 Task: Compose an email with the signature Dillon Turner with the subject Yearly report and the message Could you please provide a status update on the delivery? from softage.1@softage.net to softage.8@softage.net with an attached document Sponsorship_proposal.docx Undo the message and rewrite the message as I am writing to inform you that there will be a delay in the shipment. Send the email. Finally, move the email from Sent Items to the label Real estate
Action: Mouse moved to (483, 784)
Screenshot: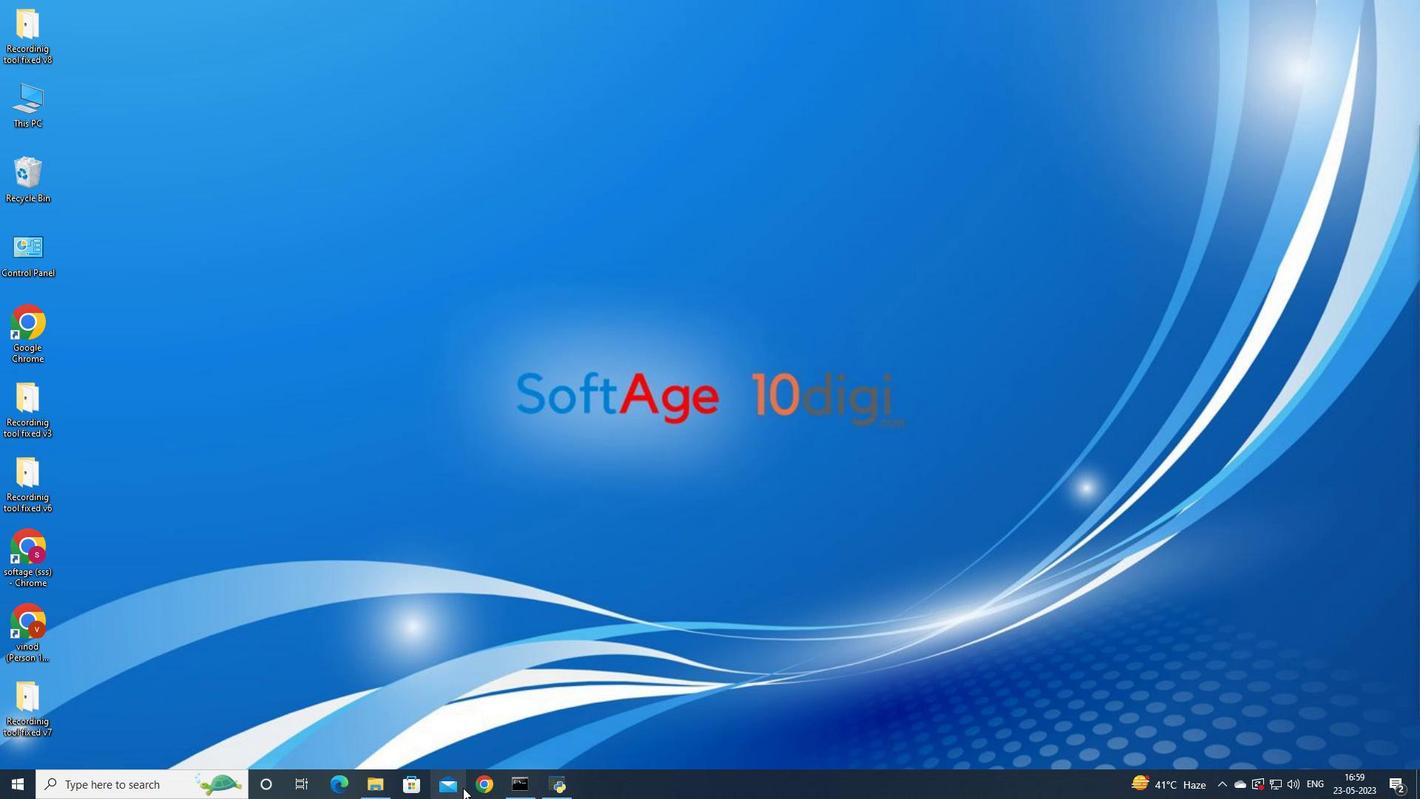 
Action: Mouse pressed left at (483, 784)
Screenshot: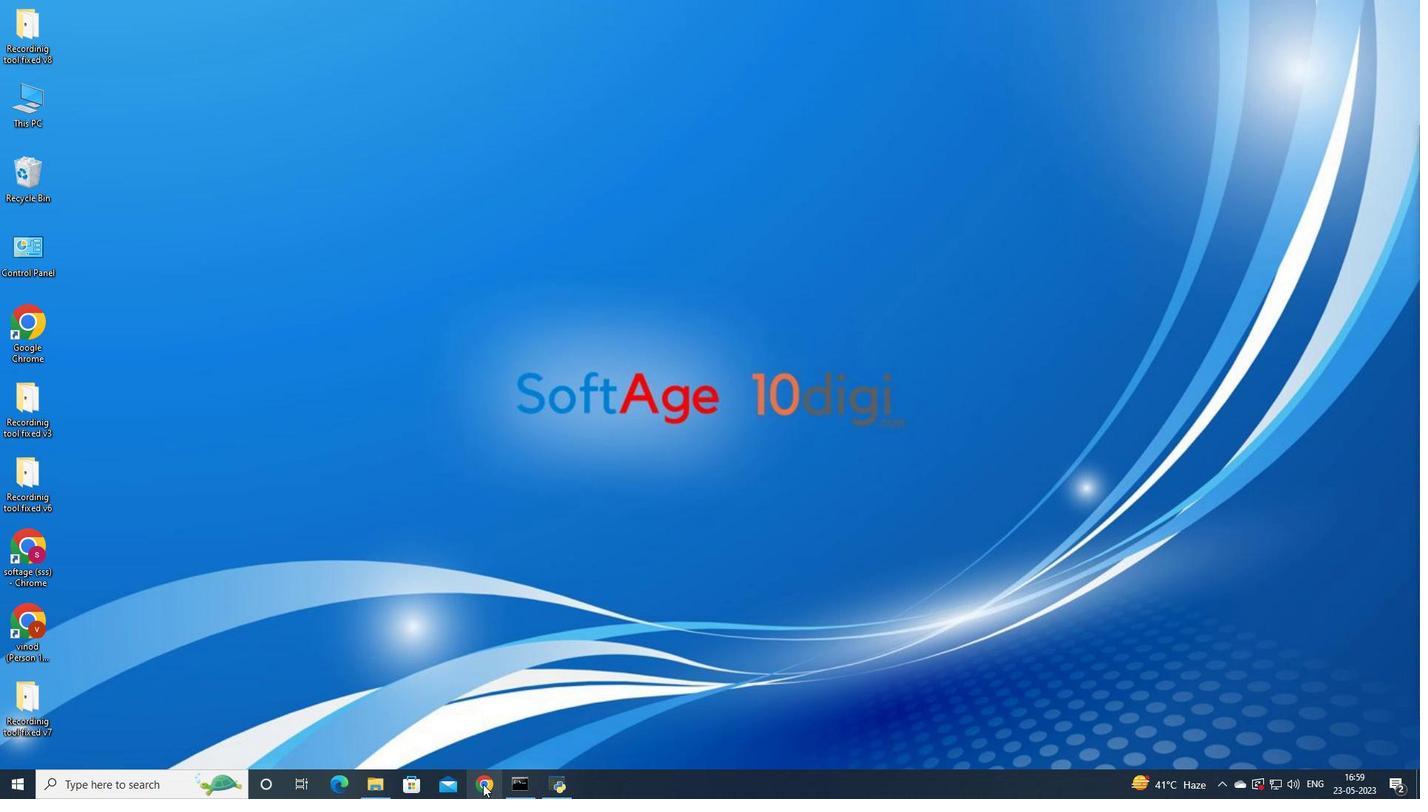 
Action: Mouse moved to (642, 462)
Screenshot: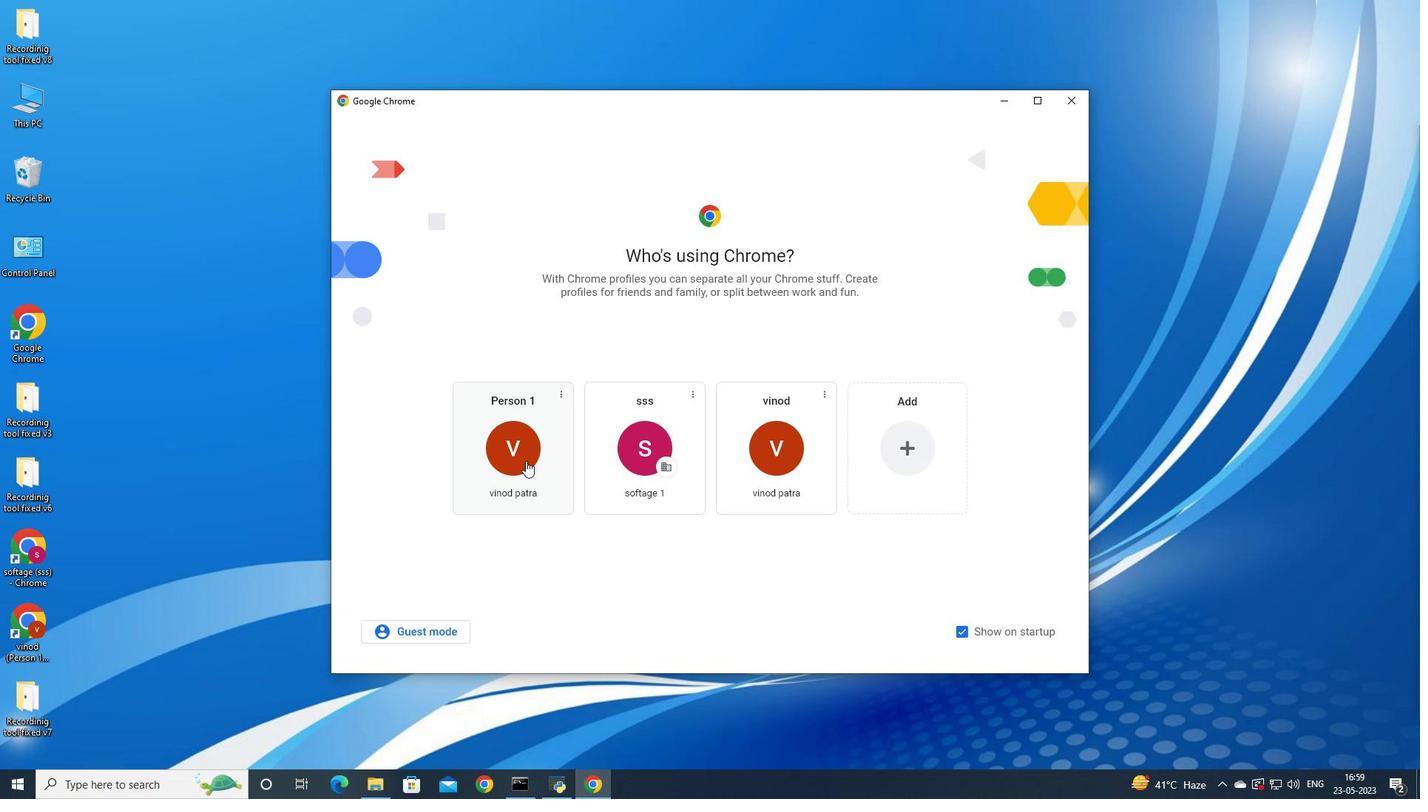 
Action: Mouse pressed left at (642, 462)
Screenshot: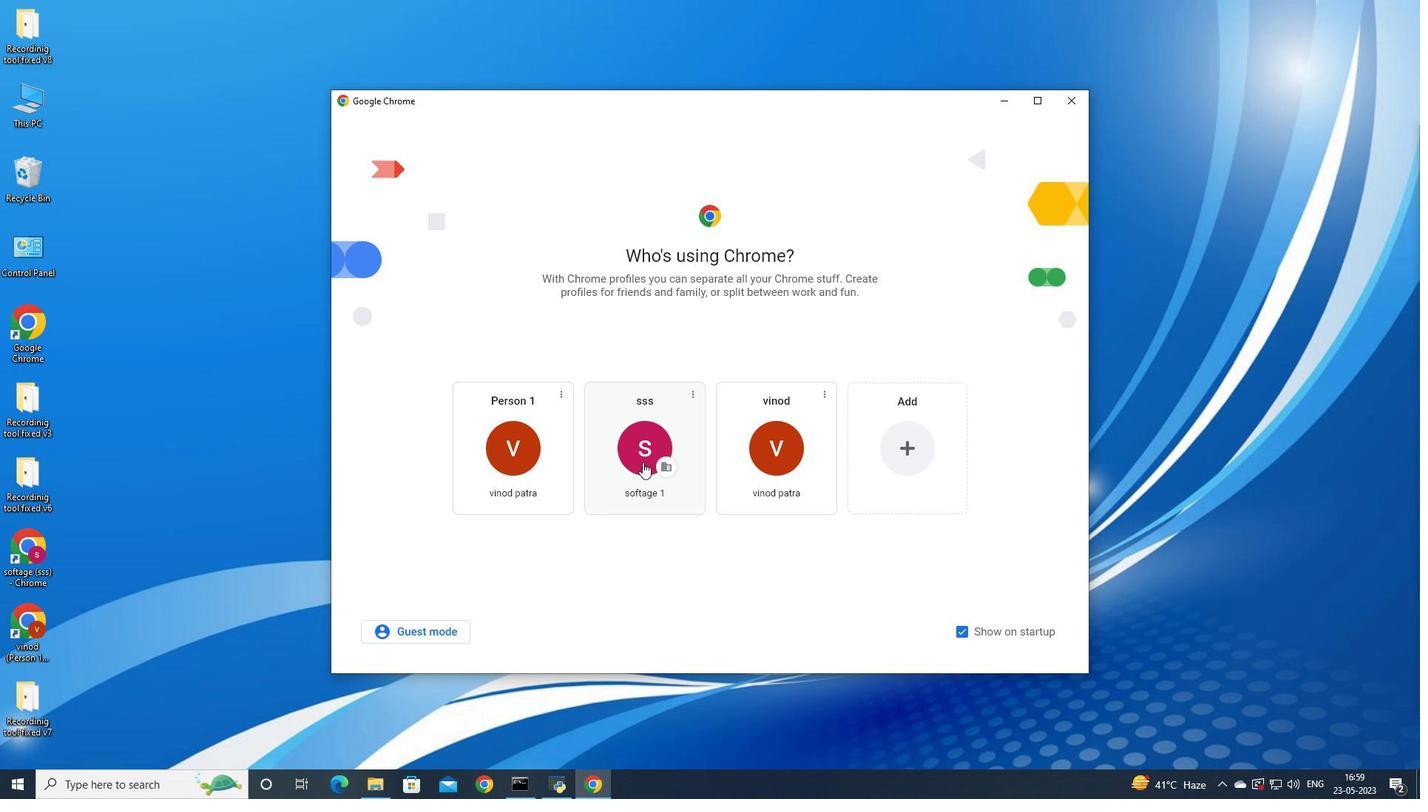 
Action: Mouse moved to (1276, 77)
Screenshot: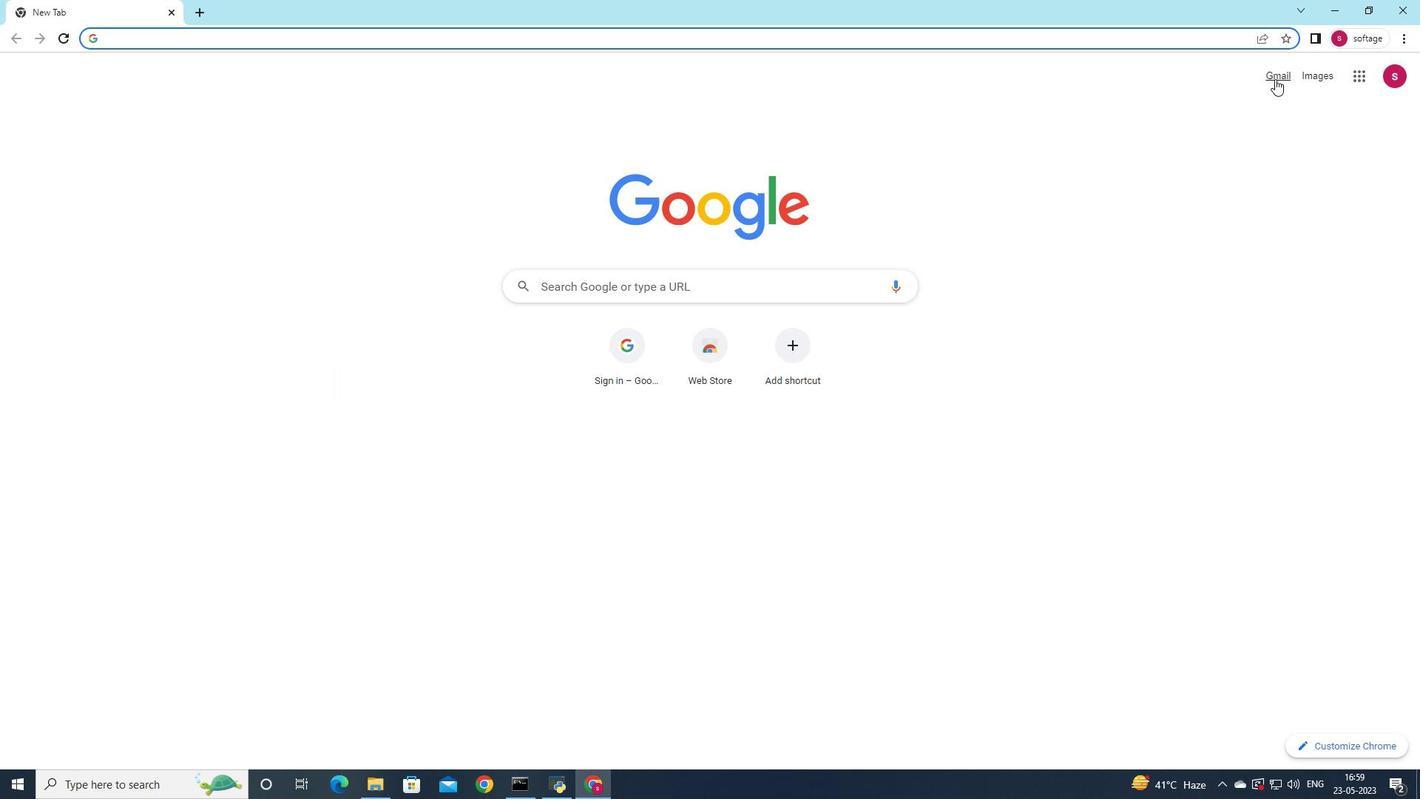 
Action: Mouse pressed left at (1276, 77)
Screenshot: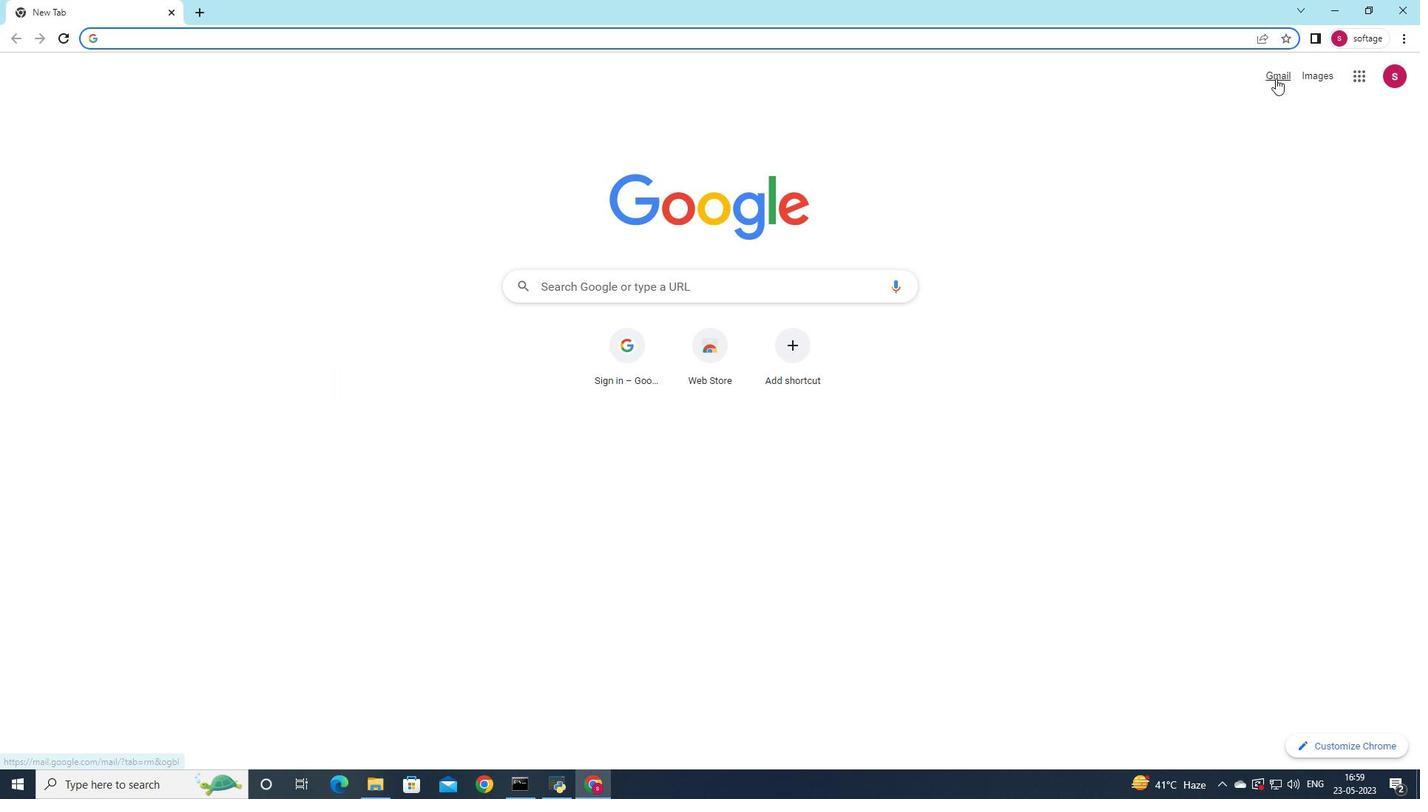 
Action: Mouse moved to (1258, 111)
Screenshot: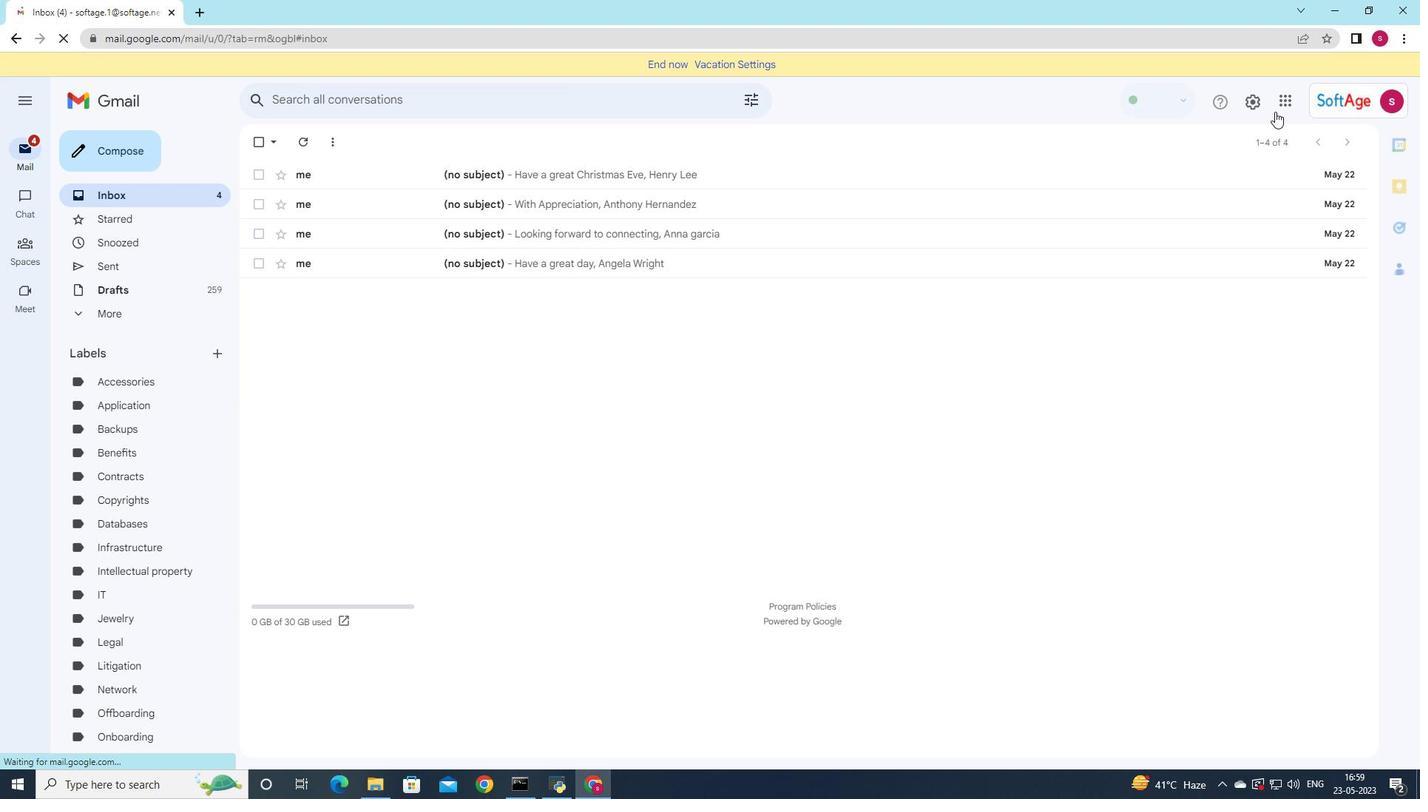 
Action: Mouse pressed left at (1258, 111)
Screenshot: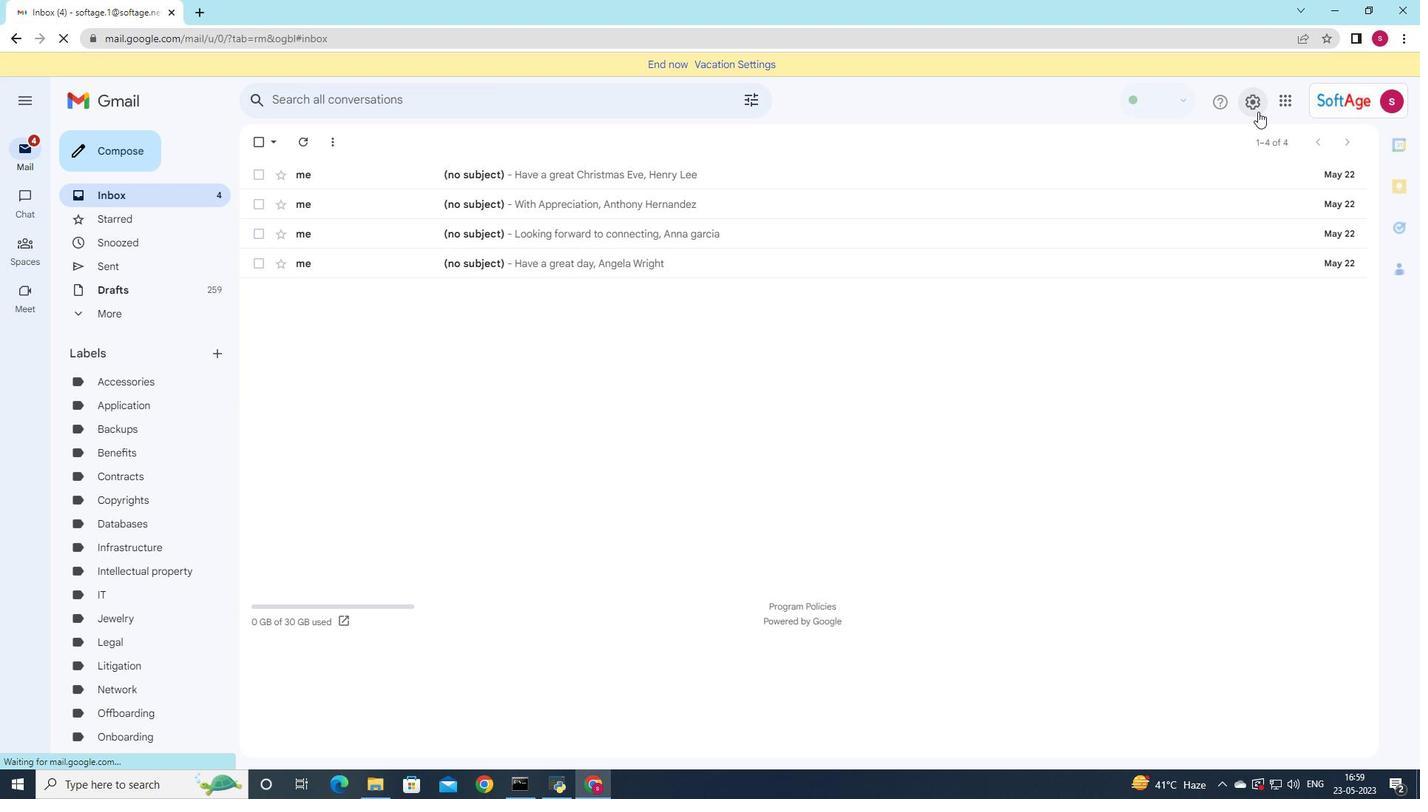 
Action: Mouse moved to (1298, 171)
Screenshot: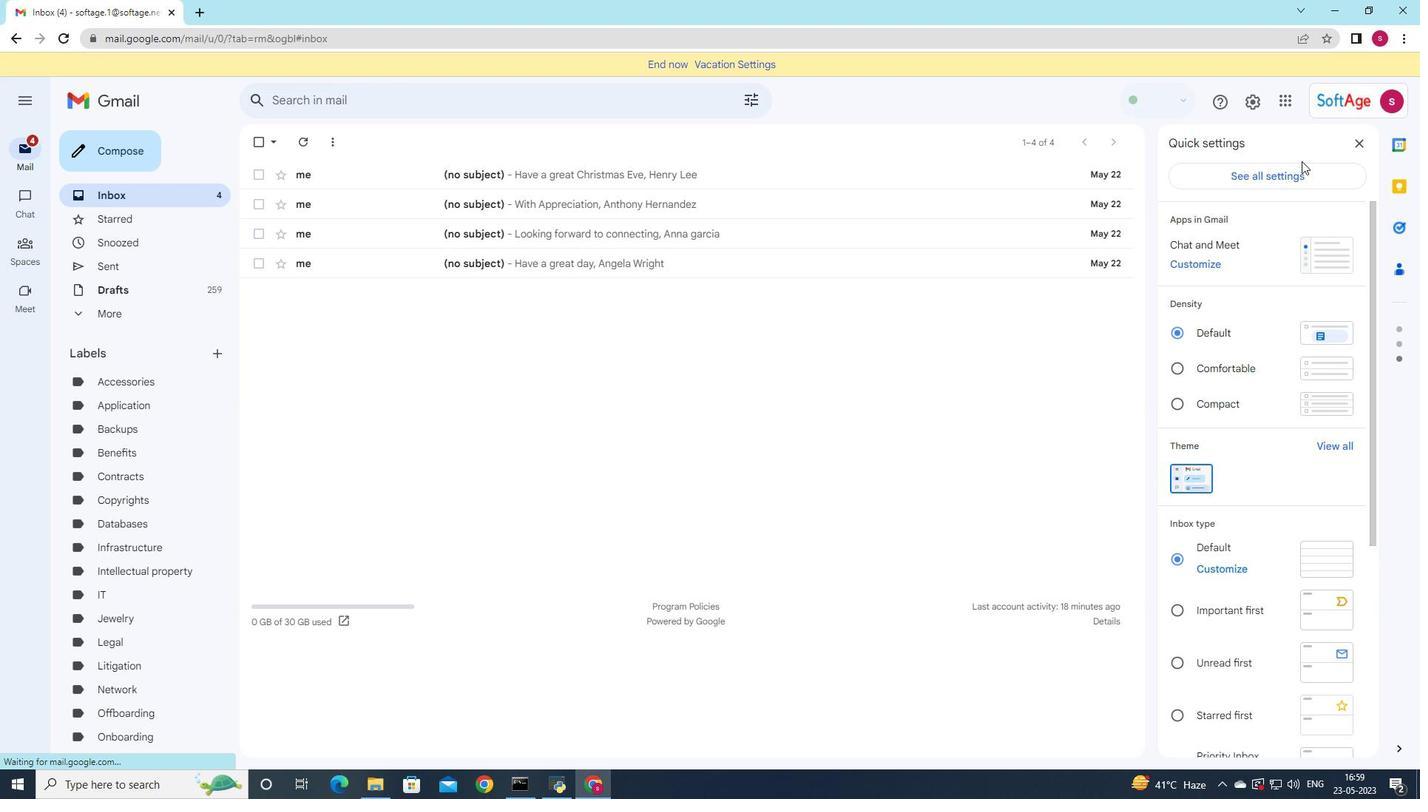 
Action: Mouse pressed left at (1298, 171)
Screenshot: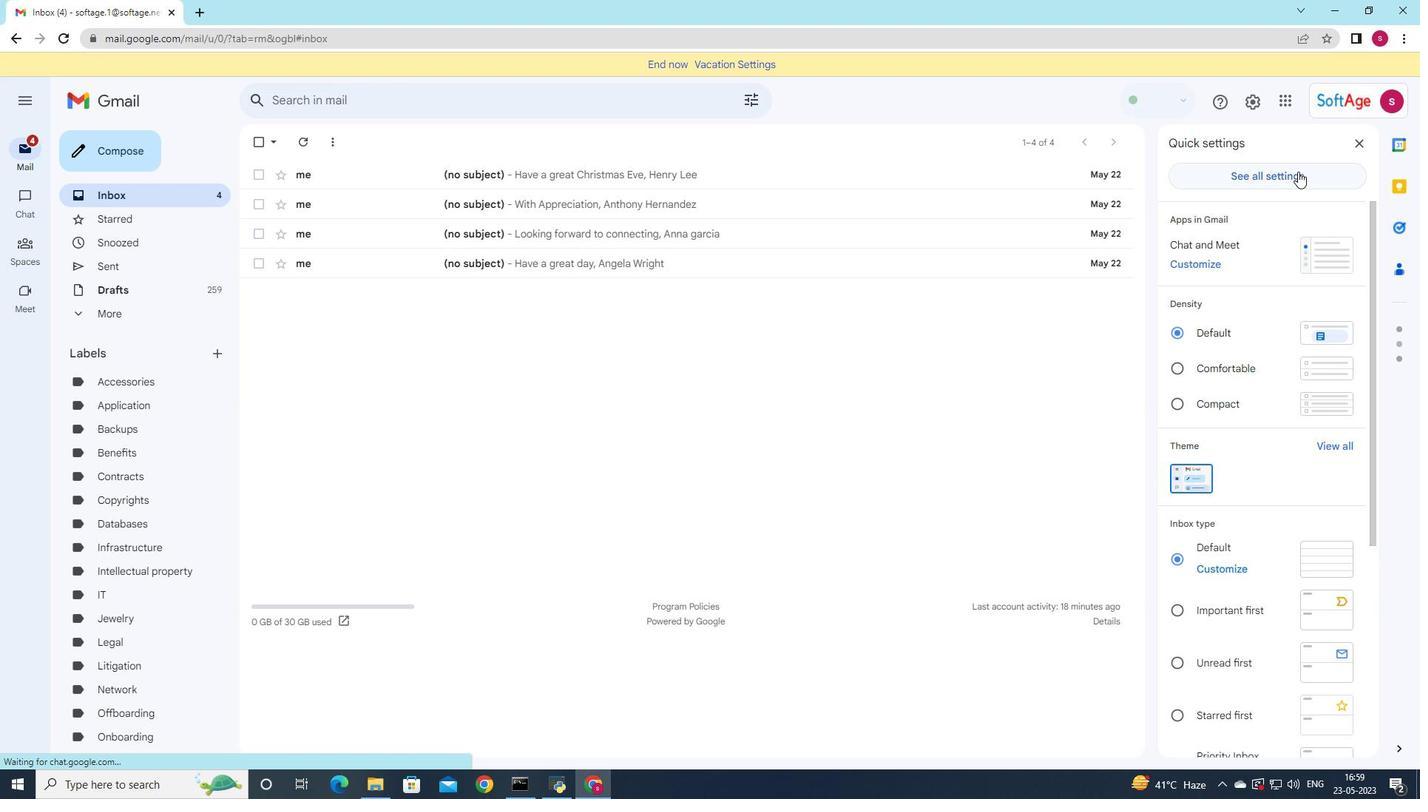 
Action: Mouse moved to (830, 321)
Screenshot: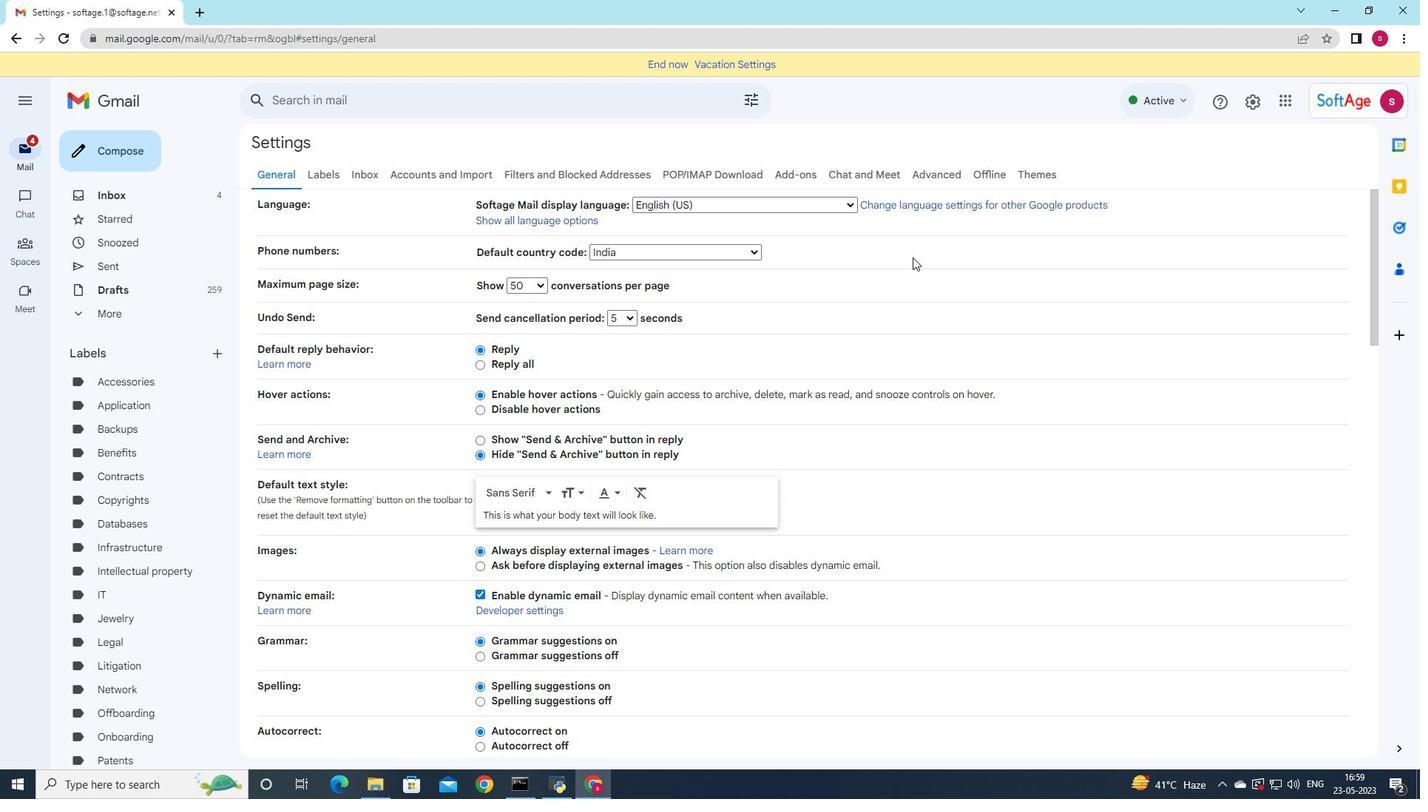 
Action: Mouse scrolled (830, 321) with delta (0, 0)
Screenshot: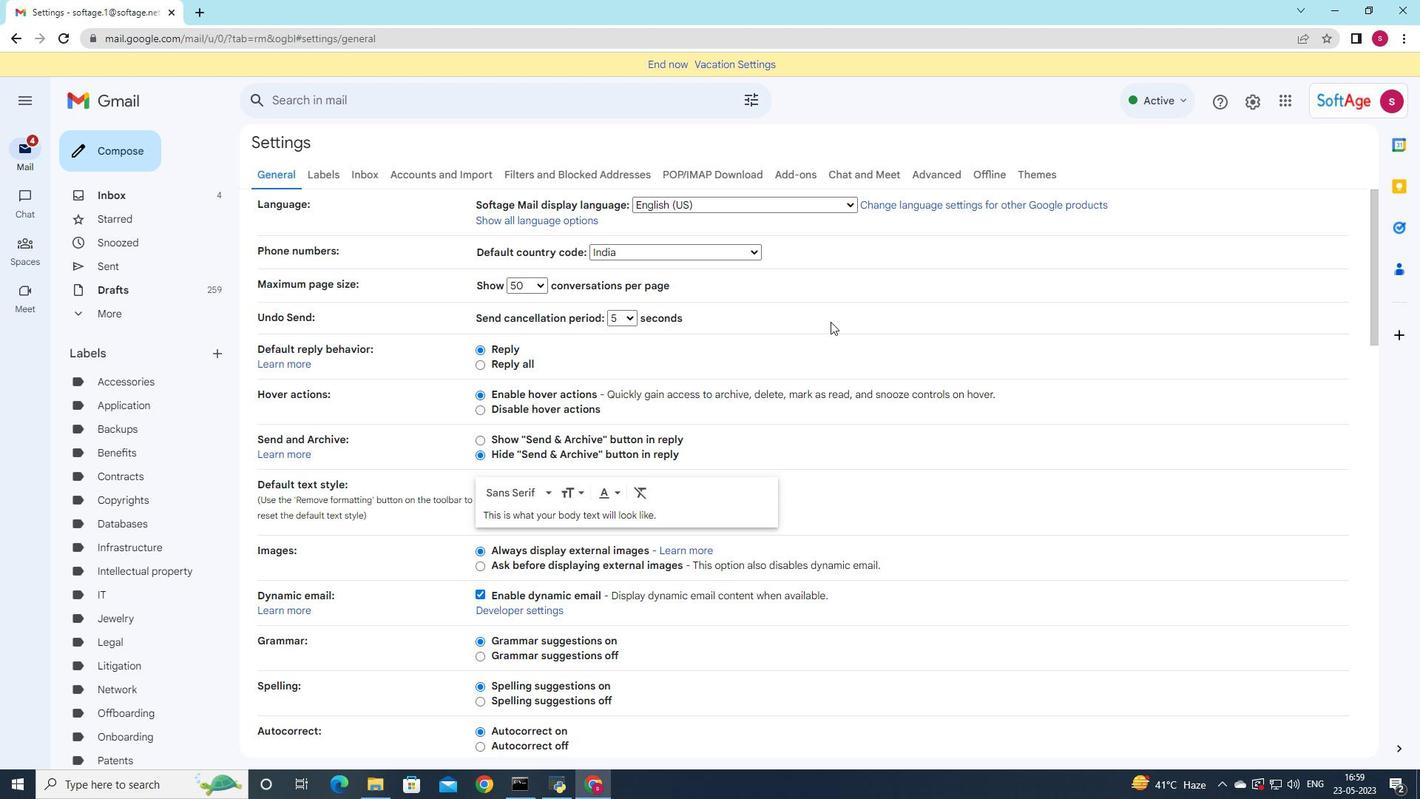 
Action: Mouse scrolled (830, 321) with delta (0, 0)
Screenshot: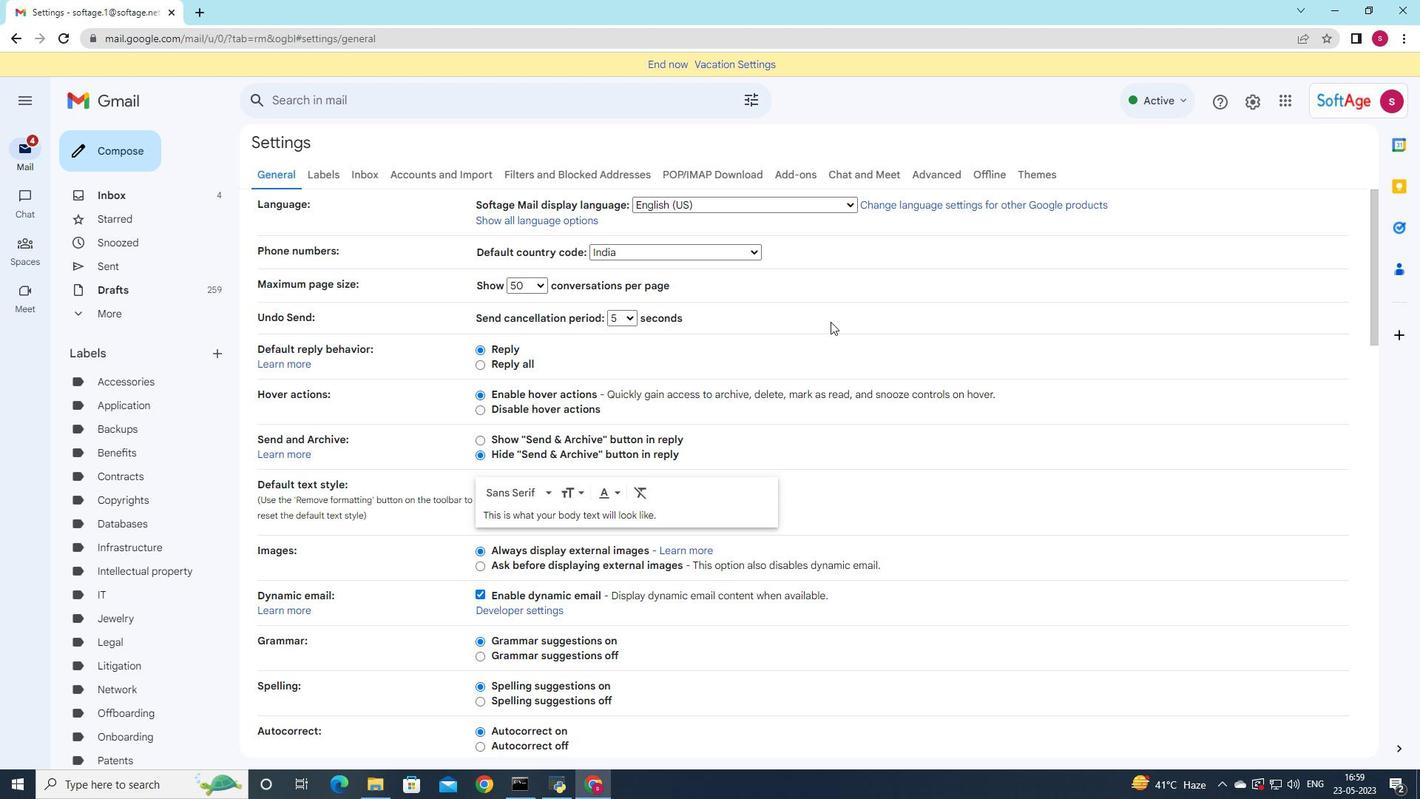 
Action: Mouse moved to (842, 343)
Screenshot: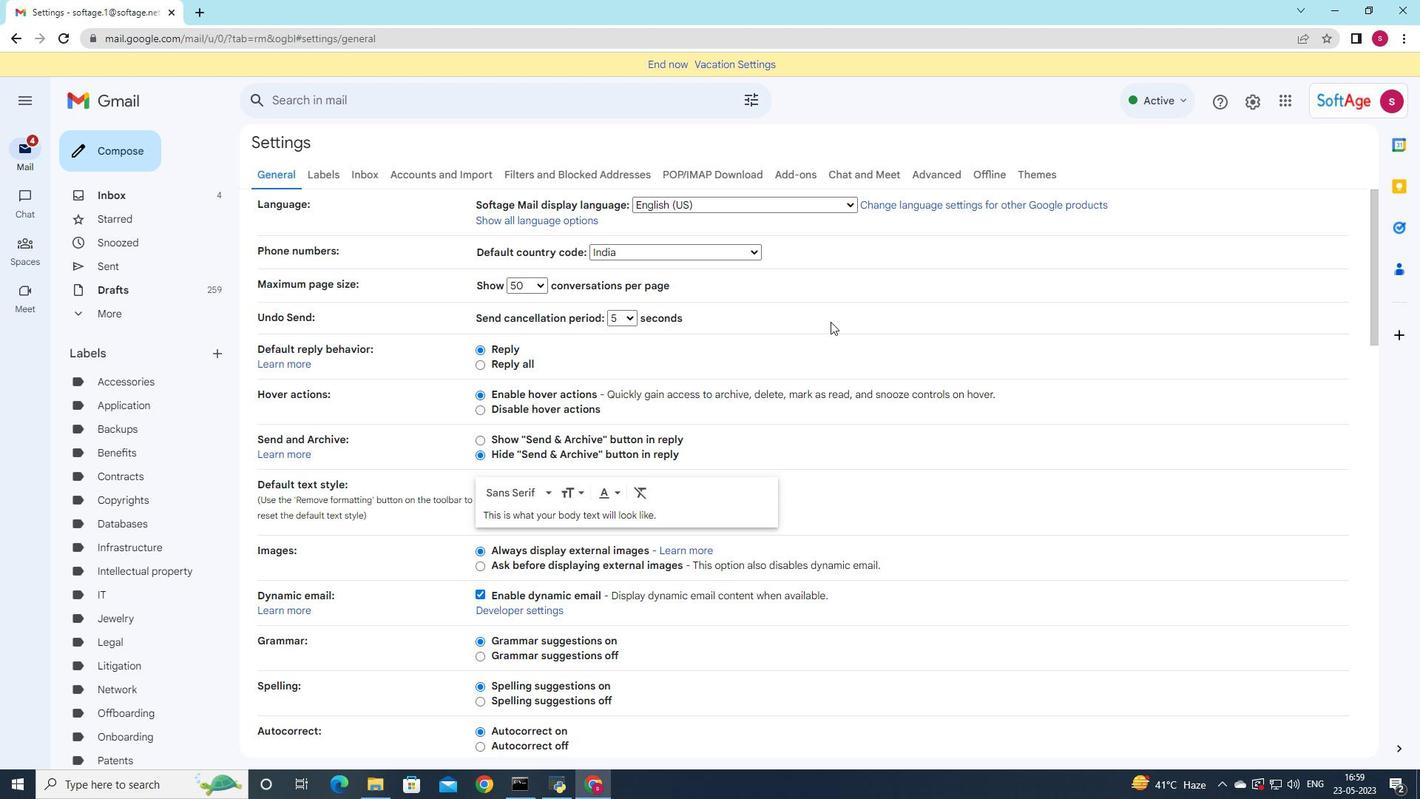 
Action: Mouse scrolled (842, 342) with delta (0, 0)
Screenshot: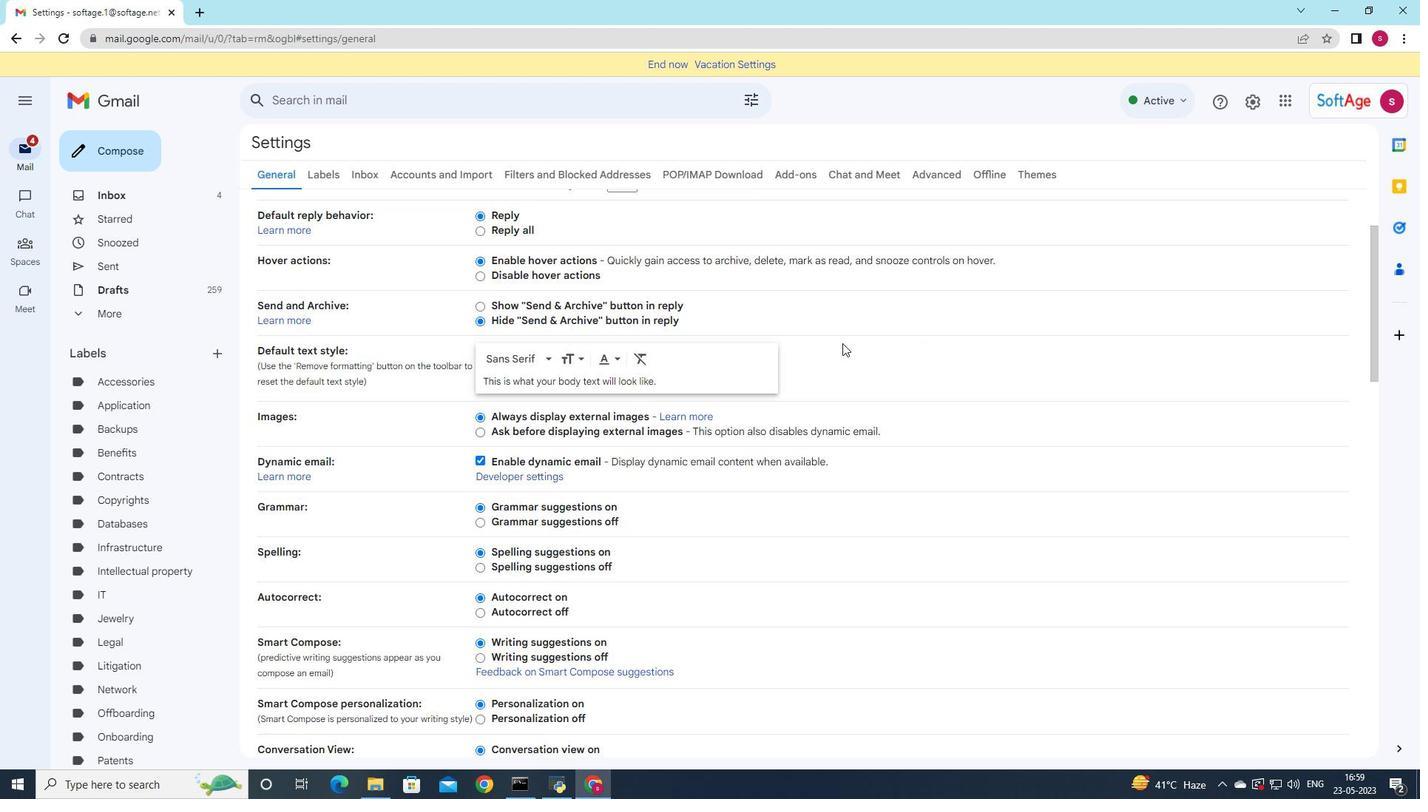 
Action: Mouse scrolled (842, 342) with delta (0, 0)
Screenshot: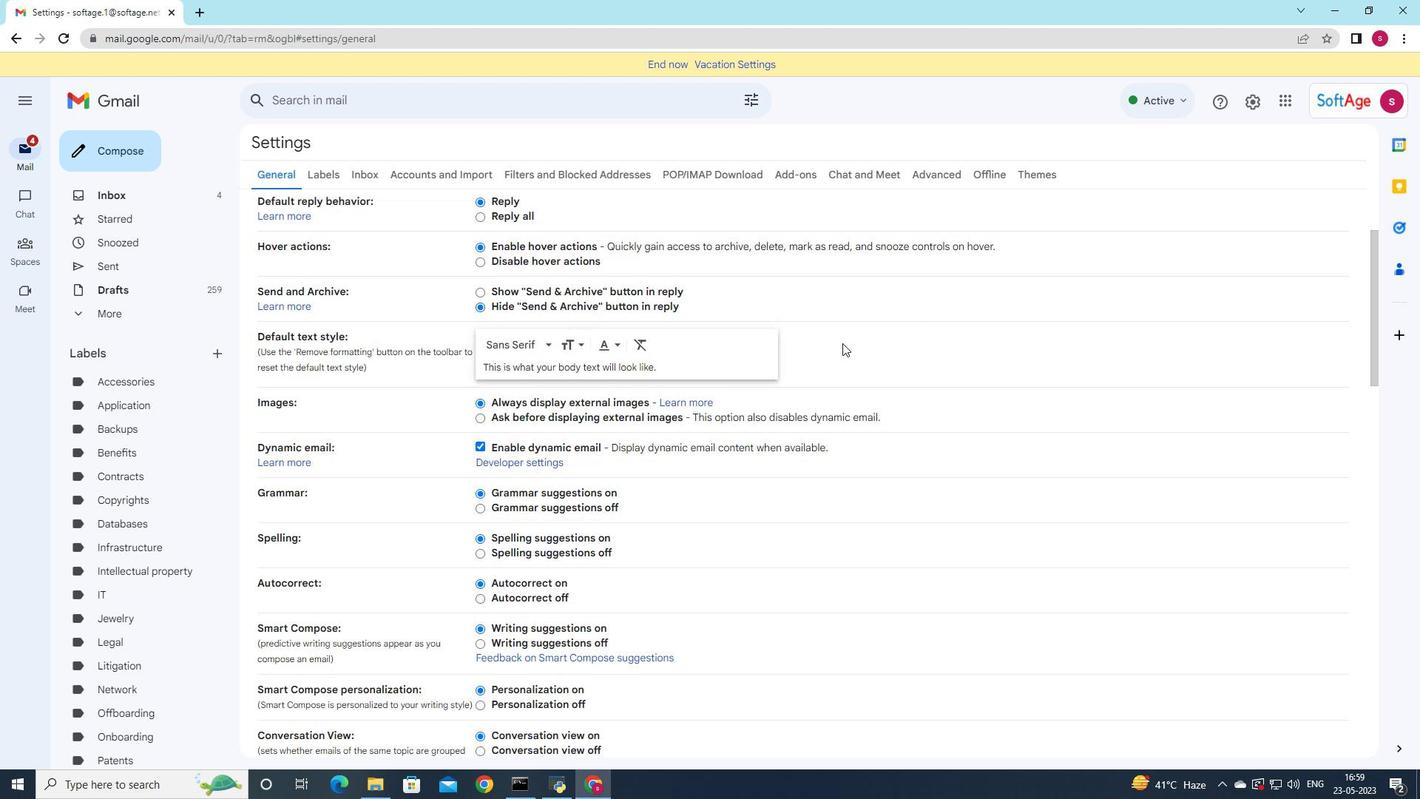
Action: Mouse scrolled (842, 342) with delta (0, 0)
Screenshot: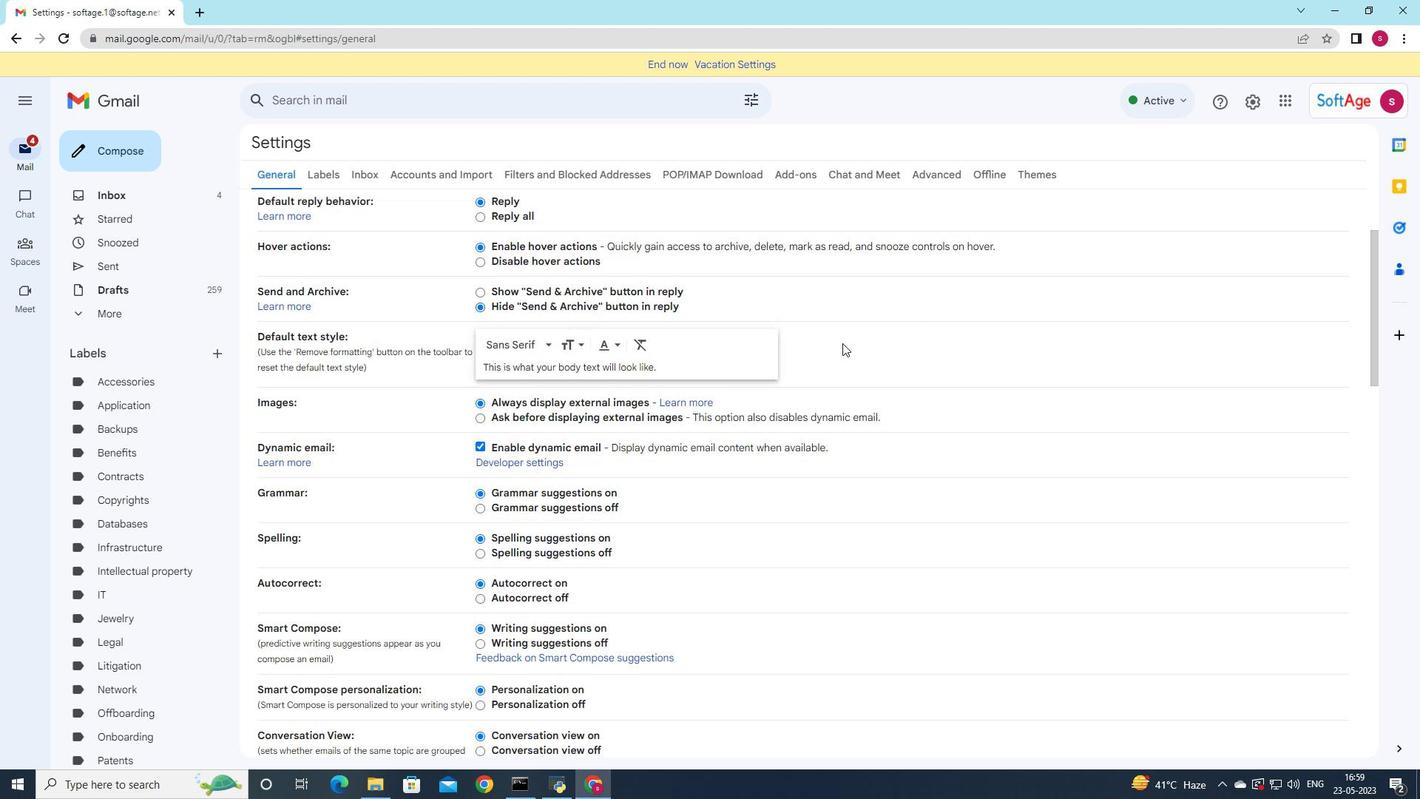 
Action: Mouse scrolled (842, 342) with delta (0, 0)
Screenshot: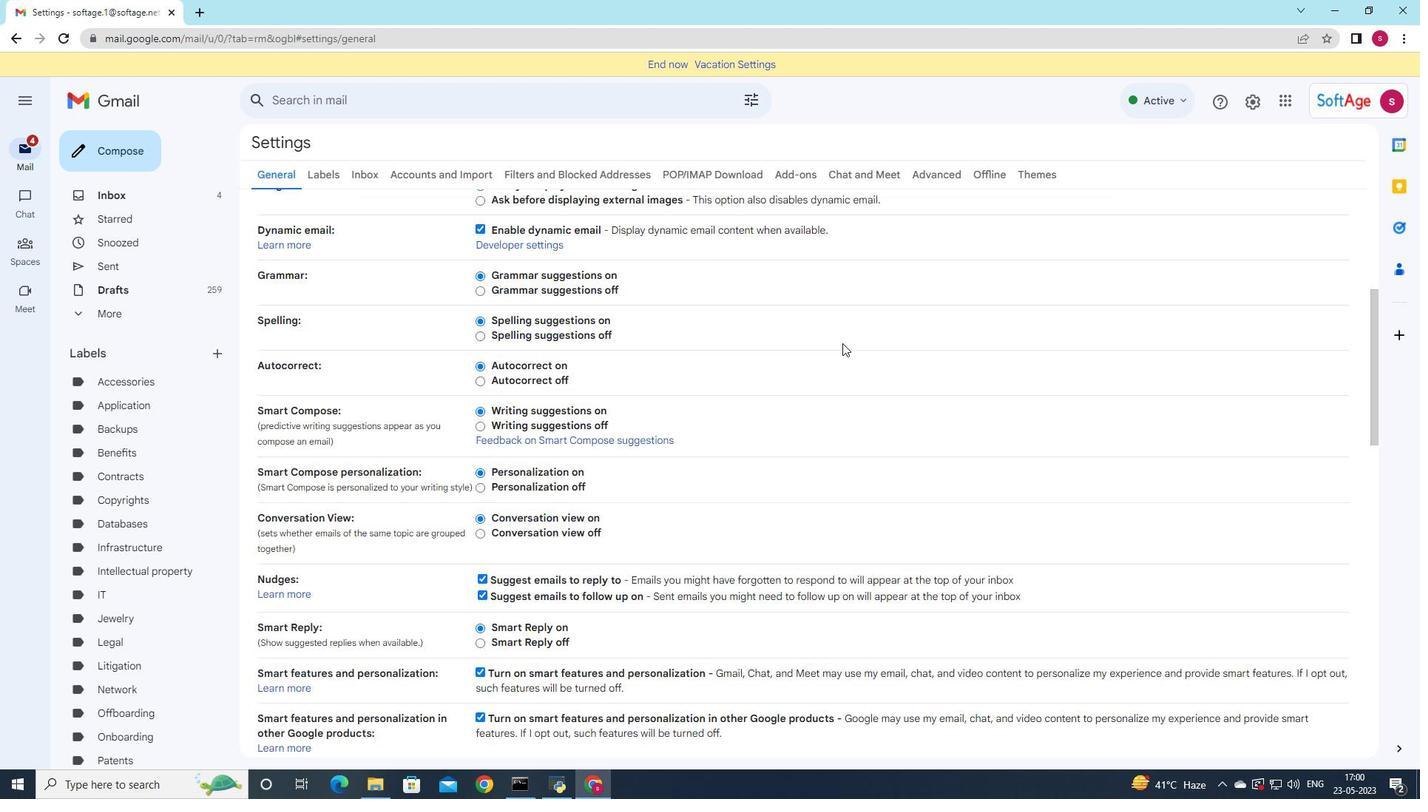 
Action: Mouse scrolled (842, 342) with delta (0, 0)
Screenshot: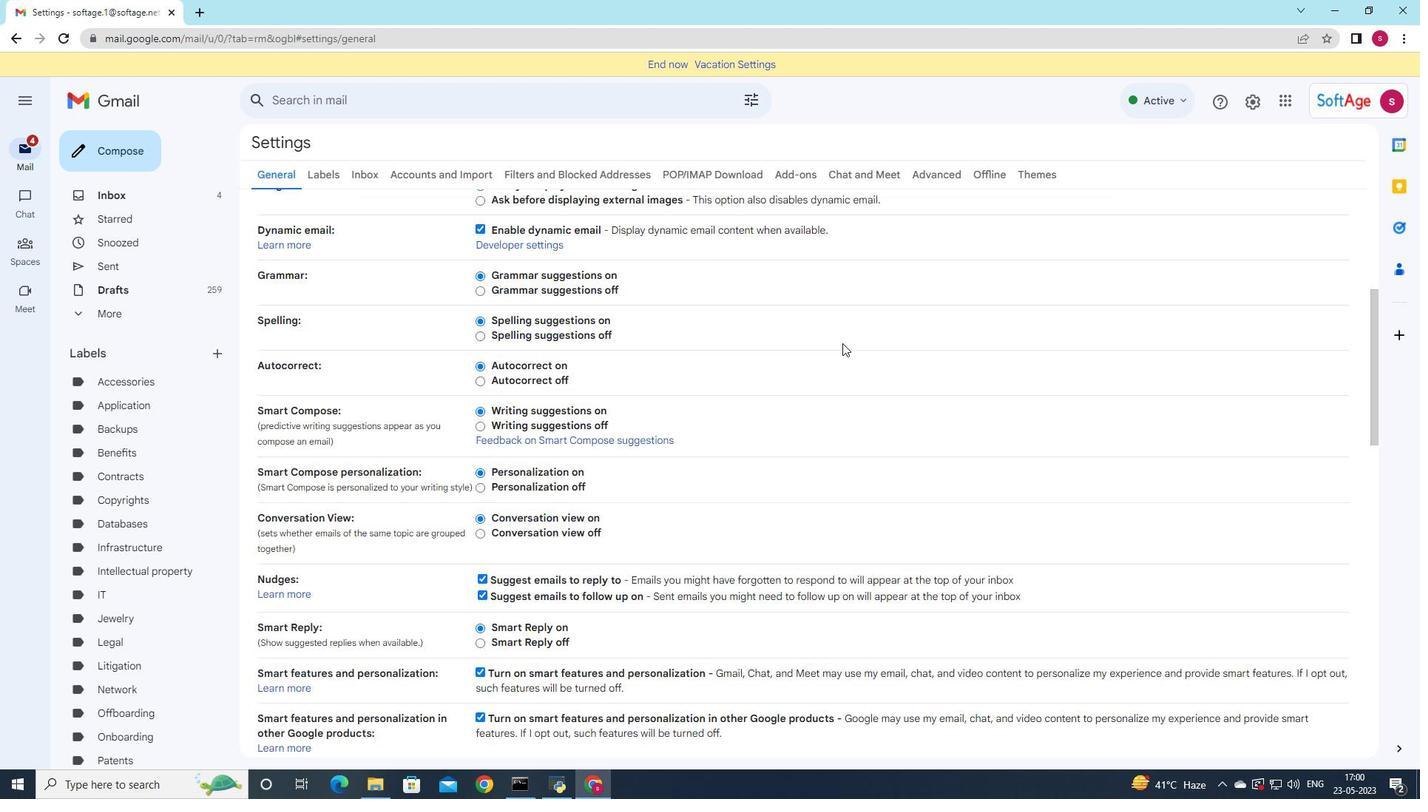 
Action: Mouse scrolled (842, 342) with delta (0, 0)
Screenshot: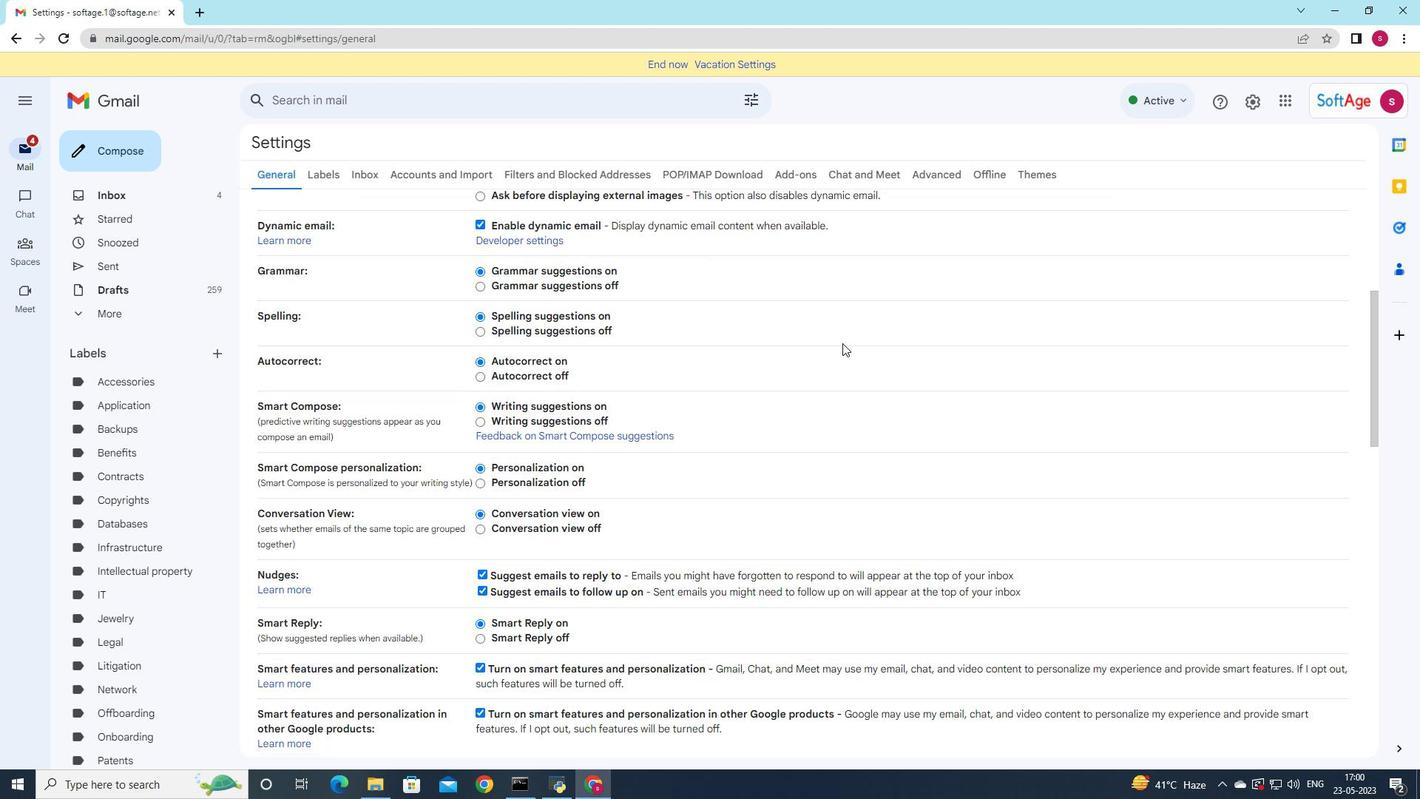 
Action: Mouse scrolled (842, 342) with delta (0, 0)
Screenshot: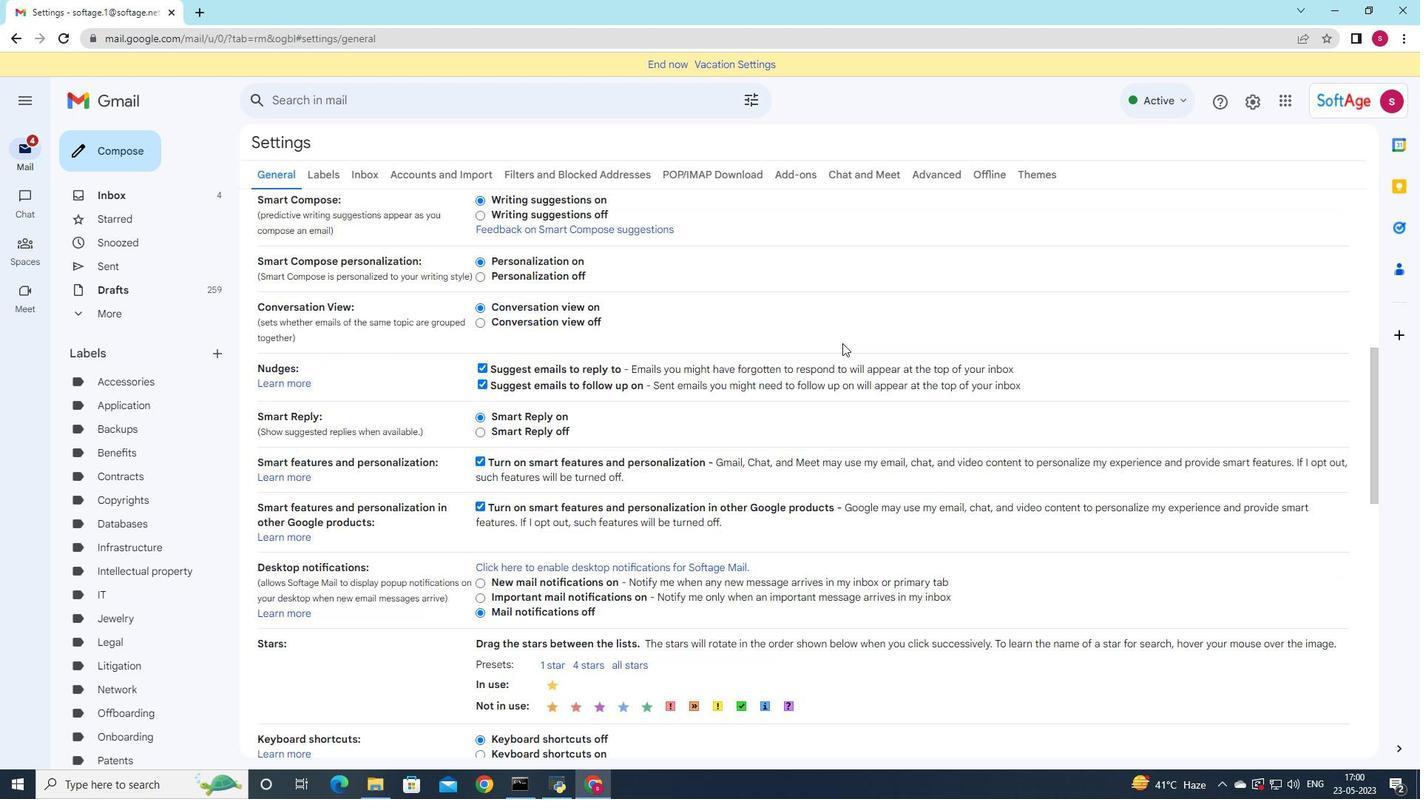
Action: Mouse scrolled (842, 342) with delta (0, 0)
Screenshot: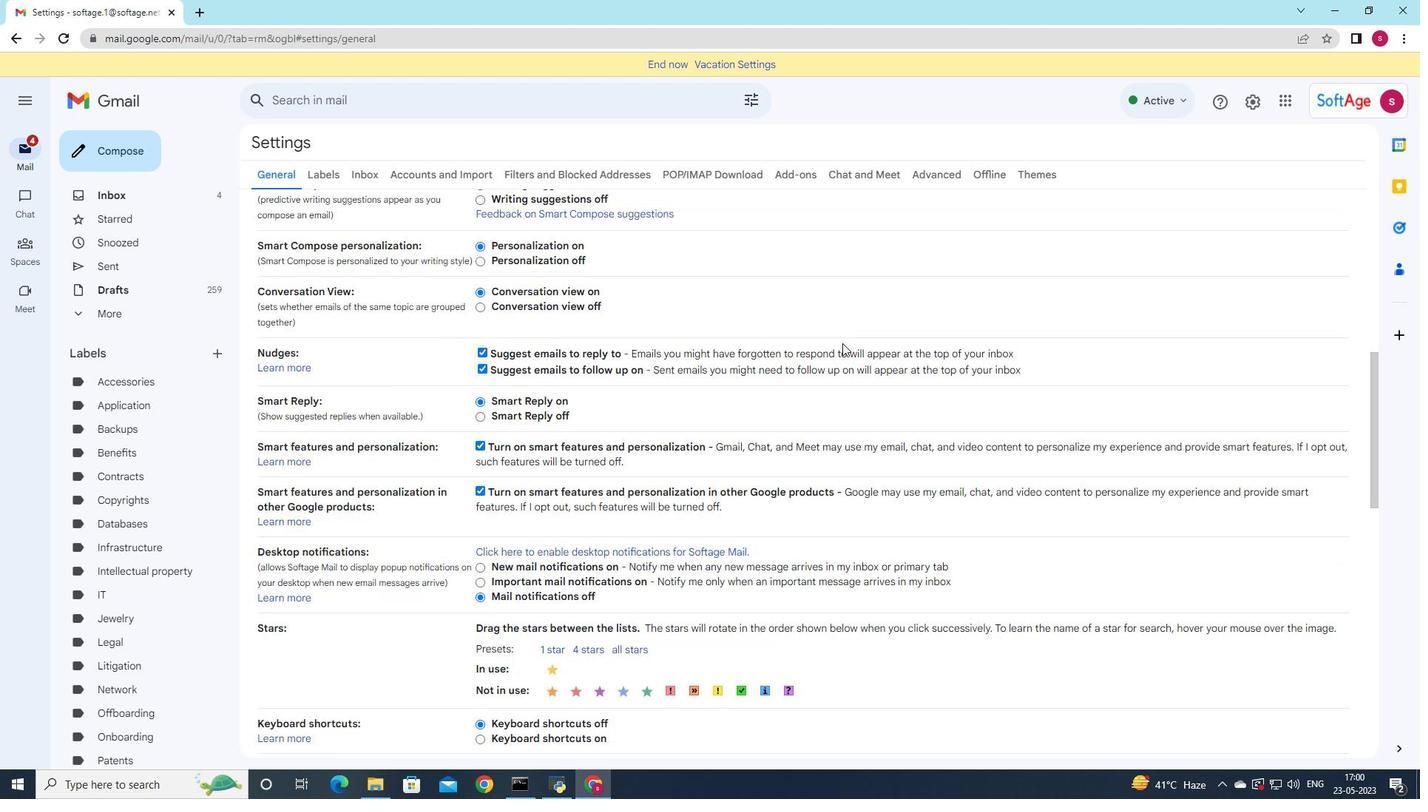 
Action: Mouse scrolled (842, 342) with delta (0, 0)
Screenshot: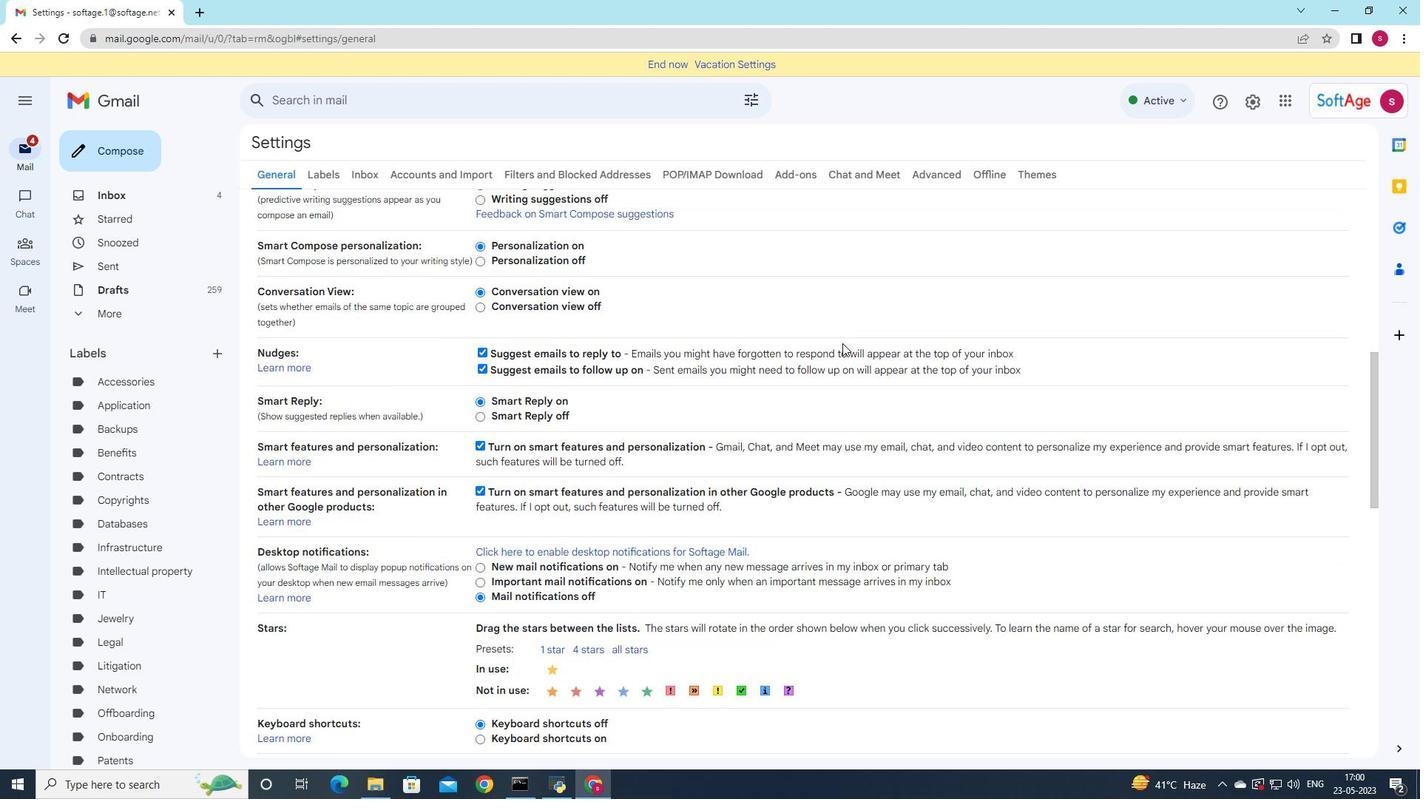 
Action: Mouse moved to (685, 690)
Screenshot: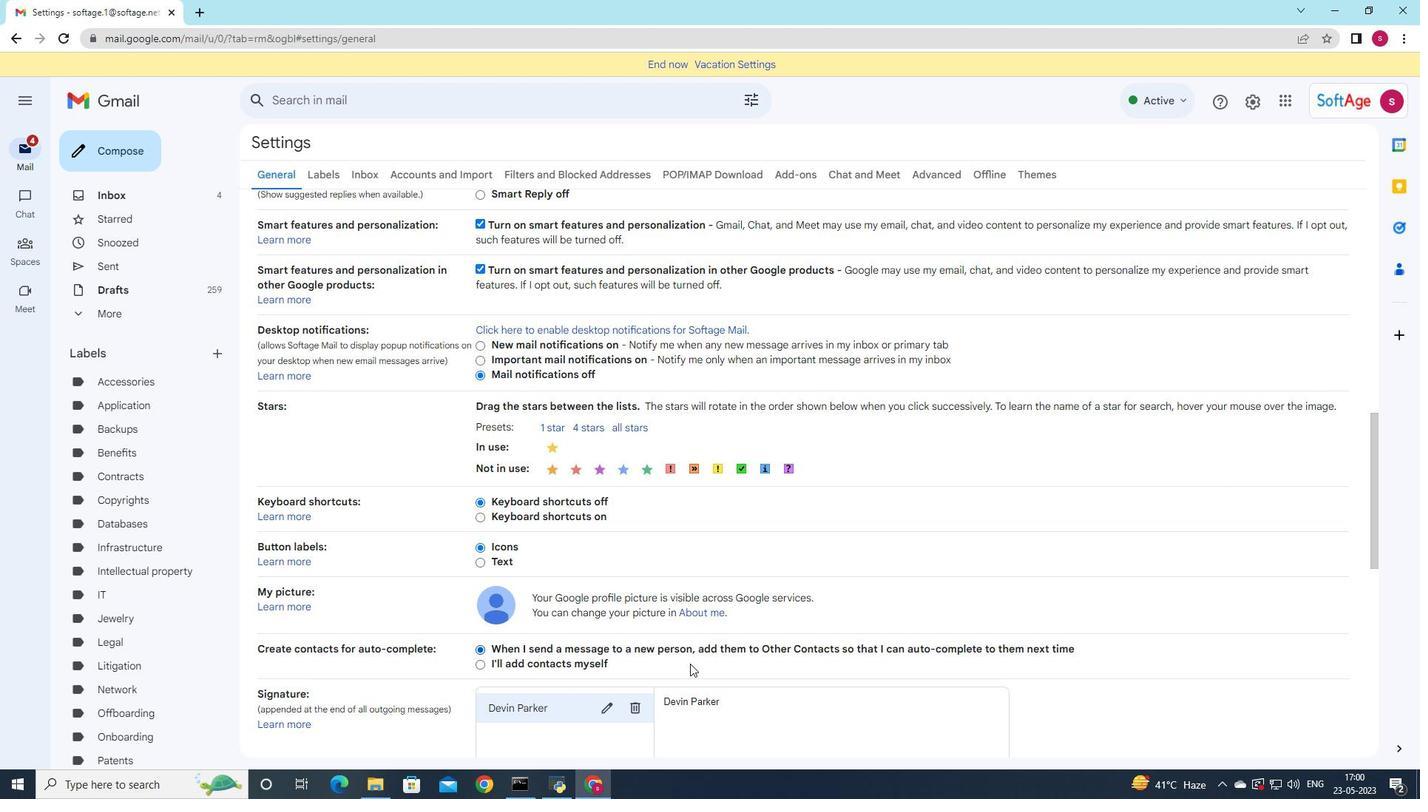 
Action: Mouse scrolled (685, 689) with delta (0, 0)
Screenshot: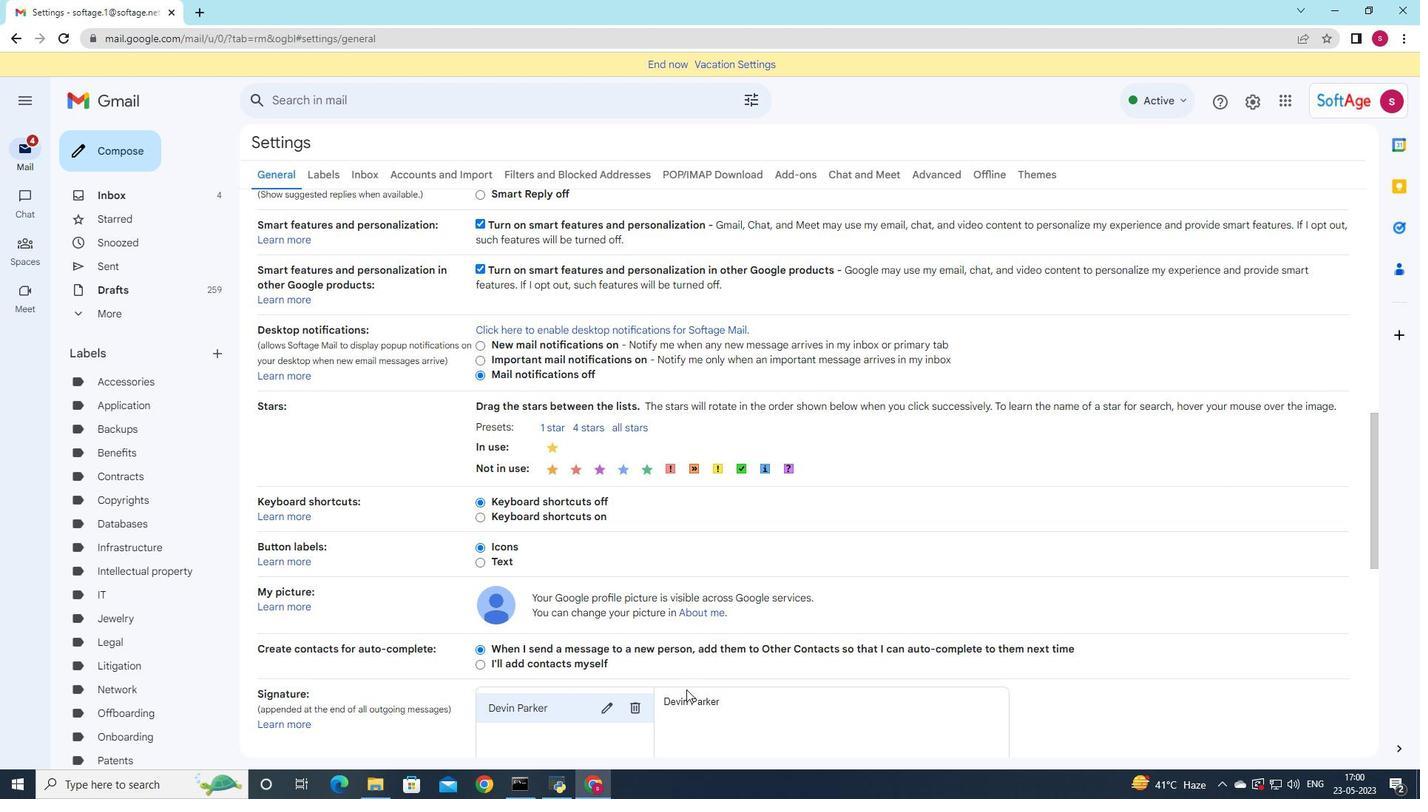 
Action: Mouse moved to (682, 688)
Screenshot: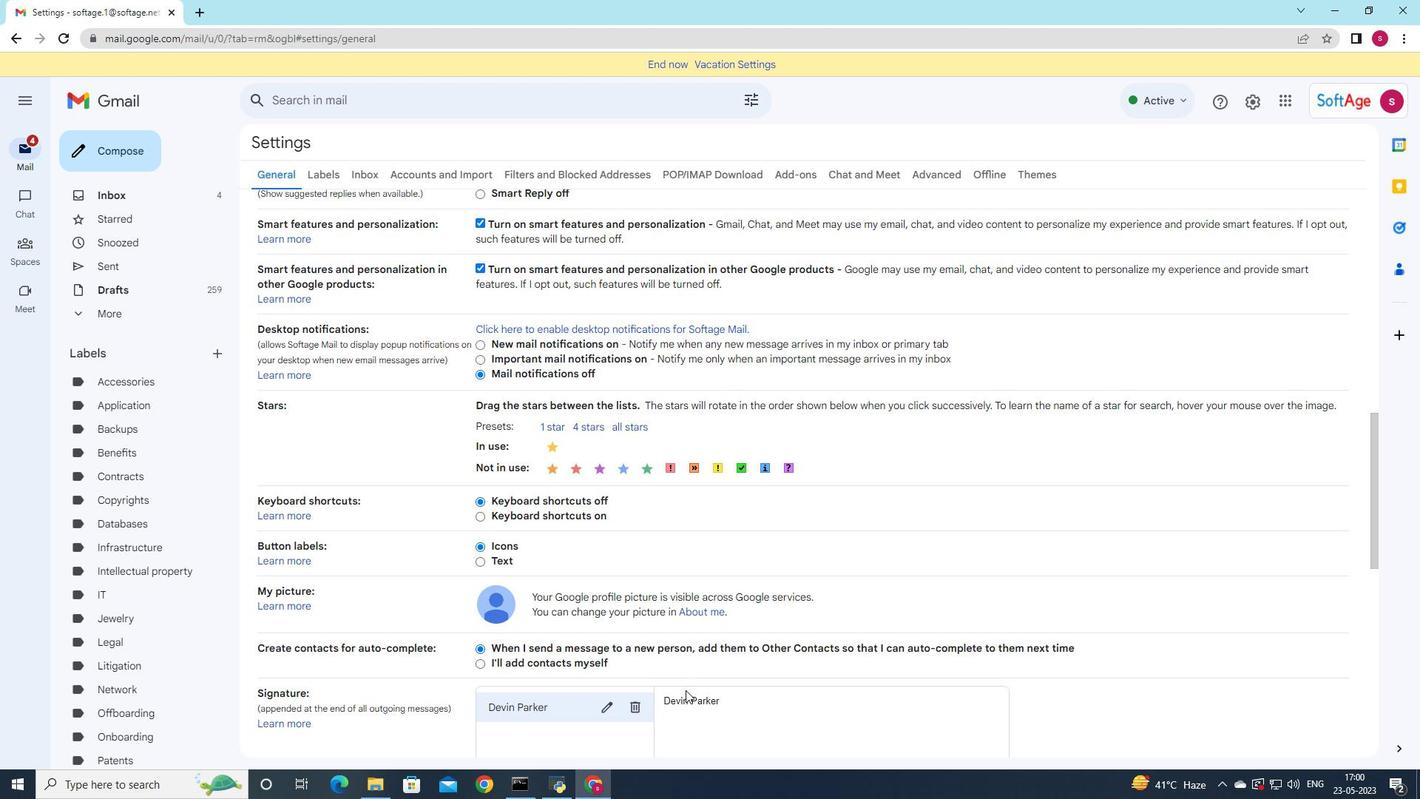 
Action: Mouse scrolled (682, 688) with delta (0, 0)
Screenshot: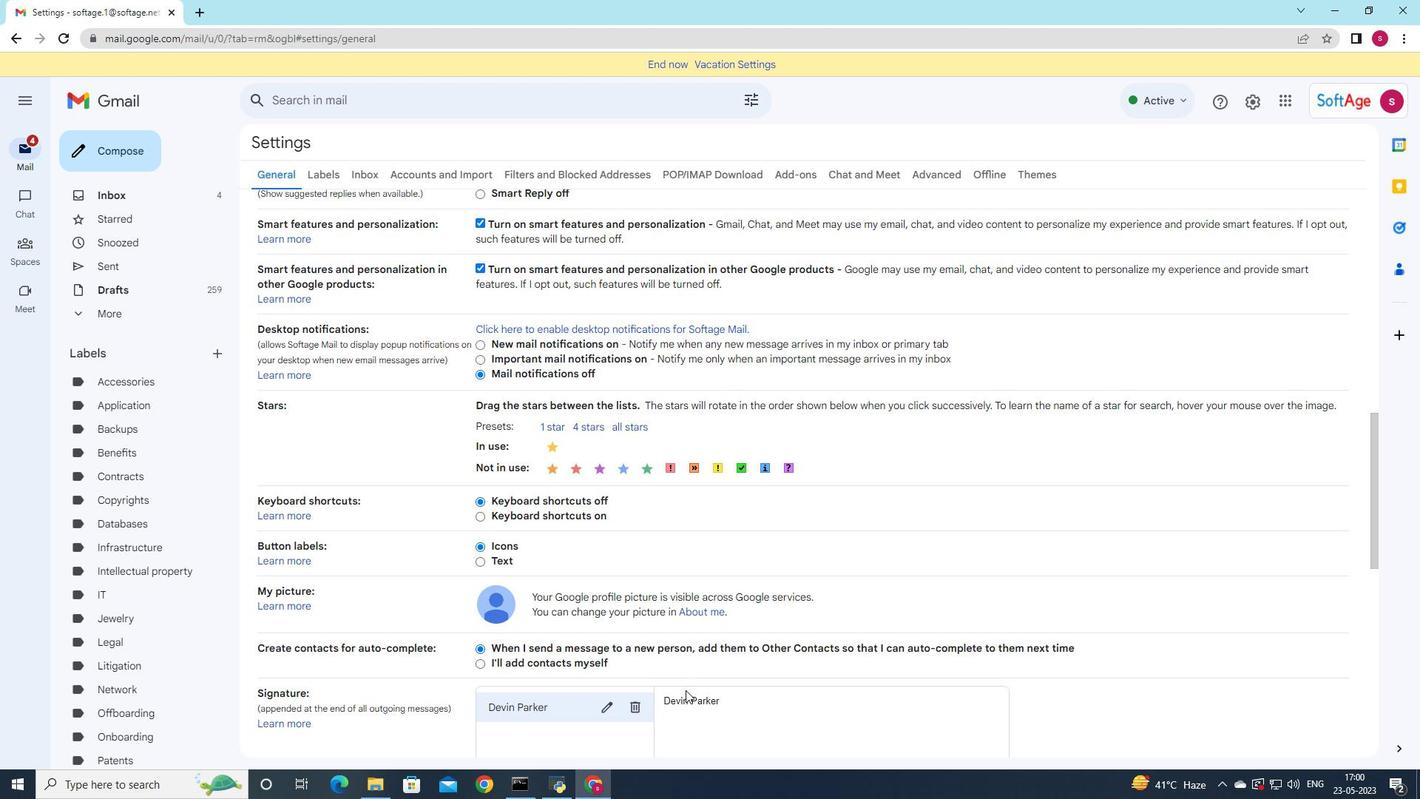 
Action: Mouse moved to (645, 563)
Screenshot: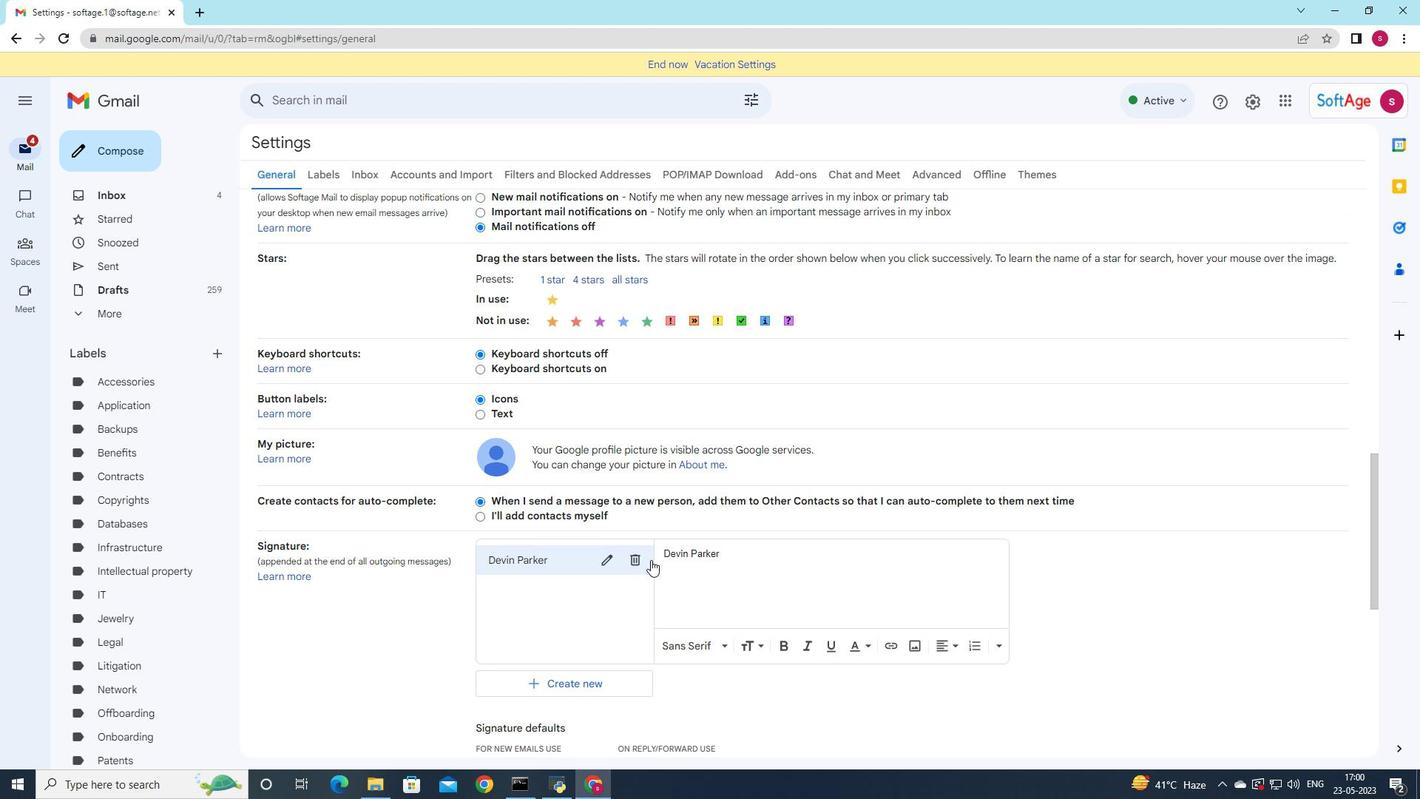 
Action: Mouse pressed left at (645, 563)
Screenshot: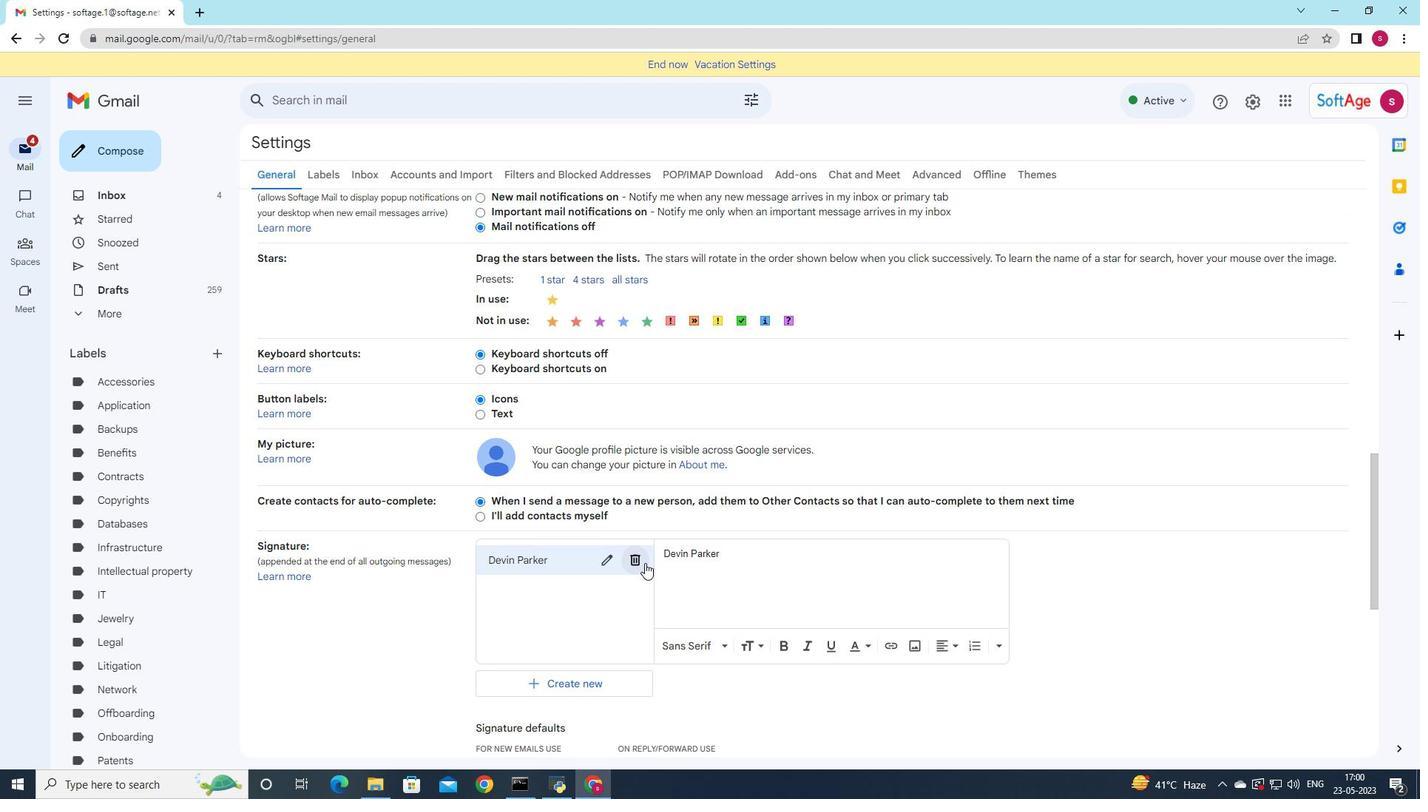 
Action: Mouse moved to (839, 438)
Screenshot: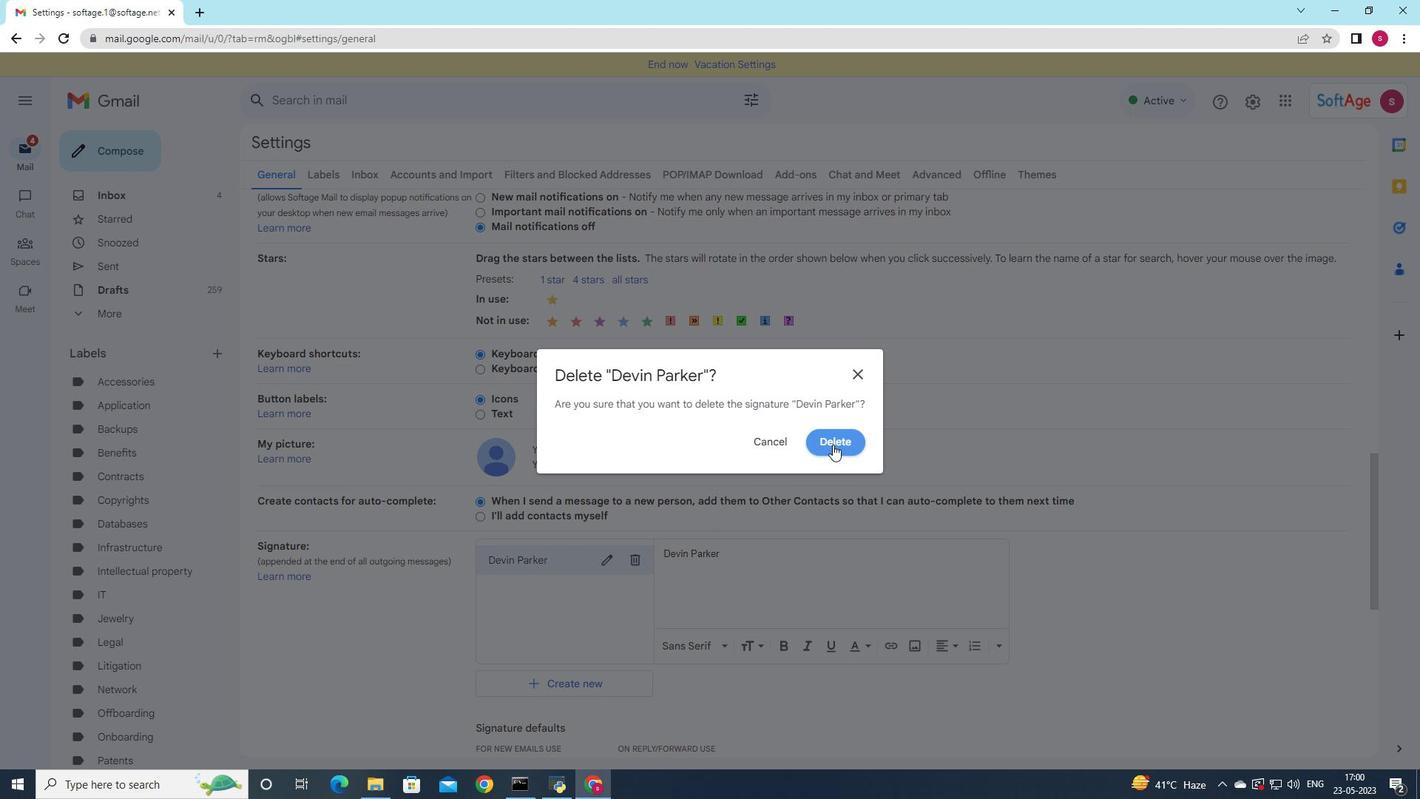 
Action: Mouse pressed left at (839, 438)
Screenshot: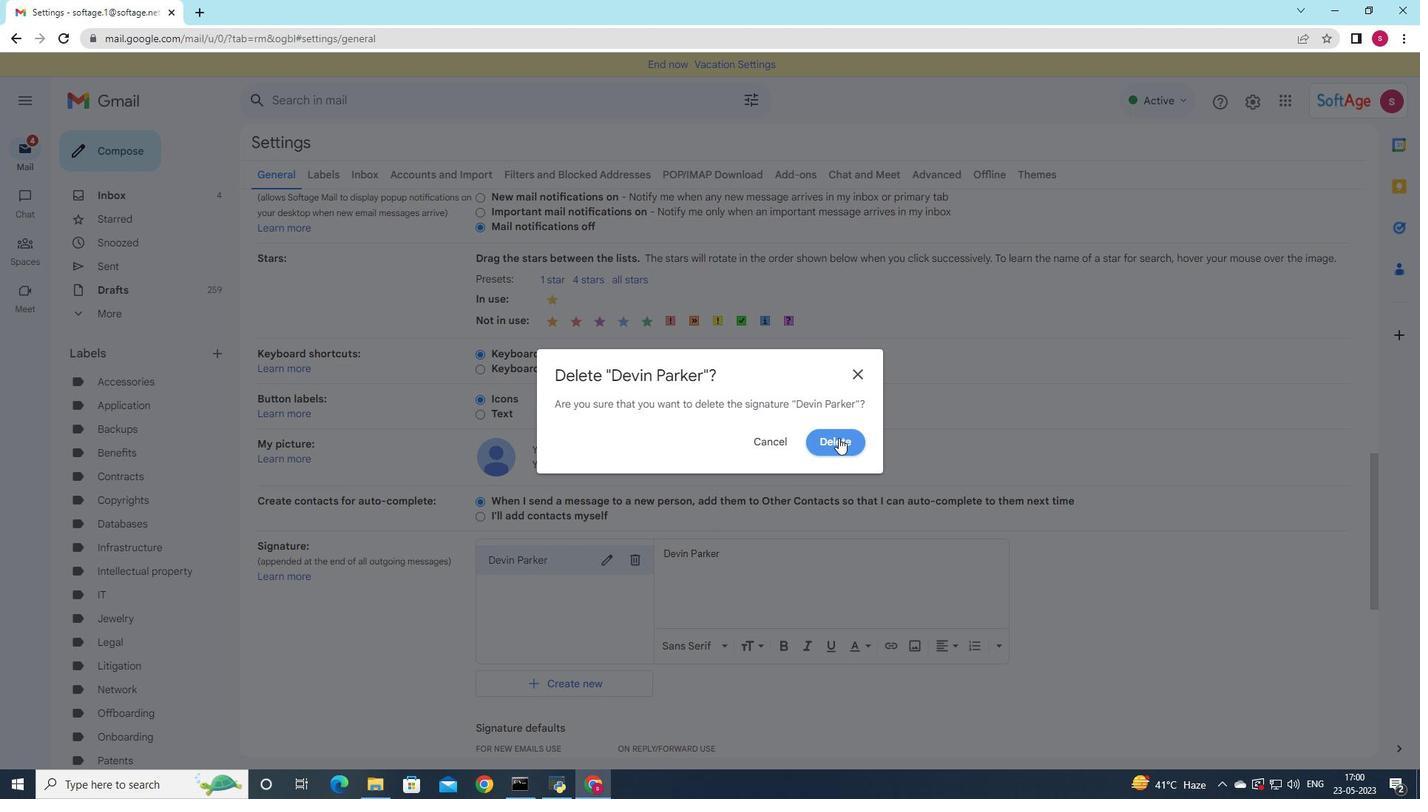 
Action: Mouse moved to (561, 564)
Screenshot: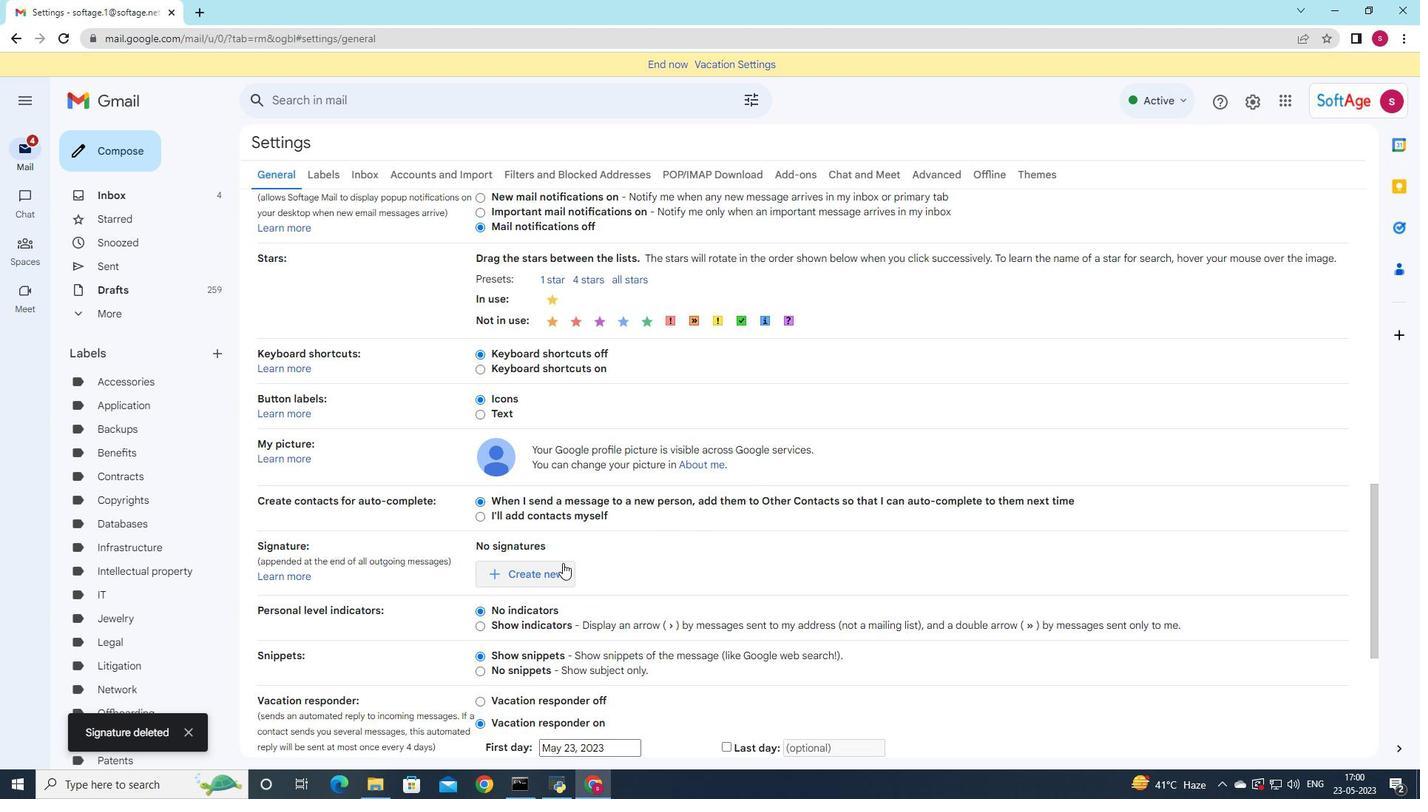 
Action: Mouse pressed left at (561, 564)
Screenshot: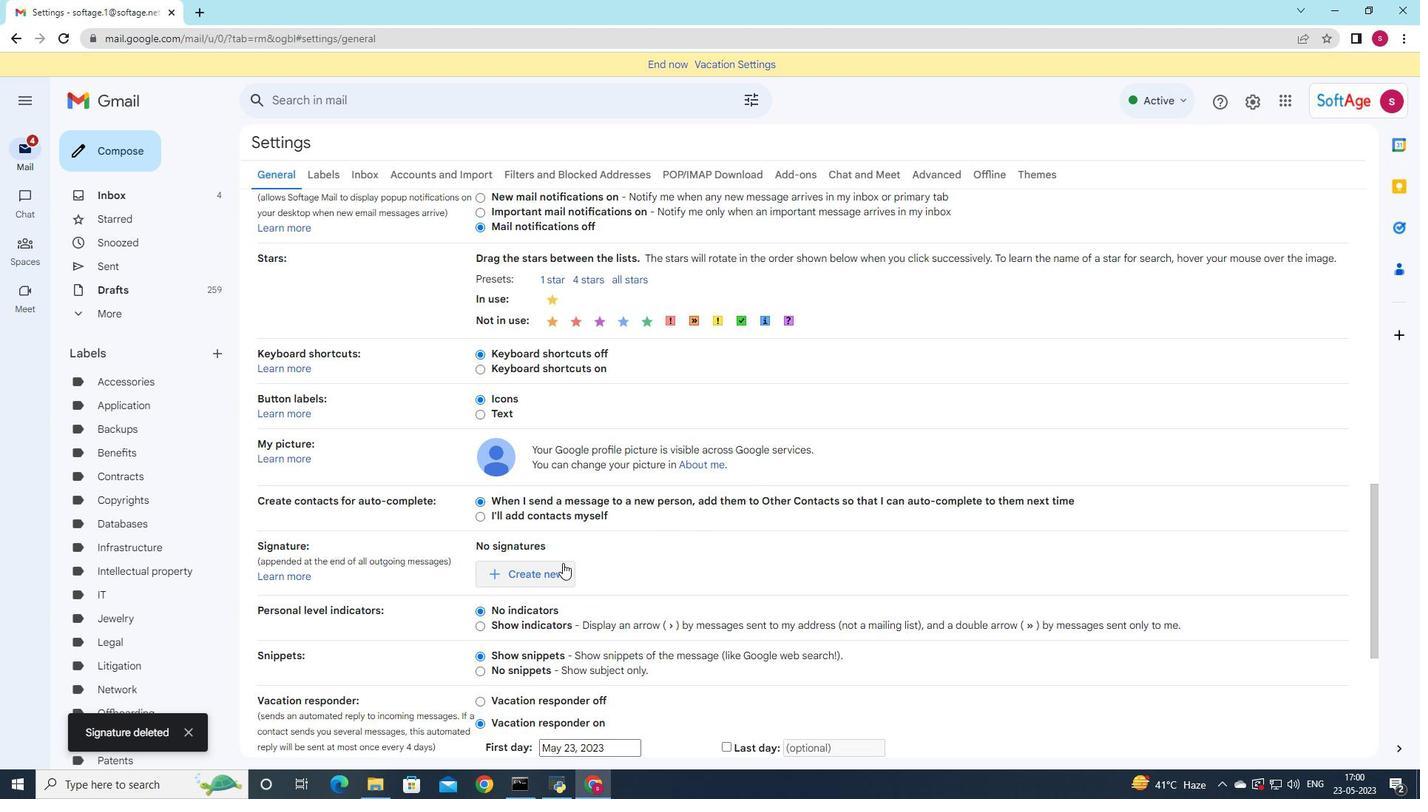 
Action: Mouse moved to (1181, 384)
Screenshot: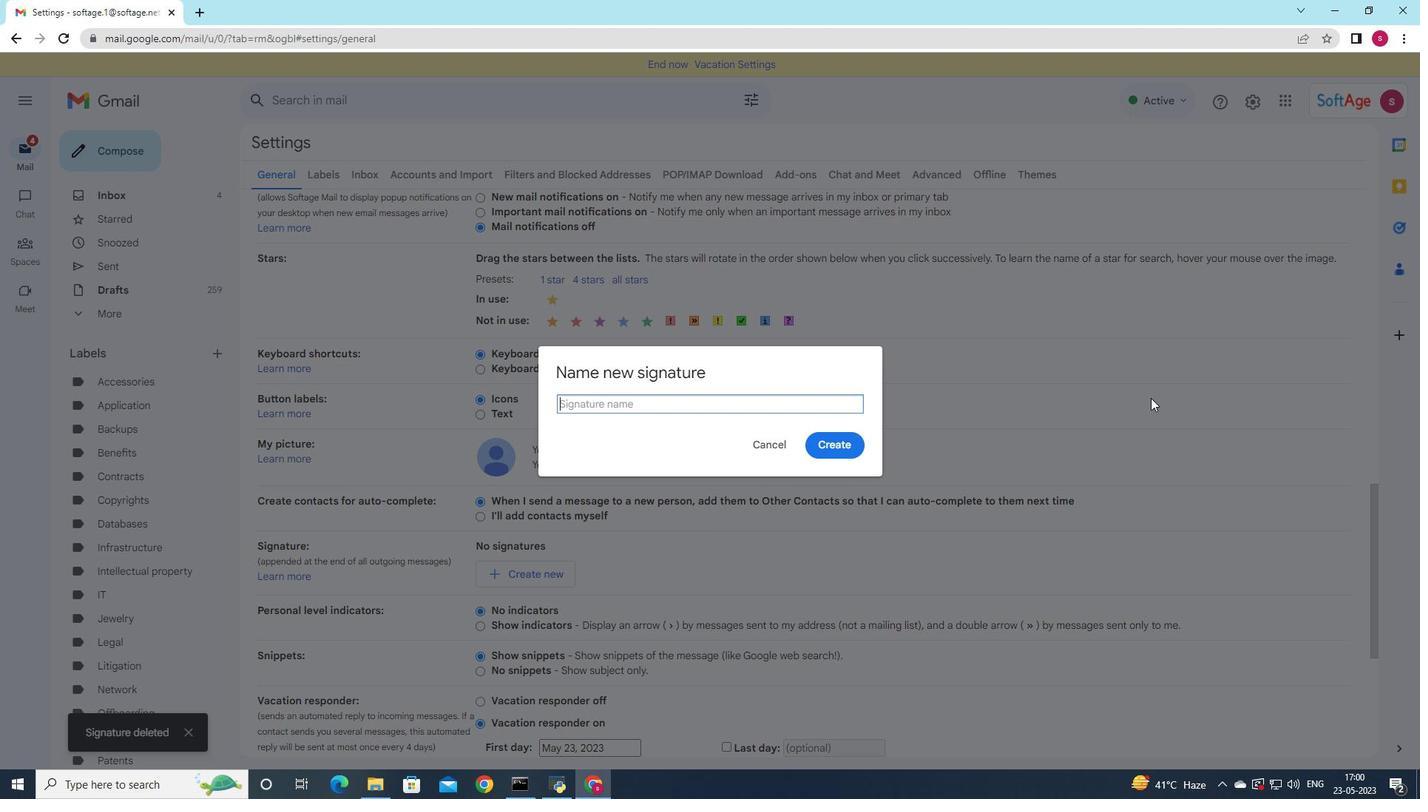 
Action: Key pressed <Key.shift>Dillon<Key.space><Key.shift>Turner
Screenshot: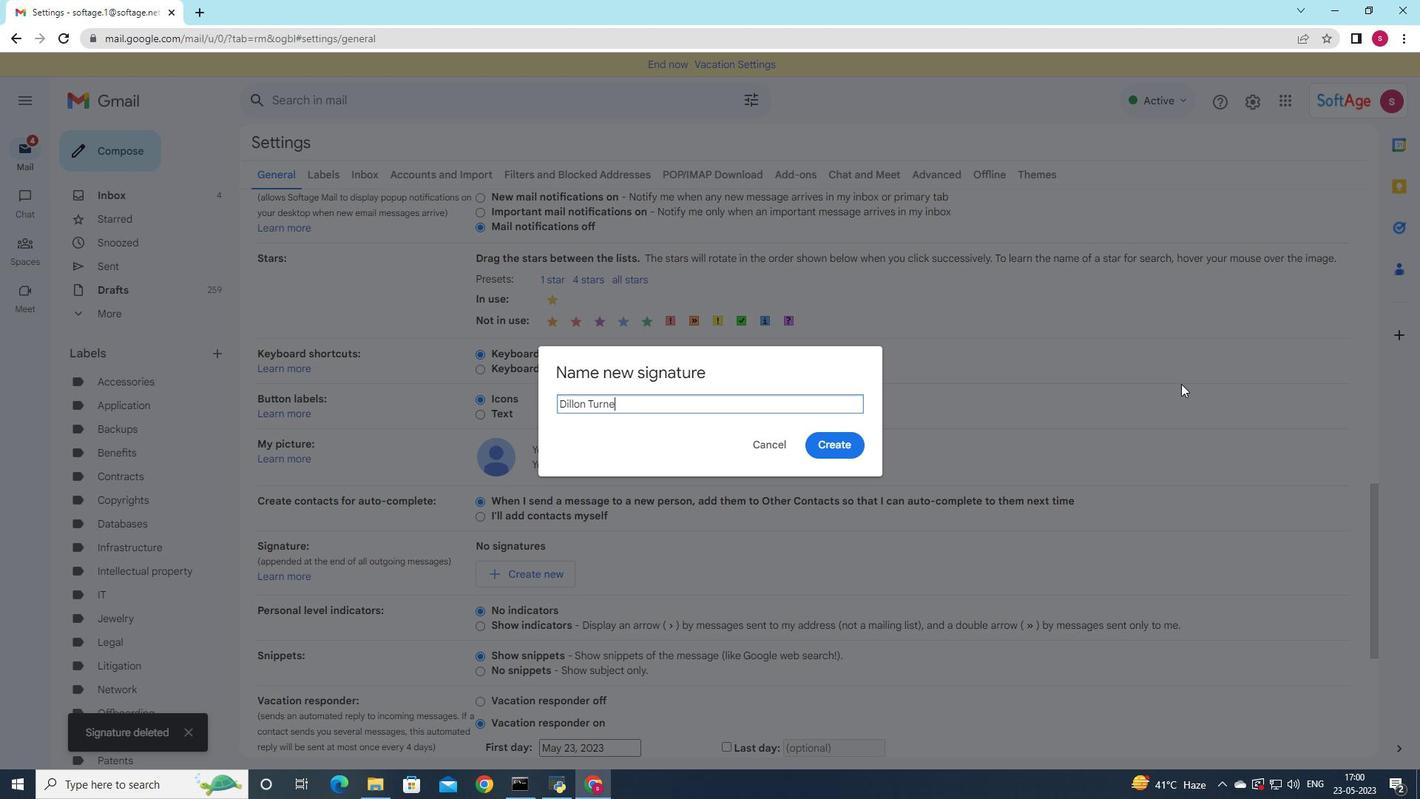 
Action: Mouse moved to (1012, 426)
Screenshot: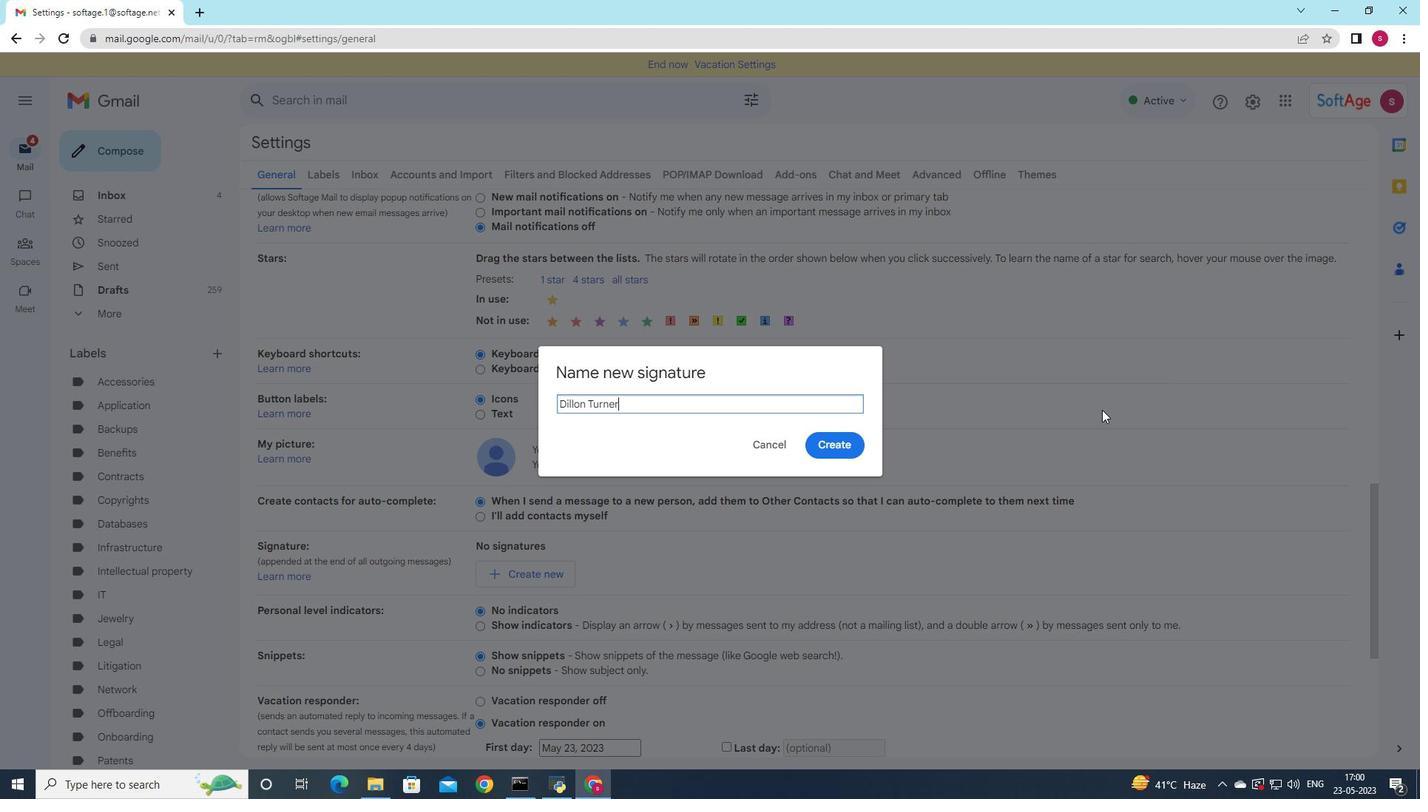 
Action: Mouse scrolled (1012, 425) with delta (0, 0)
Screenshot: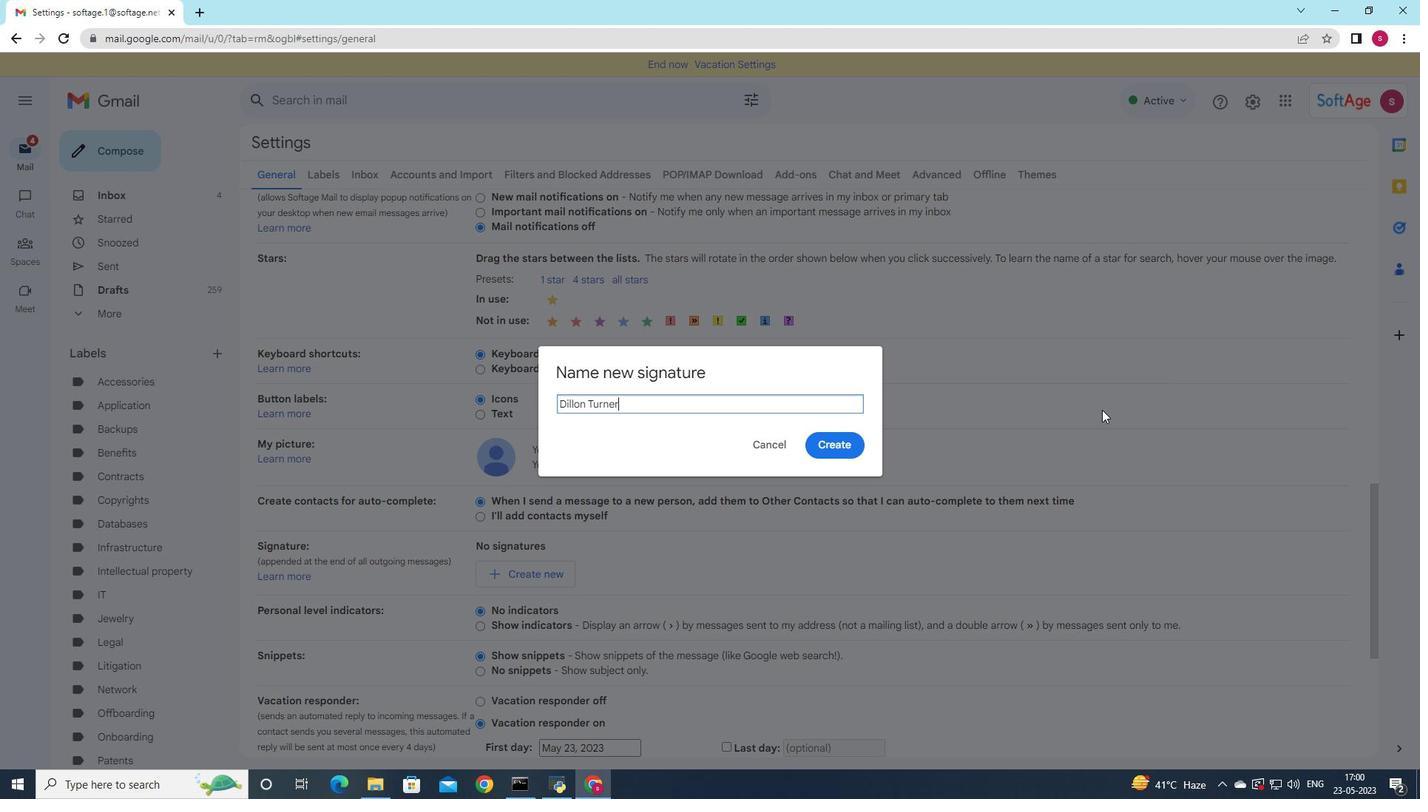 
Action: Mouse moved to (831, 455)
Screenshot: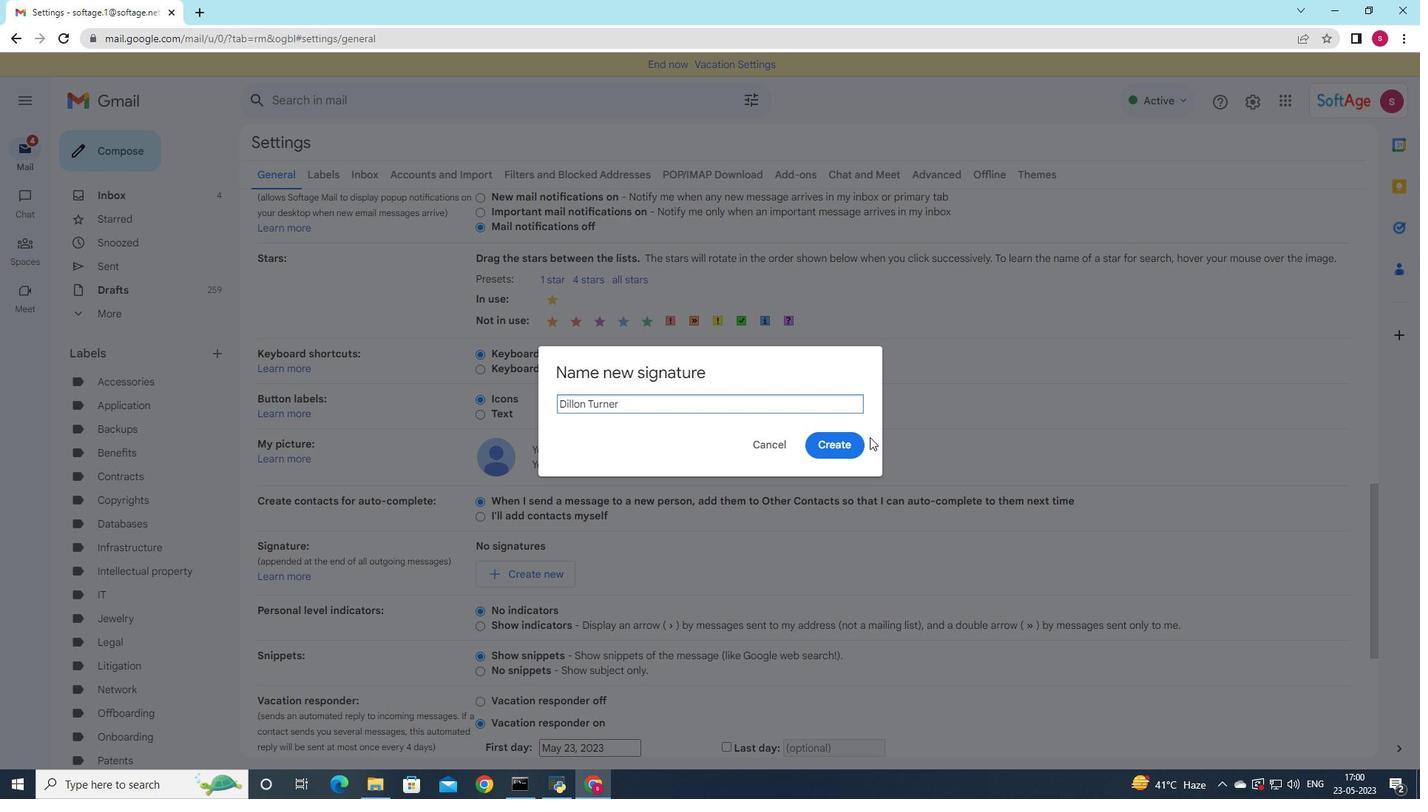 
Action: Mouse pressed left at (831, 455)
Screenshot: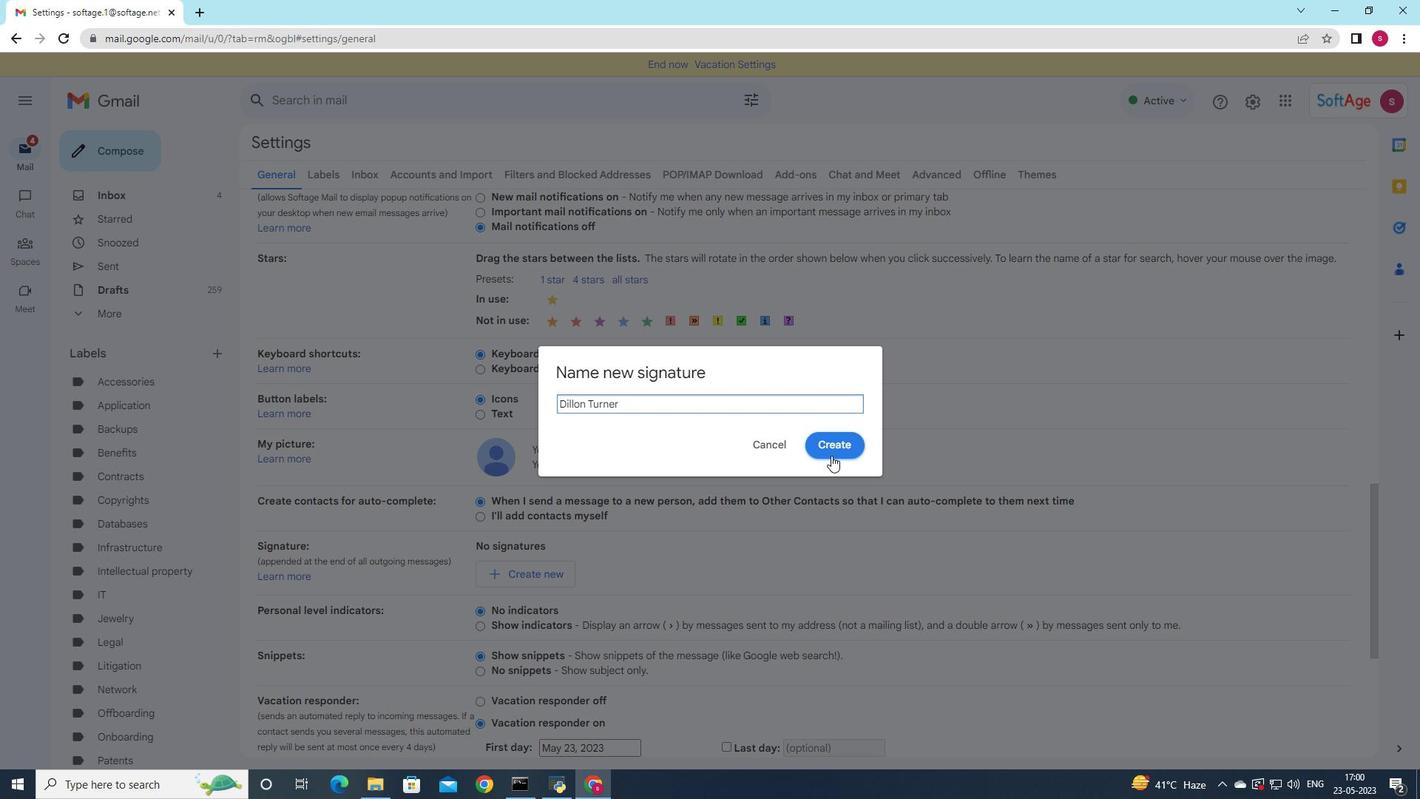 
Action: Mouse moved to (742, 571)
Screenshot: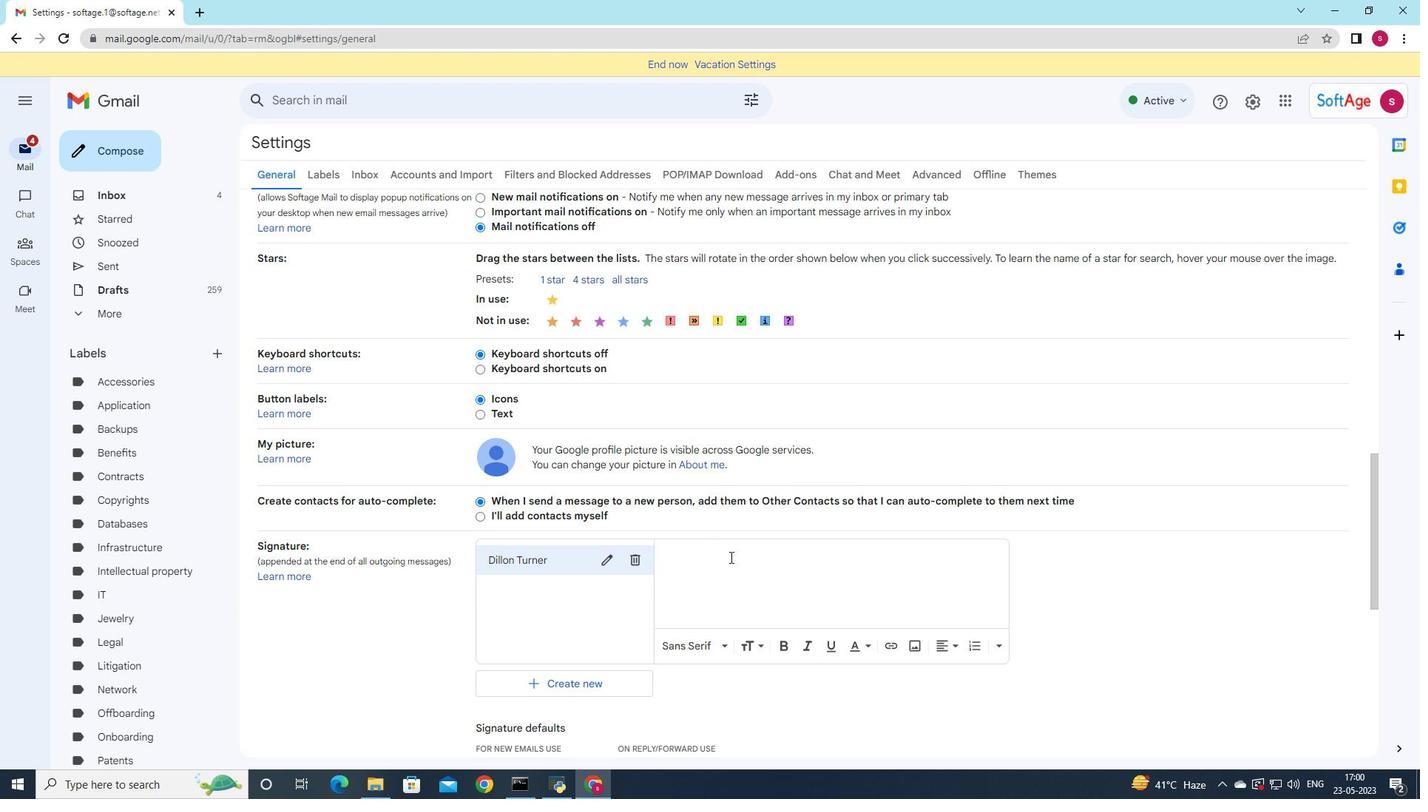 
Action: Mouse pressed left at (742, 571)
Screenshot: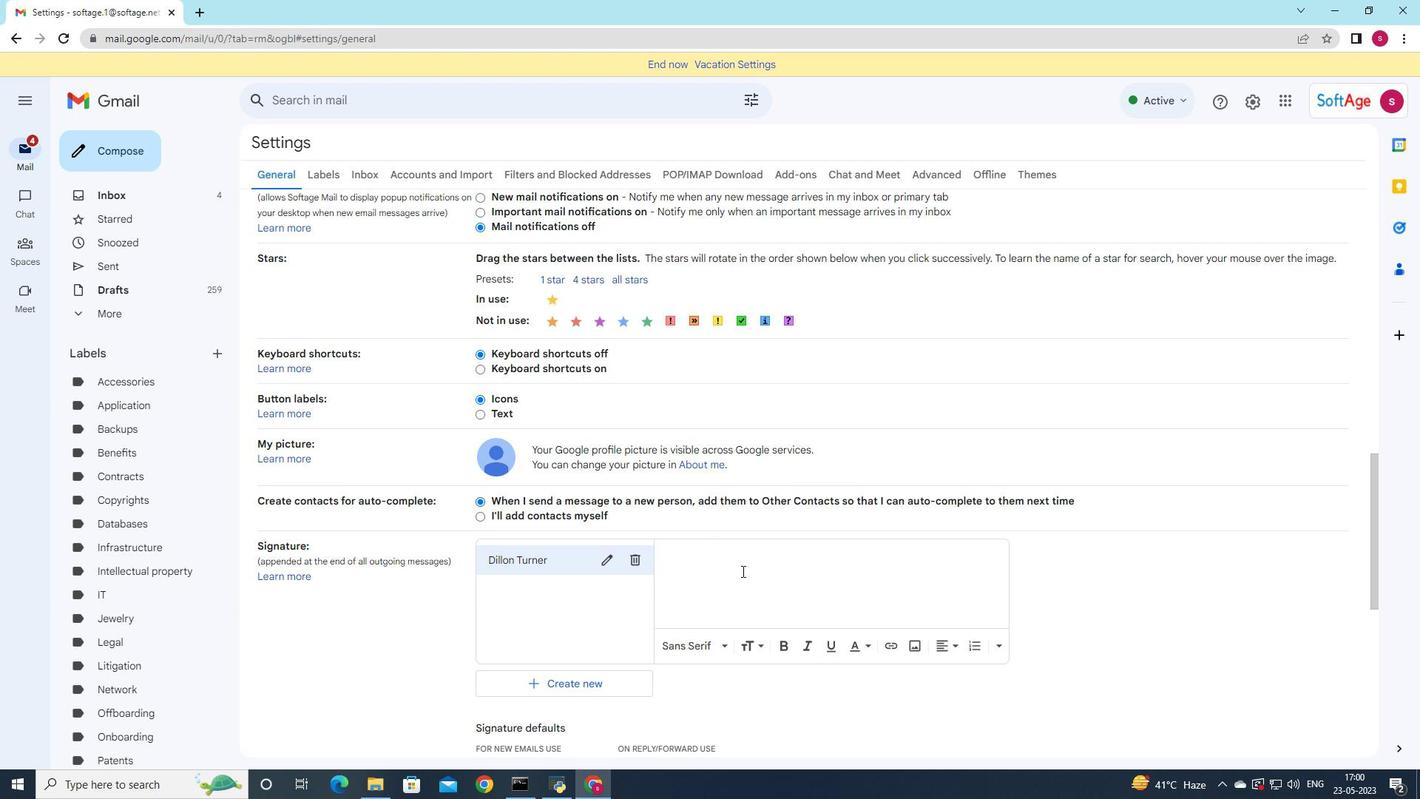 
Action: Mouse moved to (923, 540)
Screenshot: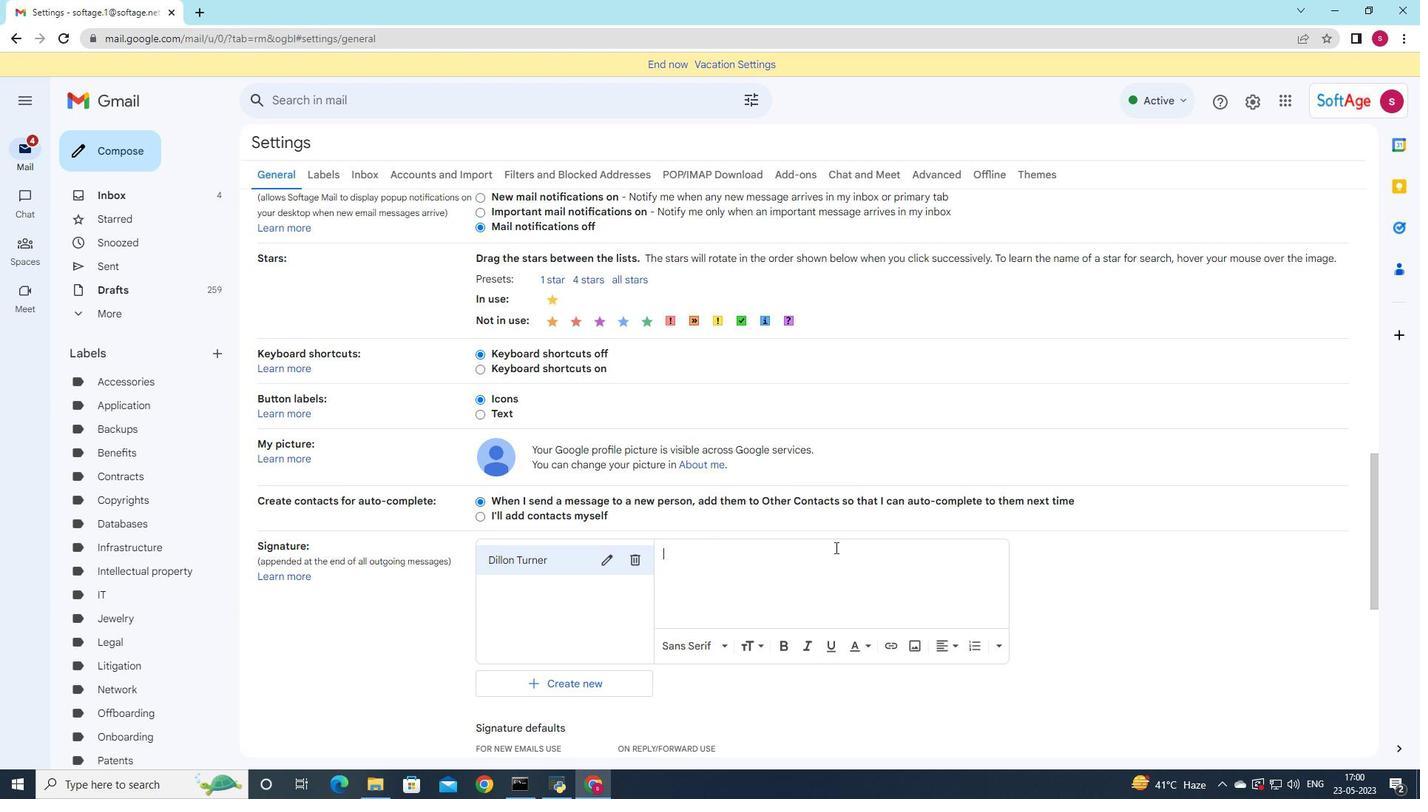 
Action: Key pressed <Key.shift>Dillon<Key.space><Key.shift>Turnr<Key.backspace>er
Screenshot: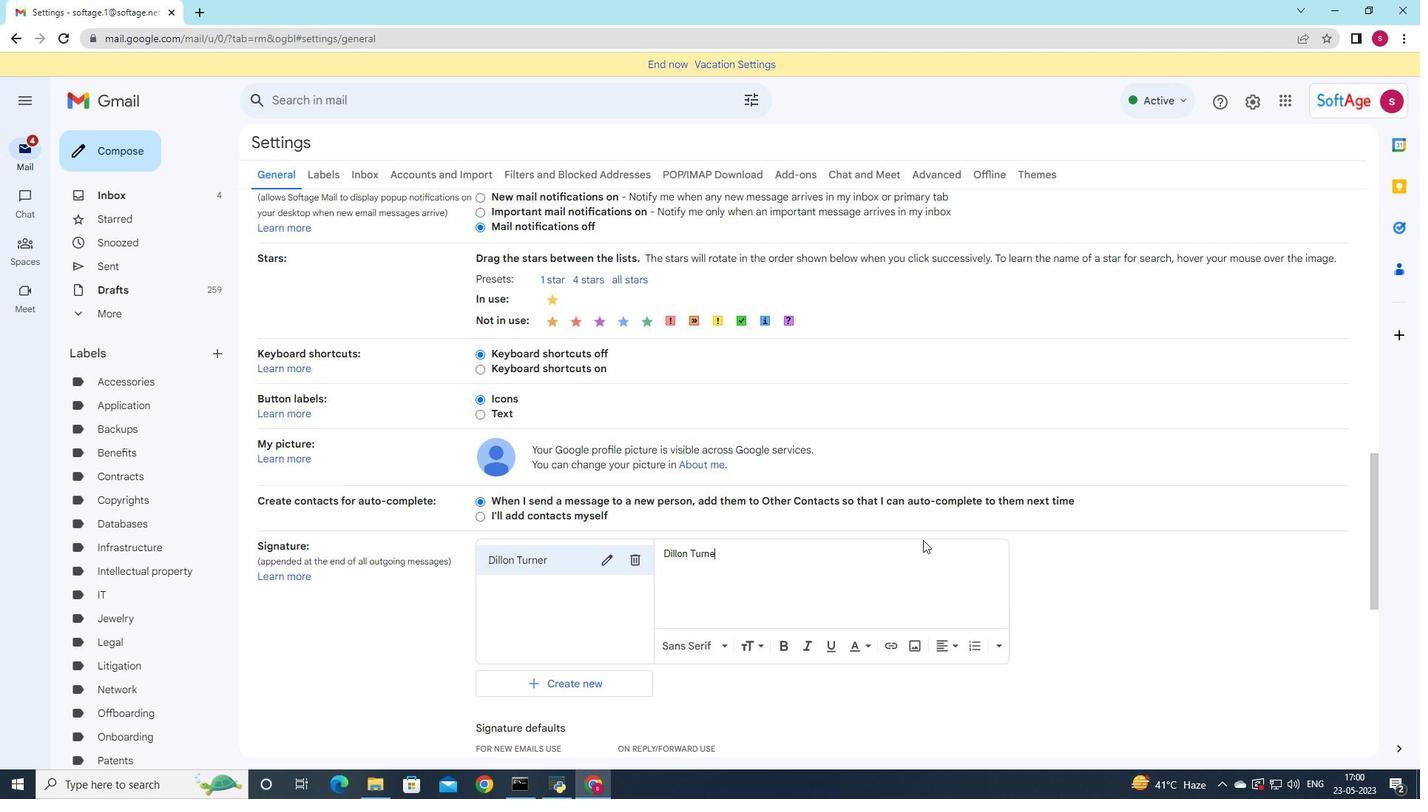
Action: Mouse moved to (607, 679)
Screenshot: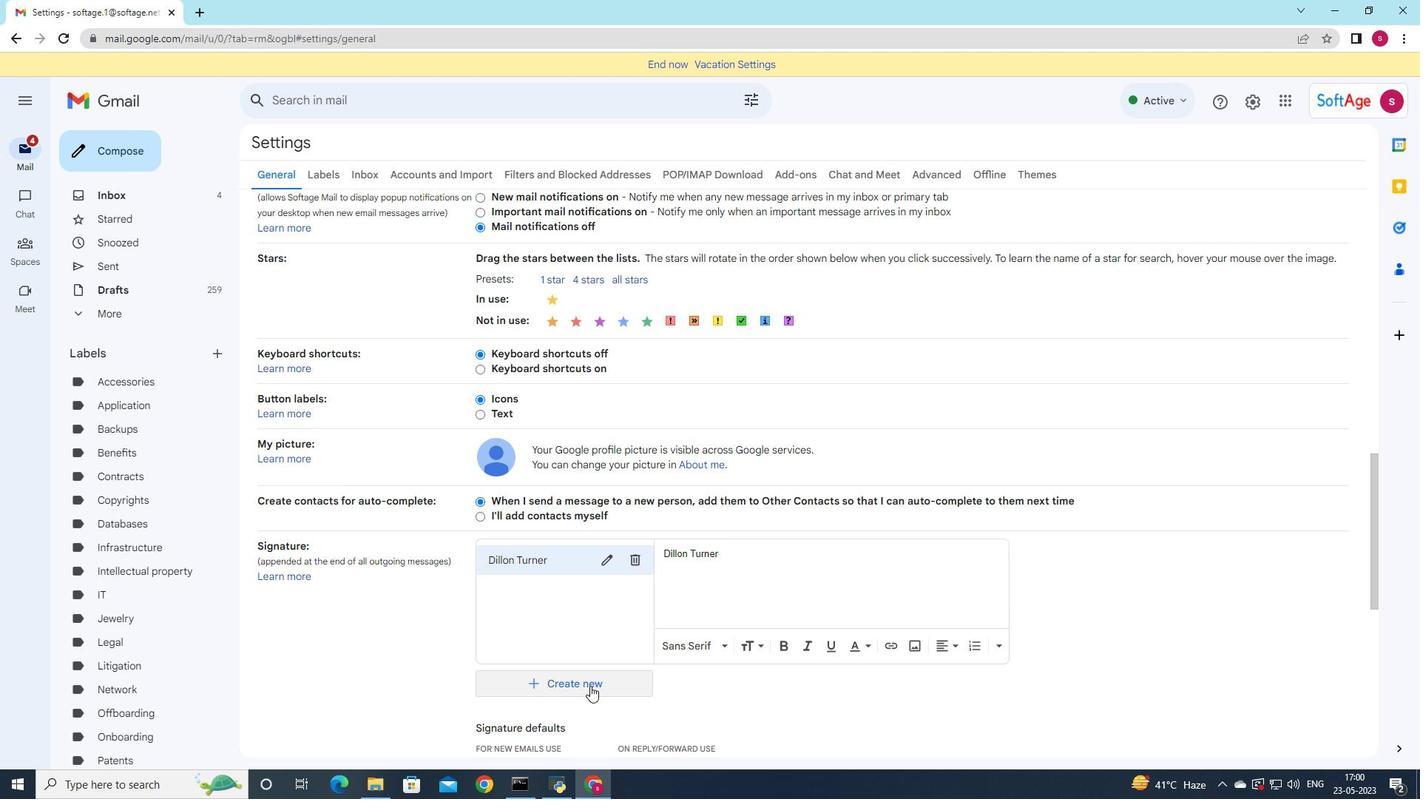 
Action: Mouse scrolled (607, 679) with delta (0, 0)
Screenshot: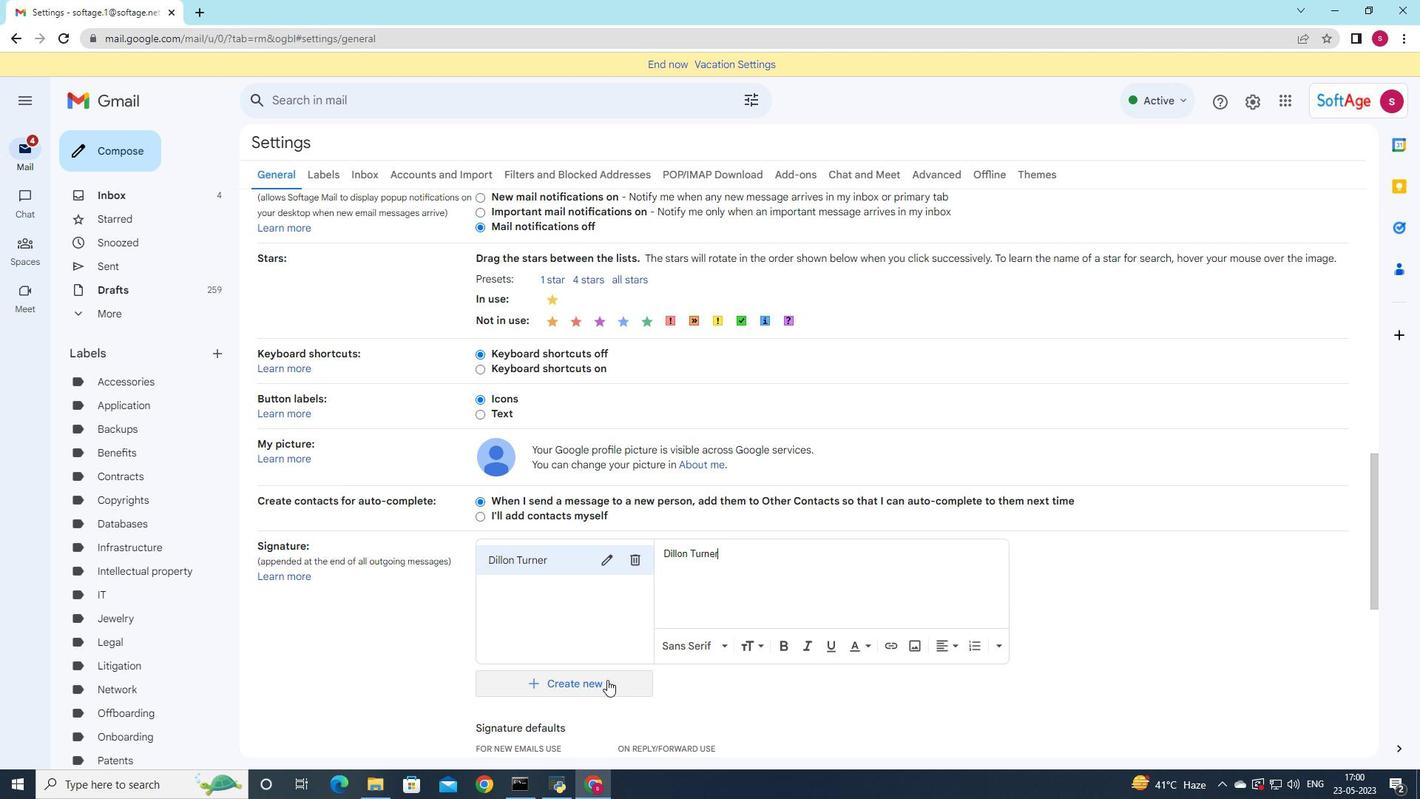 
Action: Mouse scrolled (607, 679) with delta (0, 0)
Screenshot: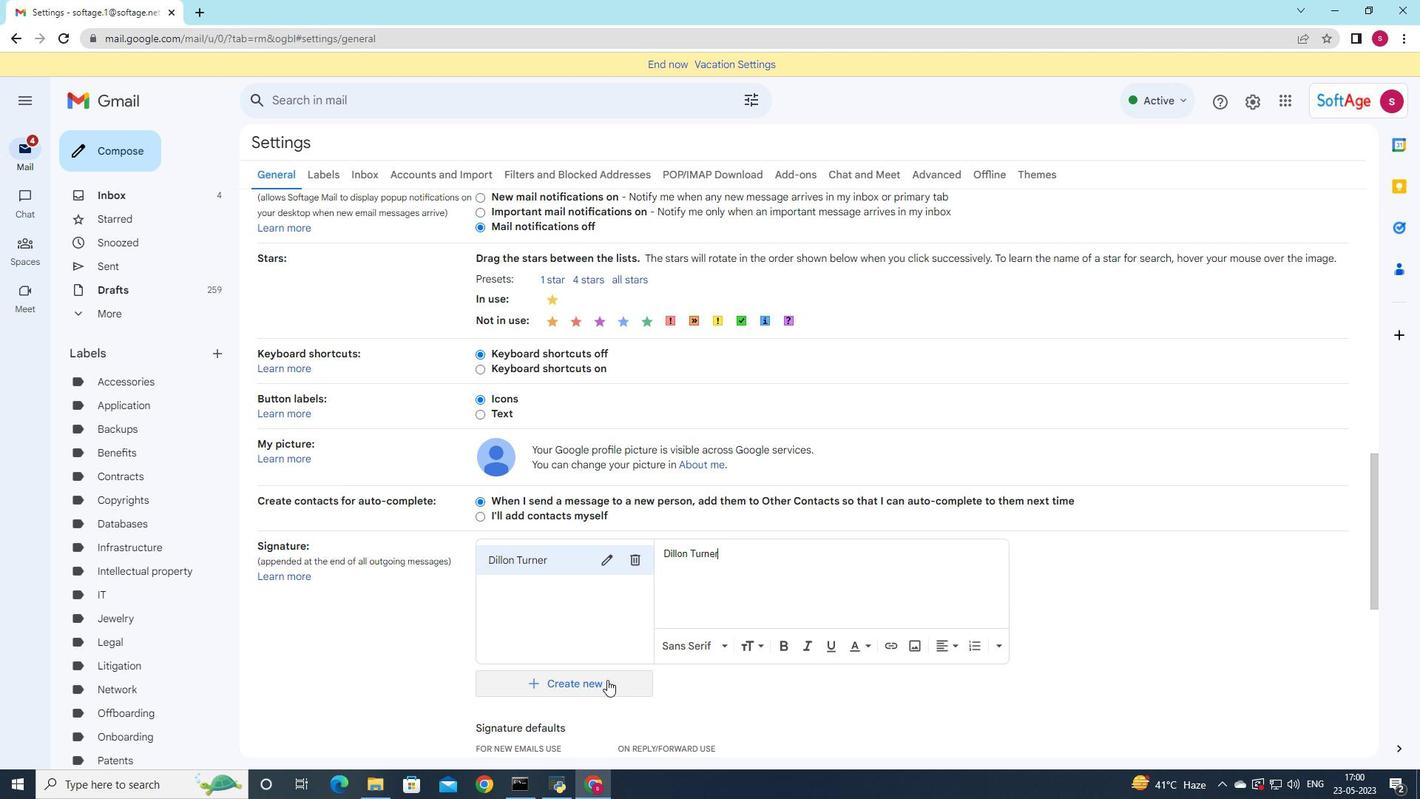 
Action: Mouse scrolled (607, 679) with delta (0, 0)
Screenshot: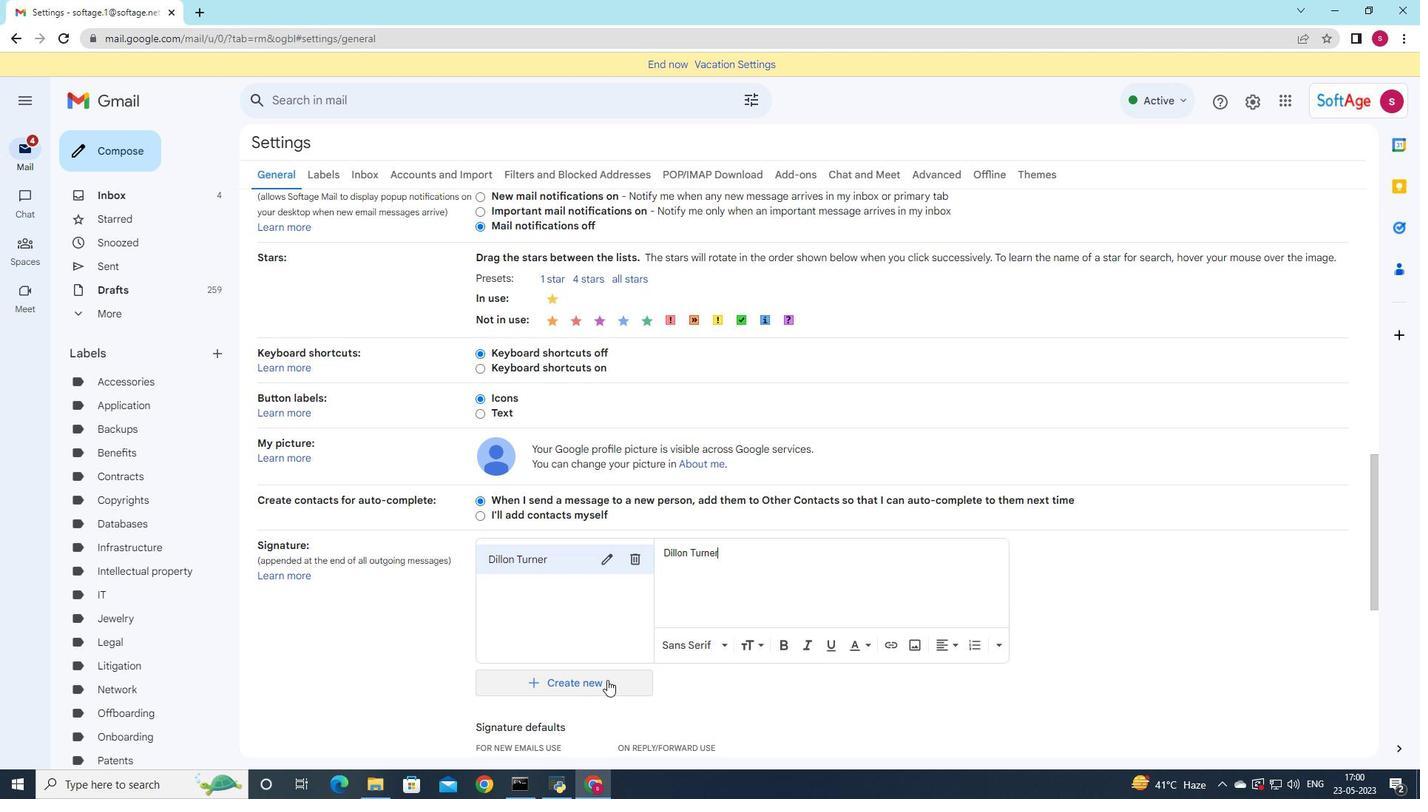 
Action: Mouse moved to (593, 544)
Screenshot: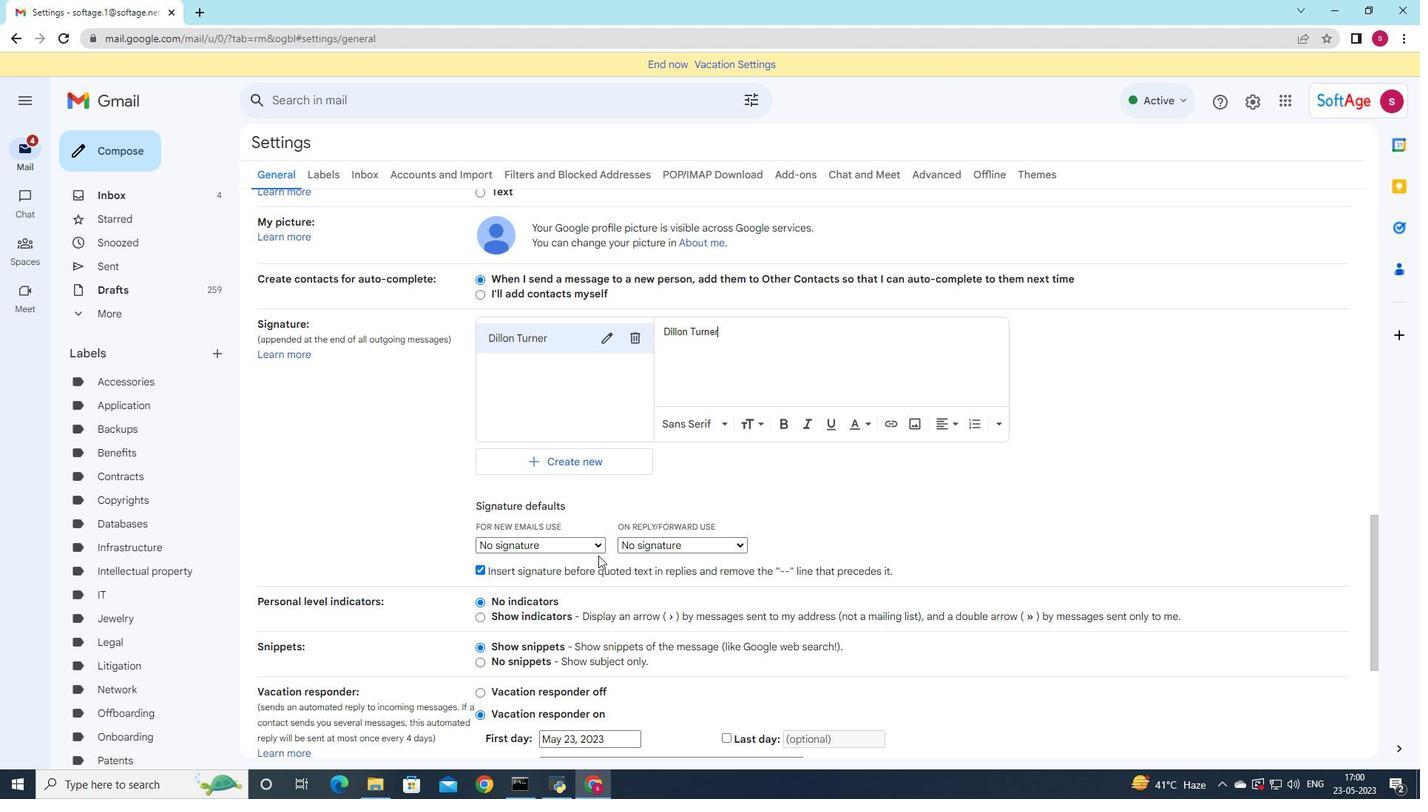 
Action: Mouse pressed left at (593, 544)
Screenshot: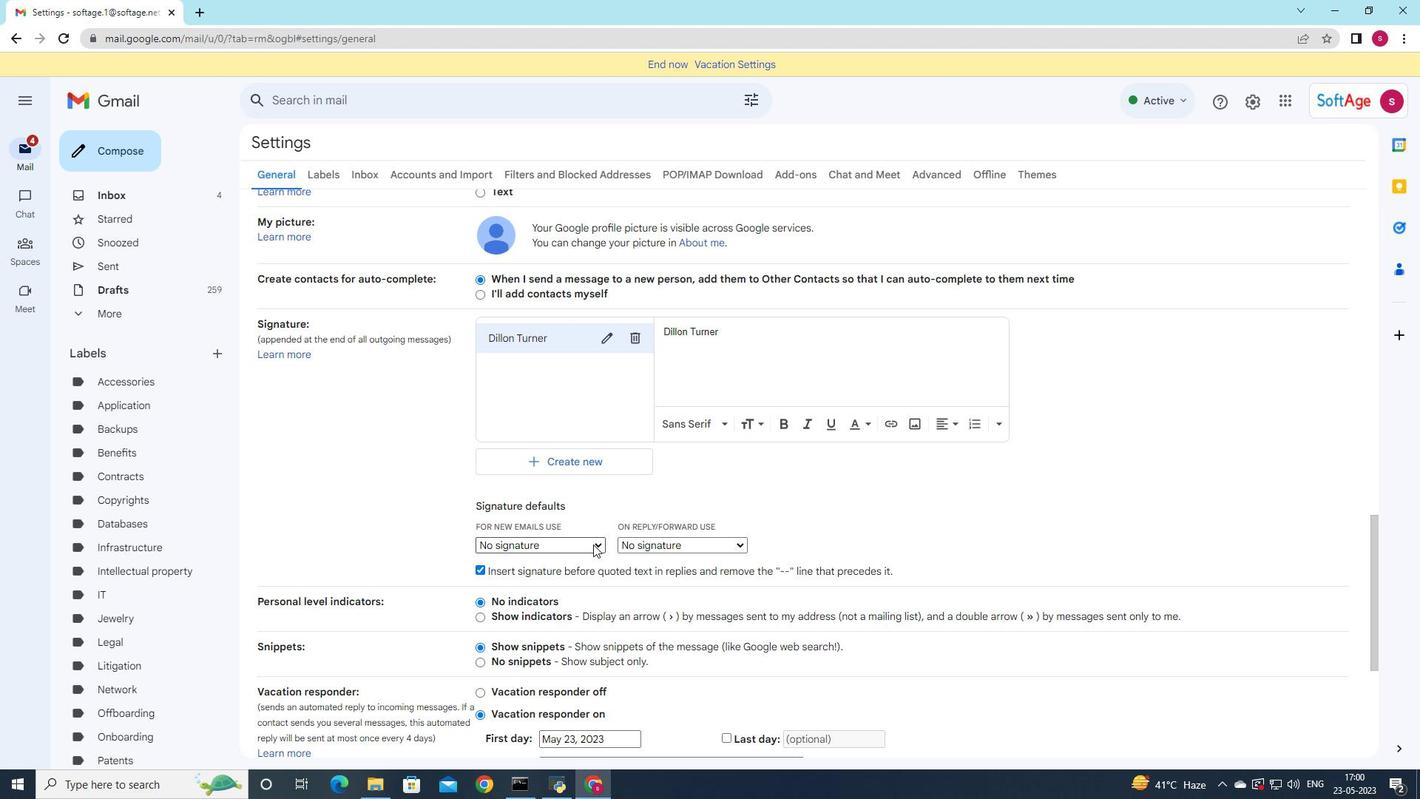 
Action: Mouse moved to (566, 569)
Screenshot: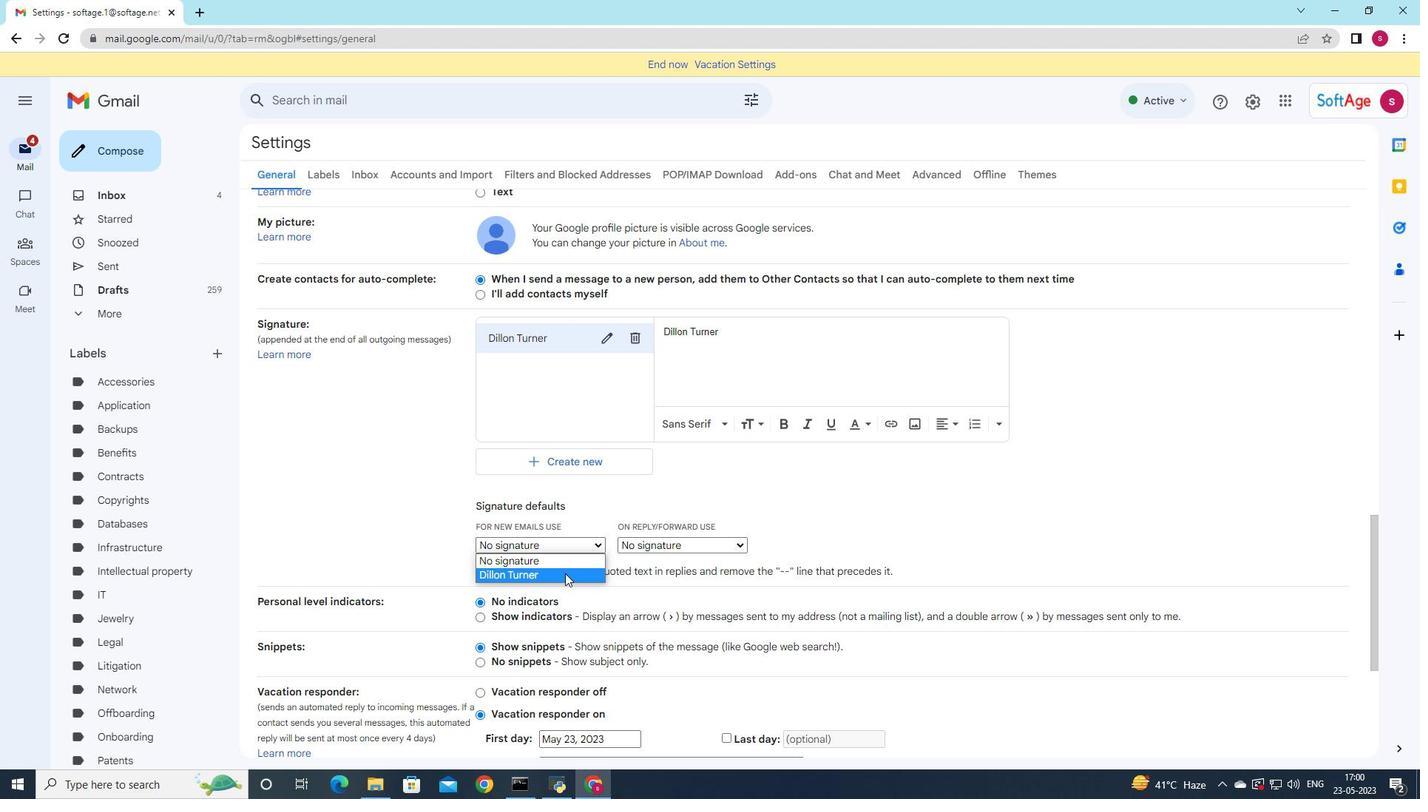 
Action: Mouse pressed left at (566, 569)
Screenshot: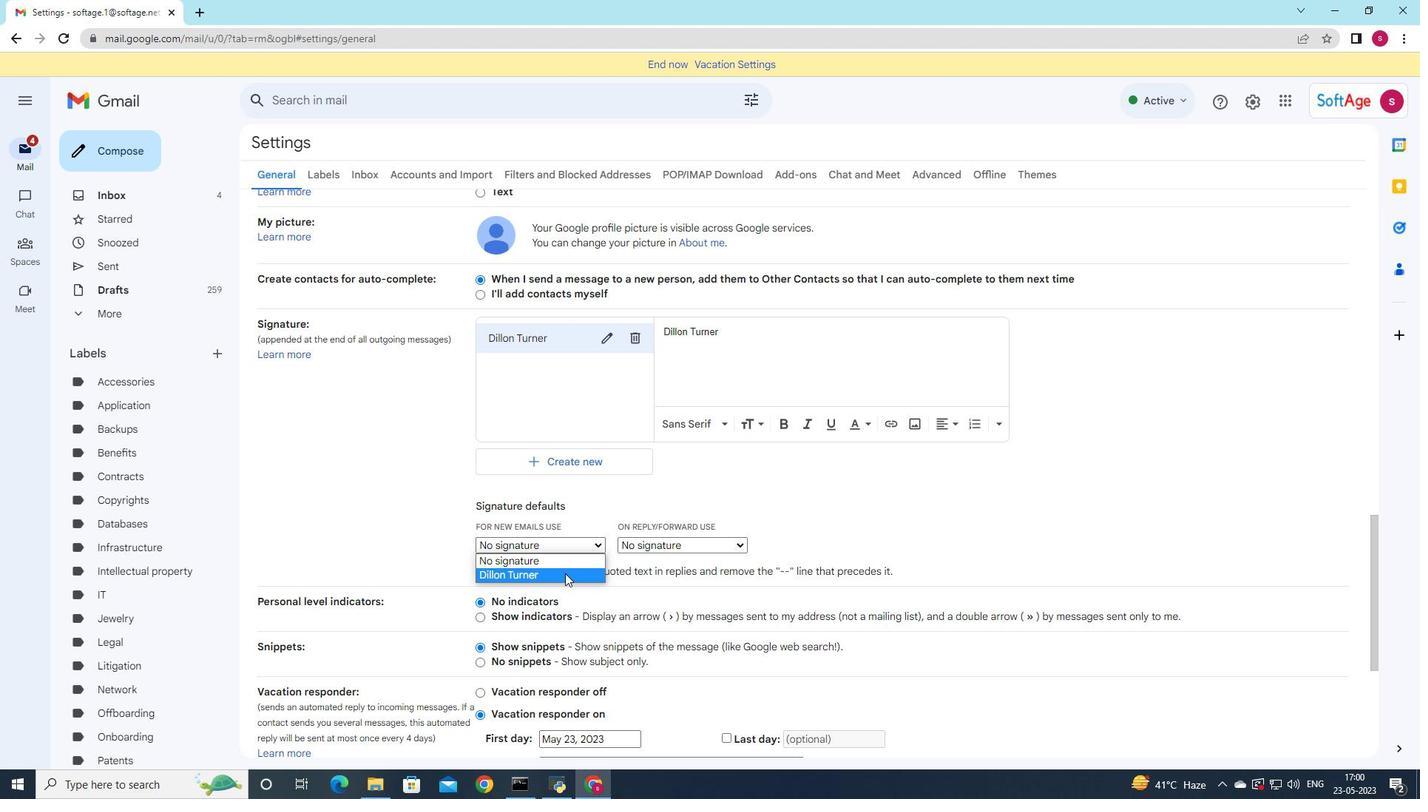 
Action: Mouse moved to (676, 547)
Screenshot: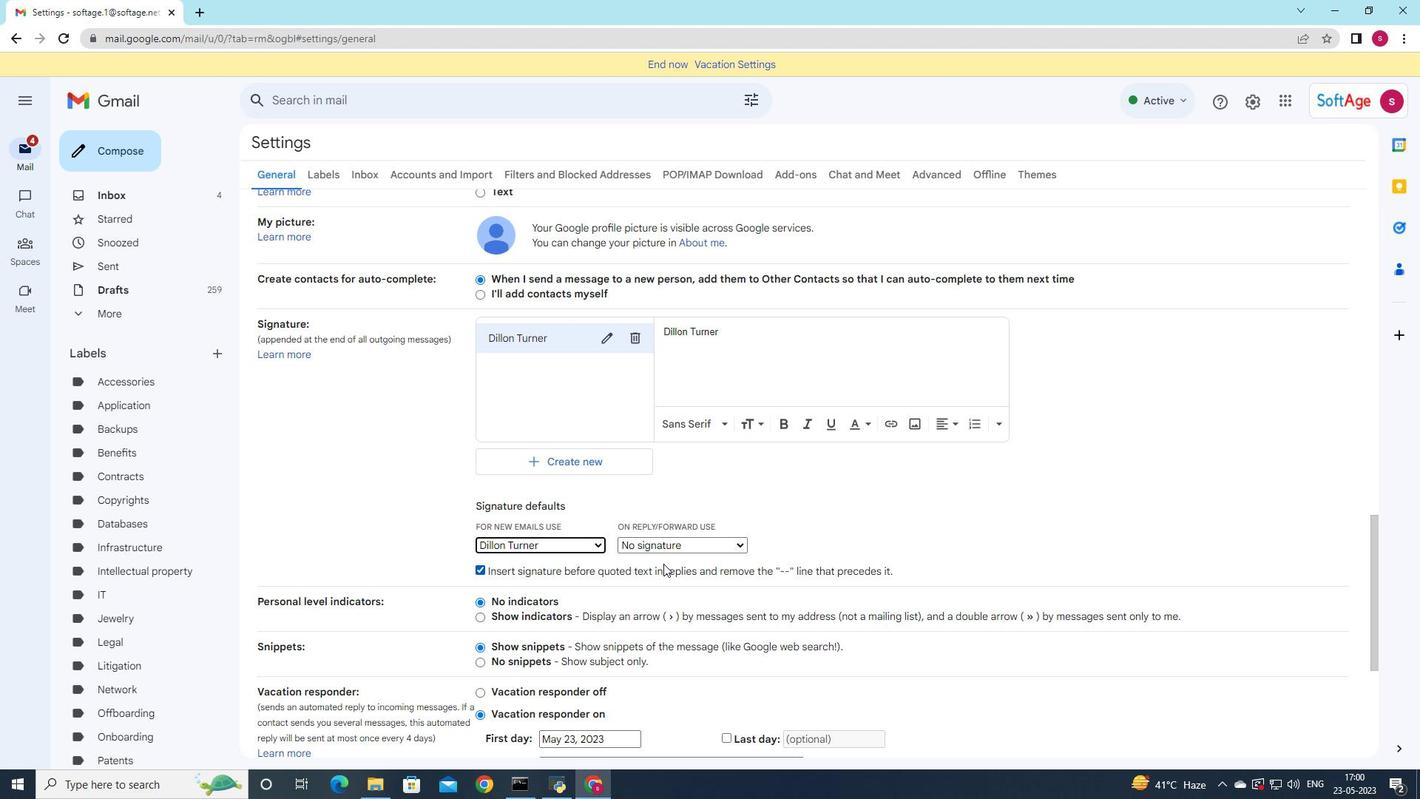 
Action: Mouse pressed left at (676, 547)
Screenshot: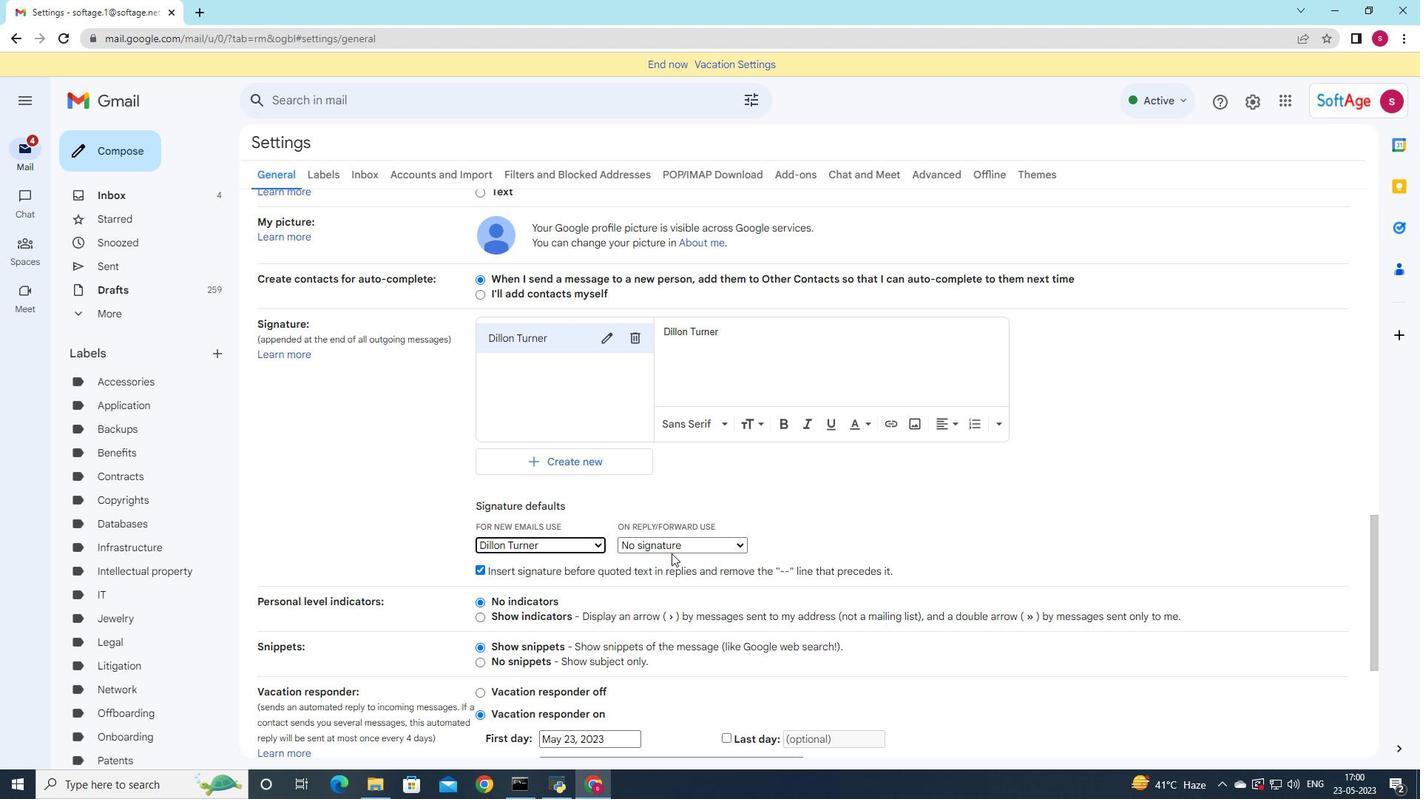 
Action: Mouse moved to (673, 579)
Screenshot: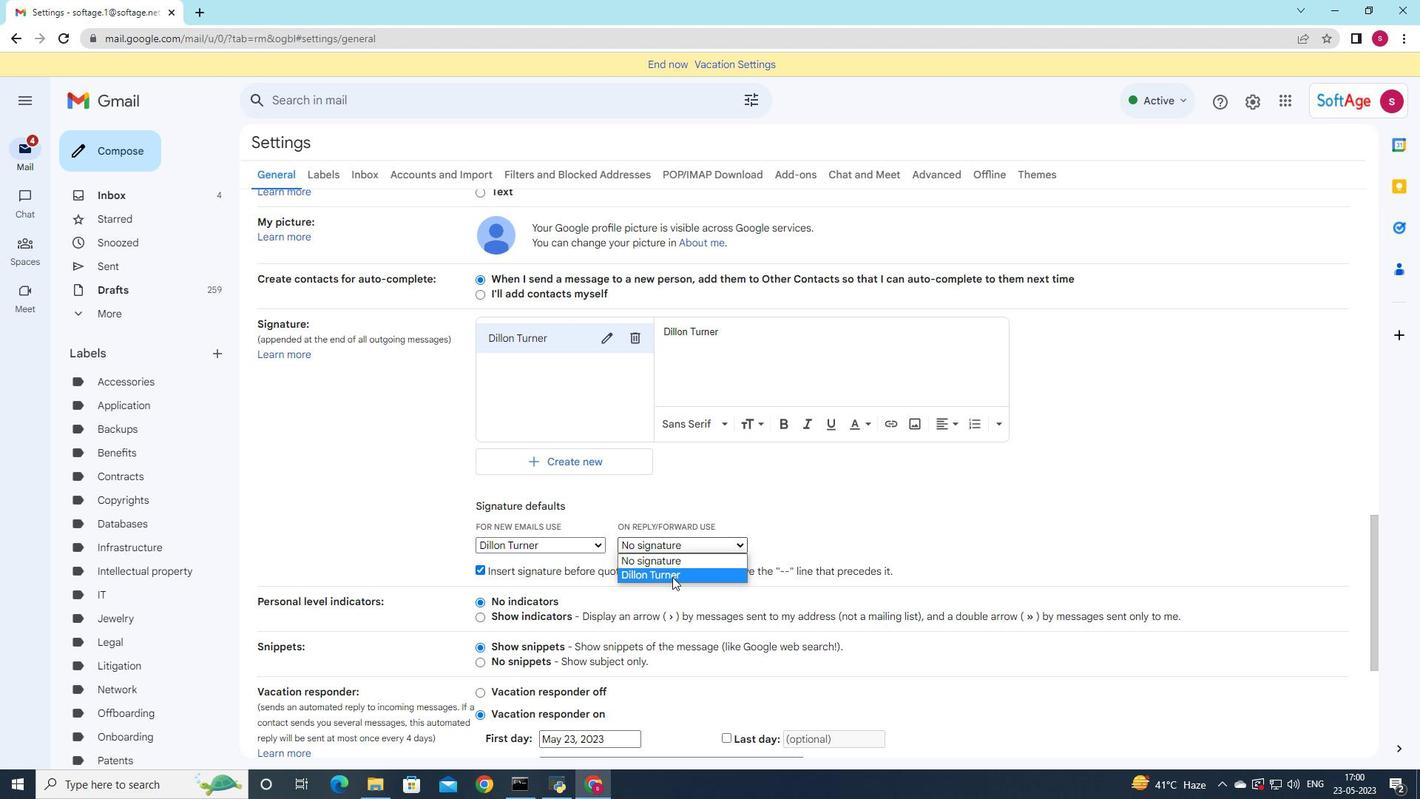 
Action: Mouse pressed left at (673, 579)
Screenshot: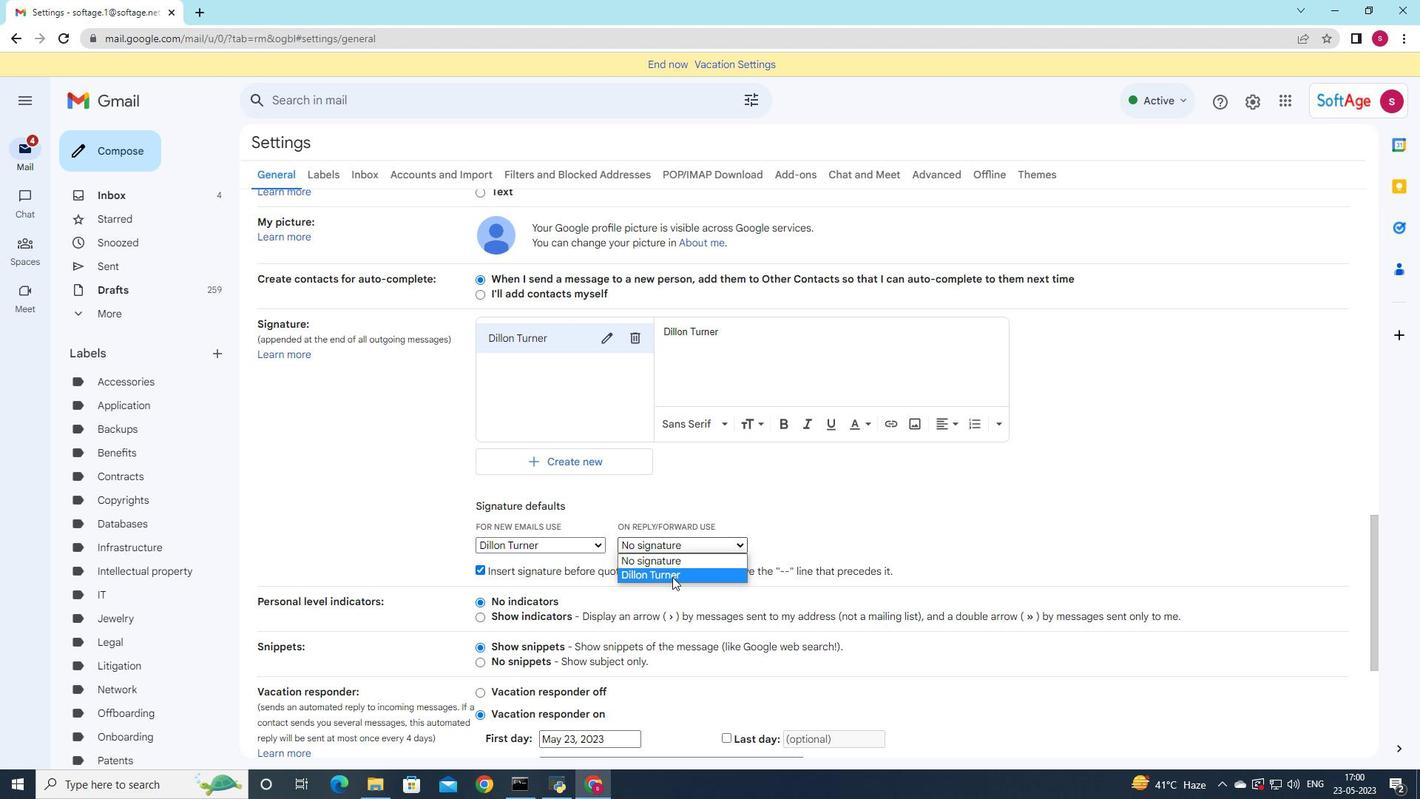 
Action: Mouse moved to (706, 574)
Screenshot: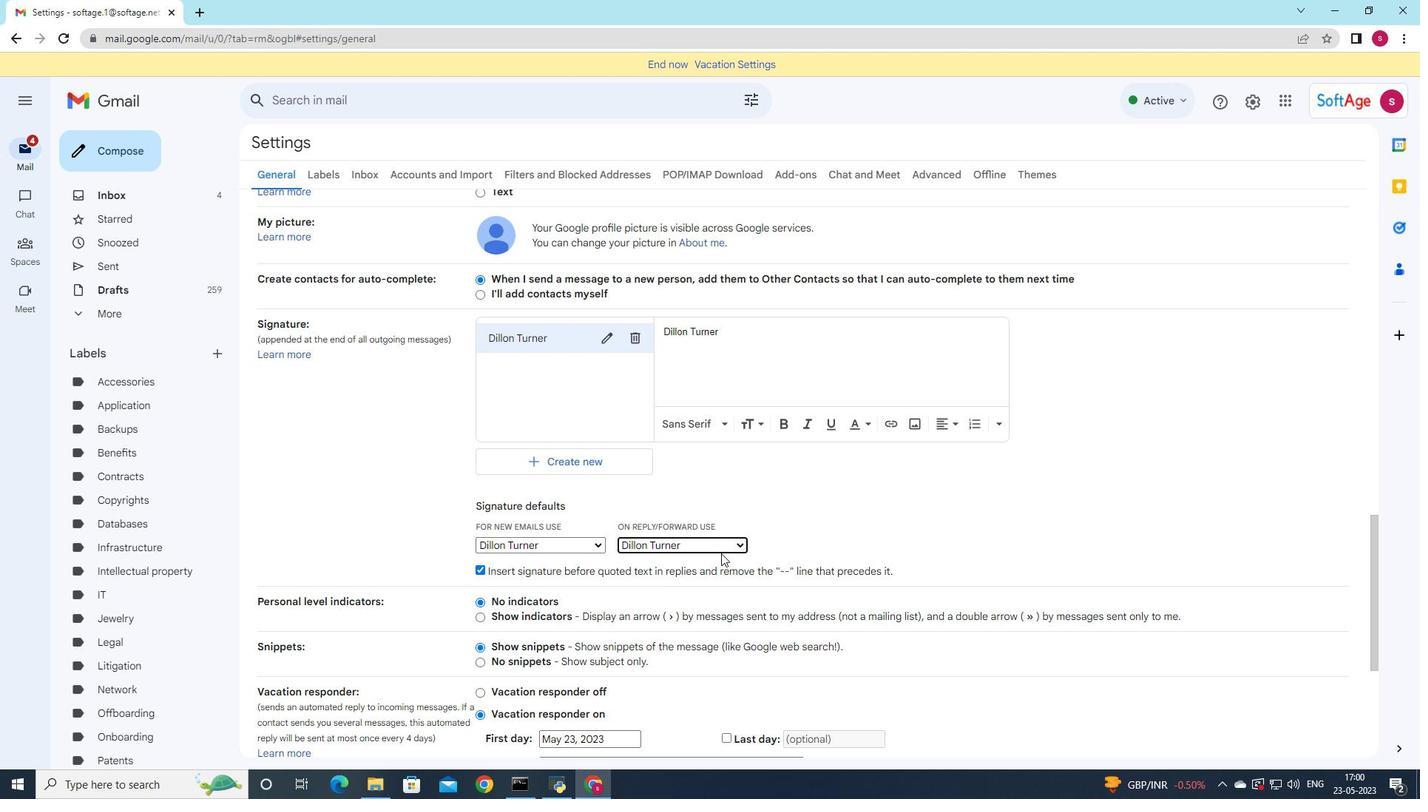 
Action: Mouse scrolled (706, 573) with delta (0, 0)
Screenshot: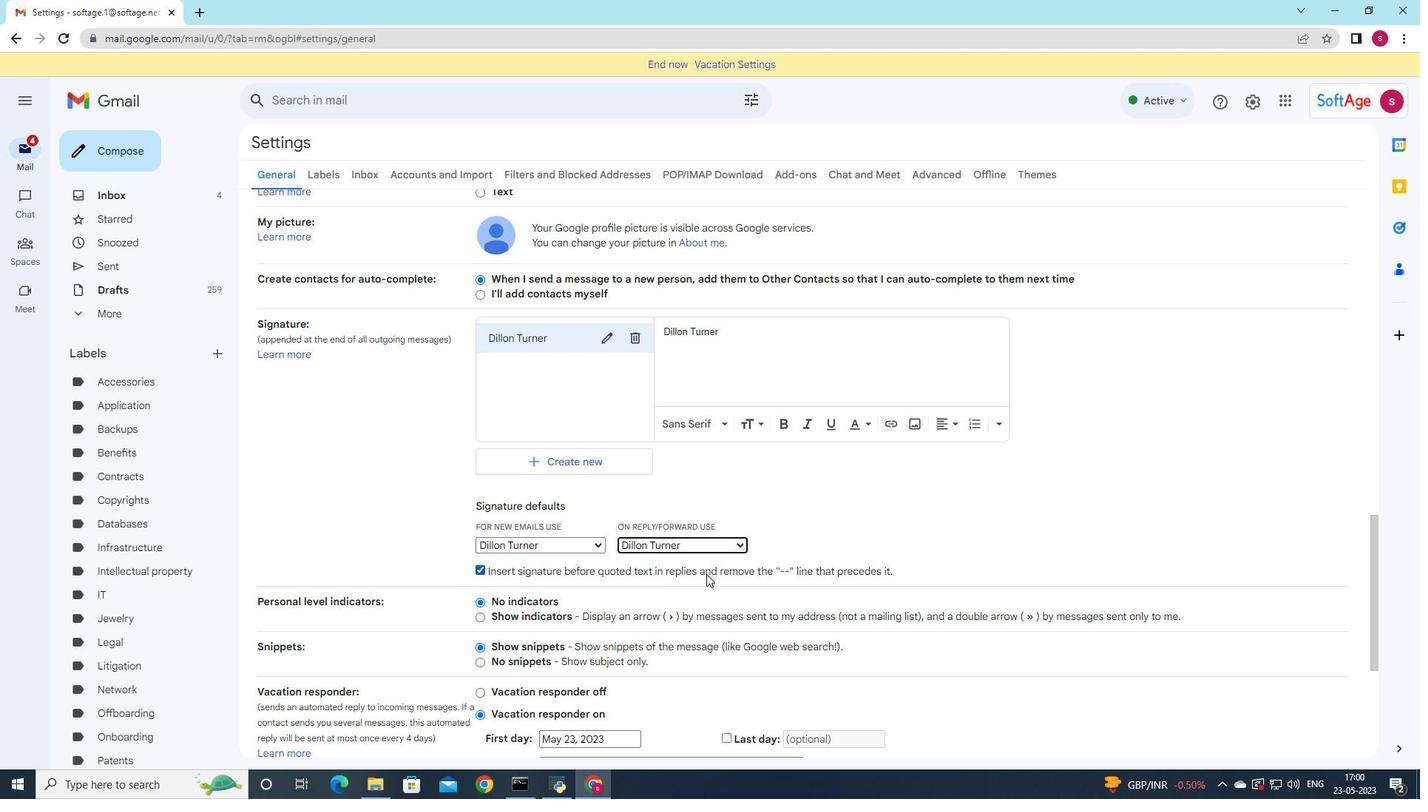 
Action: Mouse scrolled (706, 573) with delta (0, 0)
Screenshot: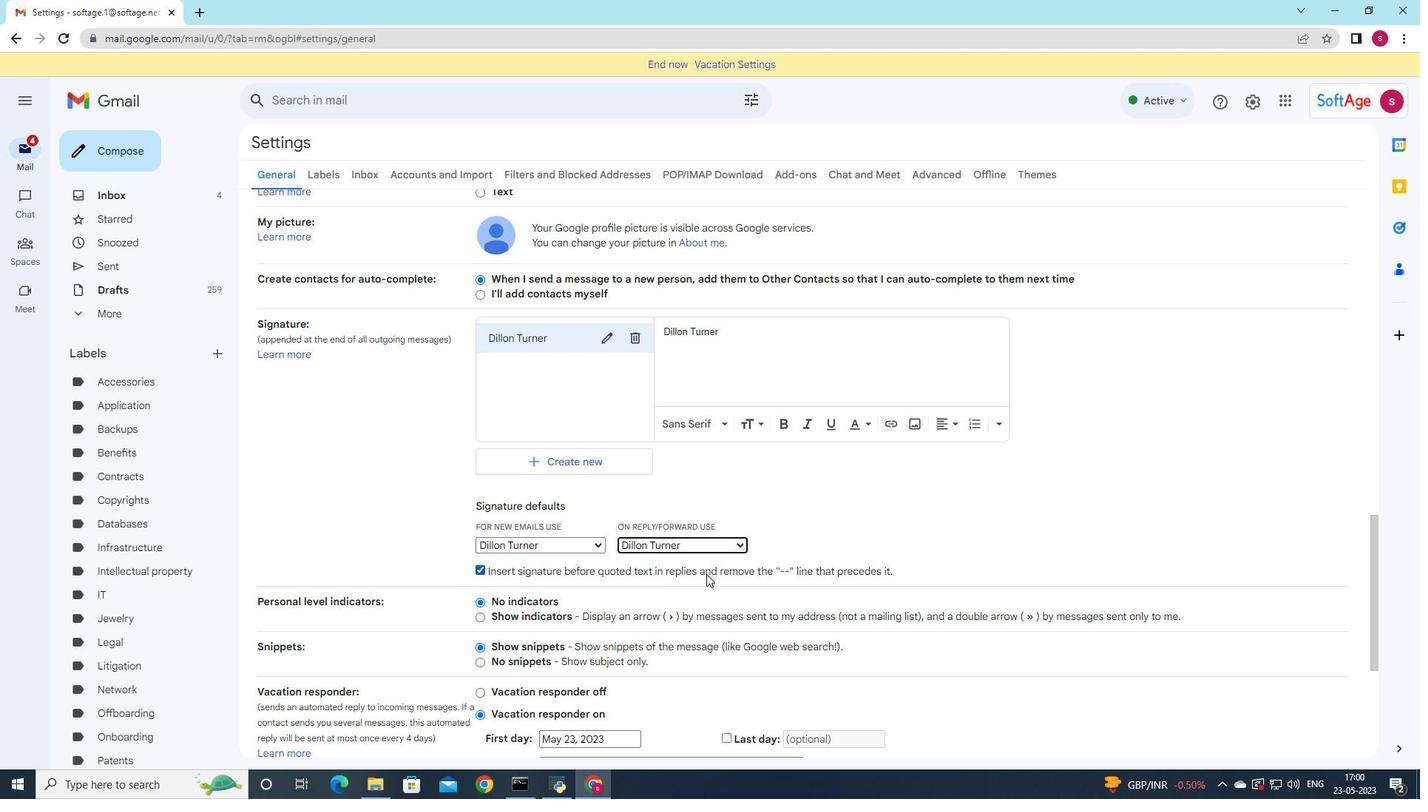 
Action: Mouse scrolled (706, 573) with delta (0, 0)
Screenshot: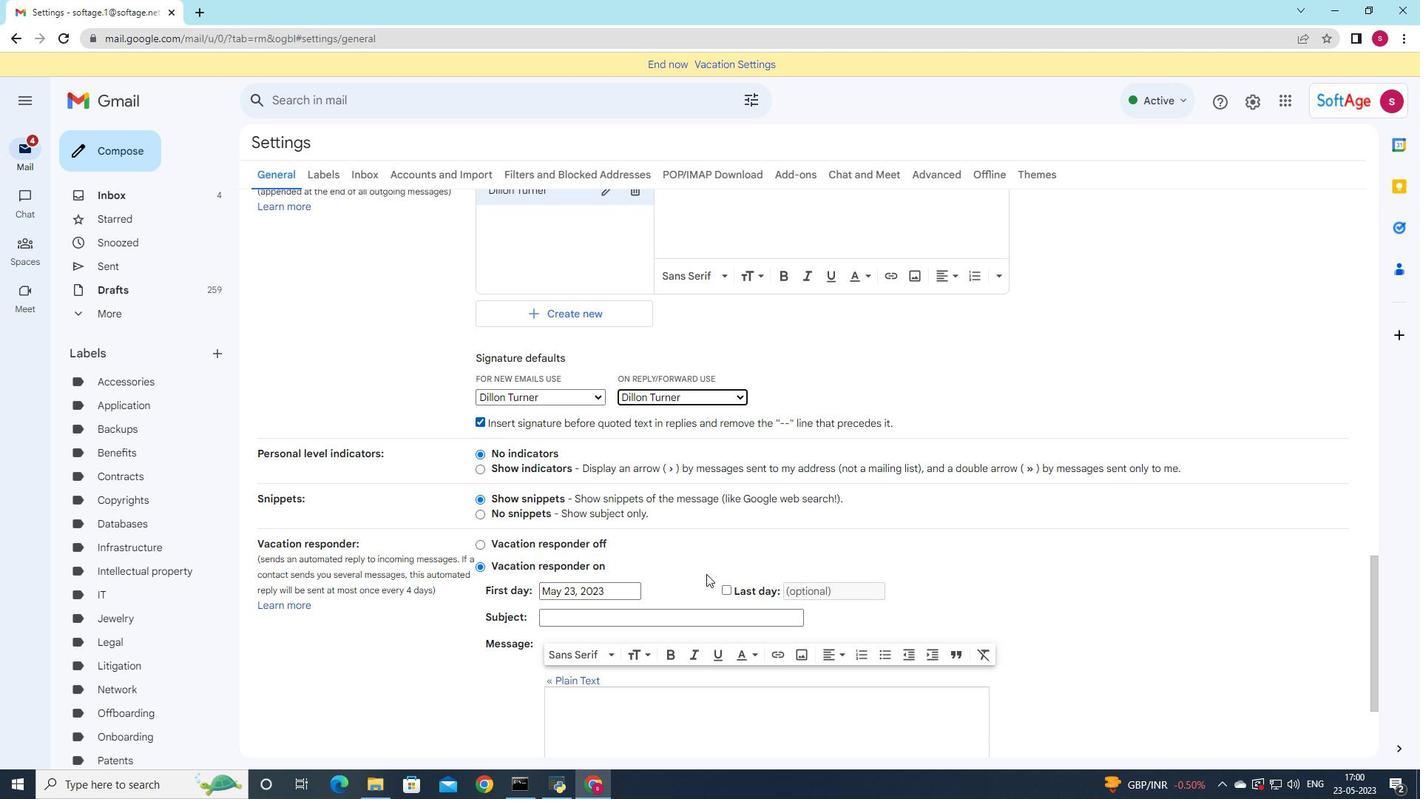 
Action: Mouse scrolled (706, 573) with delta (0, 0)
Screenshot: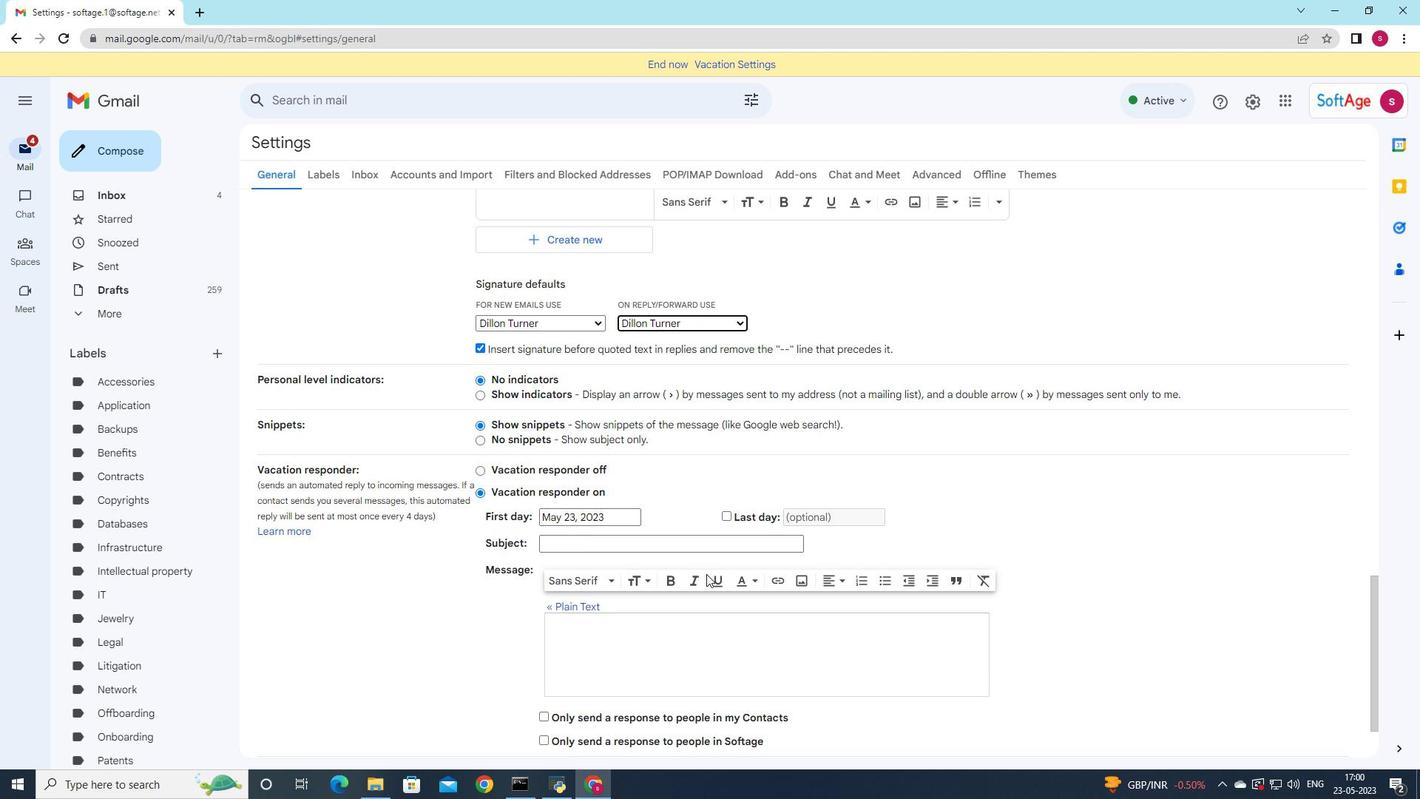 
Action: Mouse scrolled (706, 573) with delta (0, 0)
Screenshot: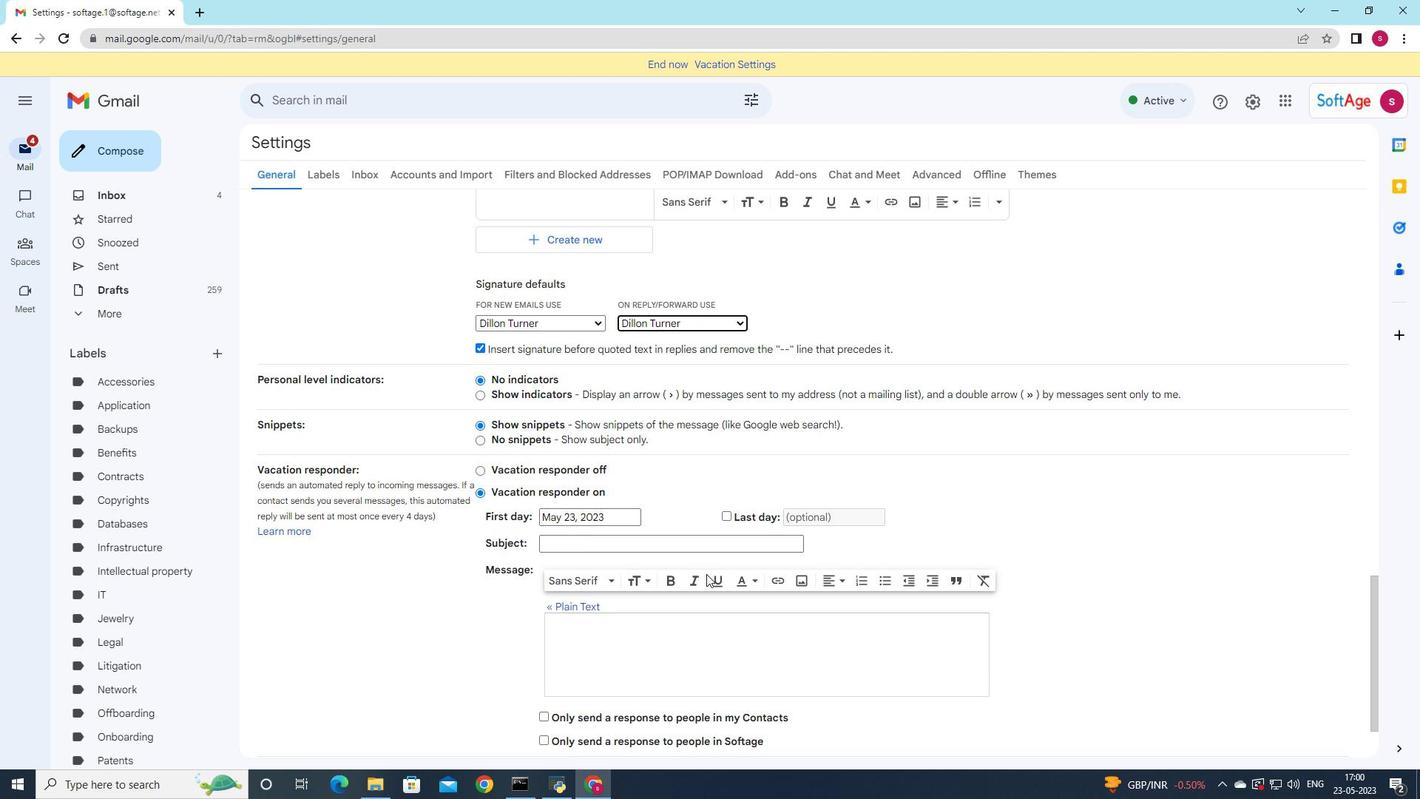 
Action: Mouse scrolled (706, 573) with delta (0, 0)
Screenshot: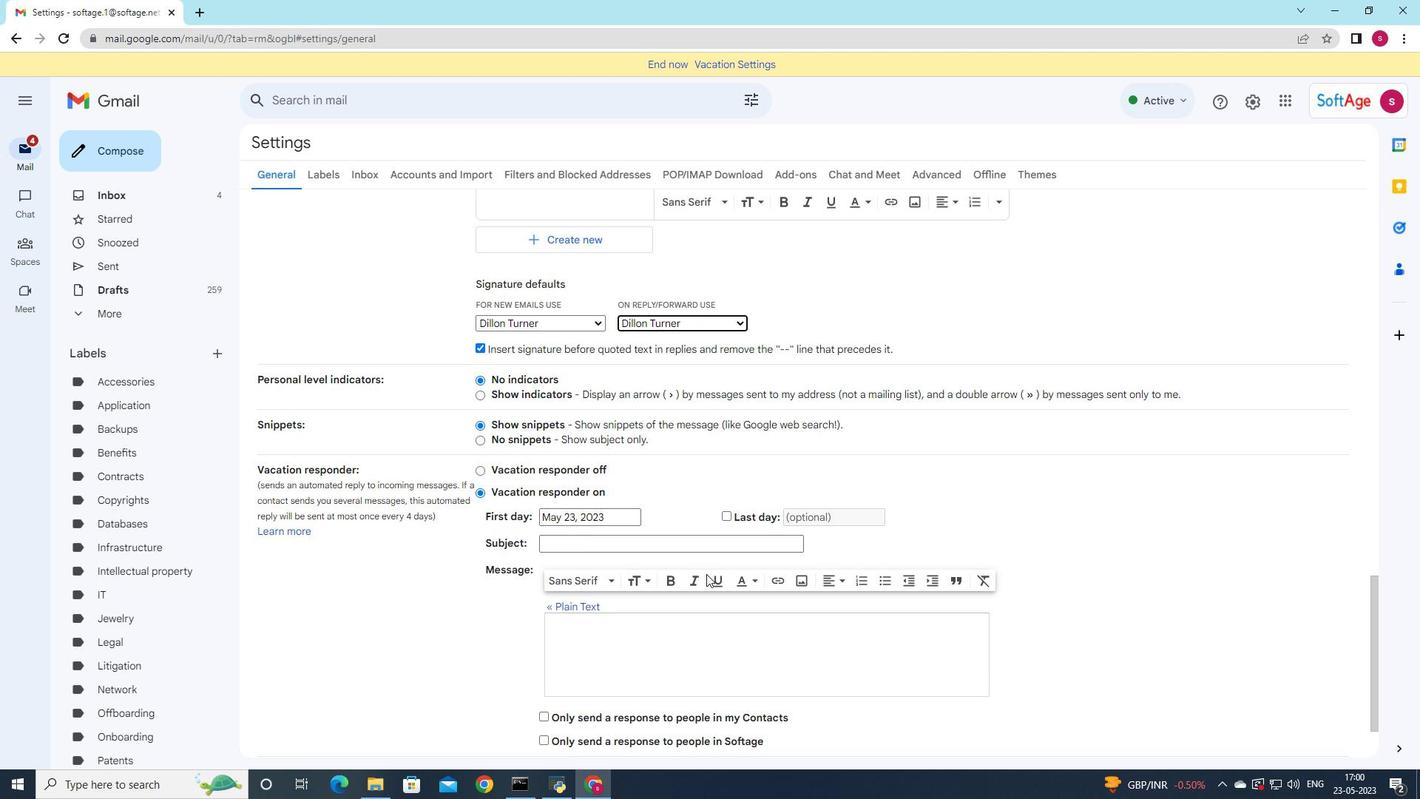 
Action: Mouse moved to (773, 679)
Screenshot: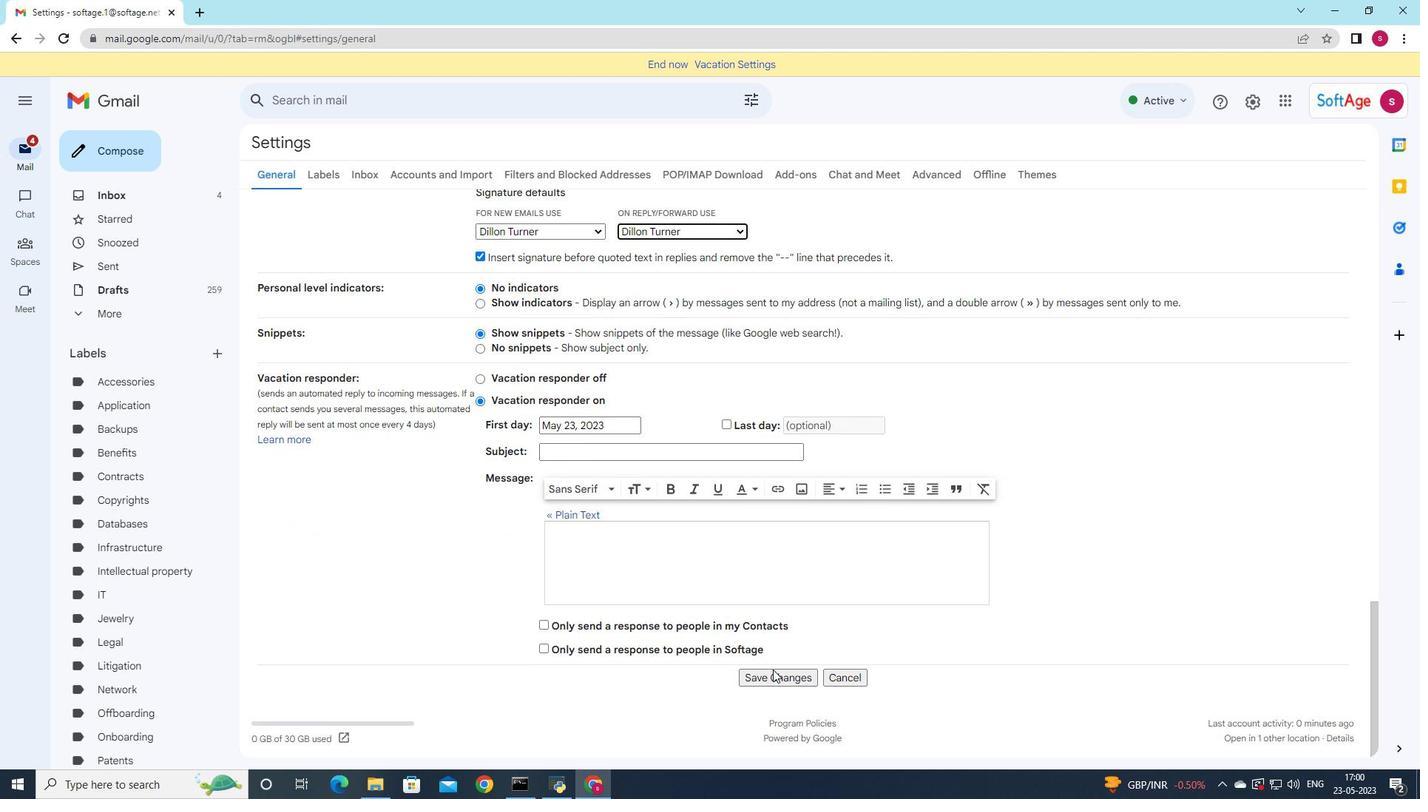 
Action: Mouse pressed left at (773, 679)
Screenshot: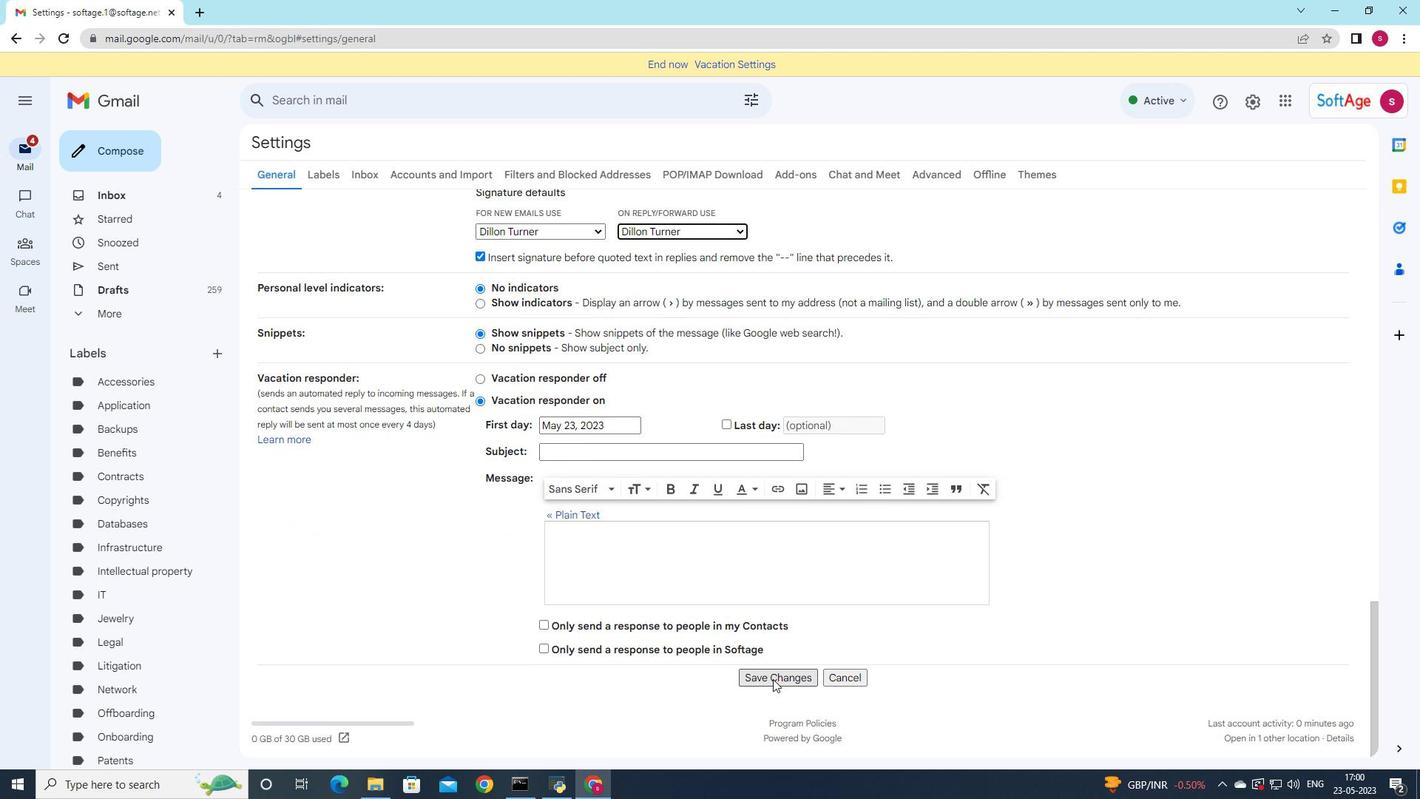 
Action: Mouse moved to (139, 149)
Screenshot: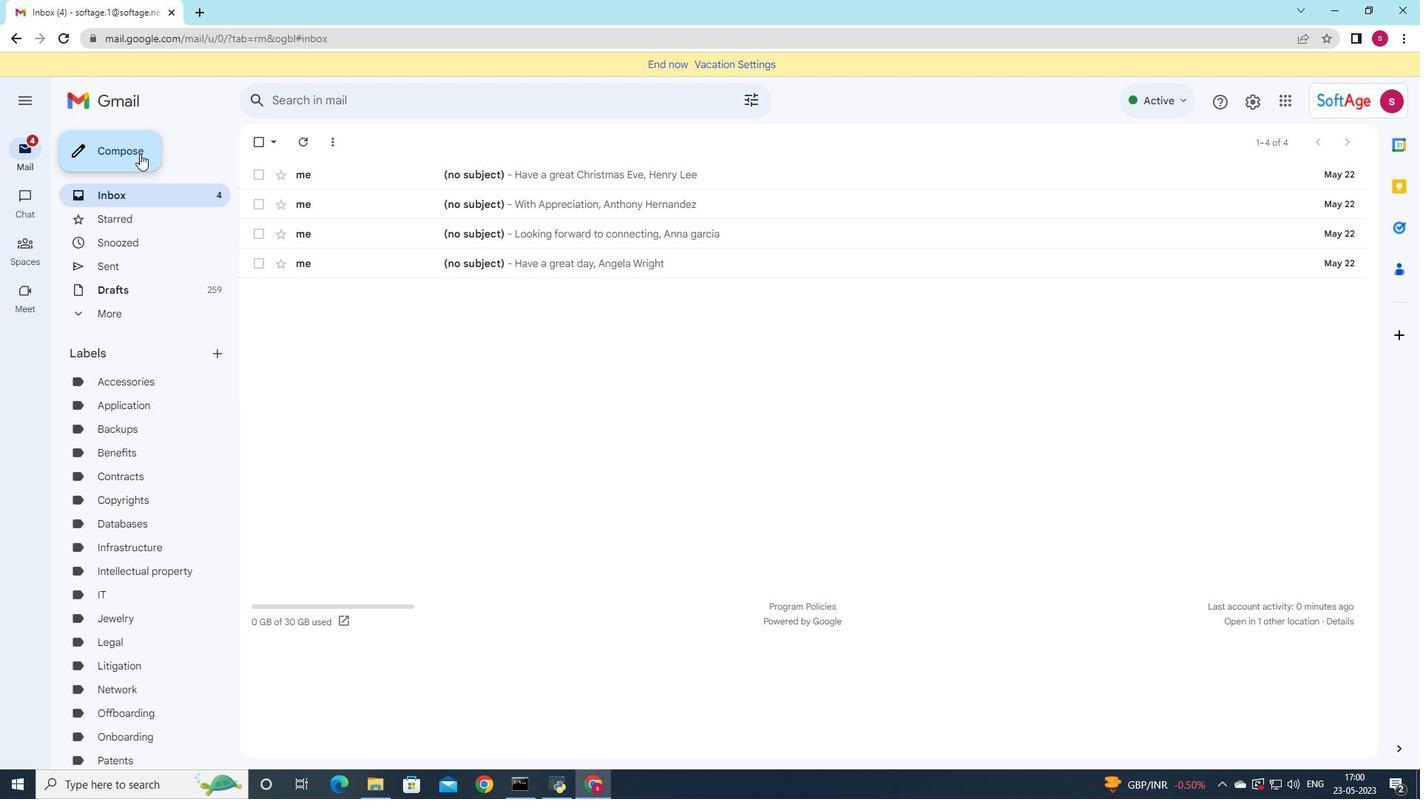 
Action: Mouse pressed left at (139, 149)
Screenshot: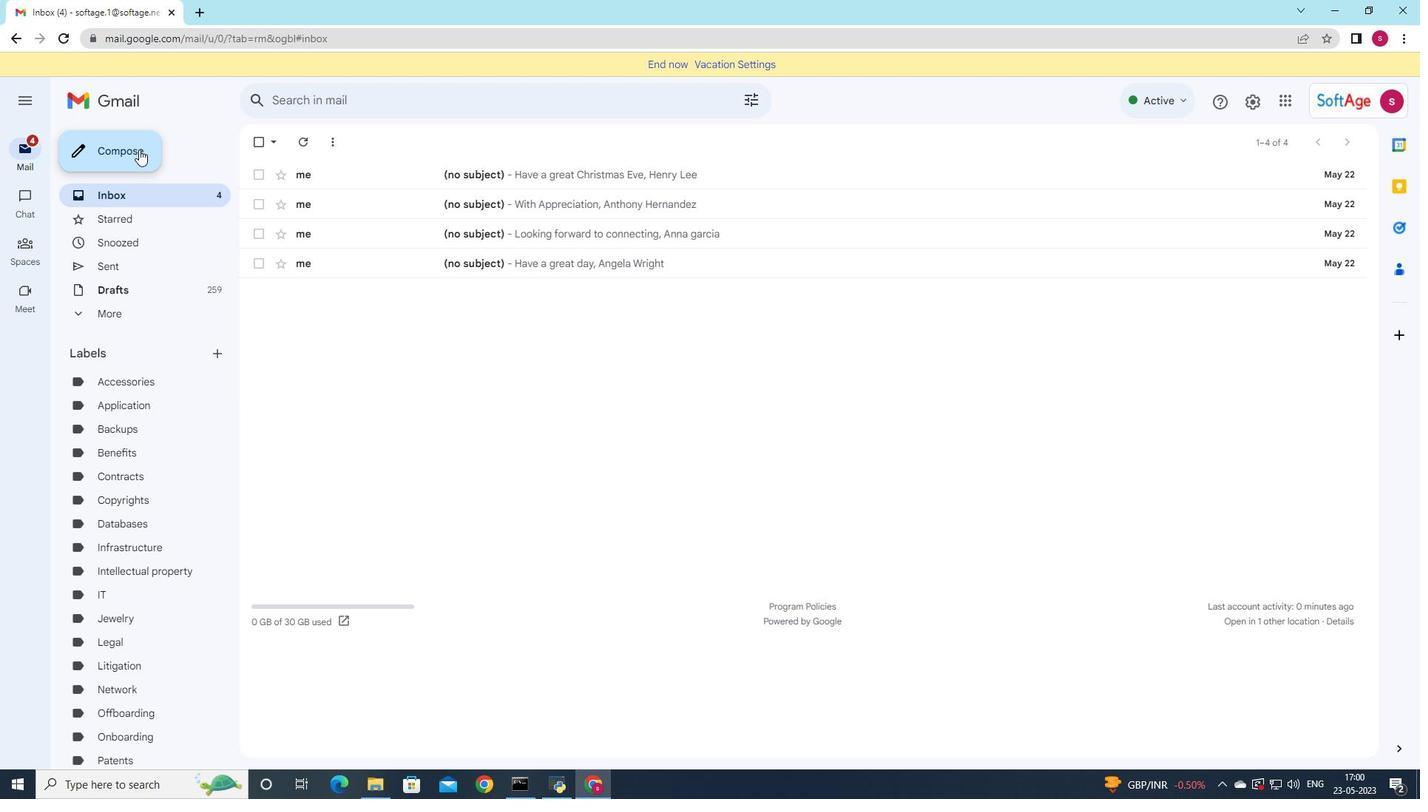 
Action: Mouse moved to (799, 441)
Screenshot: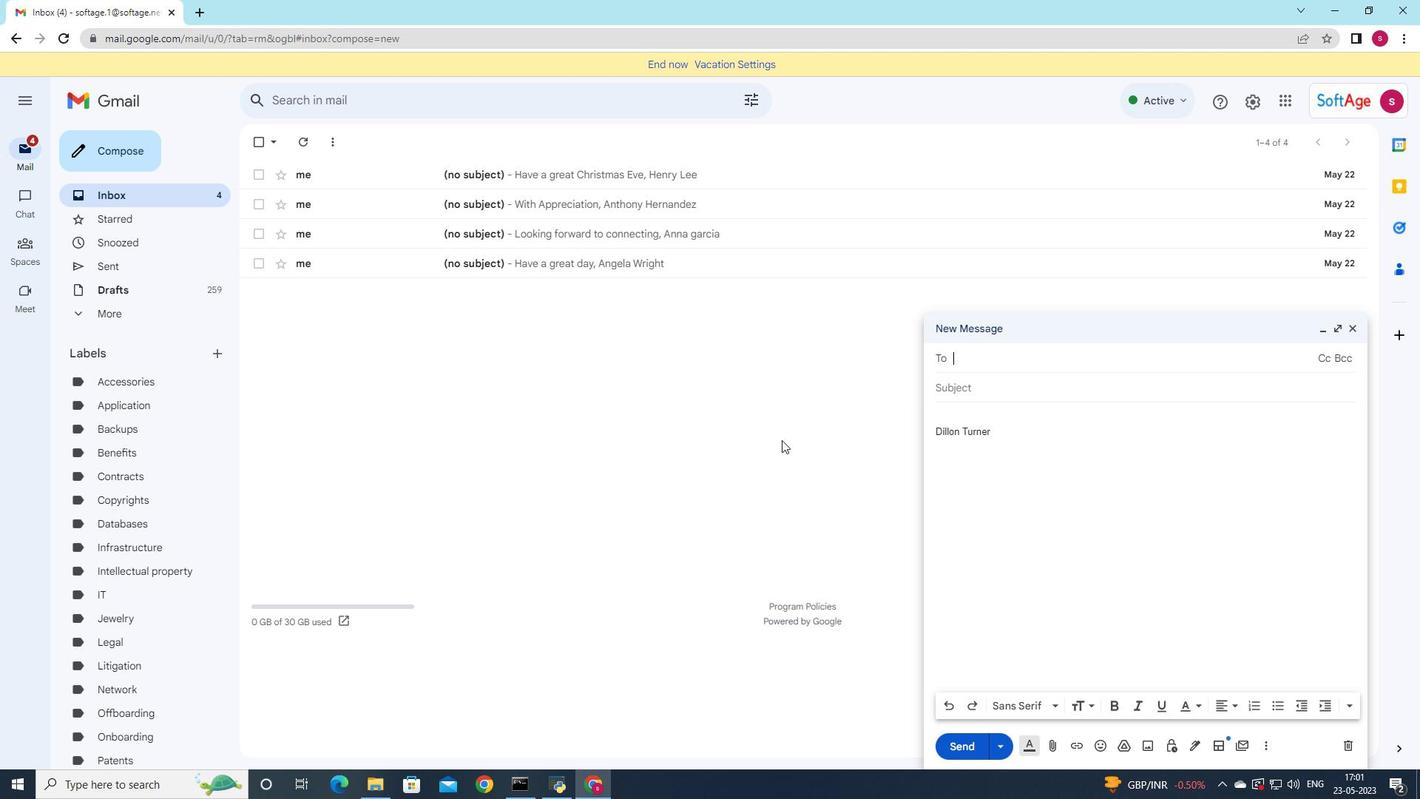 
Action: Key pressed so
Screenshot: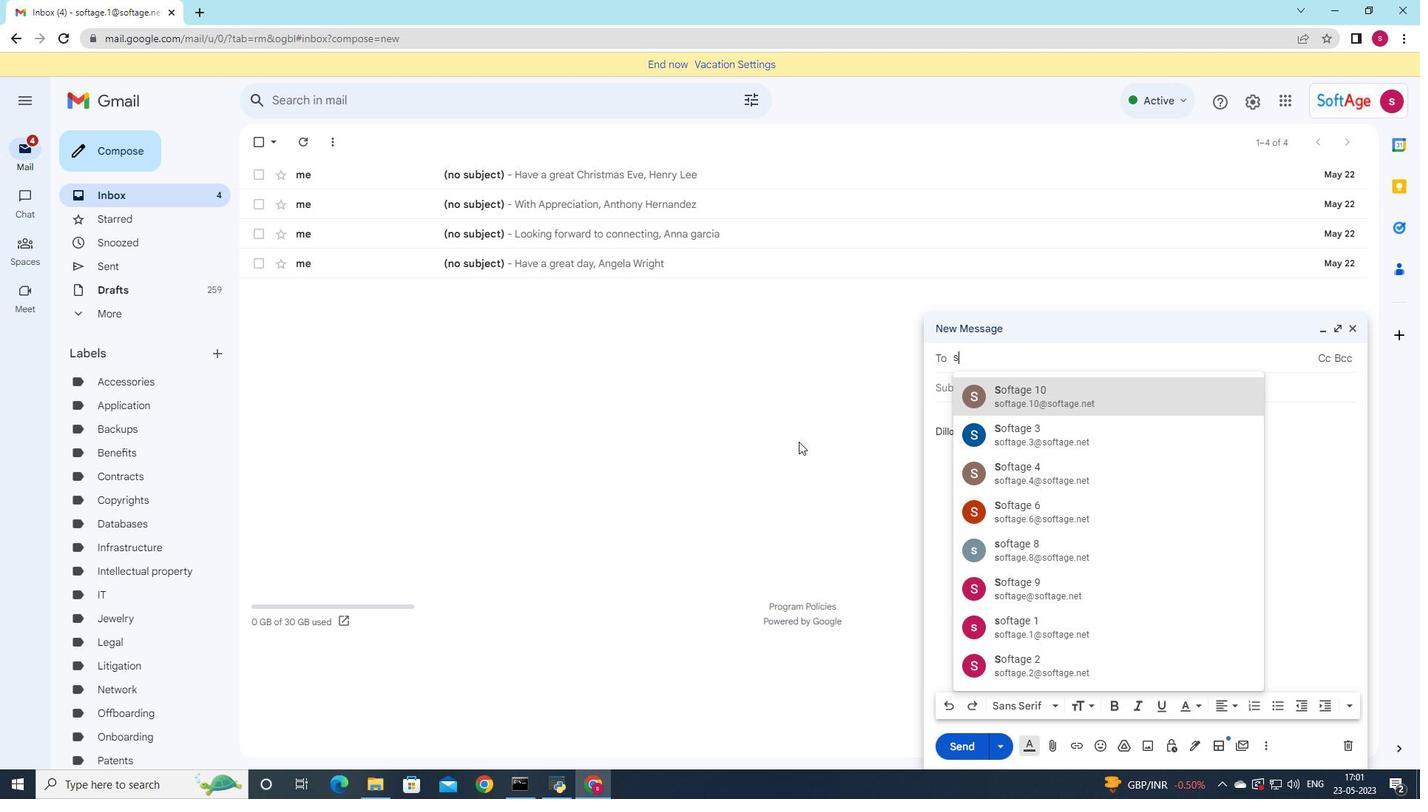 
Action: Mouse moved to (1019, 418)
Screenshot: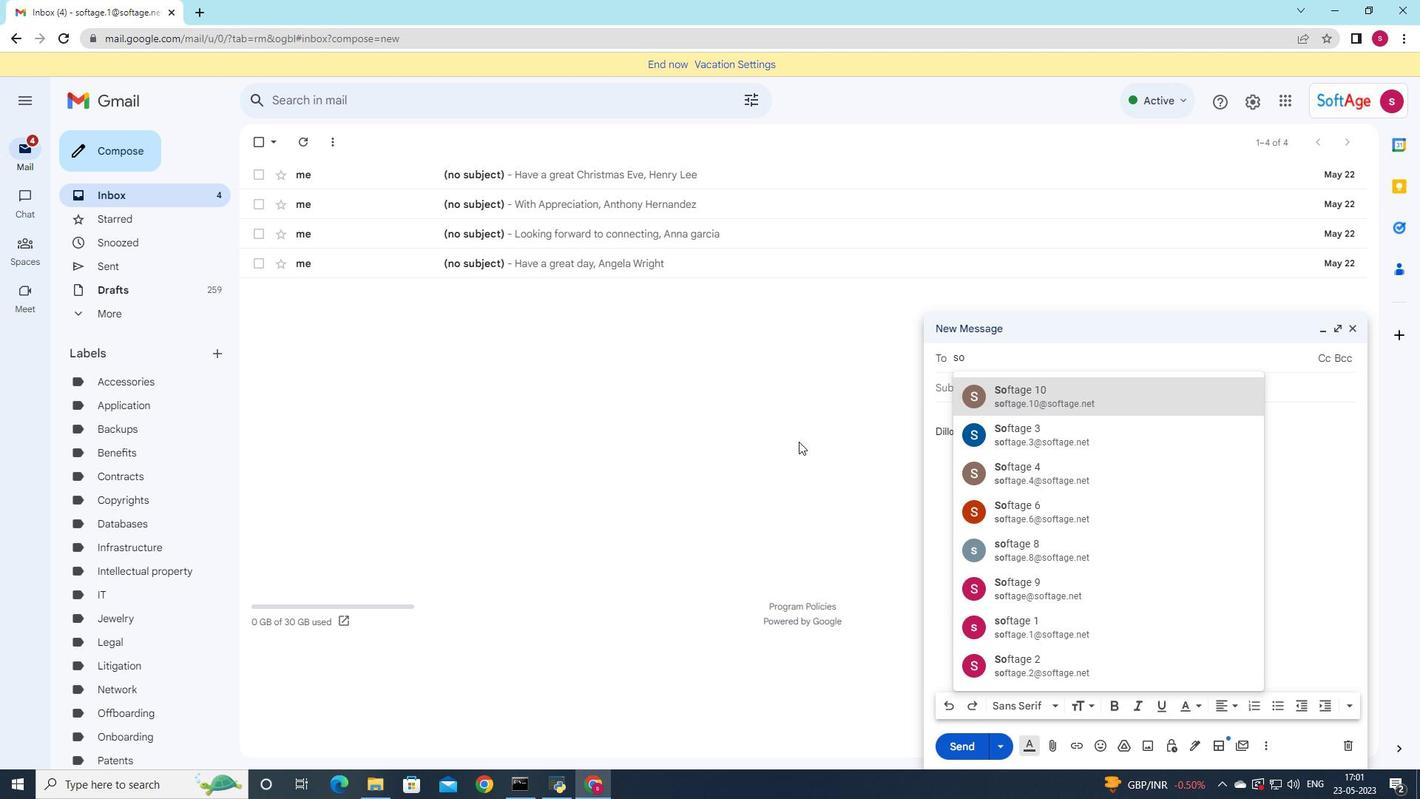 
Action: Mouse scrolled (1021, 403) with delta (0, 0)
Screenshot: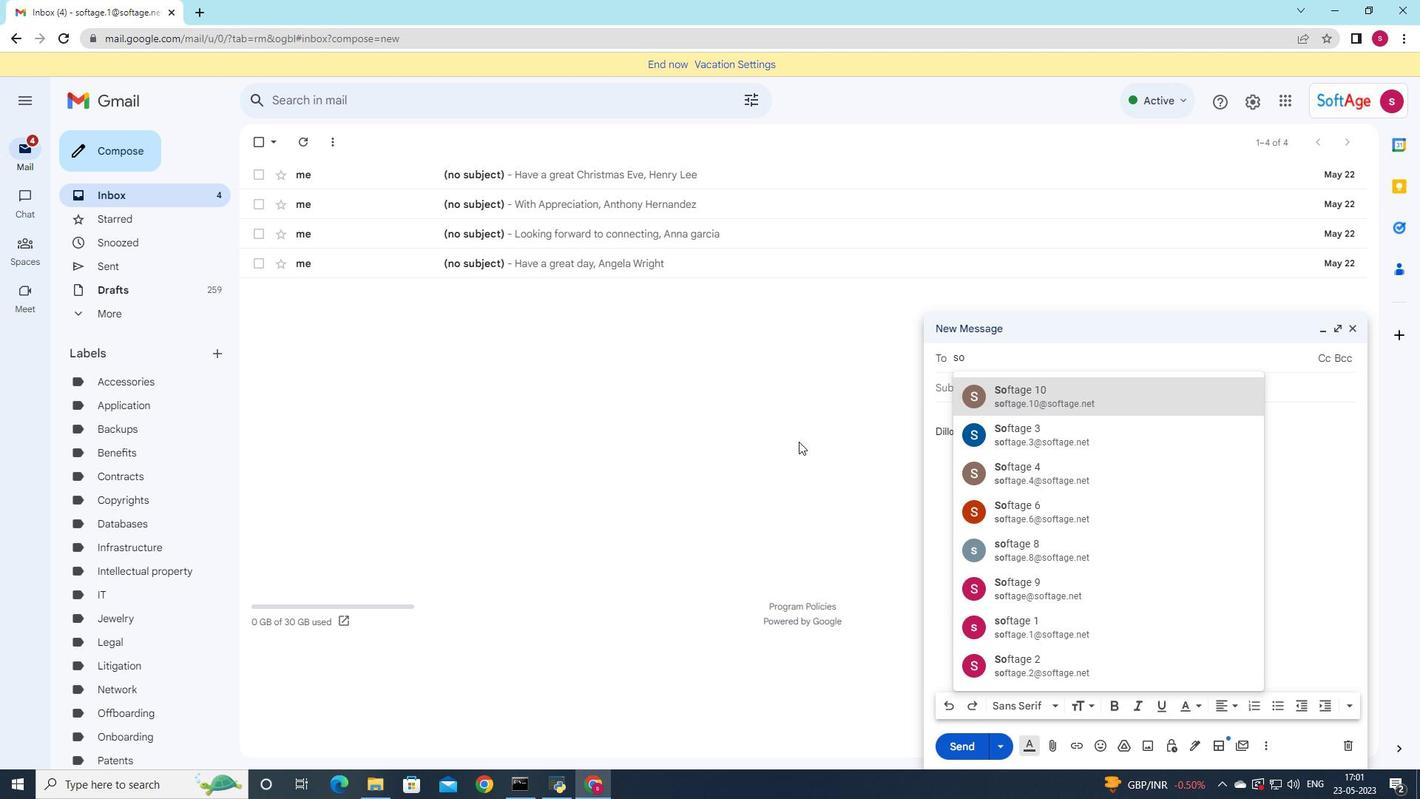 
Action: Mouse moved to (1101, 542)
Screenshot: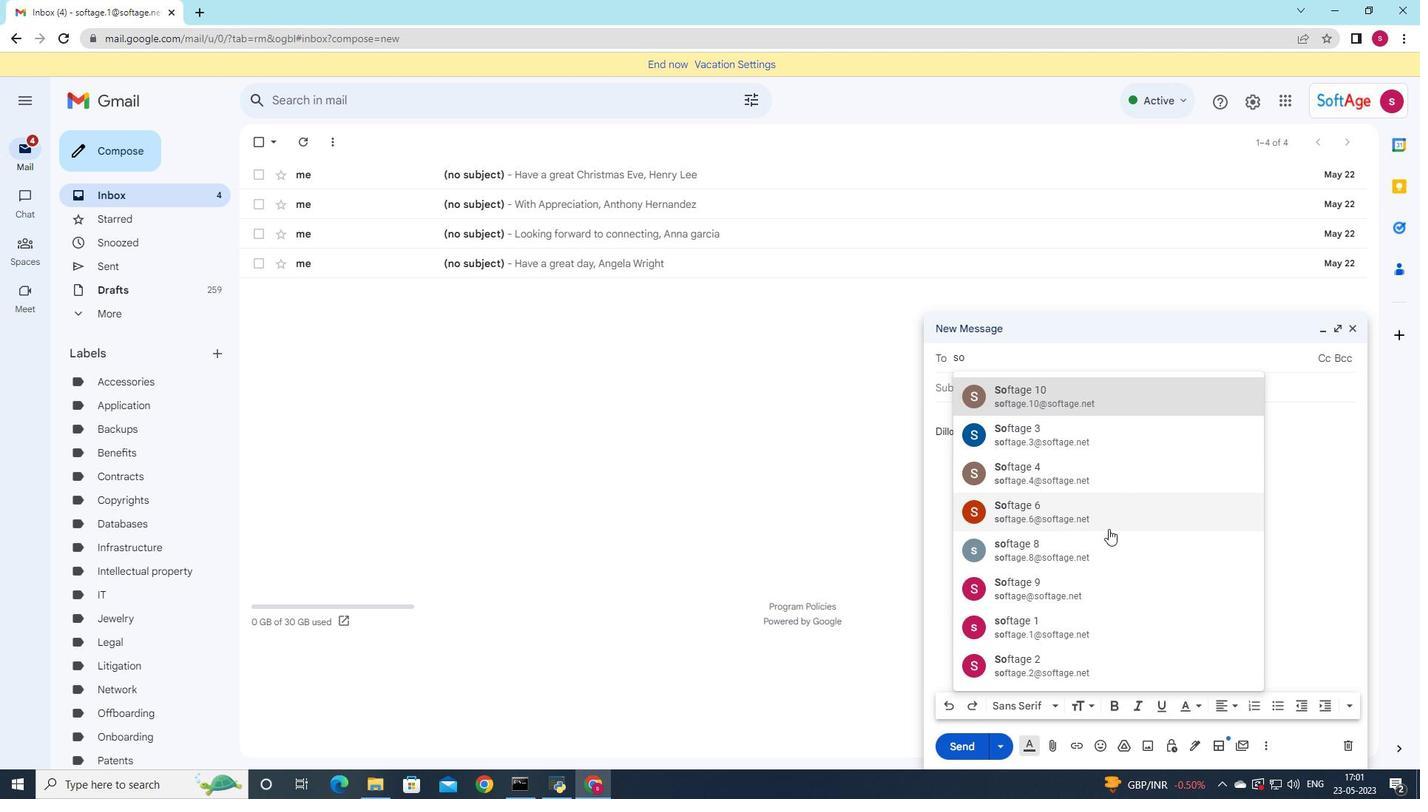 
Action: Mouse pressed left at (1101, 542)
Screenshot: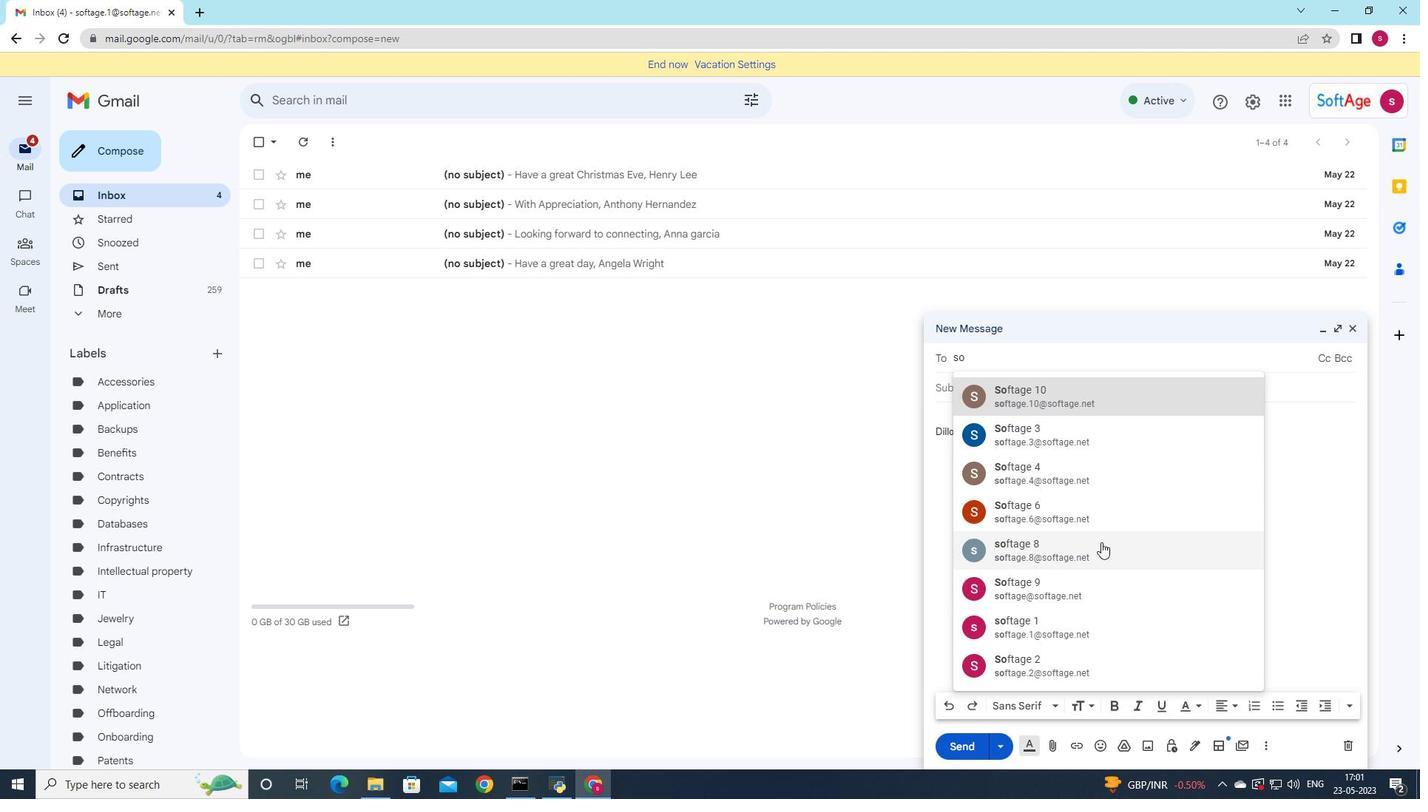 
Action: Mouse moved to (993, 406)
Screenshot: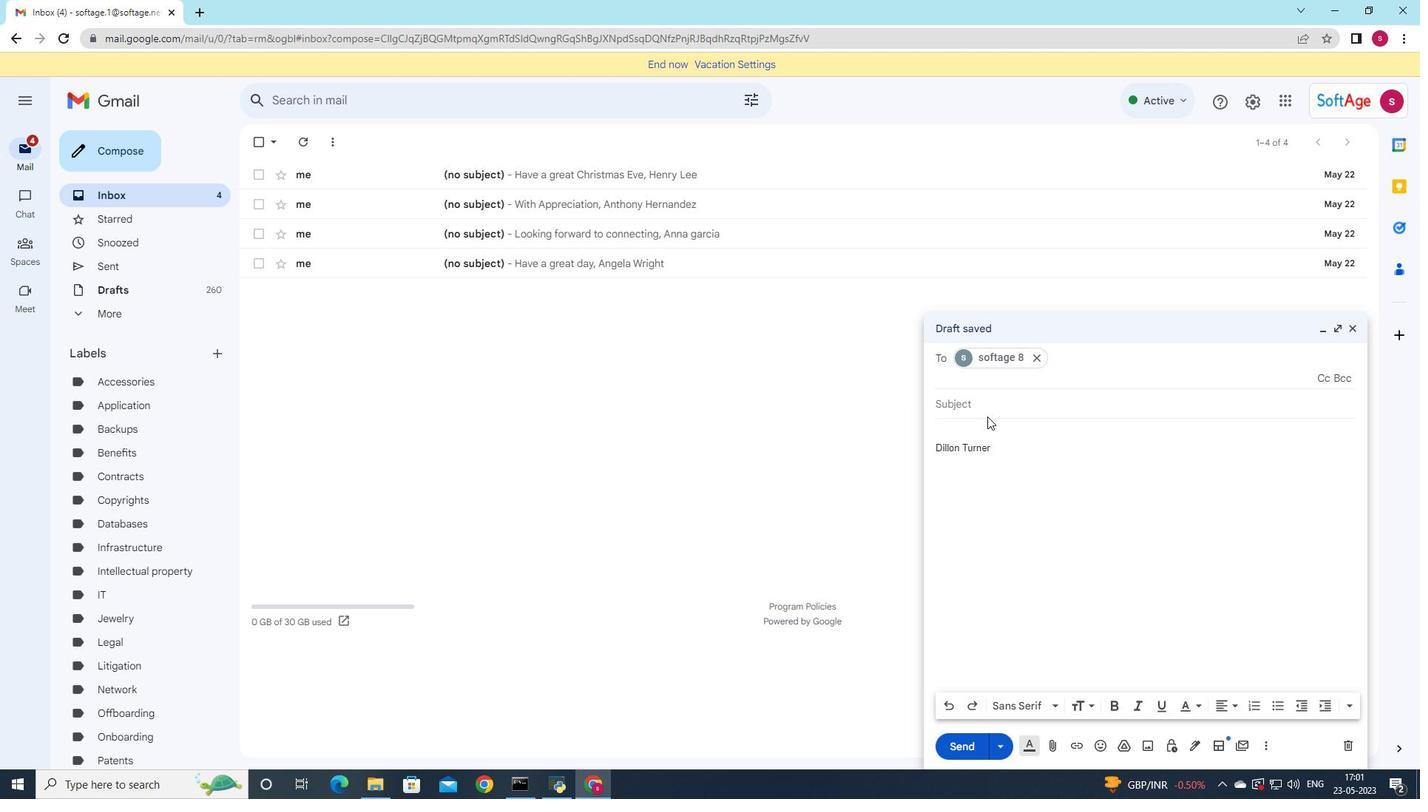 
Action: Mouse pressed left at (993, 406)
Screenshot: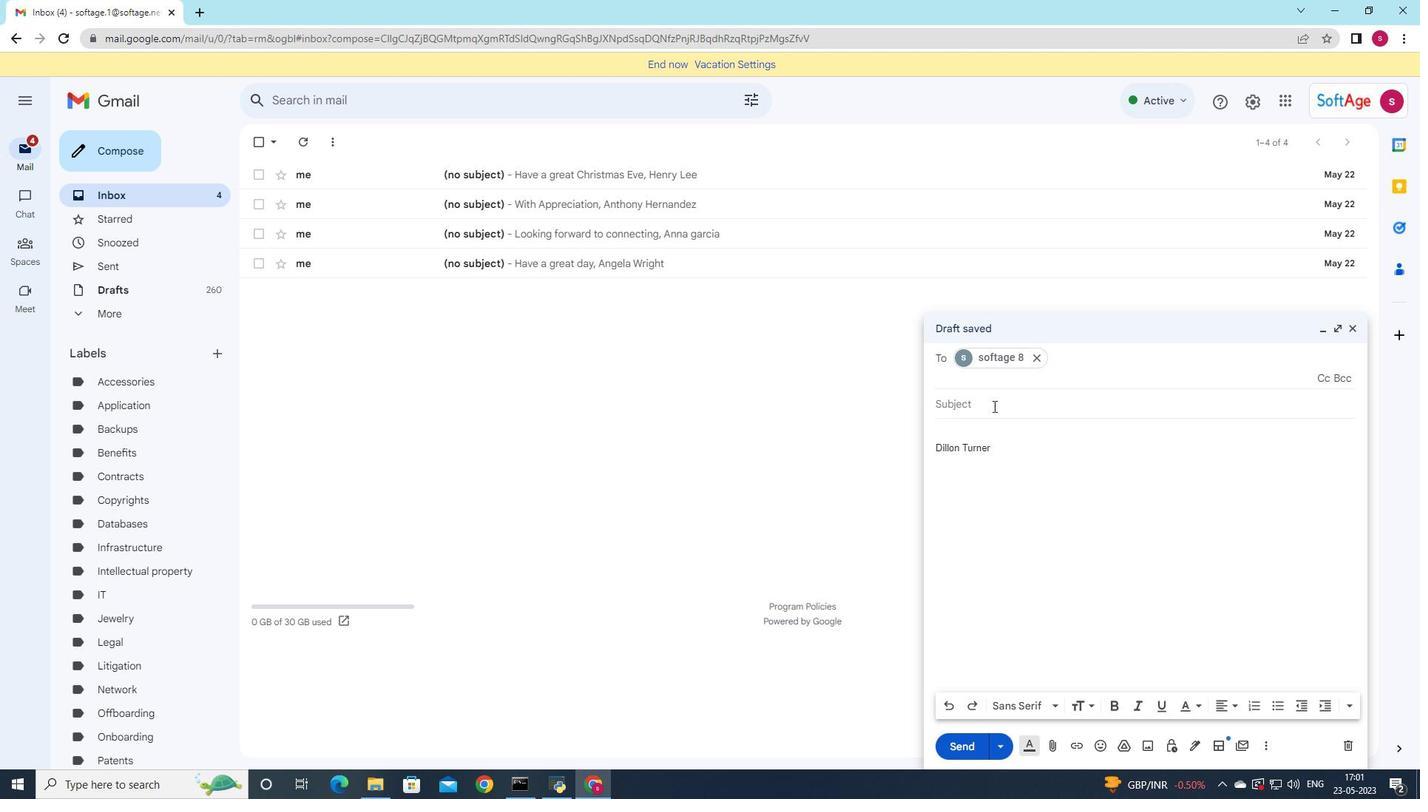 
Action: Mouse moved to (1214, 531)
Screenshot: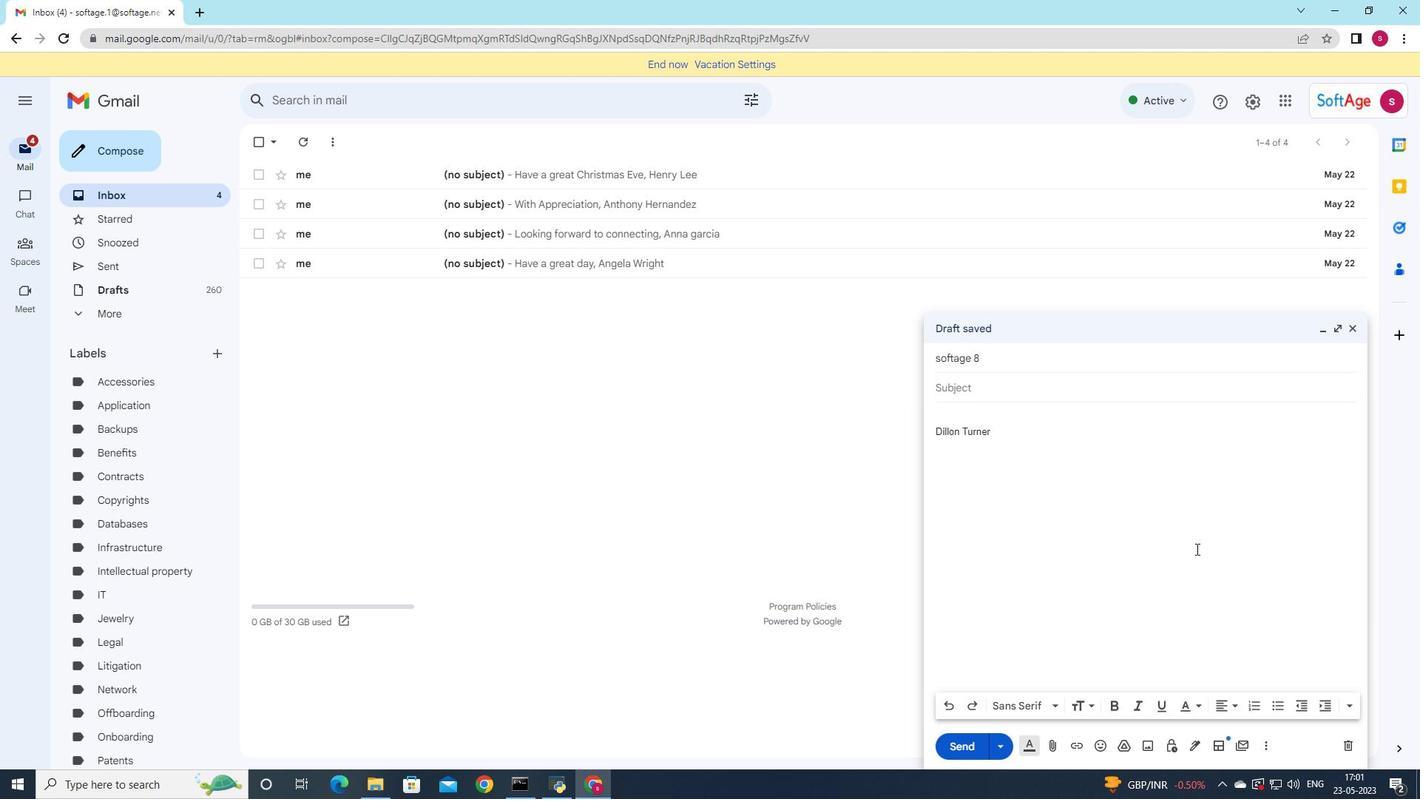 
Action: Key pressed <Key.shift>Yearly<Key.space>report
Screenshot: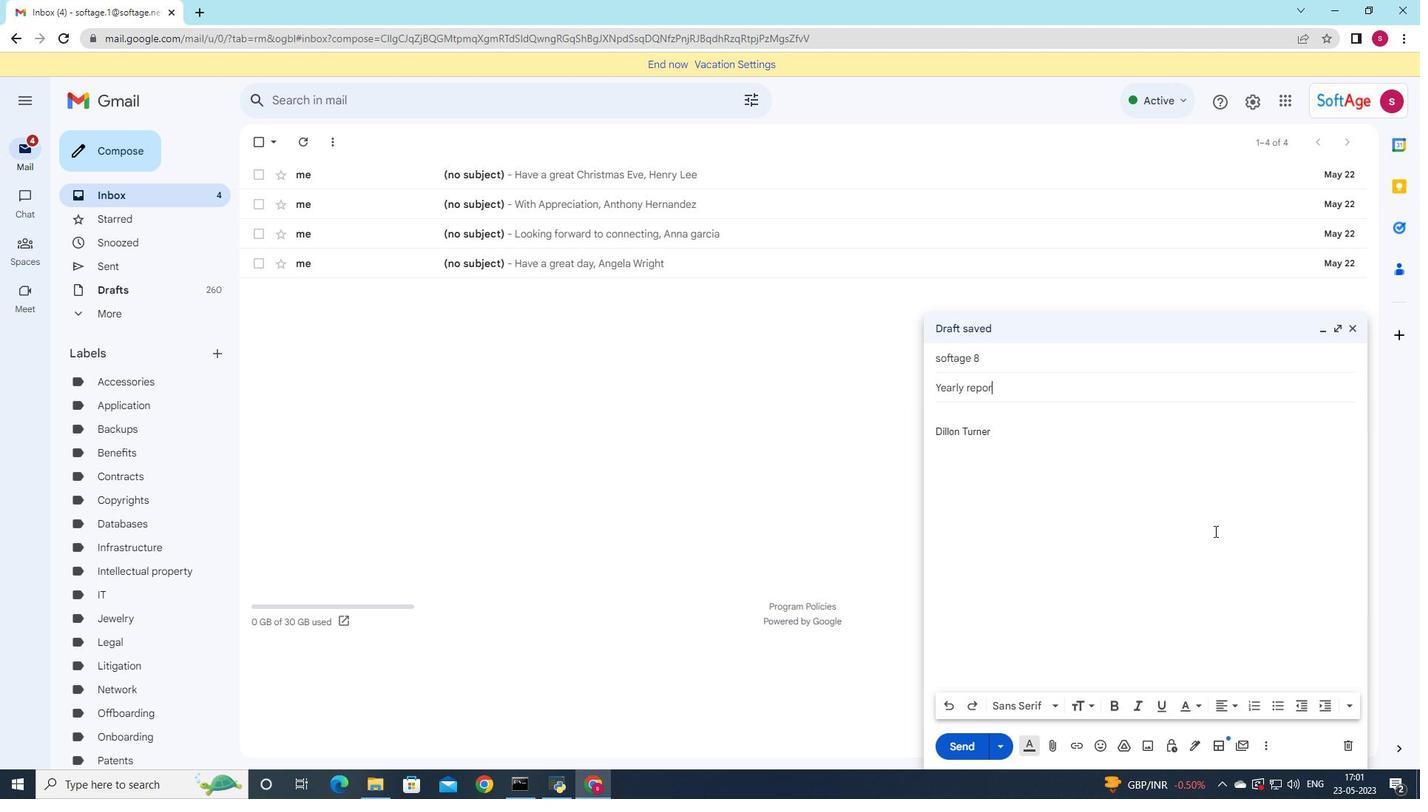 
Action: Mouse scrolled (1214, 531) with delta (0, 0)
Screenshot: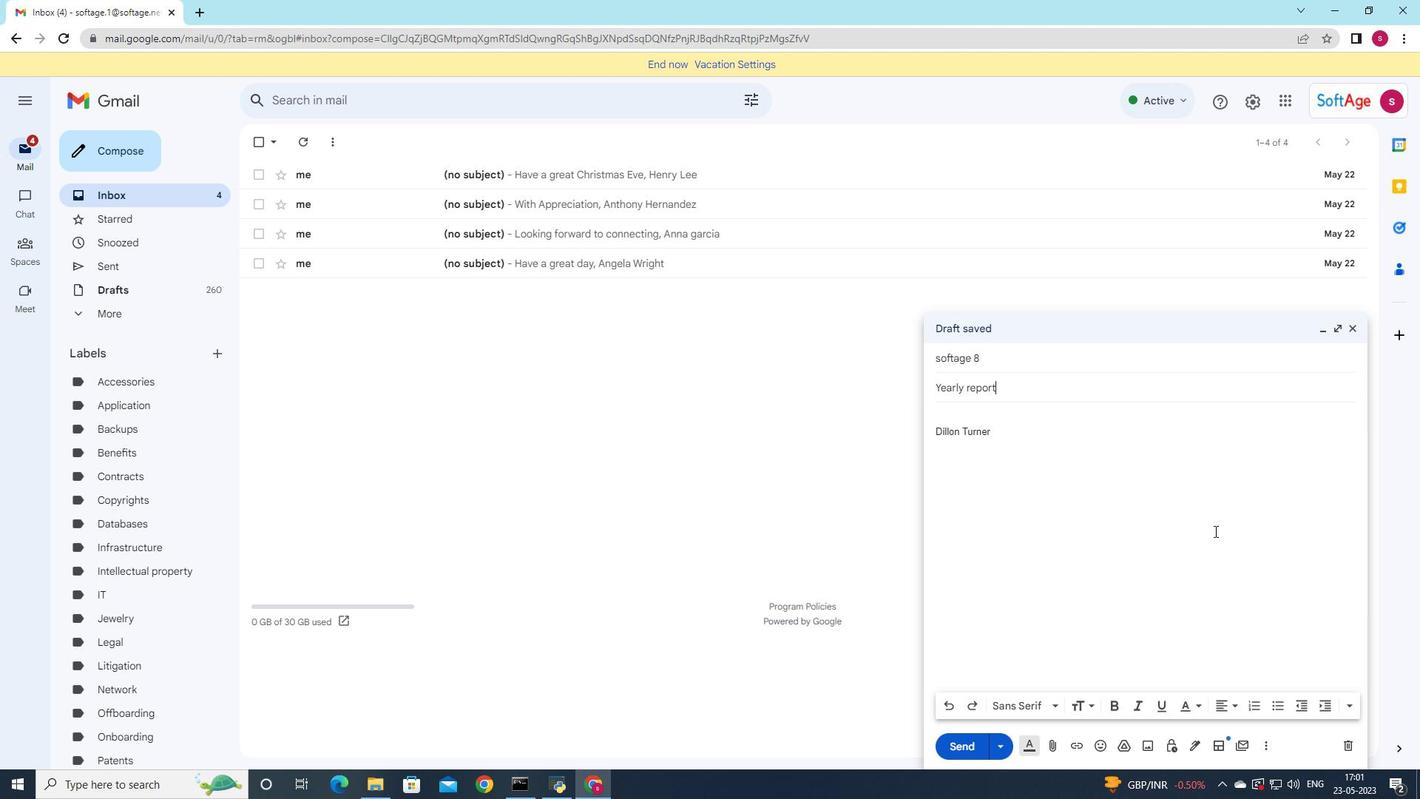 
Action: Mouse moved to (1056, 750)
Screenshot: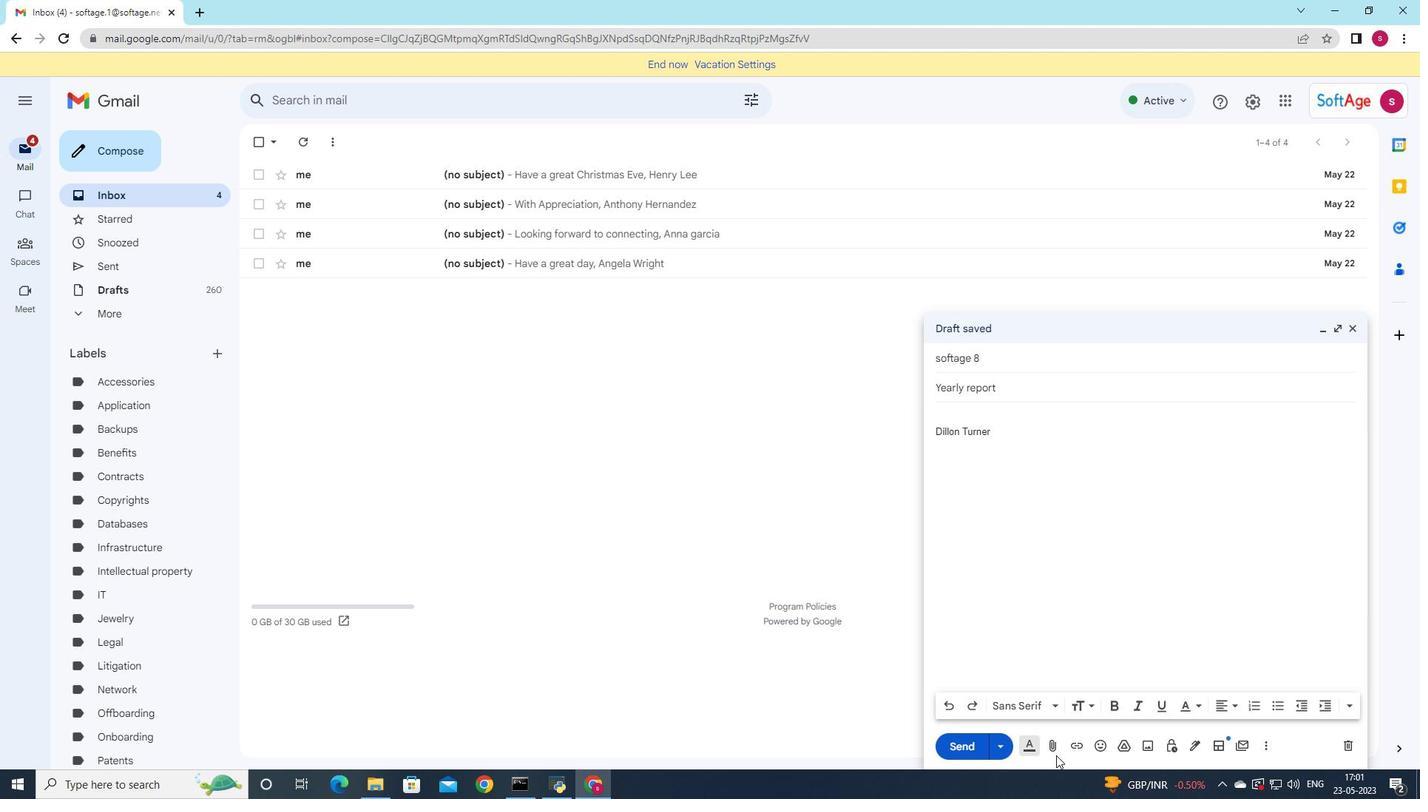 
Action: Mouse pressed left at (1056, 750)
Screenshot: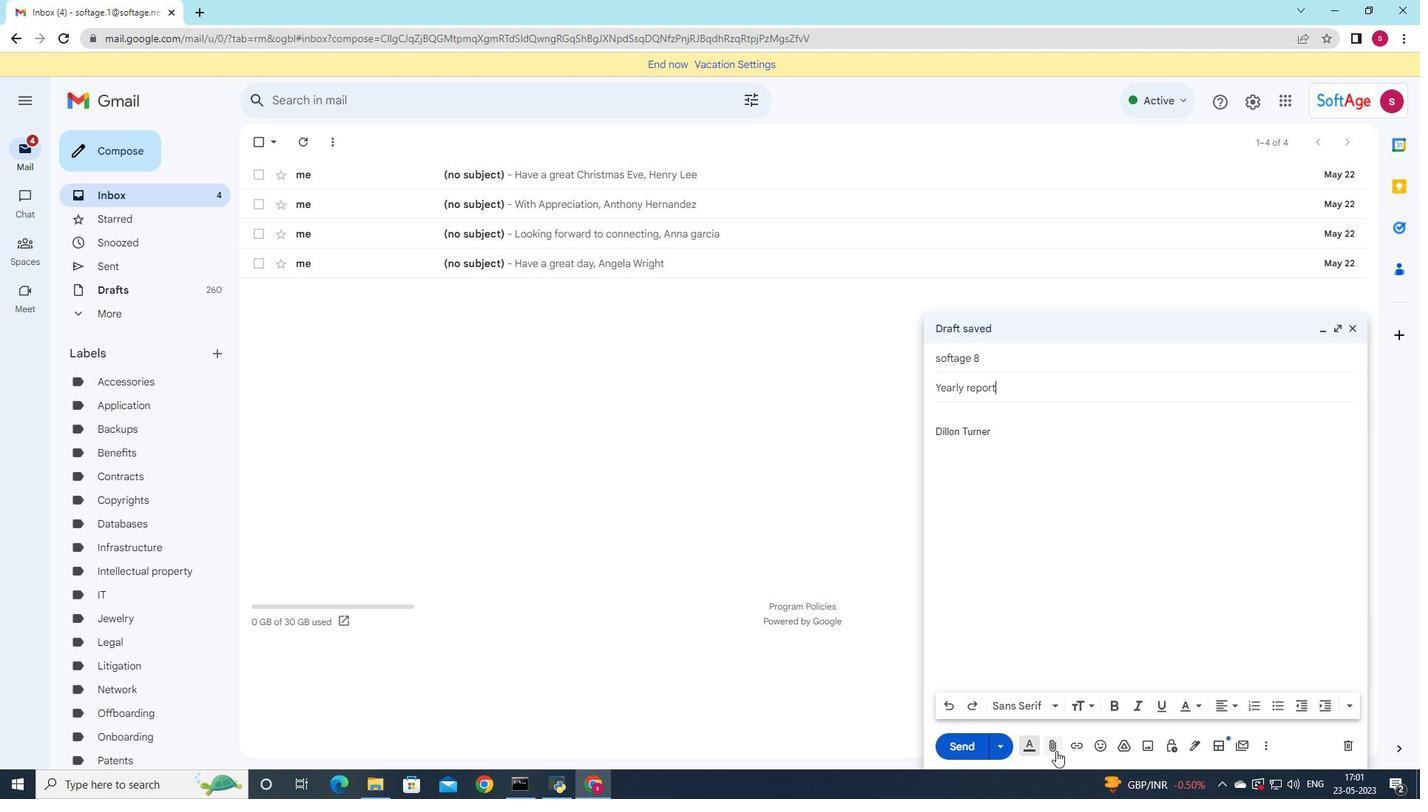 
Action: Mouse moved to (170, 103)
Screenshot: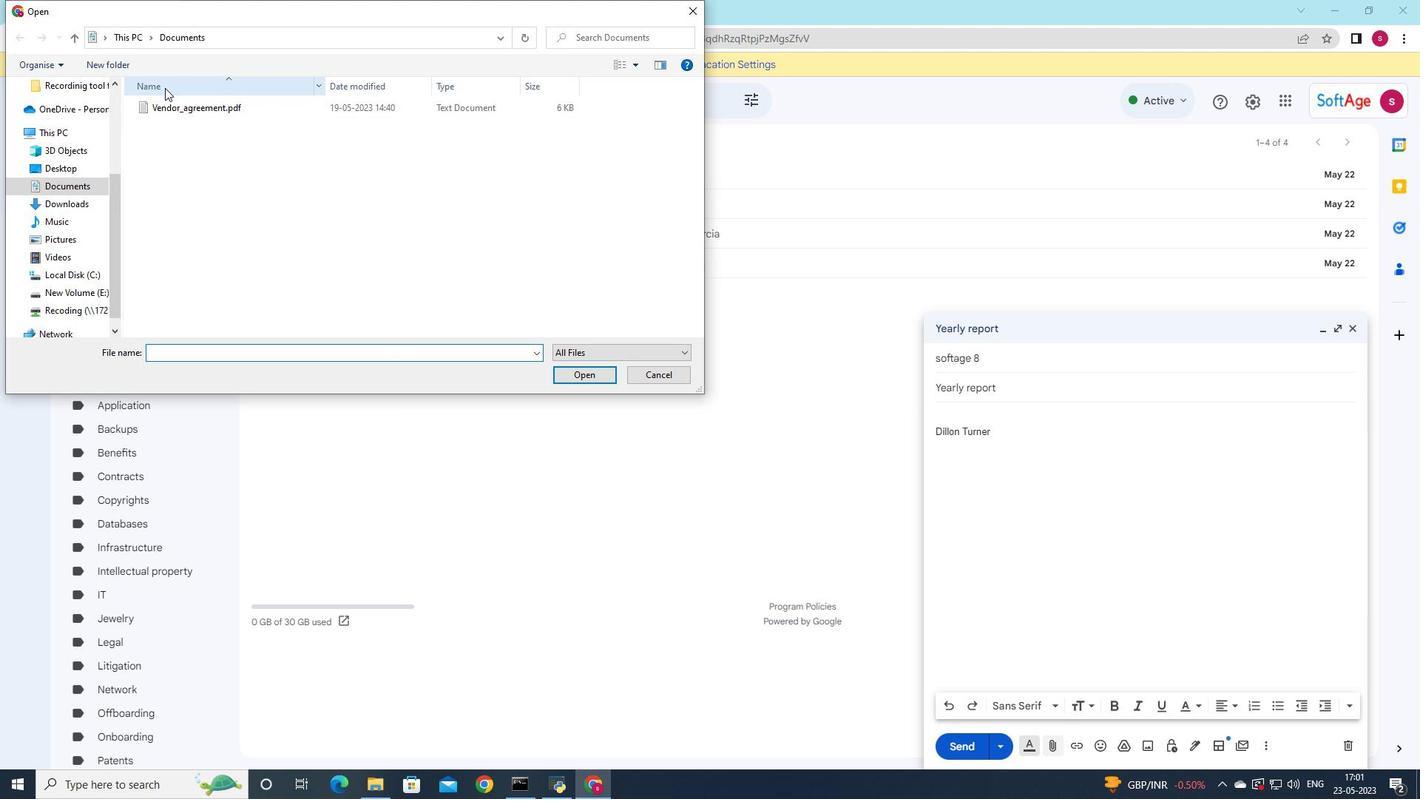
Action: Mouse pressed left at (170, 103)
Screenshot: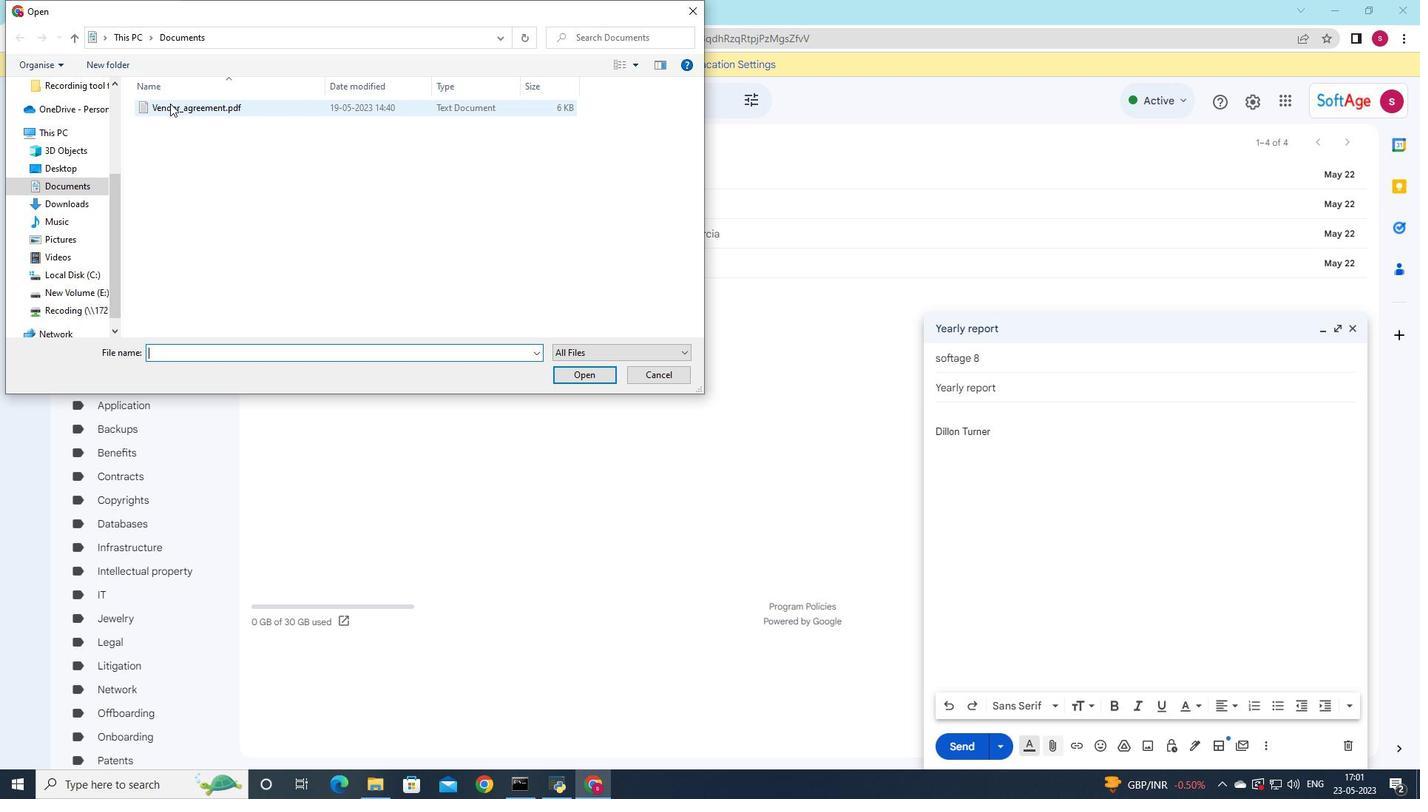 
Action: Mouse pressed left at (170, 103)
Screenshot: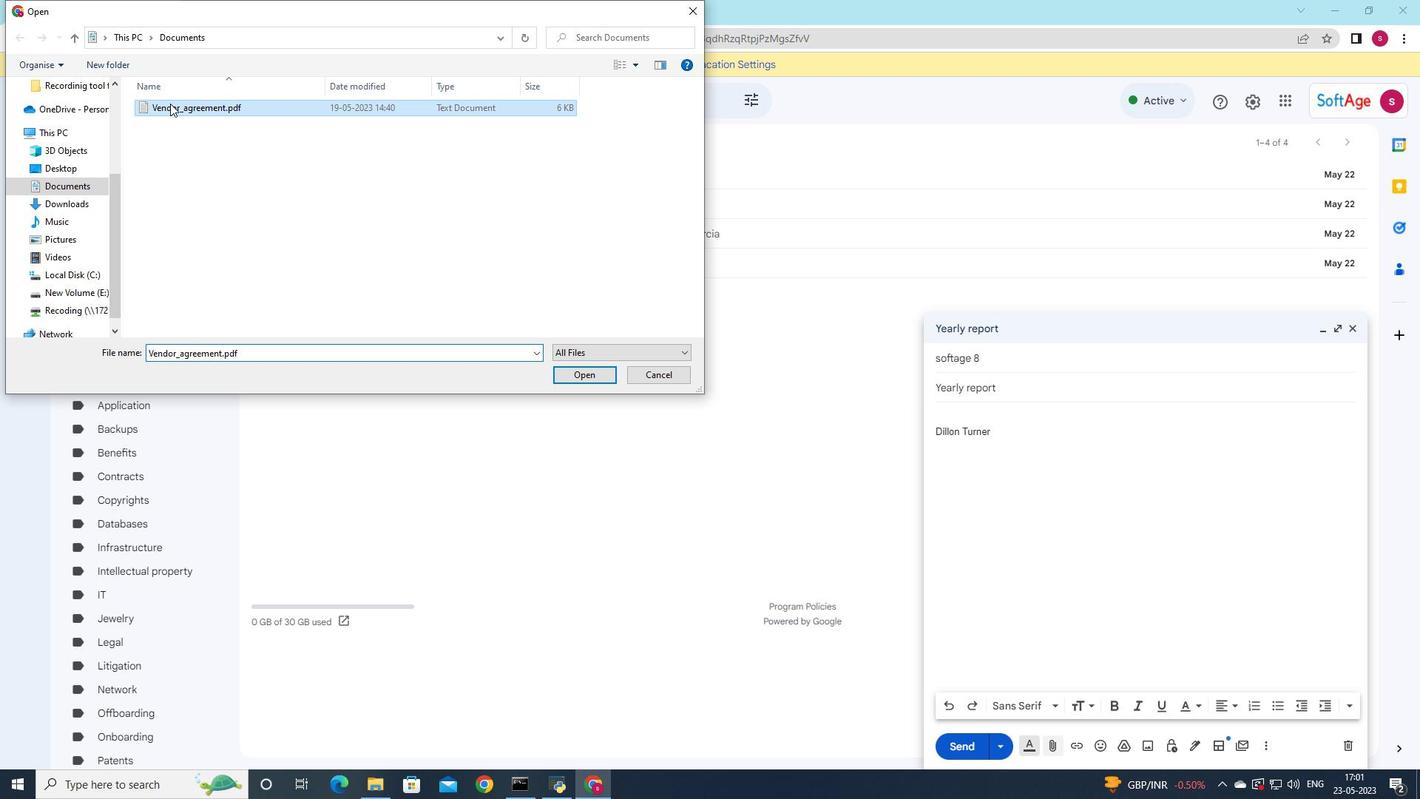 
Action: Mouse moved to (1273, 676)
Screenshot: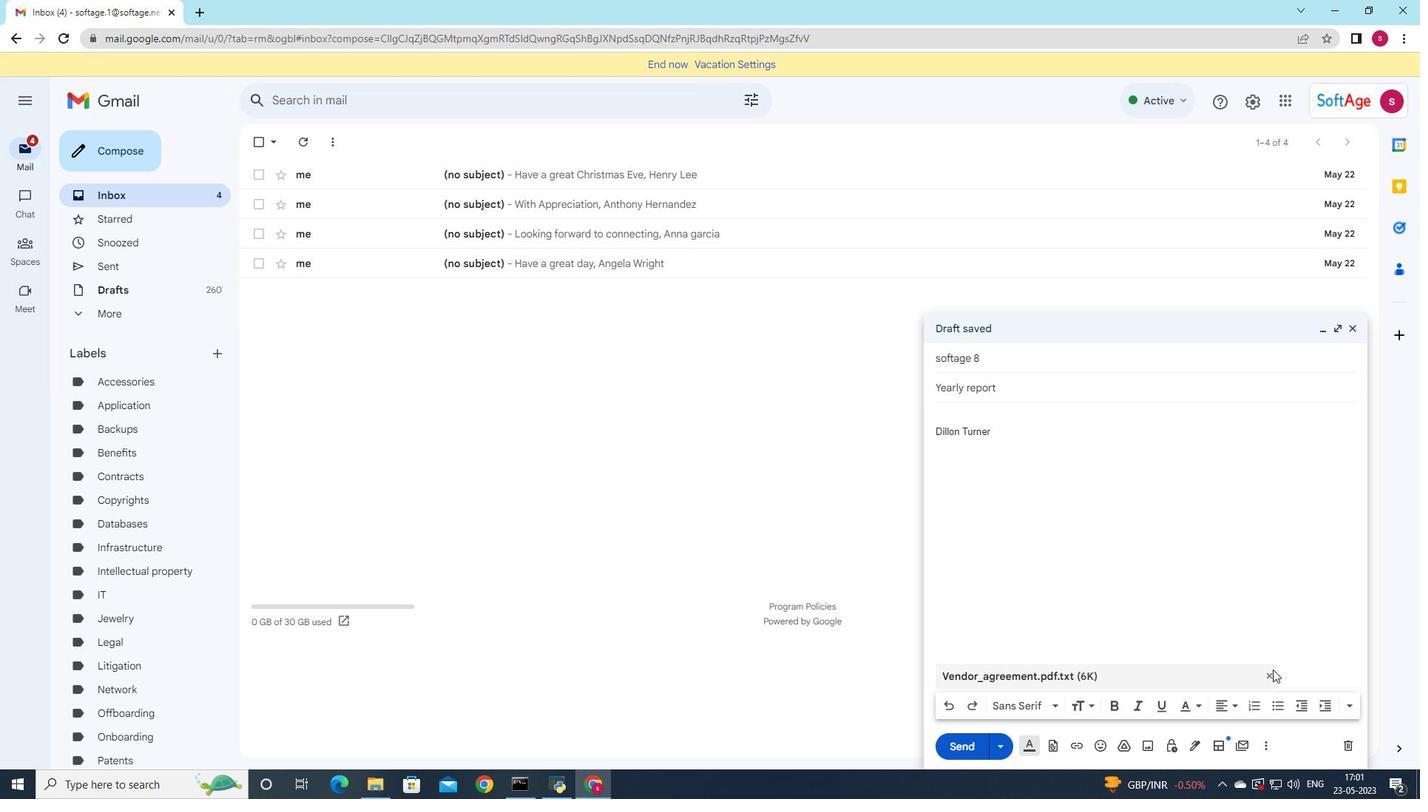 
Action: Mouse pressed left at (1273, 676)
Screenshot: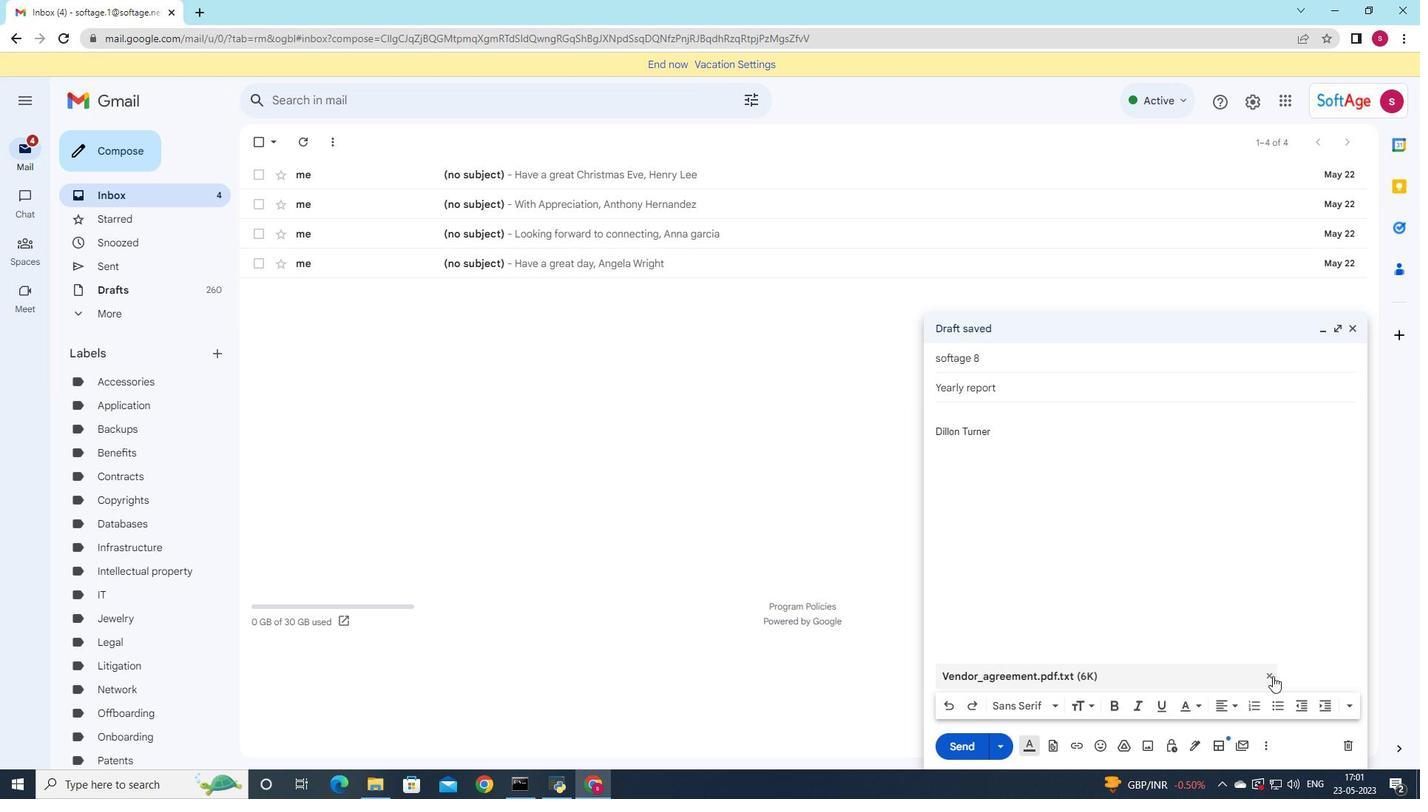 
Action: Mouse moved to (1049, 750)
Screenshot: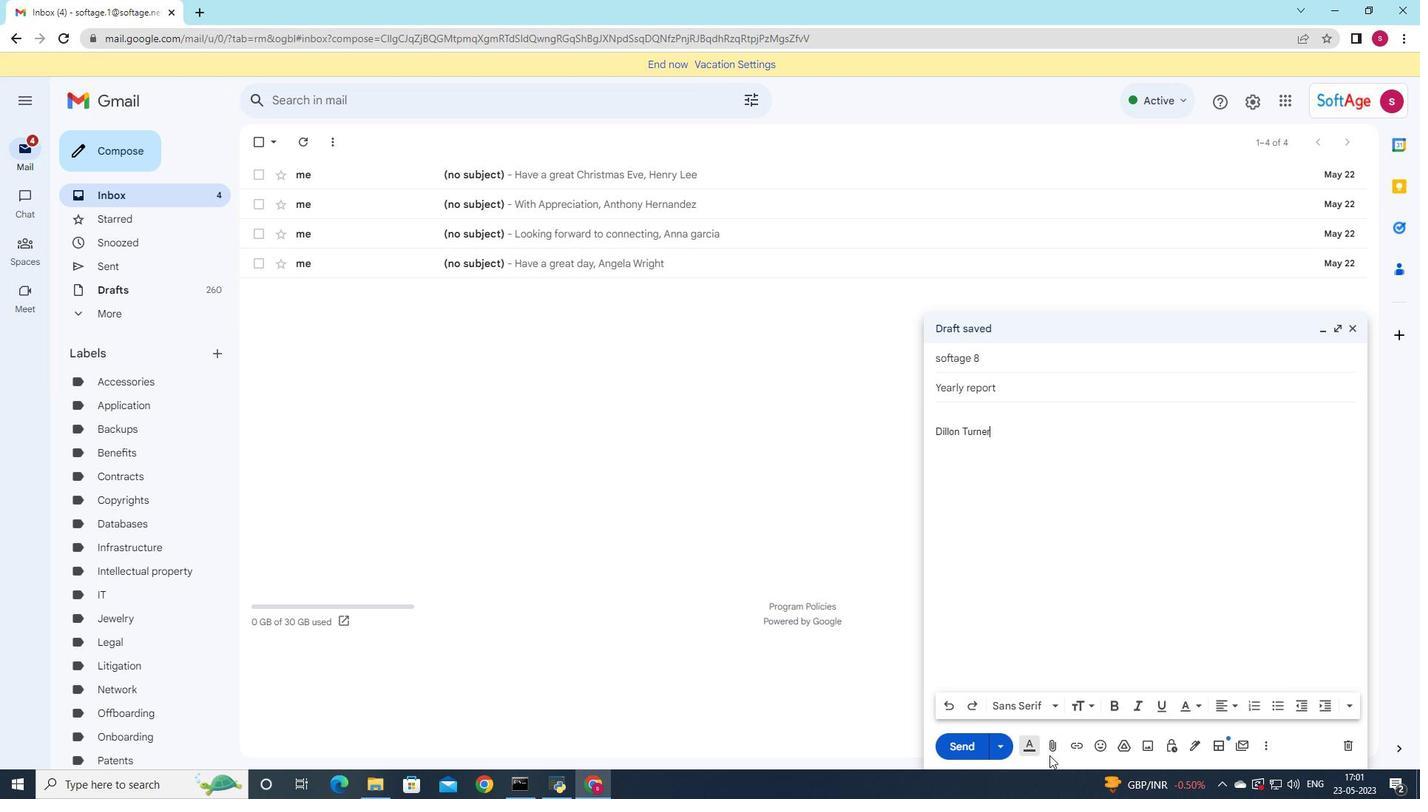 
Action: Mouse pressed left at (1049, 750)
Screenshot: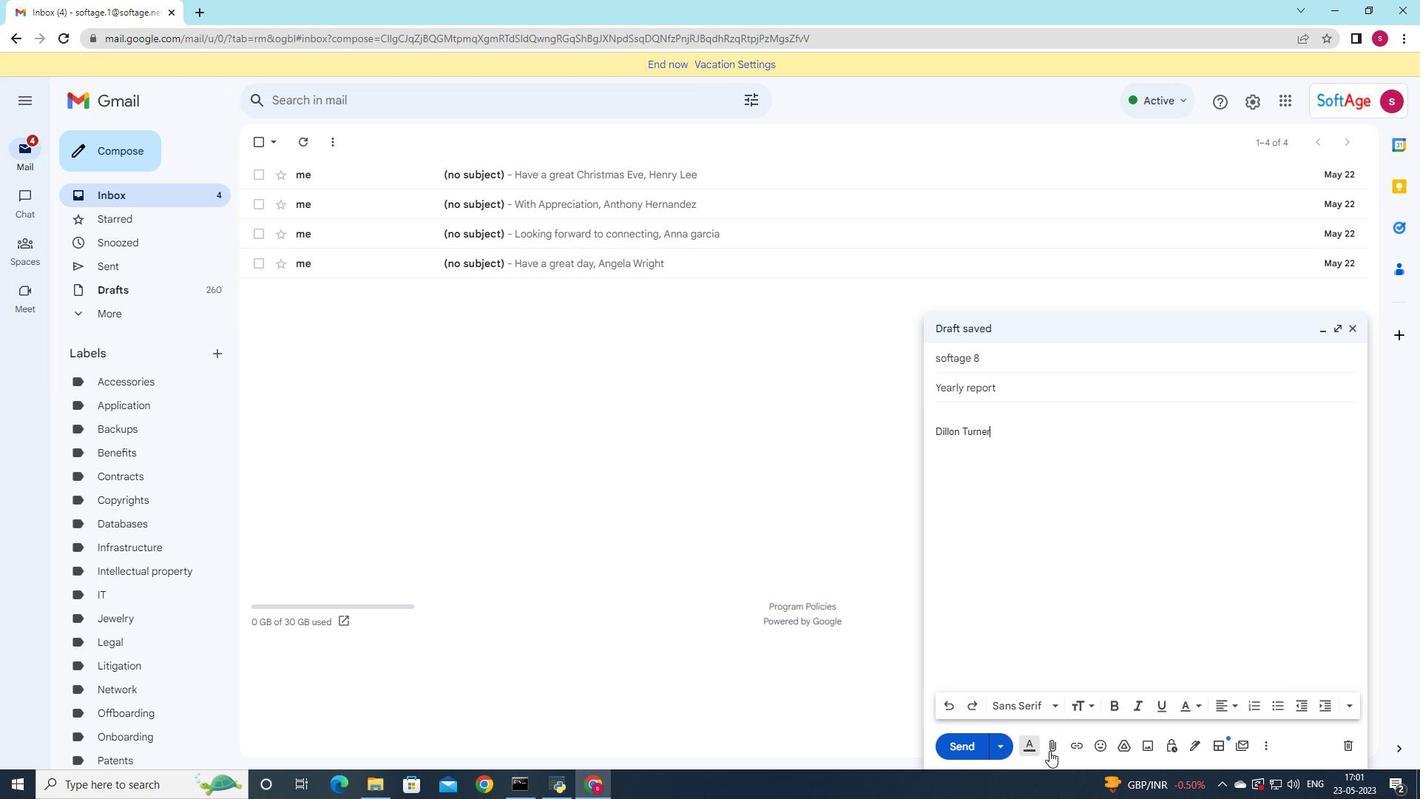 
Action: Mouse moved to (370, 110)
Screenshot: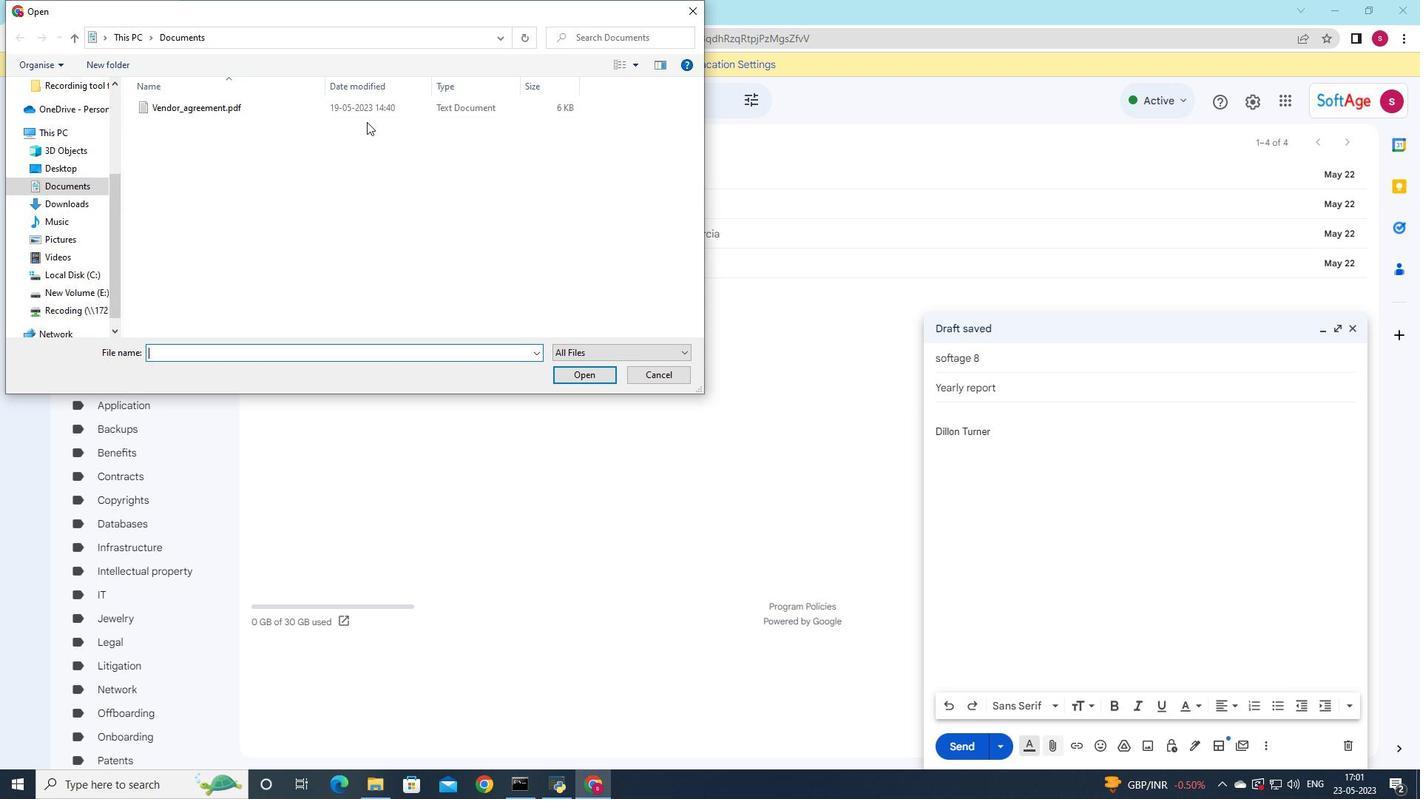 
Action: Mouse pressed left at (370, 110)
Screenshot: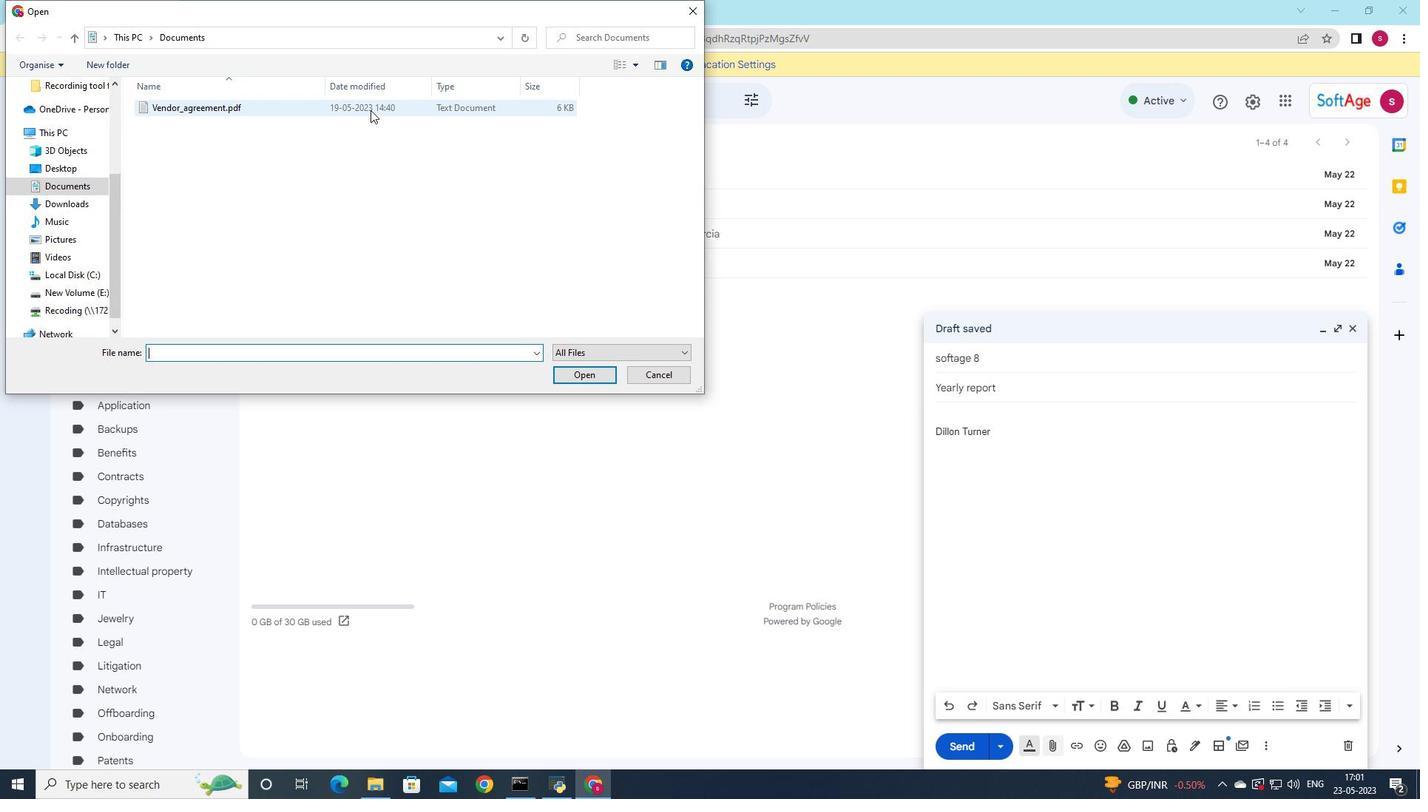 
Action: Mouse pressed left at (370, 110)
Screenshot: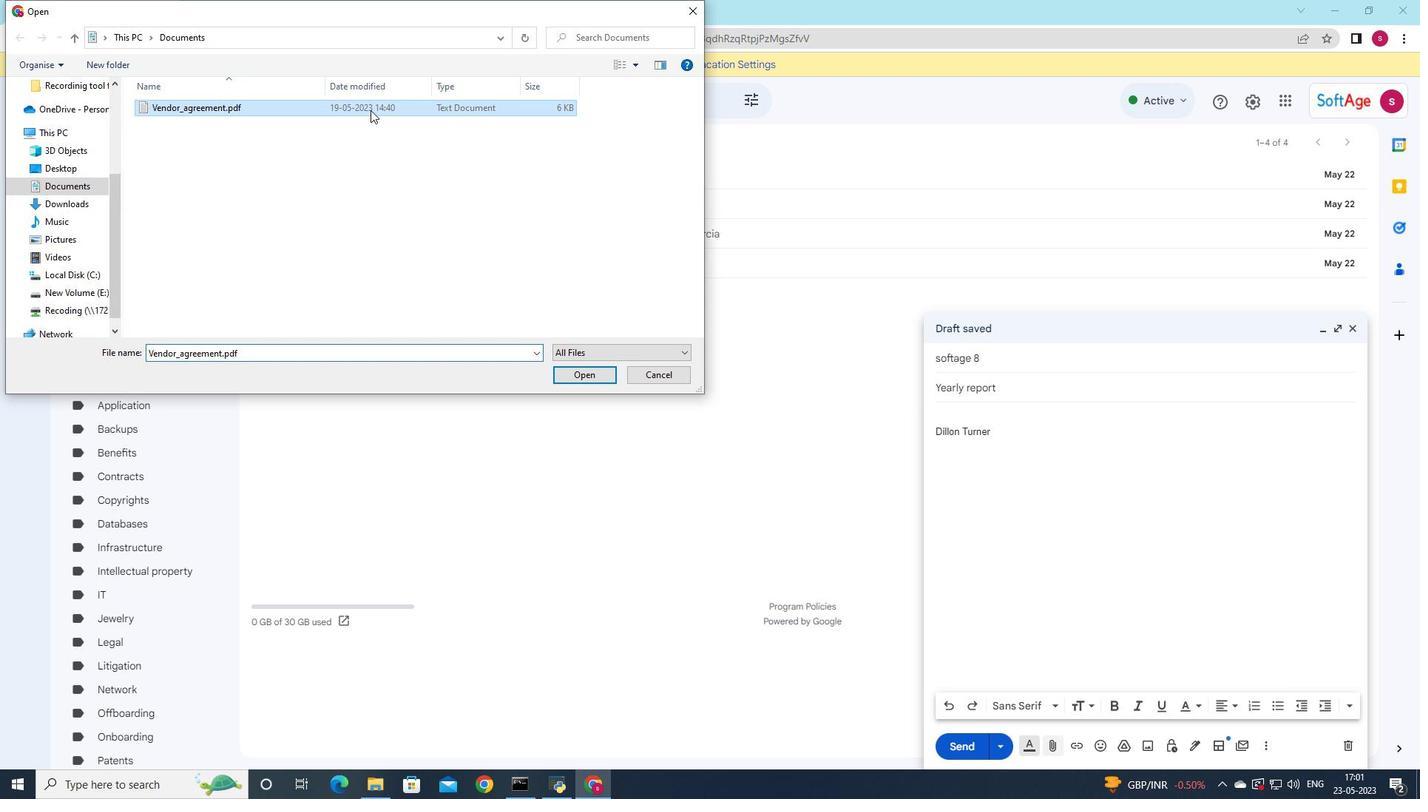 
Action: Mouse moved to (1269, 677)
Screenshot: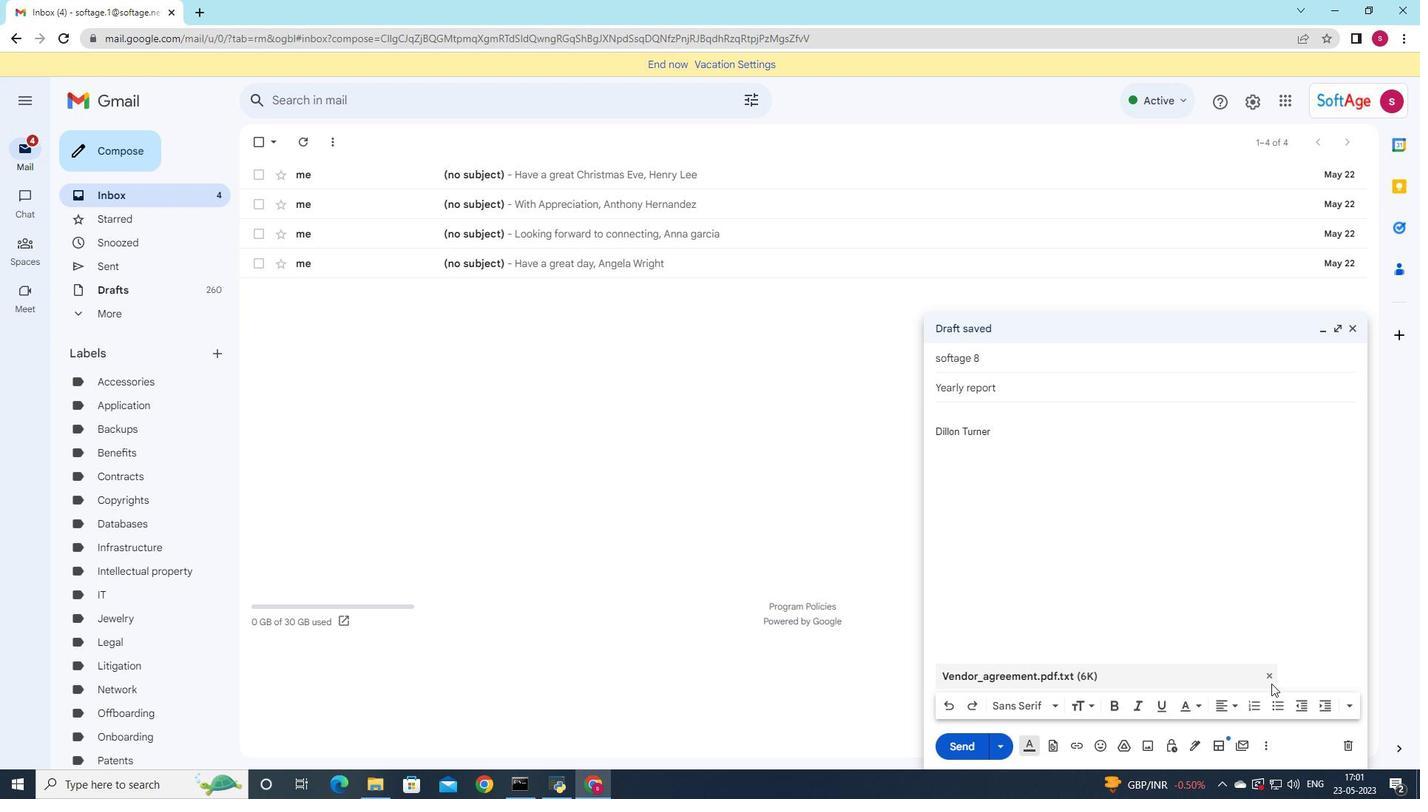 
Action: Mouse pressed left at (1269, 677)
Screenshot: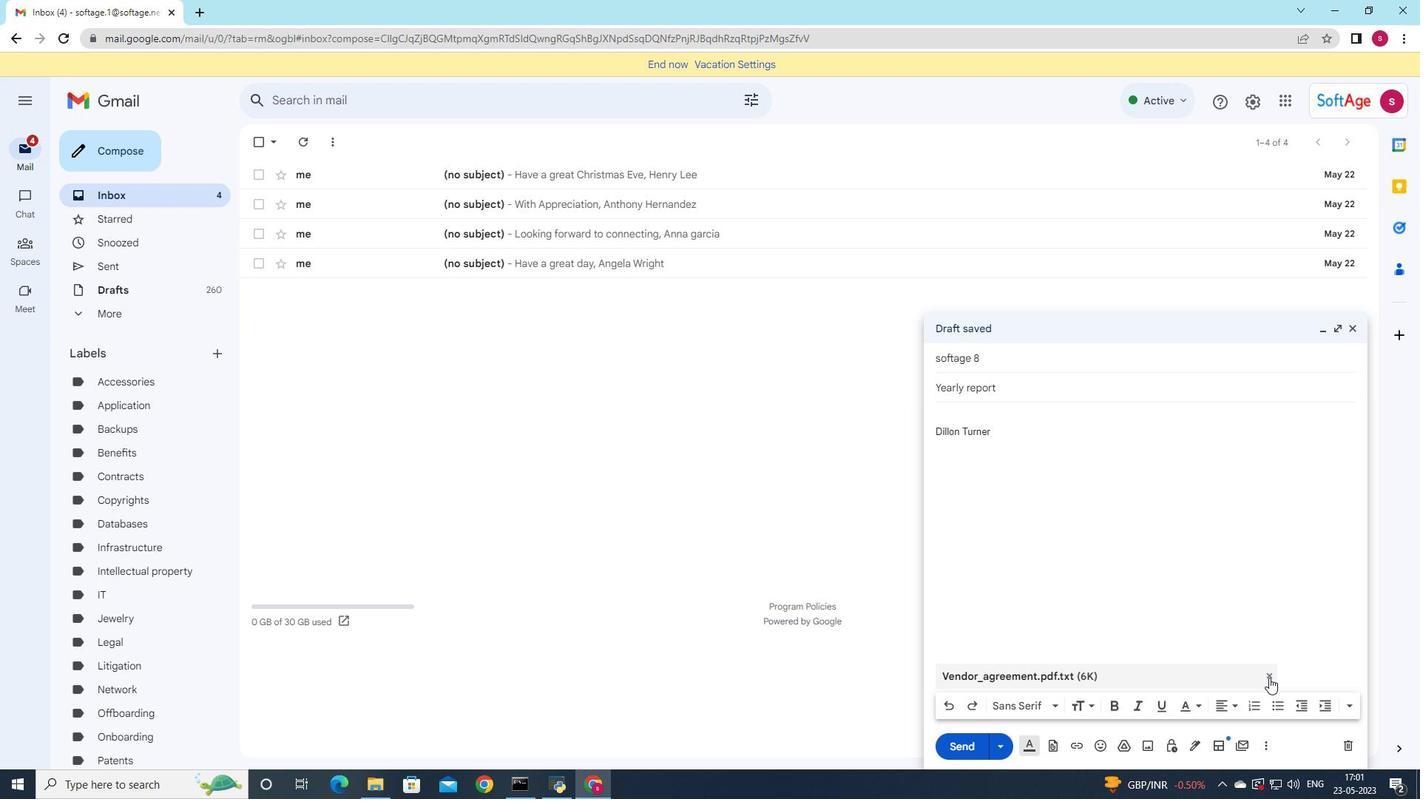 
Action: Mouse moved to (1050, 741)
Screenshot: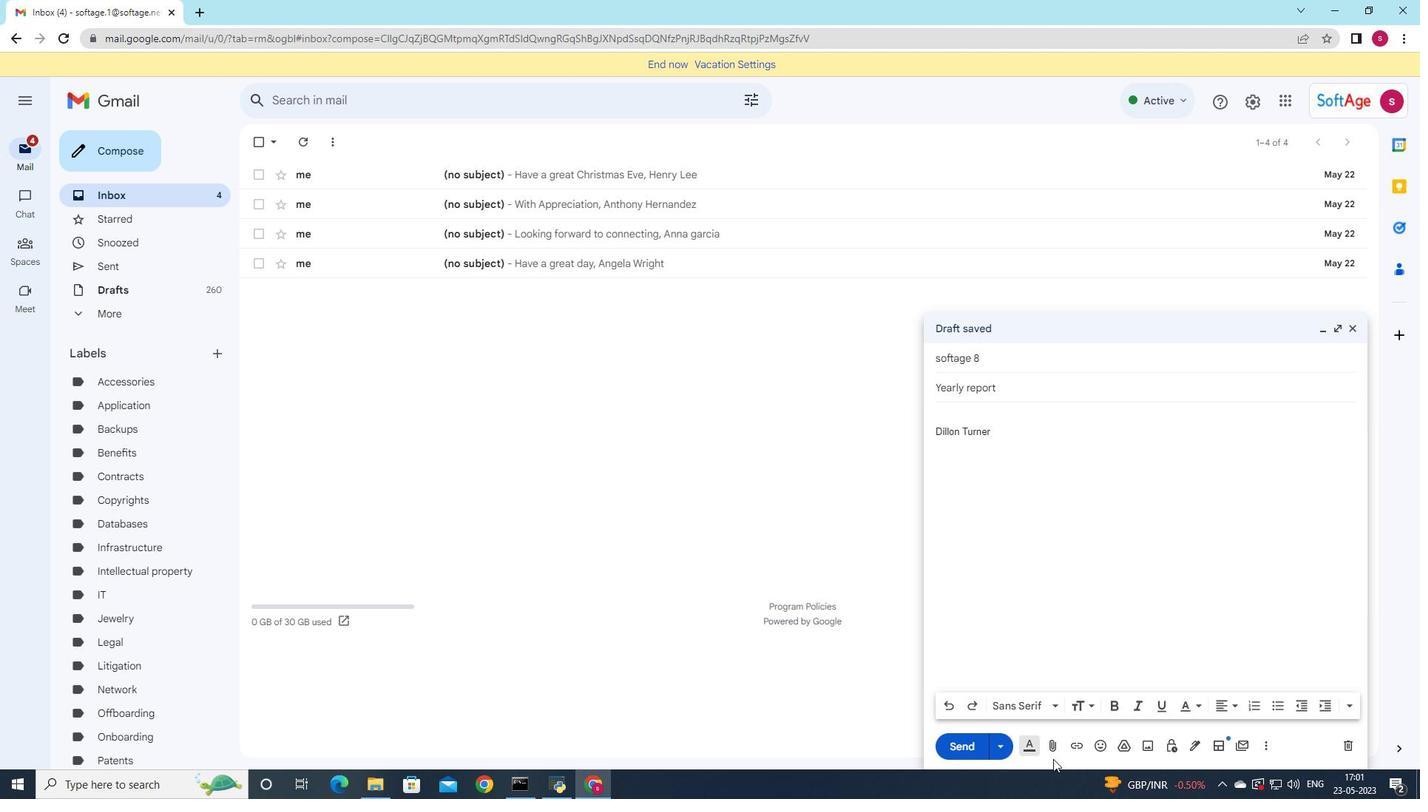 
Action: Mouse pressed left at (1050, 741)
Screenshot: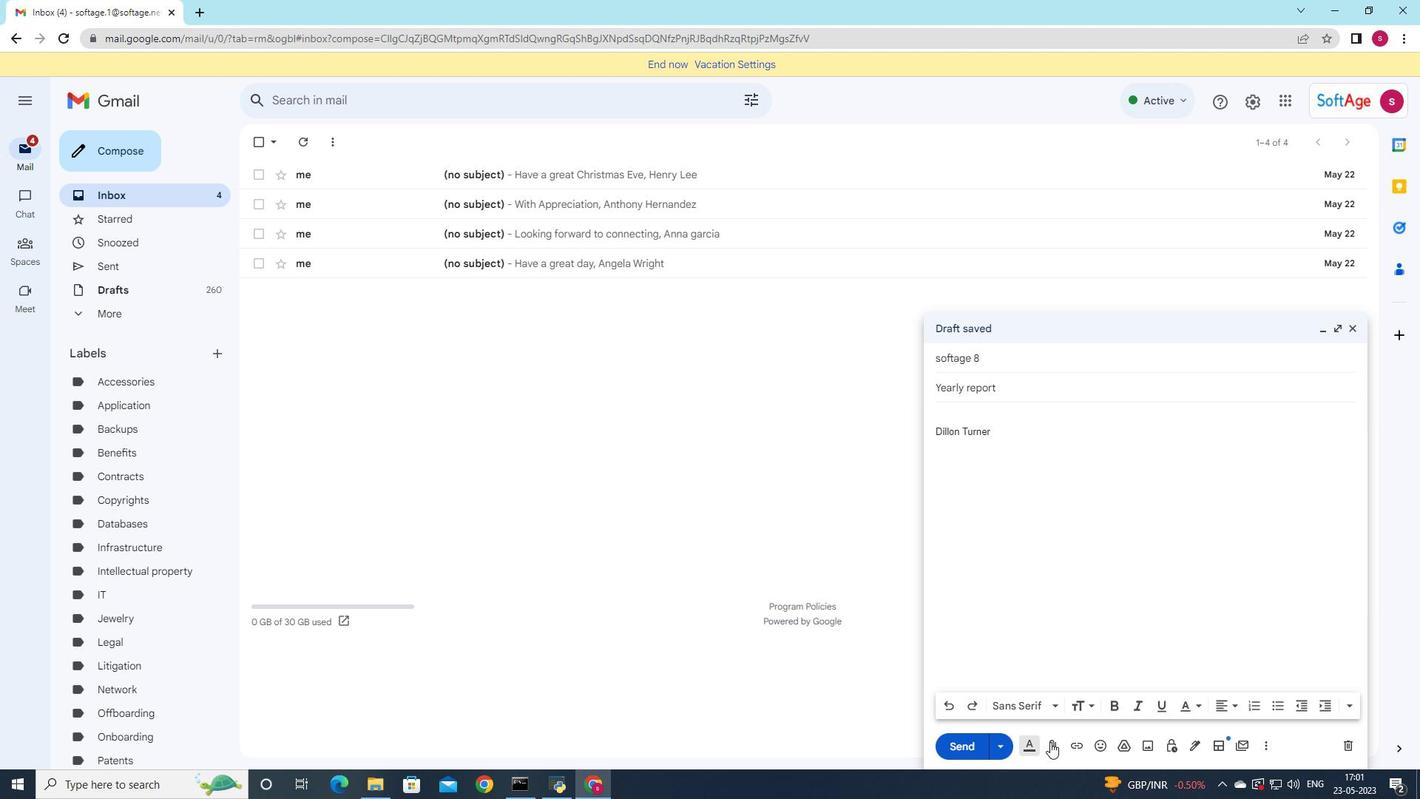 
Action: Mouse moved to (350, 104)
Screenshot: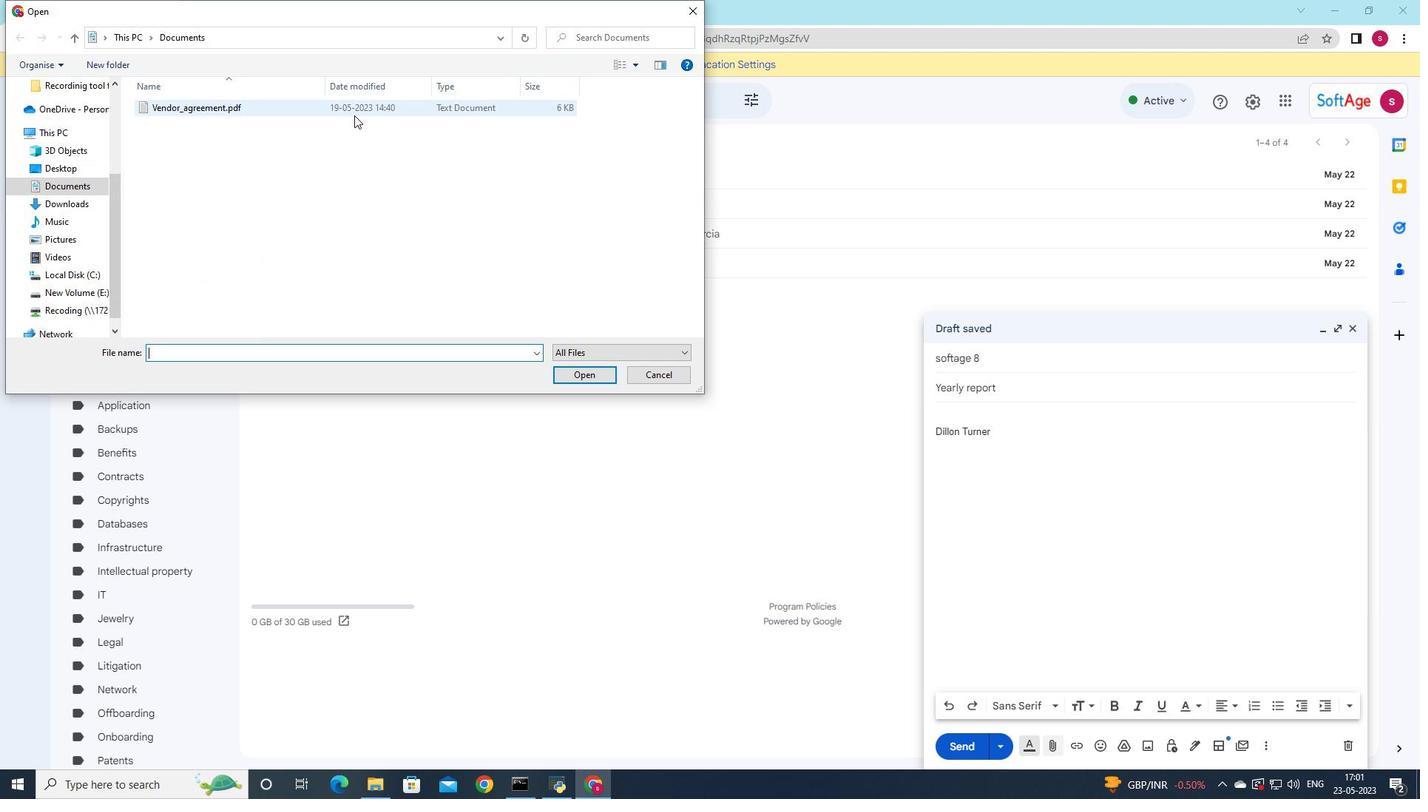 
Action: Mouse pressed left at (350, 104)
Screenshot: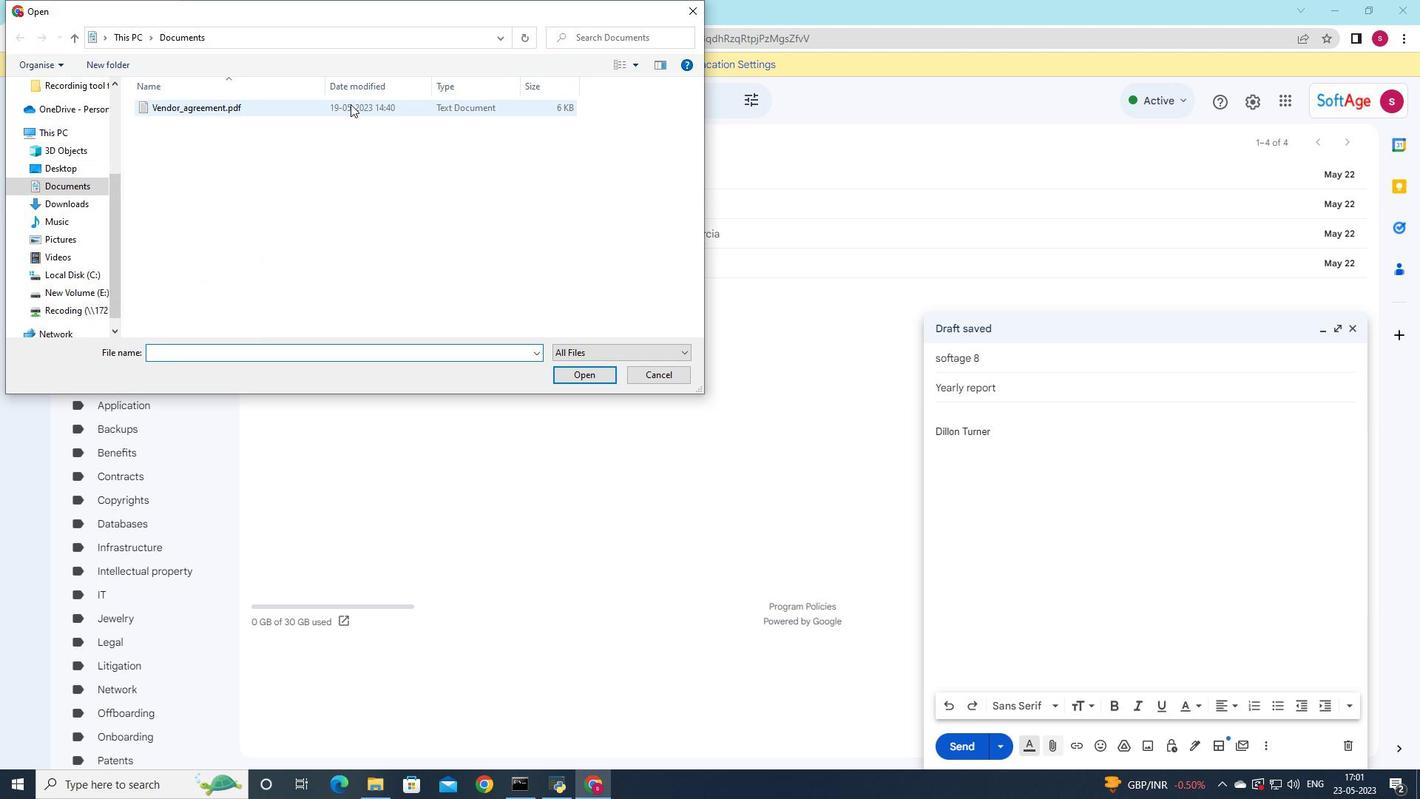
Action: Mouse pressed left at (350, 104)
Screenshot: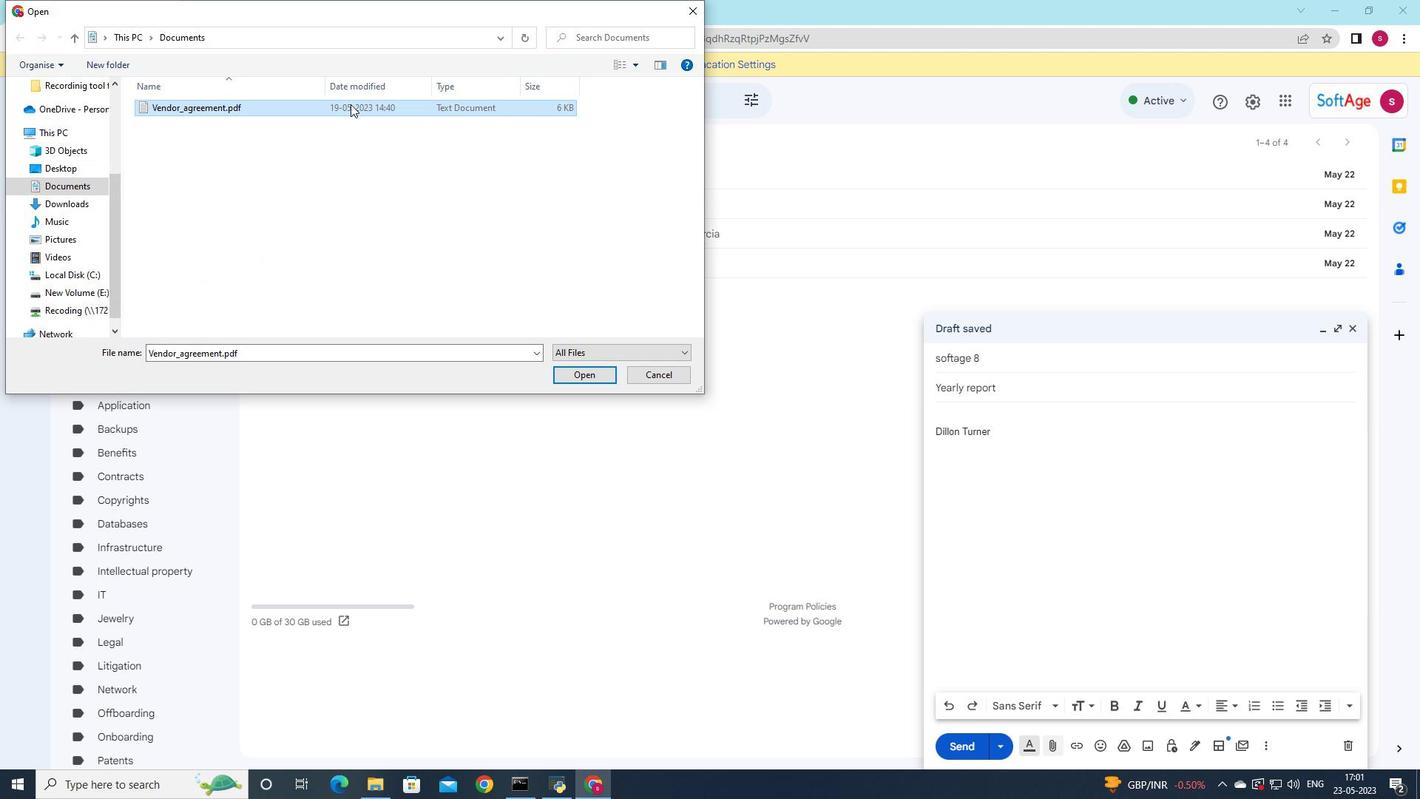
Action: Mouse moved to (258, 105)
Screenshot: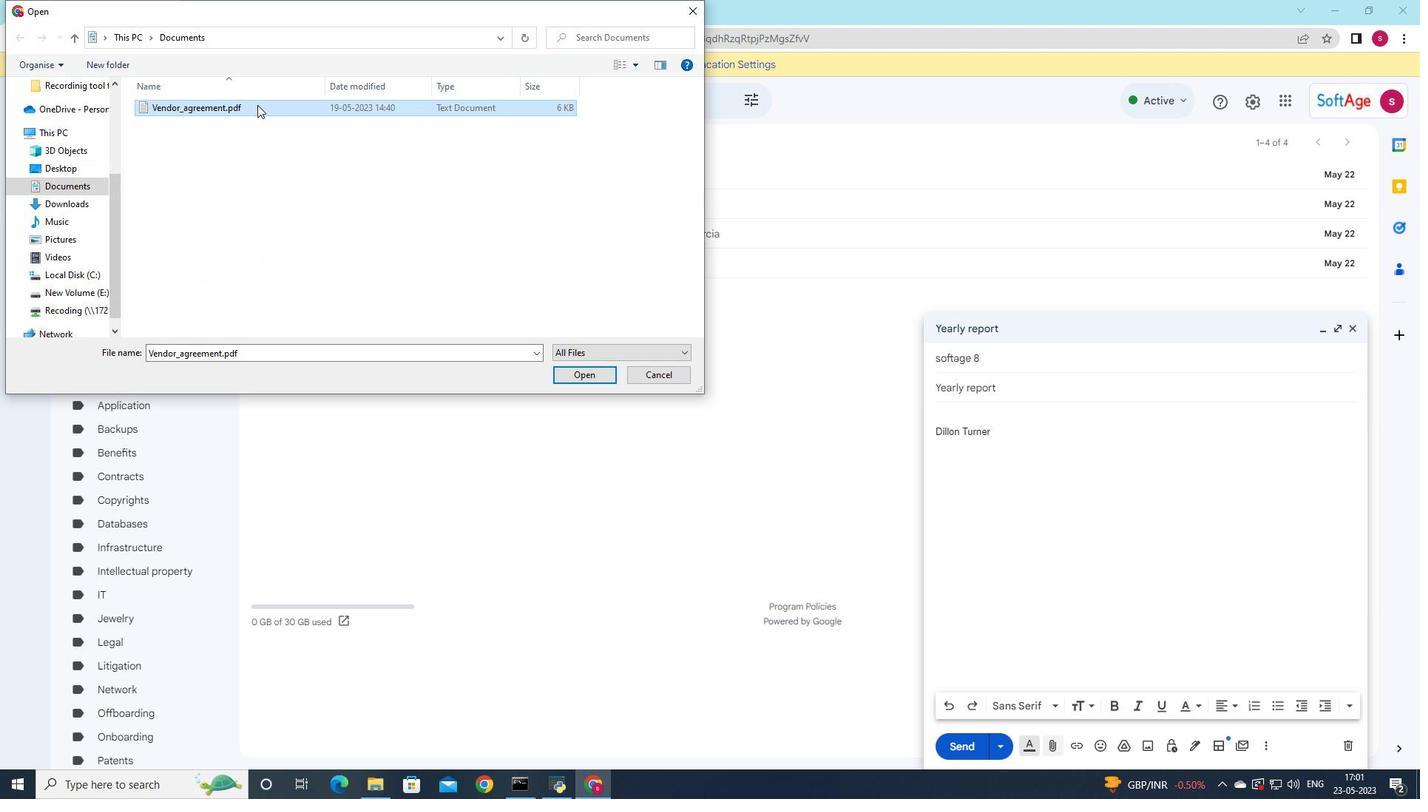 
Action: Mouse pressed left at (258, 105)
Screenshot: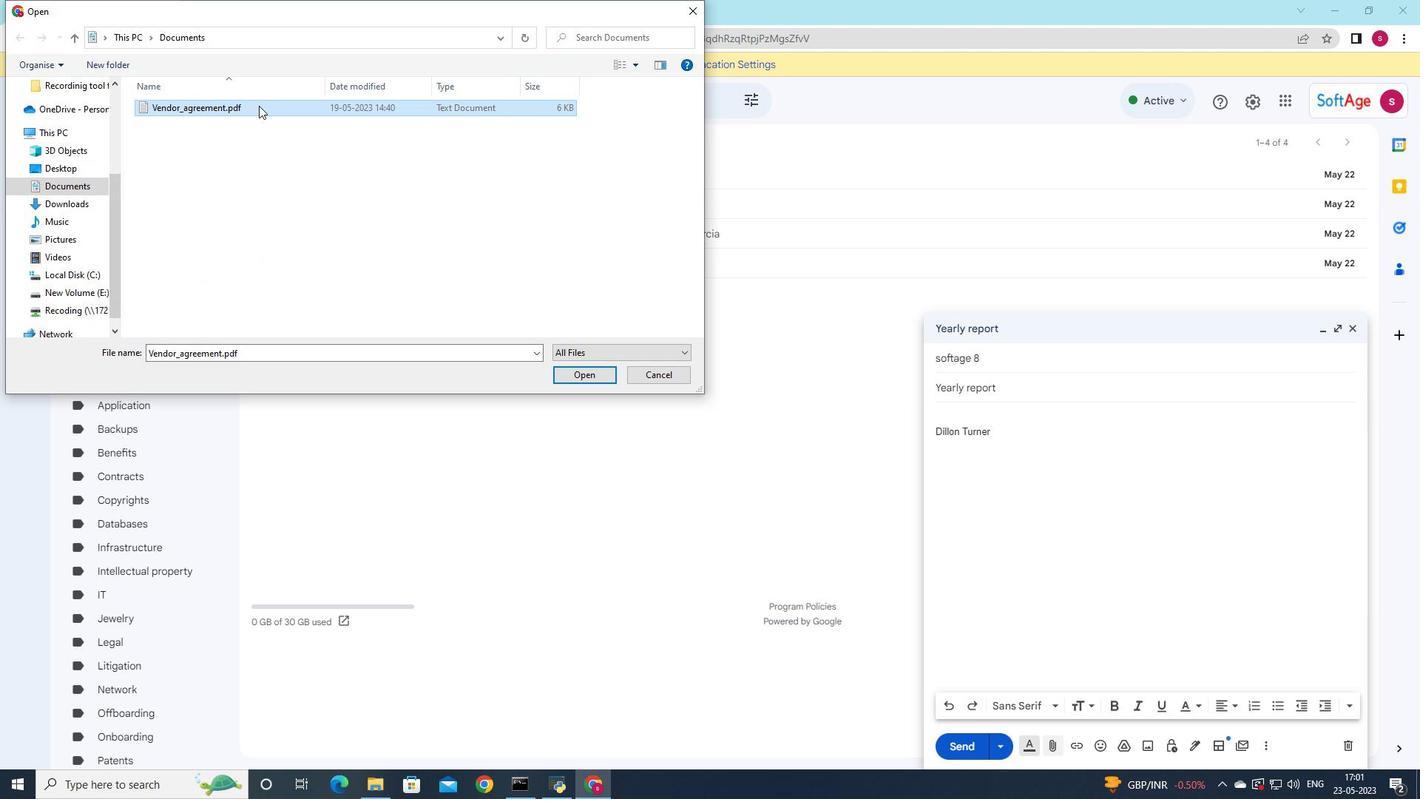 
Action: Mouse moved to (767, 218)
Screenshot: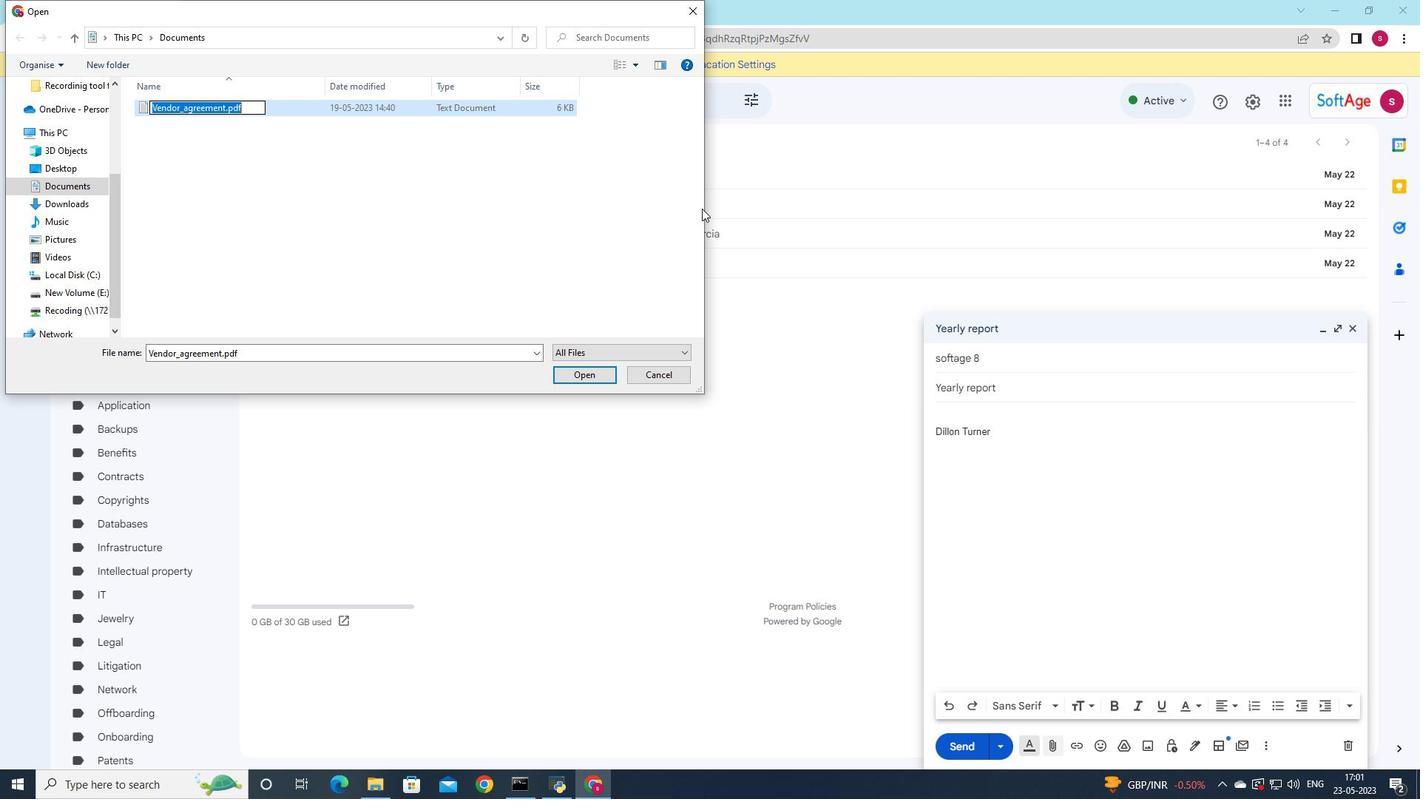 
Action: Key pressed <Key.shift>Spom<Key.backspace>nsorship<Key.shift>_proposal.docx
Screenshot: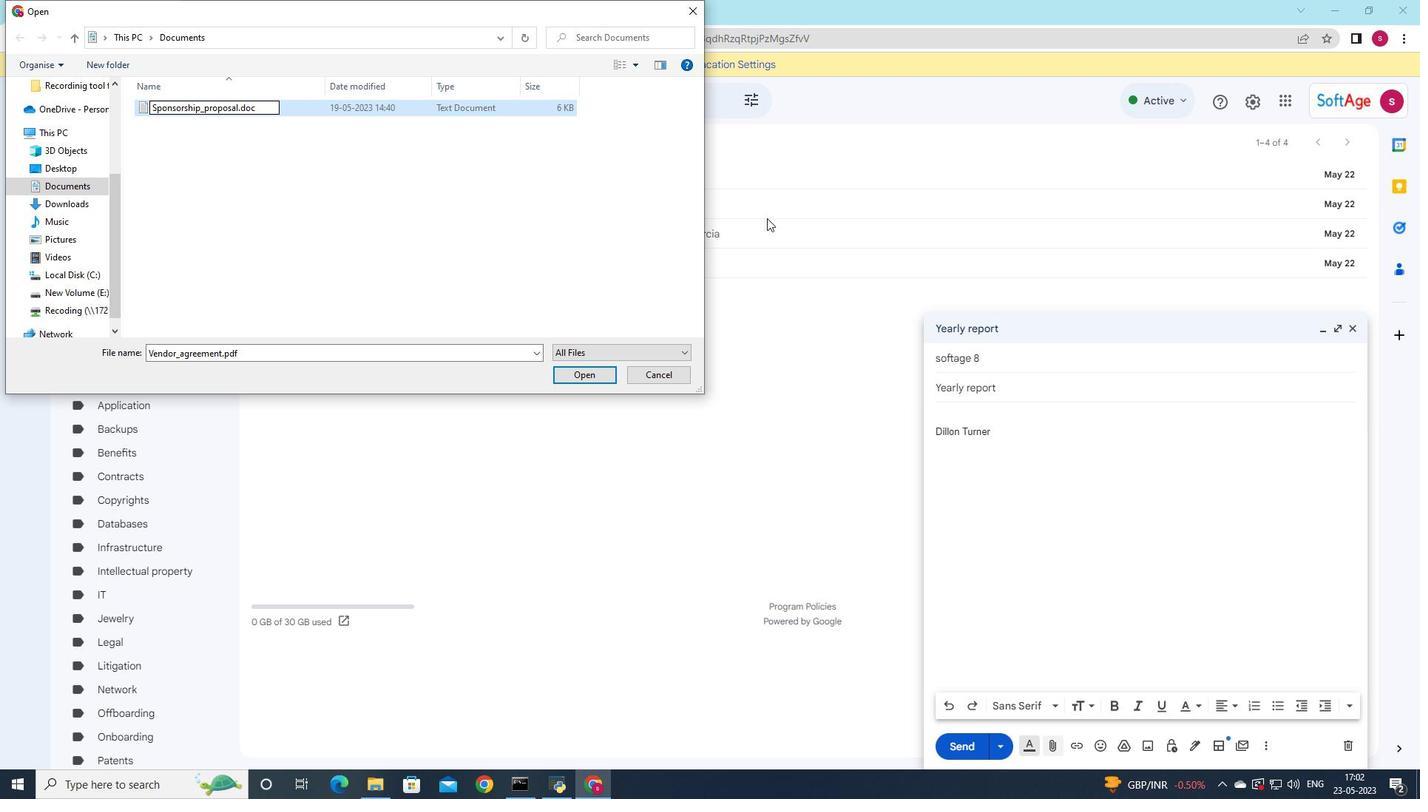
Action: Mouse moved to (319, 112)
Screenshot: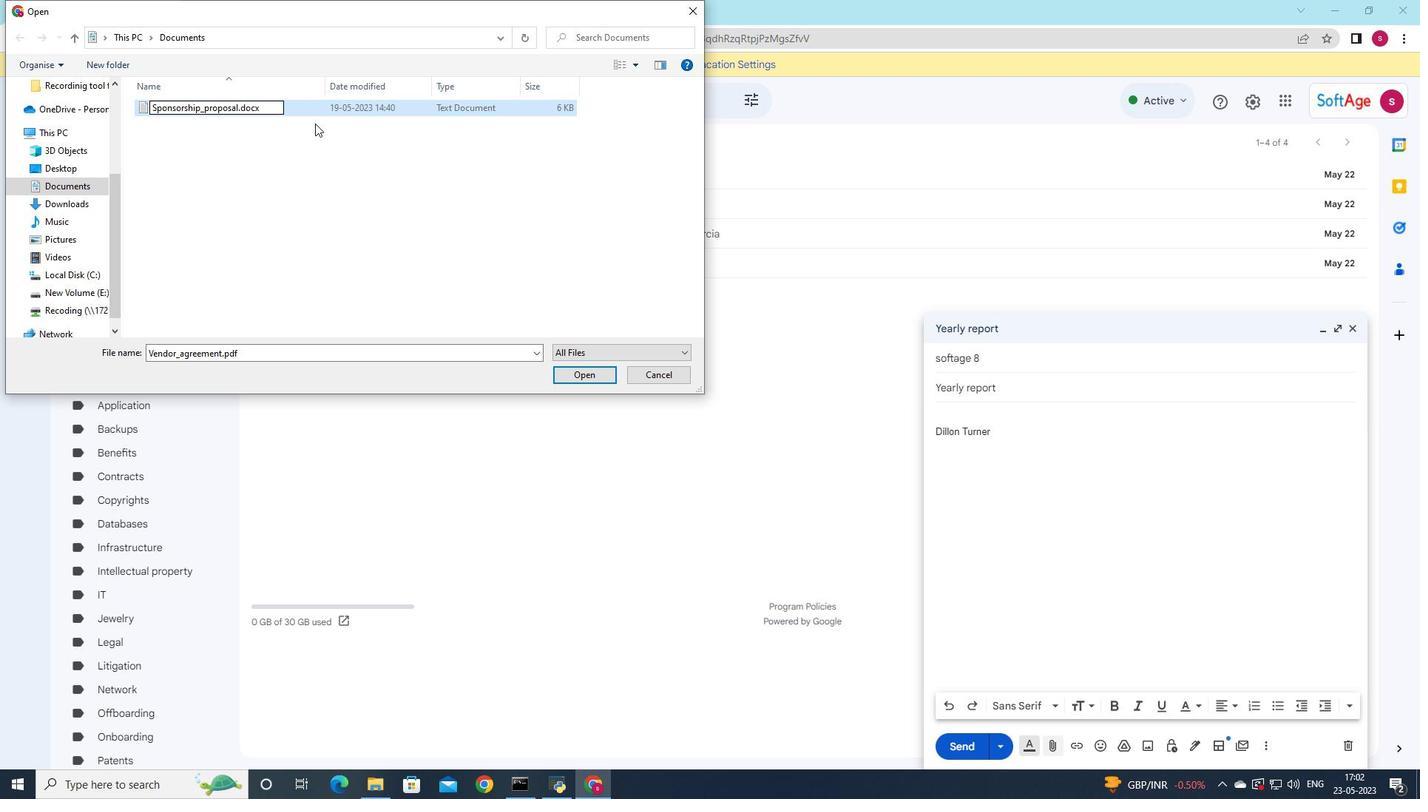 
Action: Mouse pressed left at (319, 112)
Screenshot: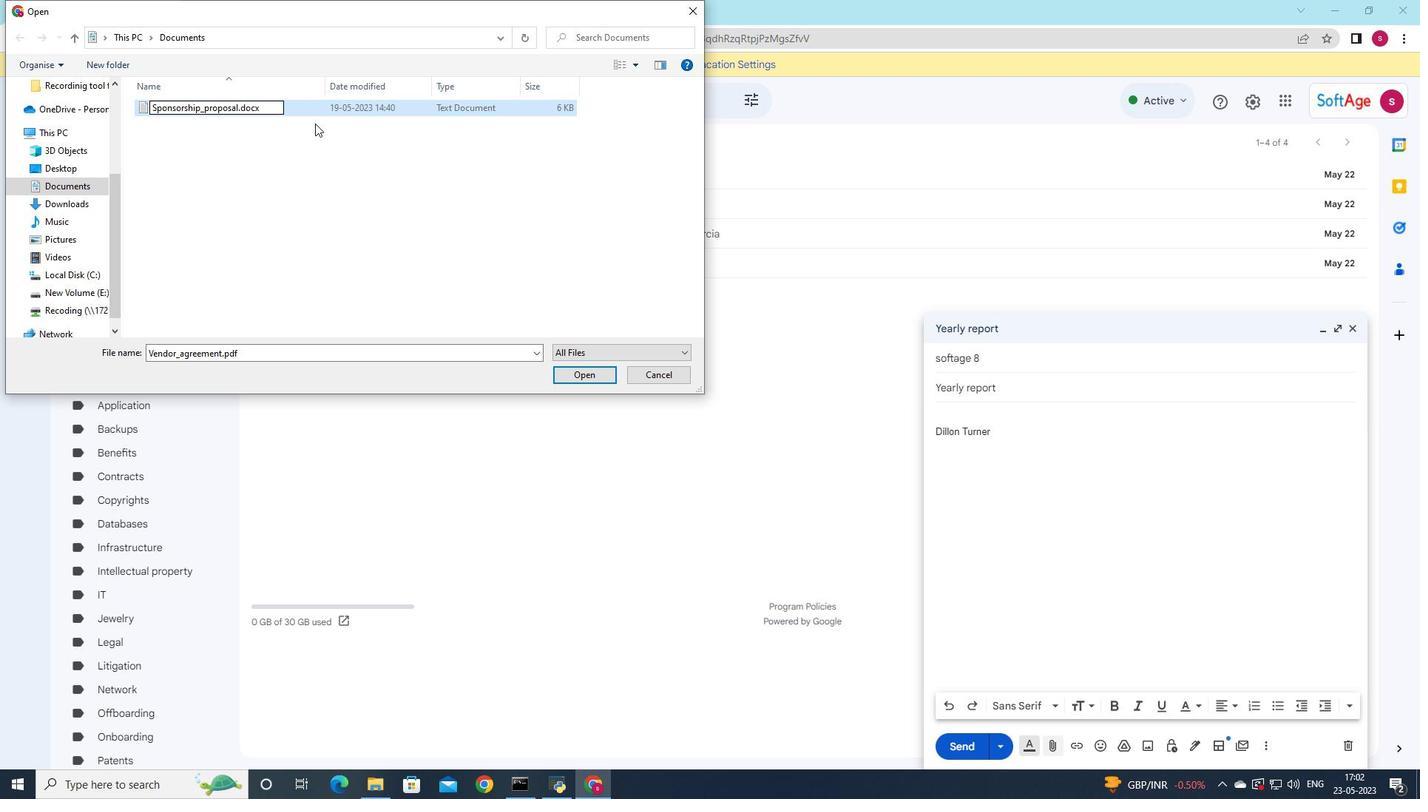 
Action: Mouse moved to (575, 381)
Screenshot: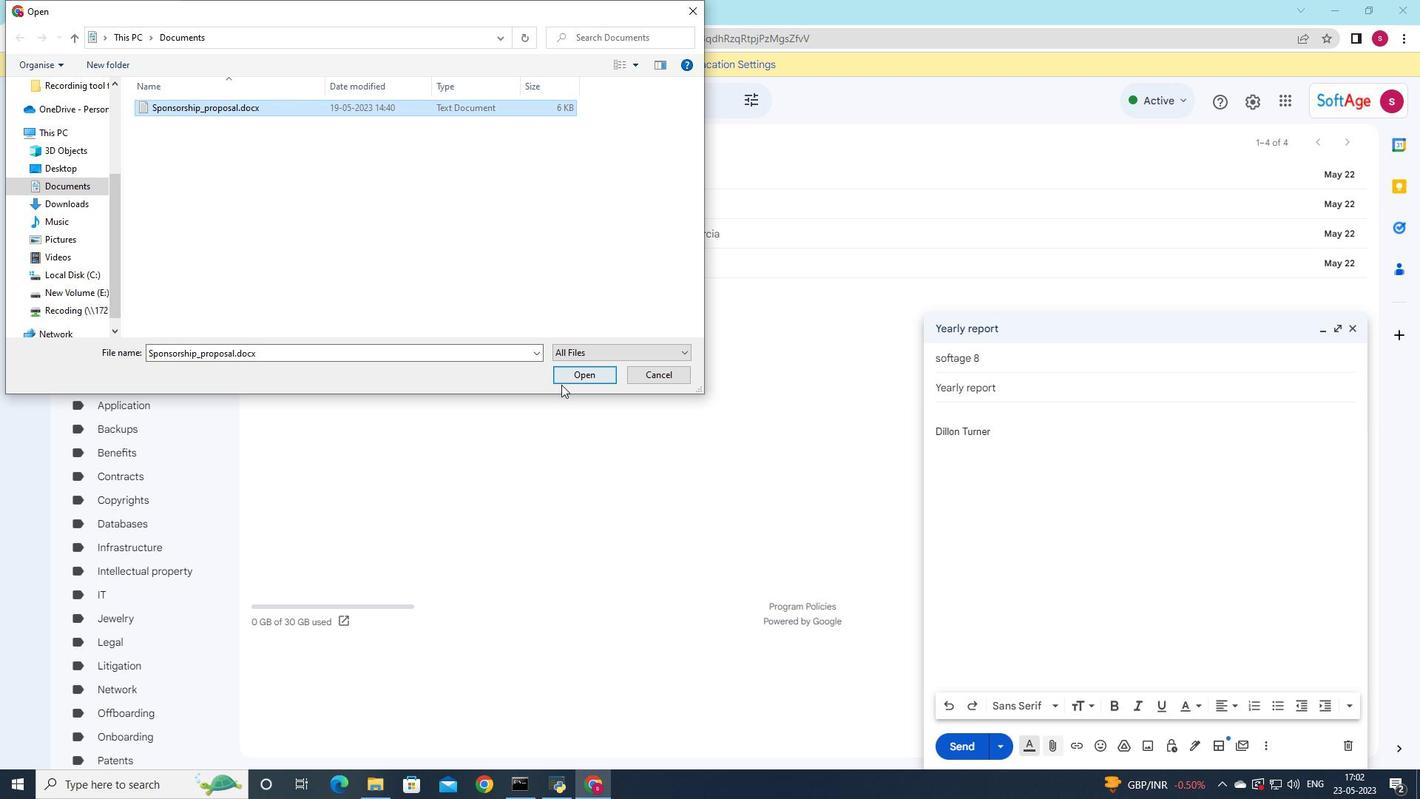 
Action: Mouse pressed left at (575, 381)
Screenshot: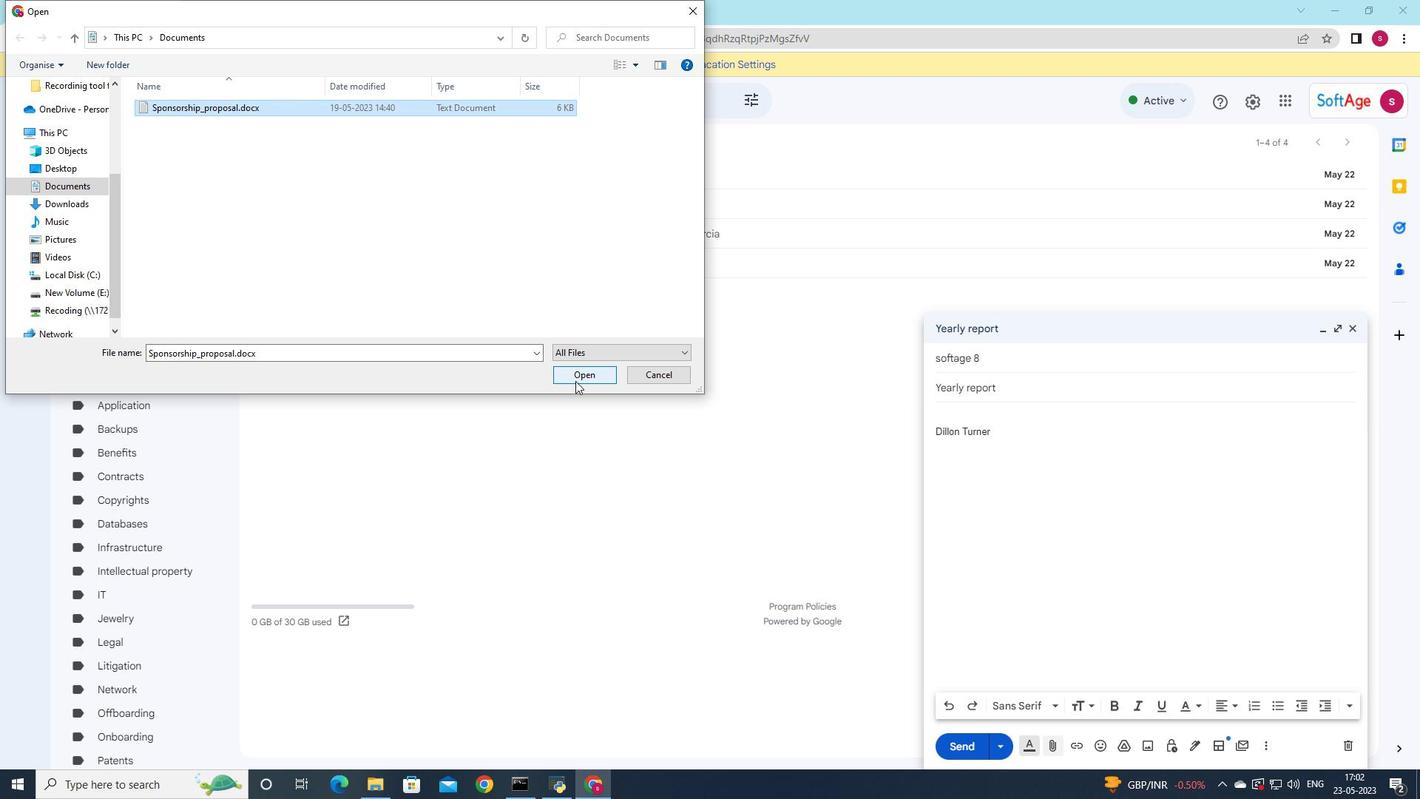 
Action: Mouse moved to (947, 412)
Screenshot: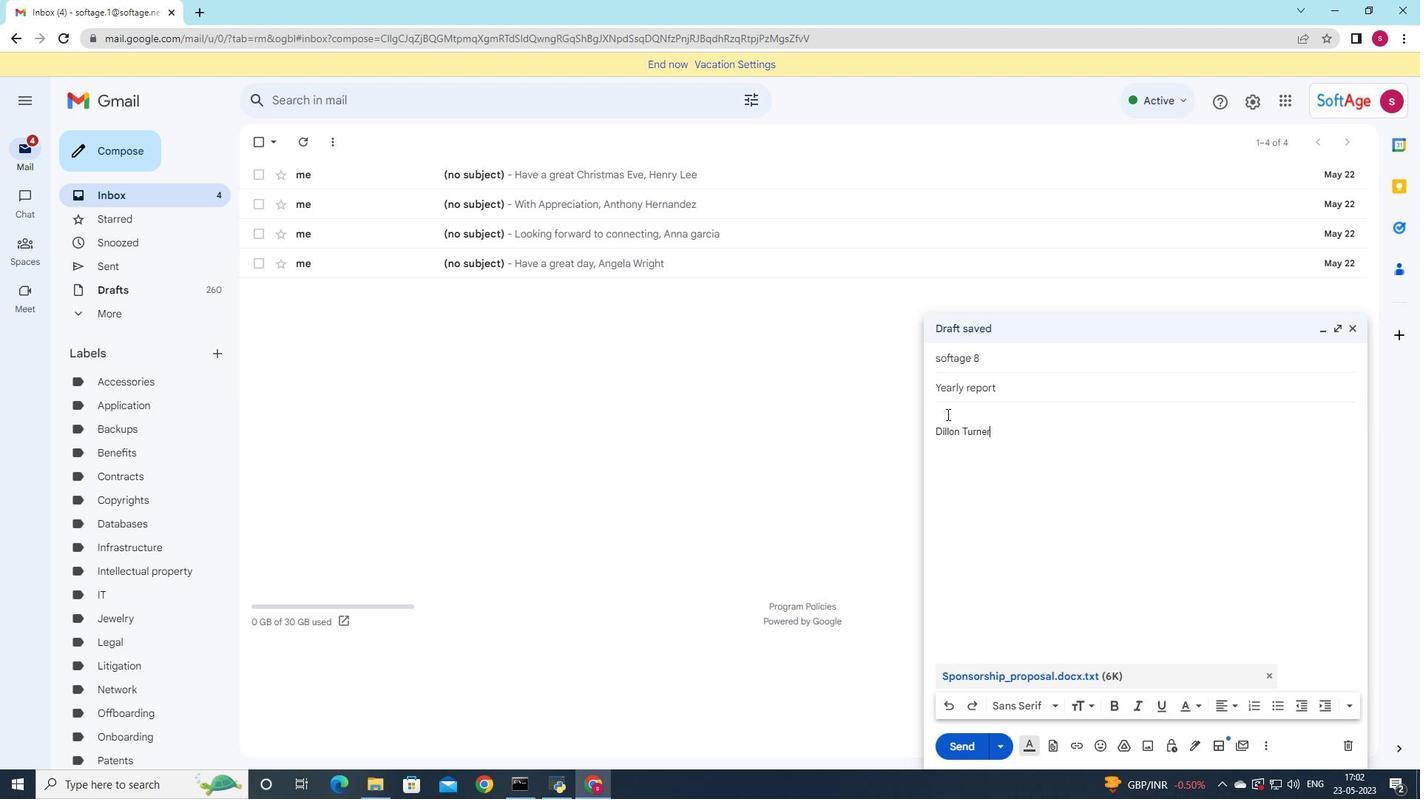 
Action: Mouse pressed left at (947, 412)
Screenshot: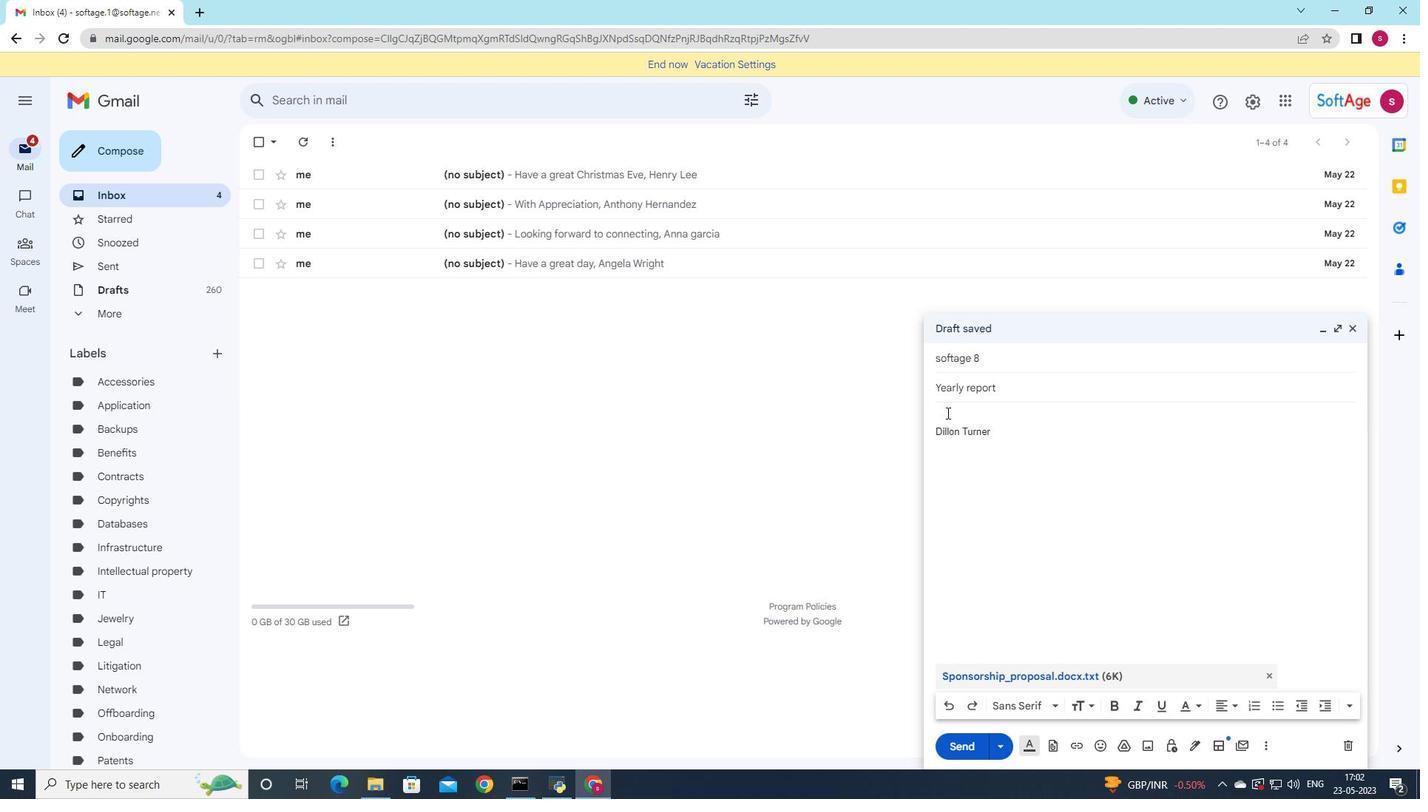 
Action: Key pressed <Key.shift>Could<Key.space>you<Key.space>please<Key.space>provide<Key.space>a<Key.space>status<Key.space>update<Key.space>on<Key.space>the<Key.space>delivery
Screenshot: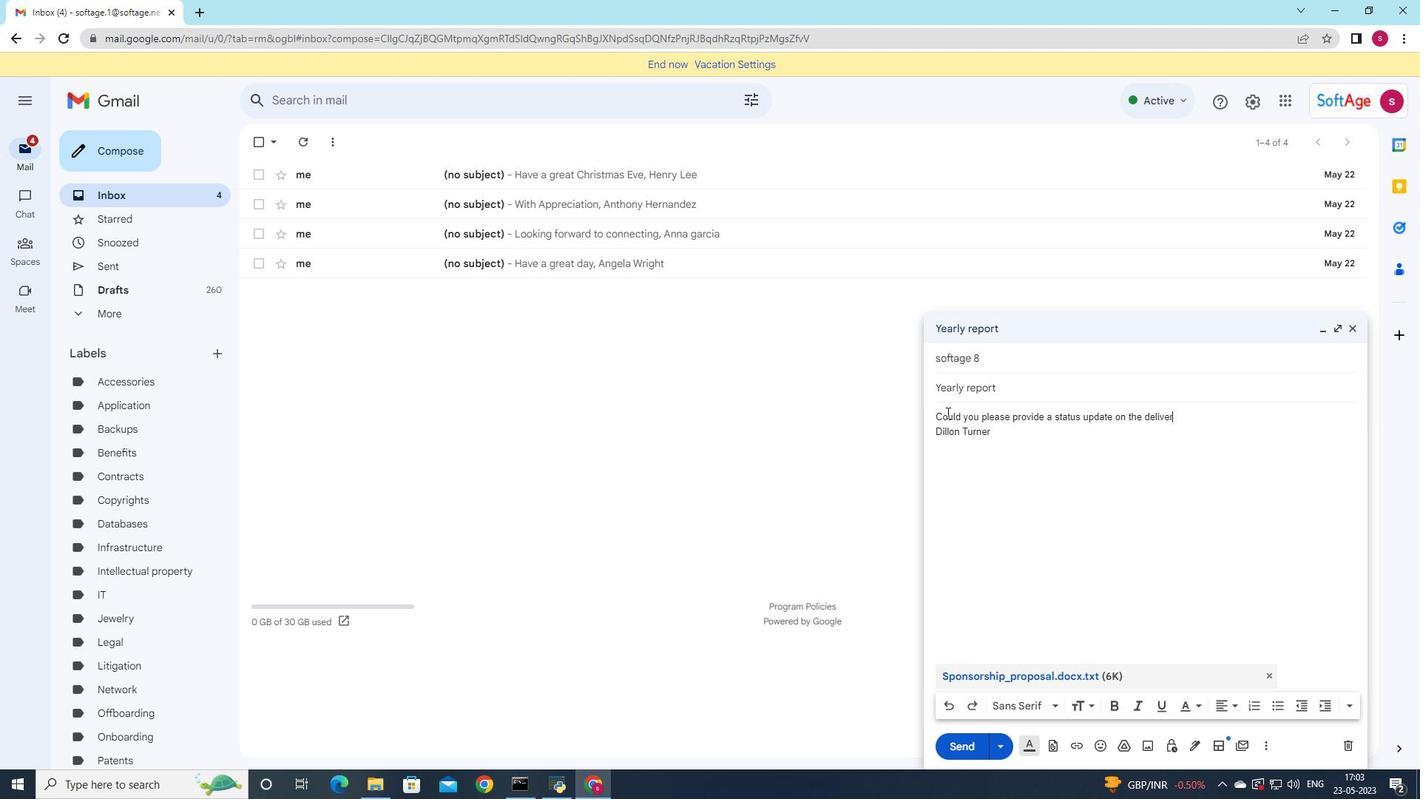
Action: Mouse moved to (949, 702)
Screenshot: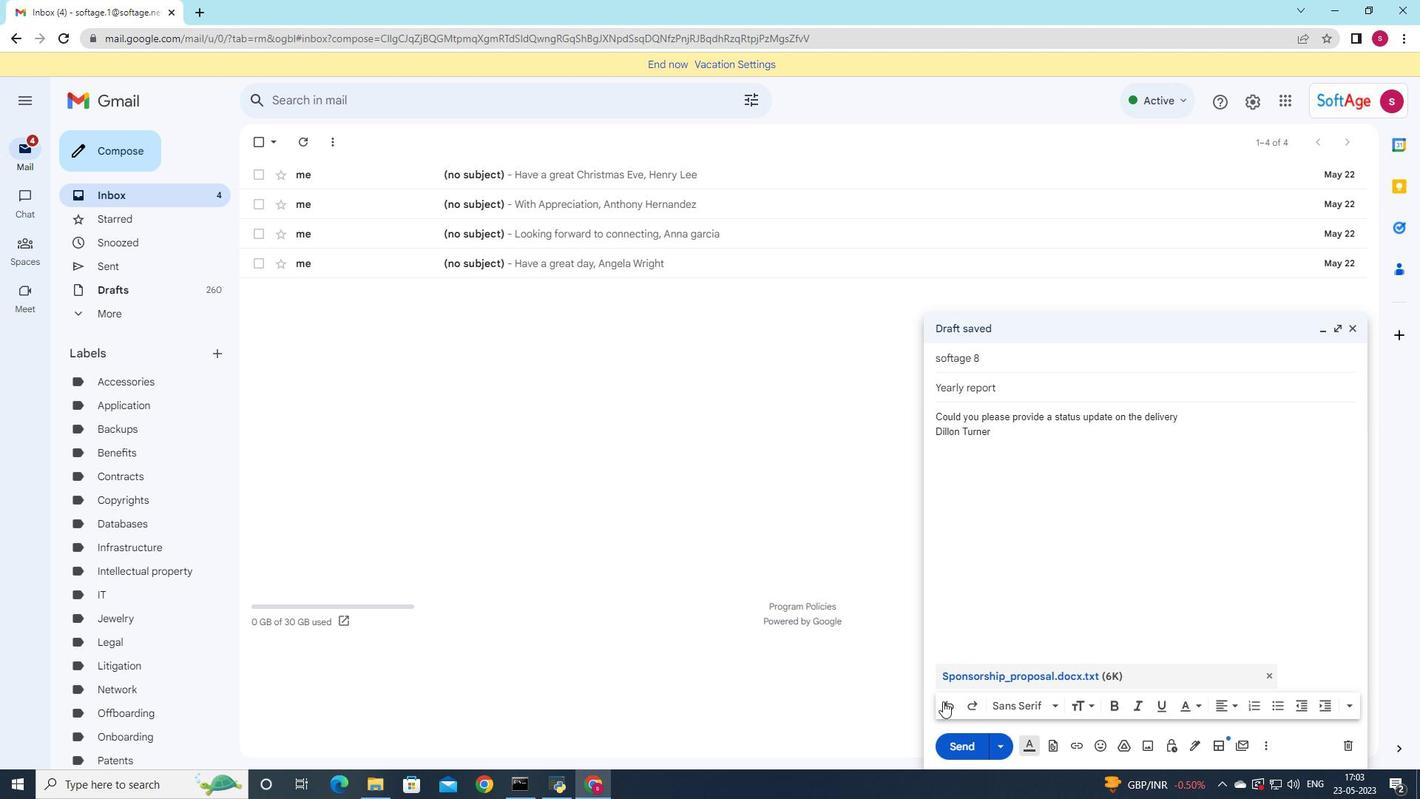 
Action: Mouse pressed left at (949, 702)
Screenshot: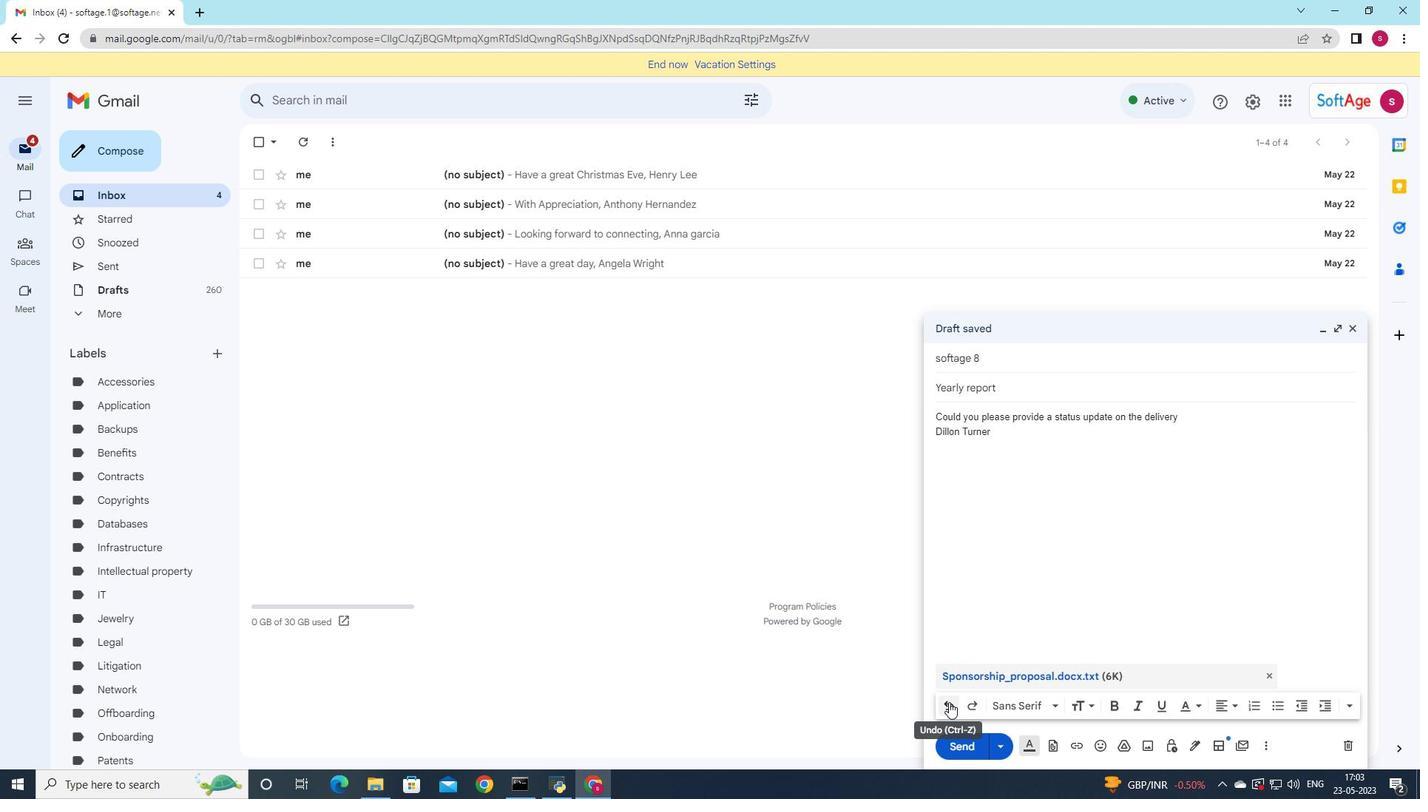 
Action: Mouse pressed left at (949, 702)
Screenshot: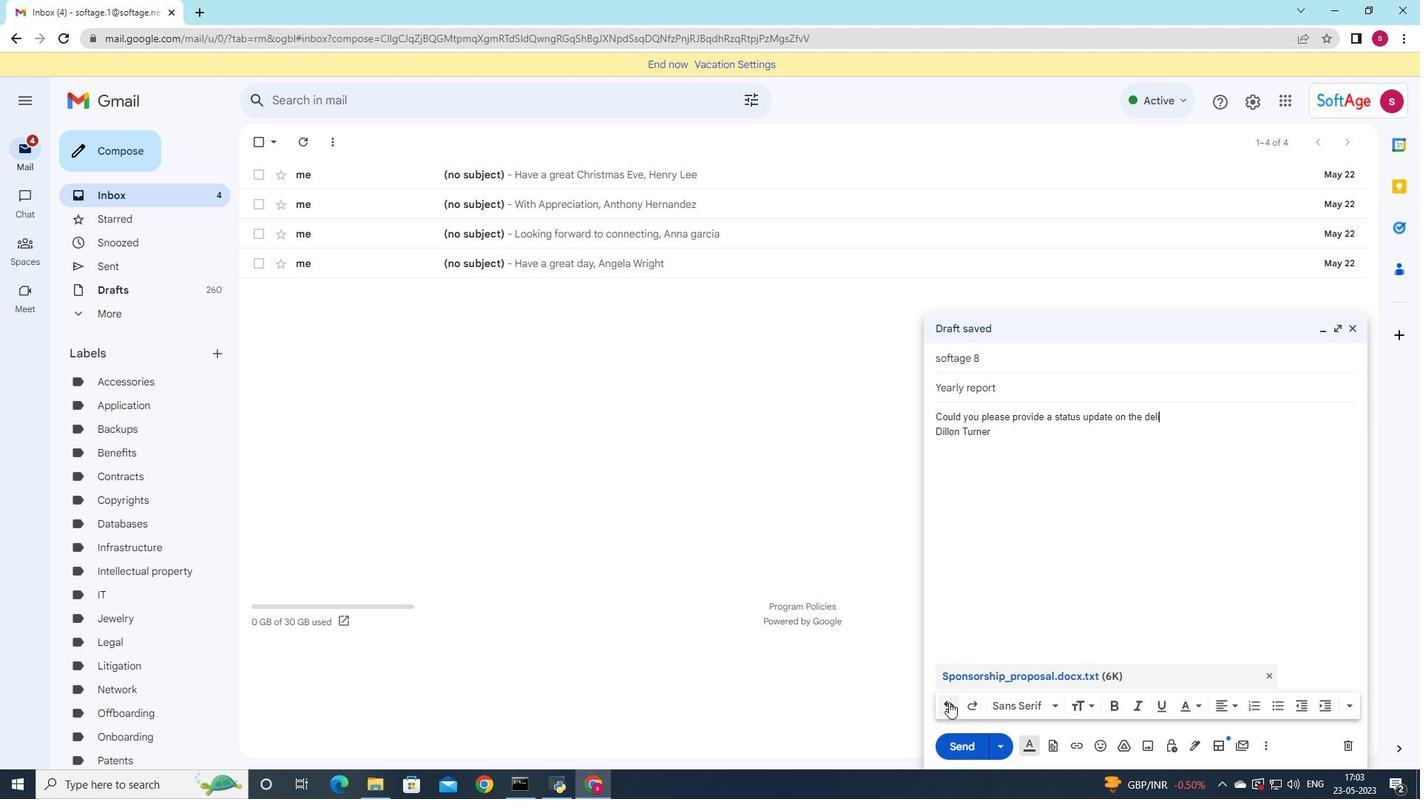 
Action: Mouse pressed left at (949, 702)
Screenshot: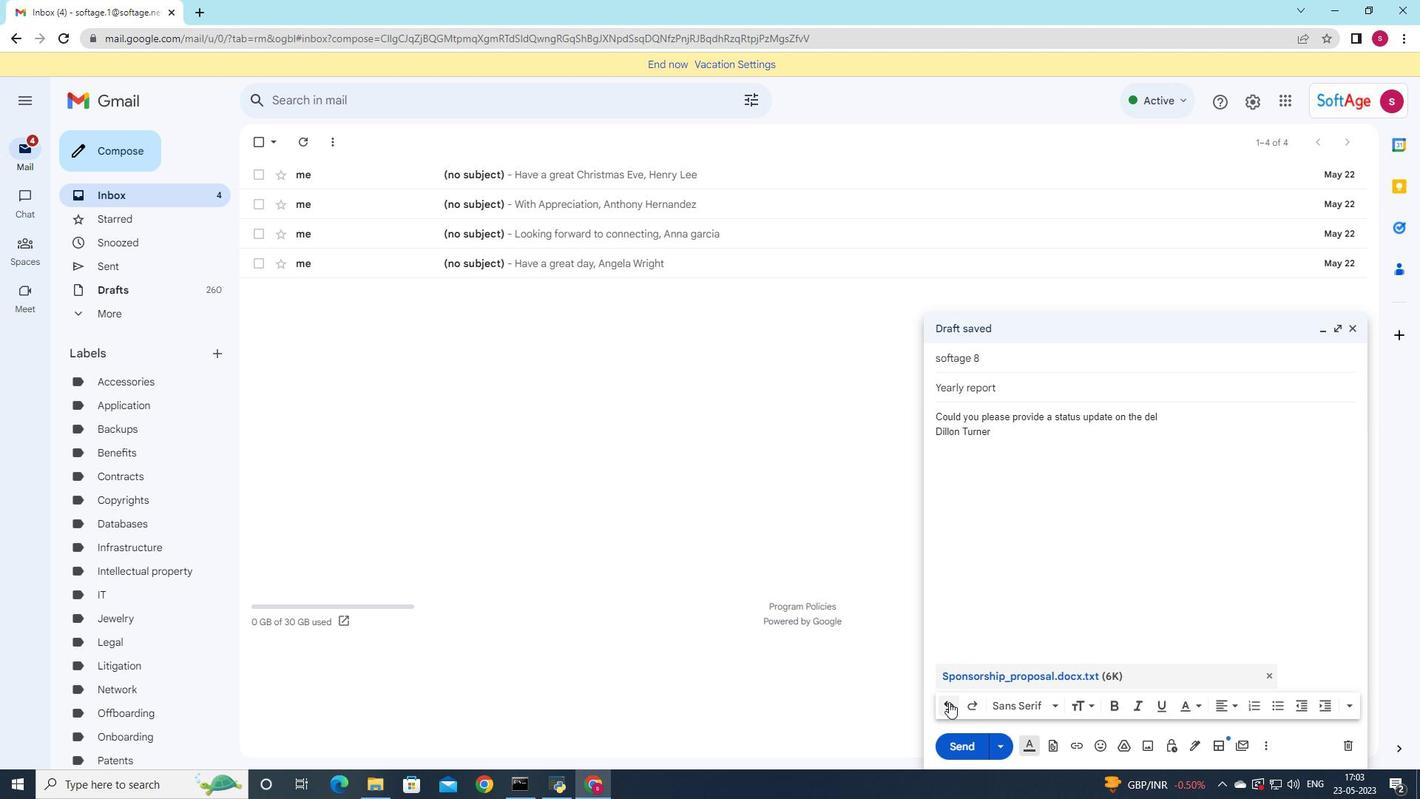 
Action: Mouse pressed left at (949, 702)
Screenshot: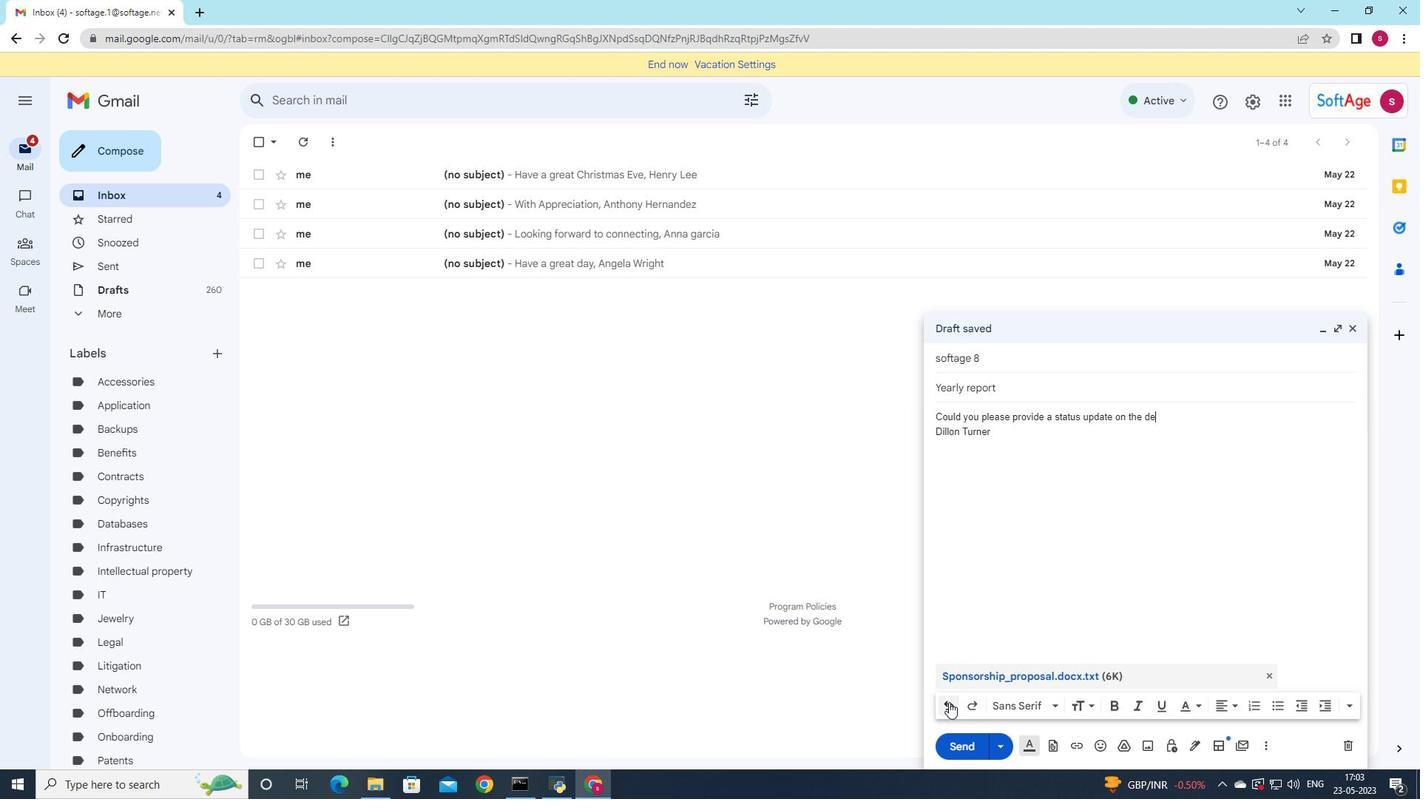 
Action: Mouse pressed left at (949, 702)
Screenshot: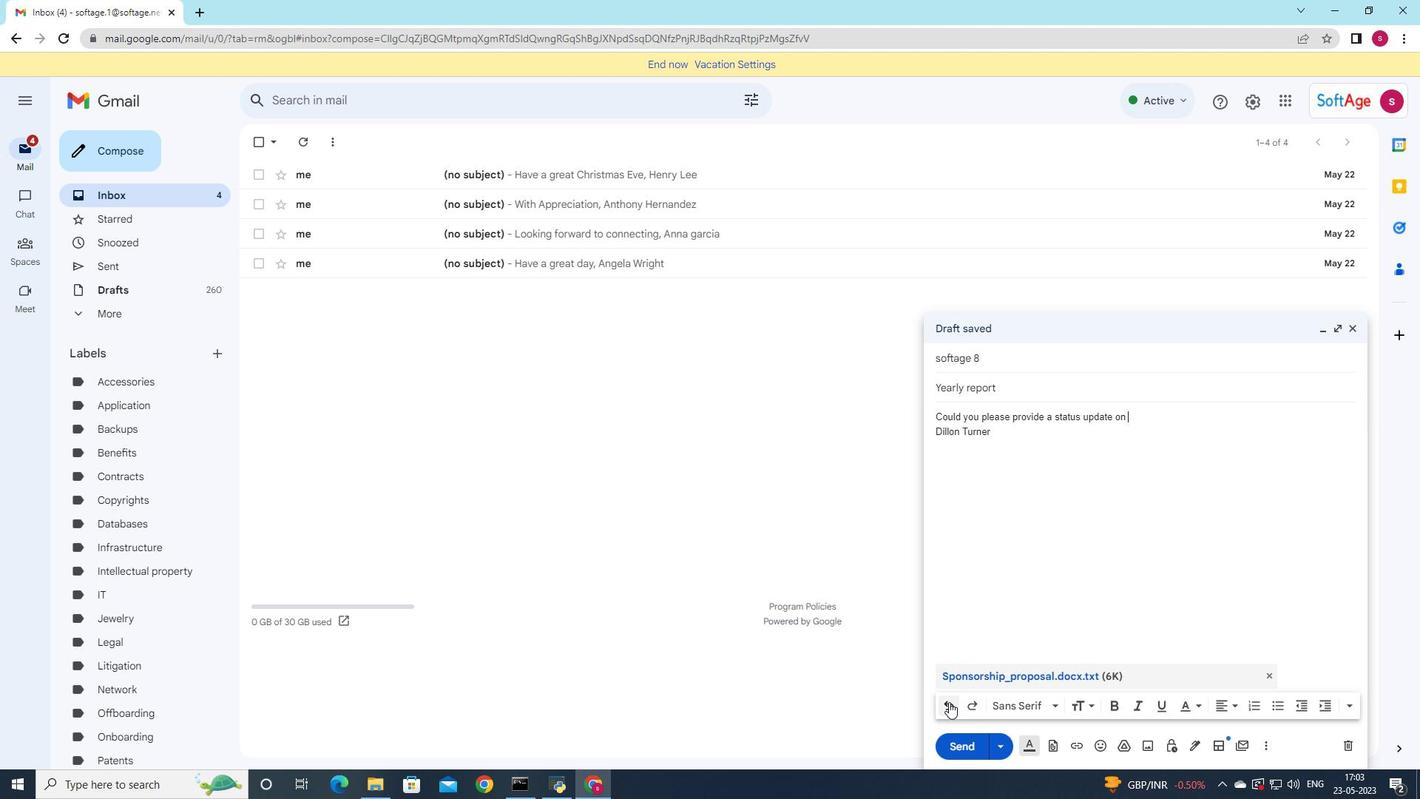 
Action: Mouse pressed left at (949, 702)
Screenshot: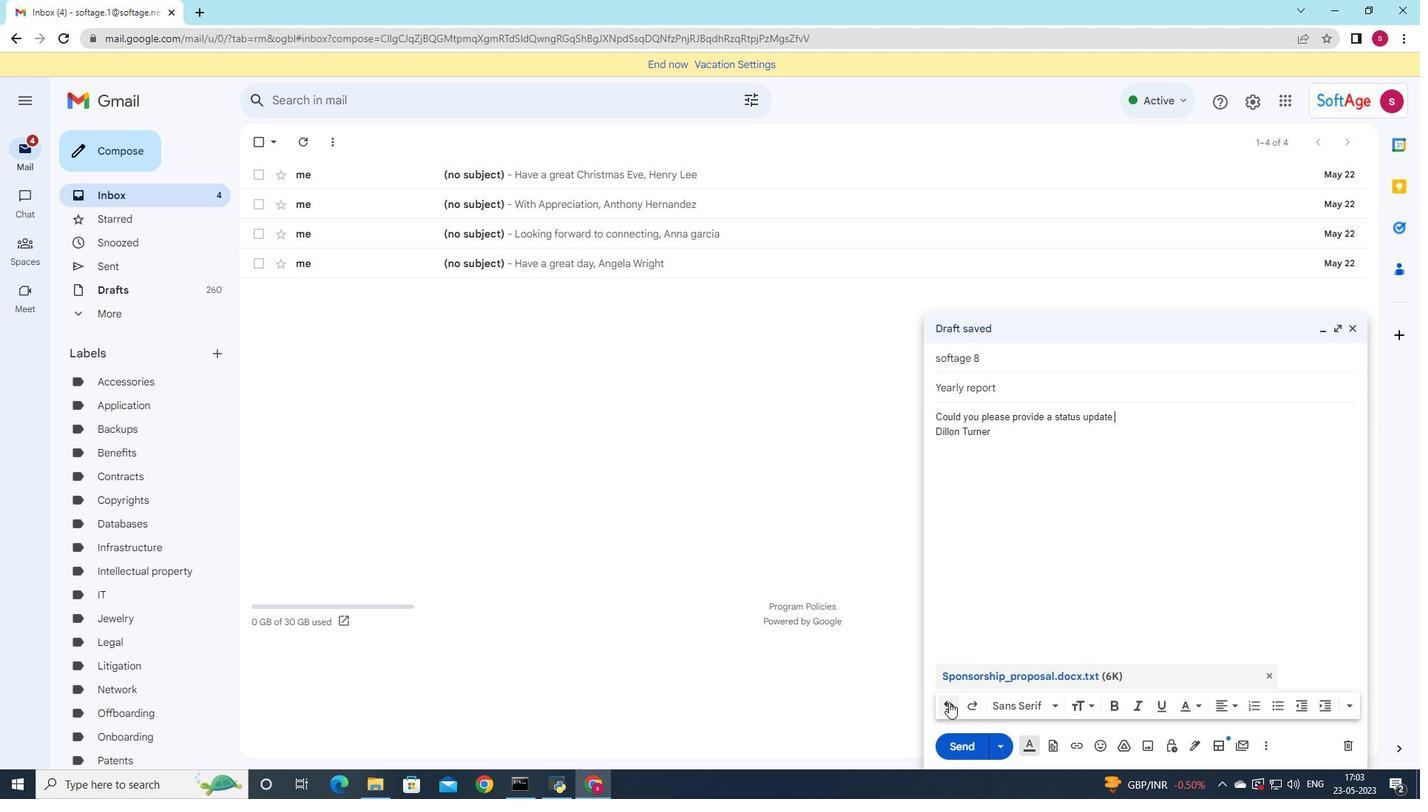 
Action: Mouse pressed left at (949, 702)
Screenshot: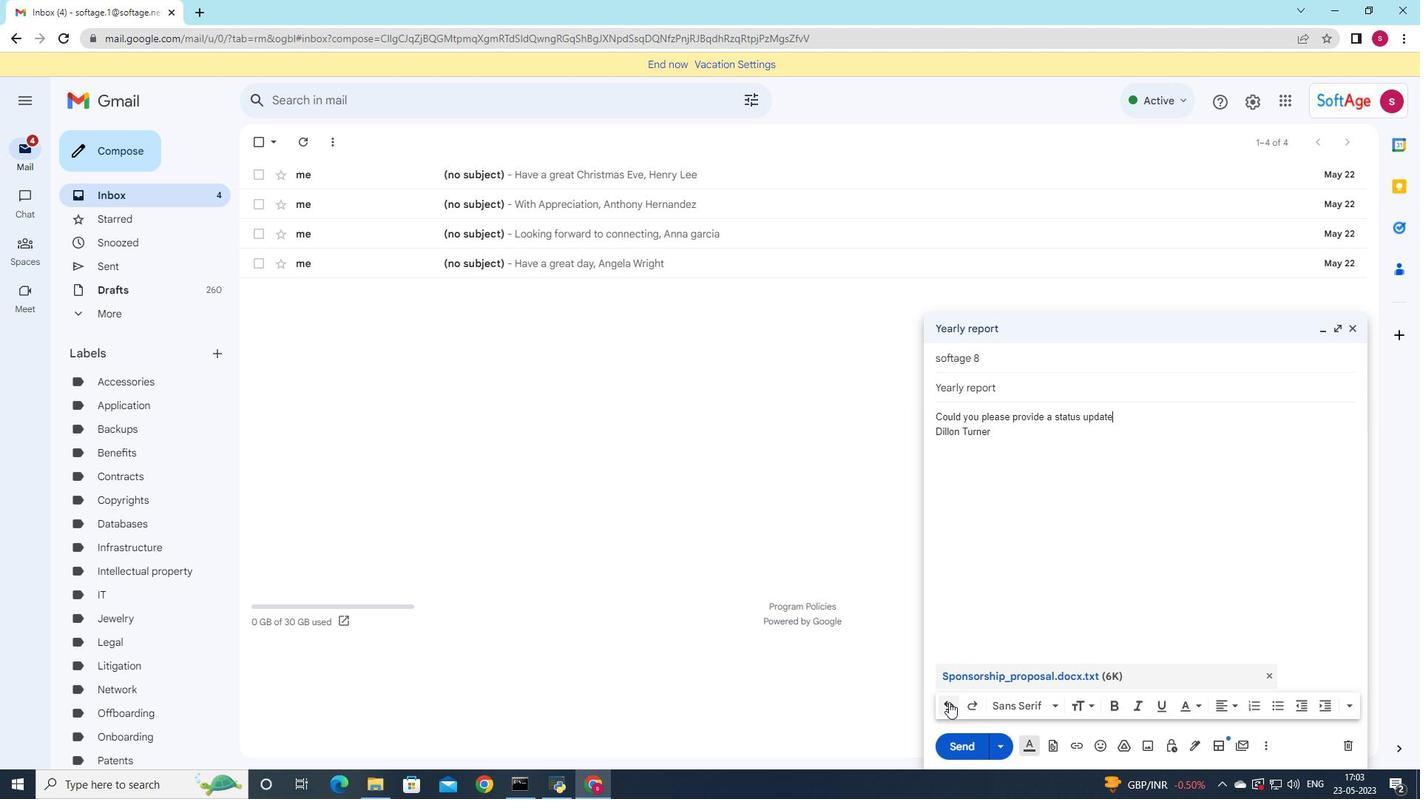
Action: Mouse pressed left at (949, 702)
Screenshot: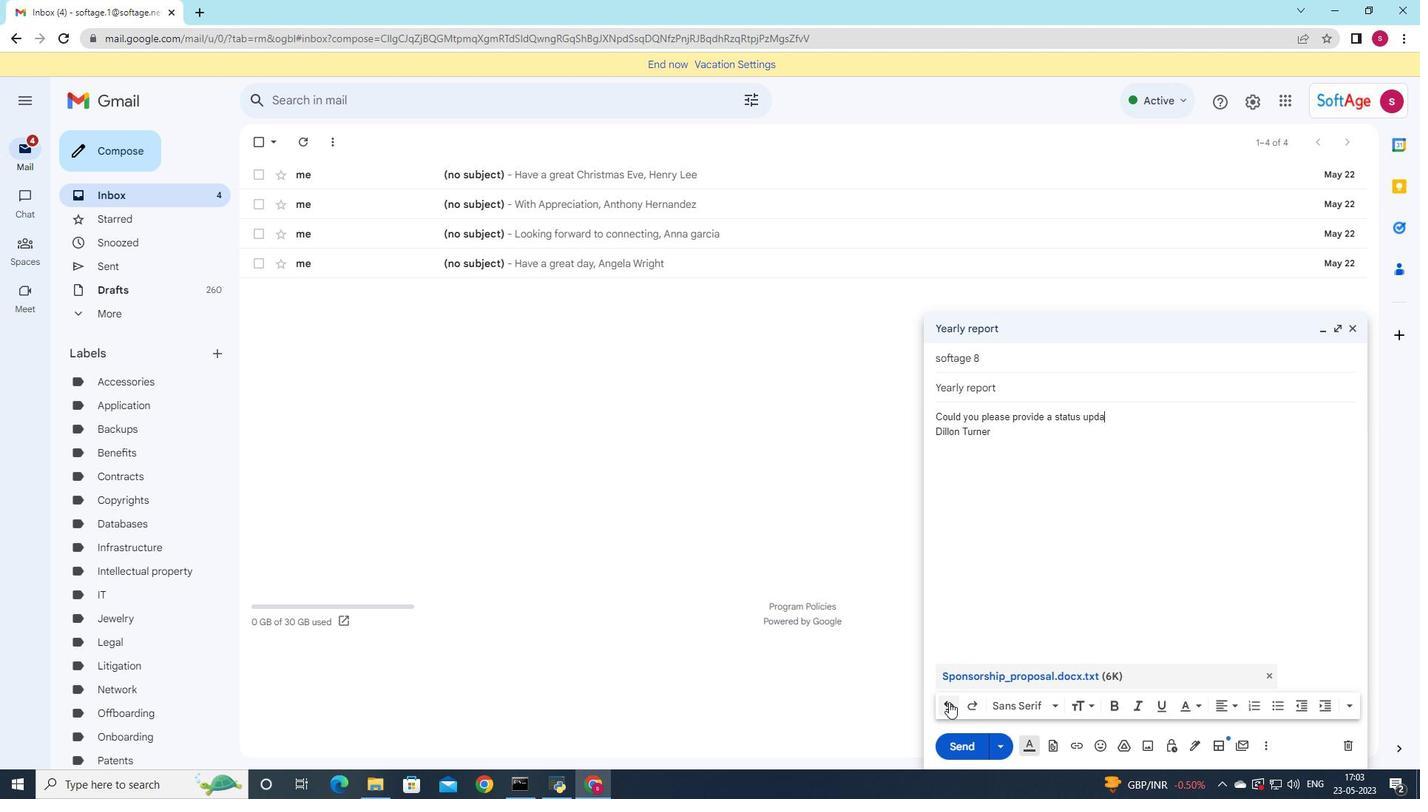 
Action: Mouse pressed left at (949, 702)
Screenshot: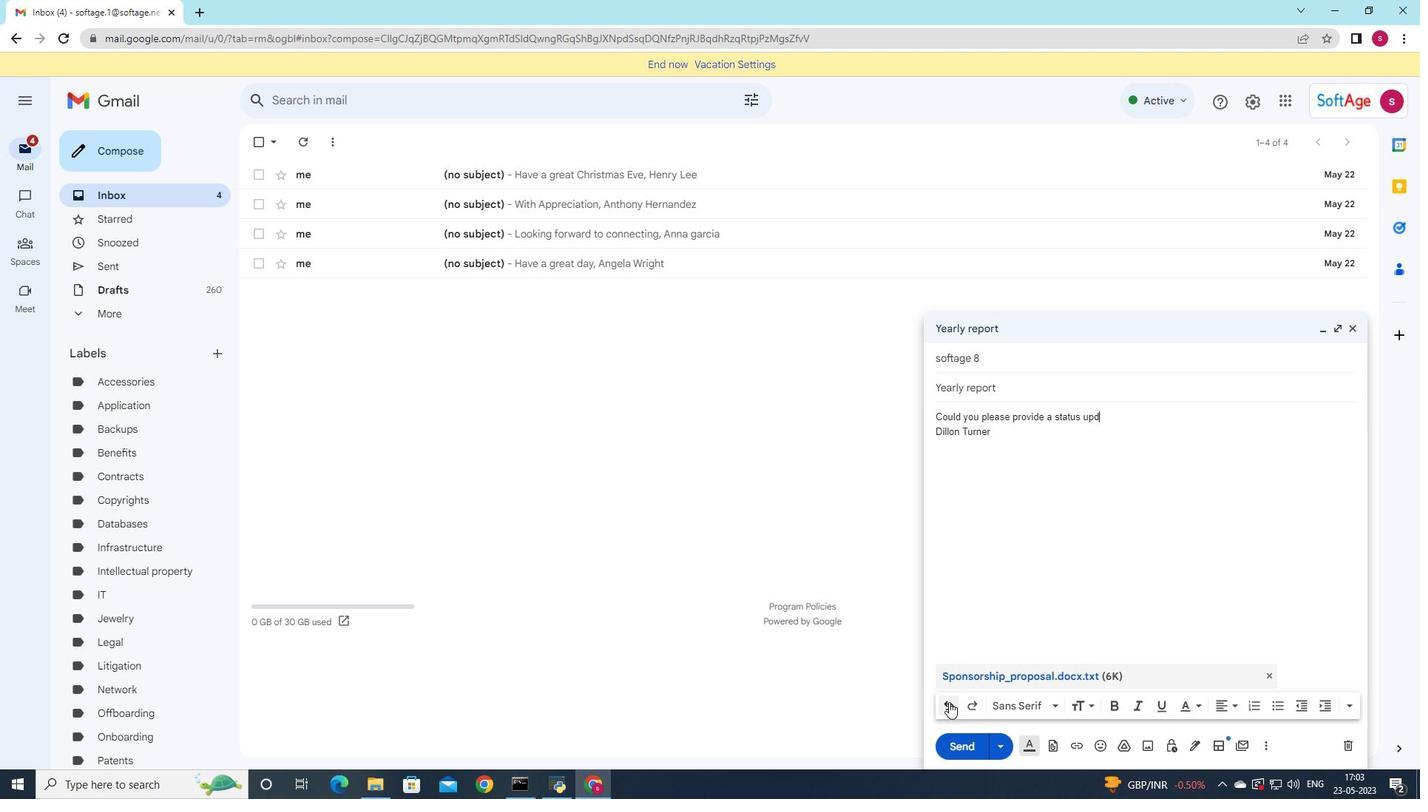 
Action: Mouse pressed left at (949, 702)
Screenshot: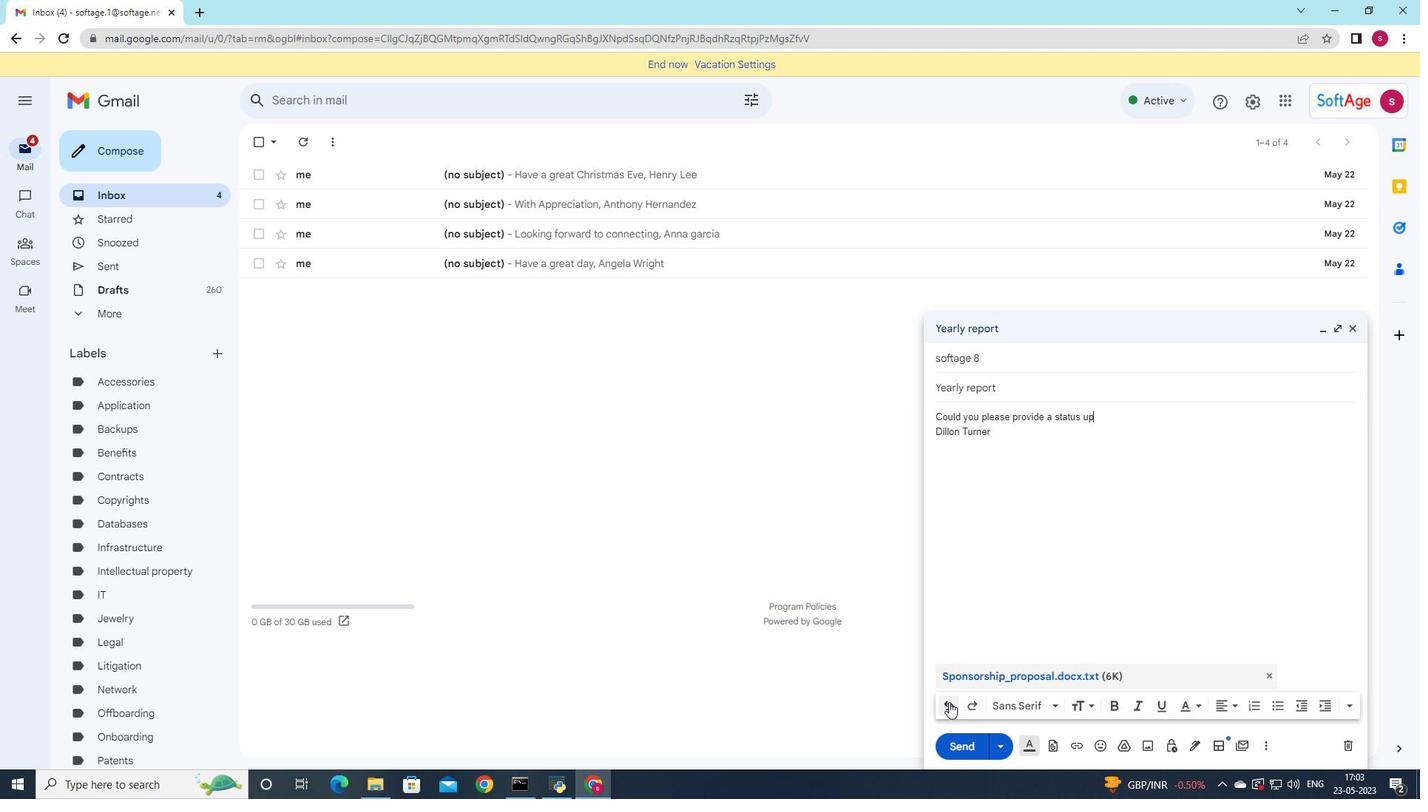 
Action: Mouse pressed left at (949, 702)
Screenshot: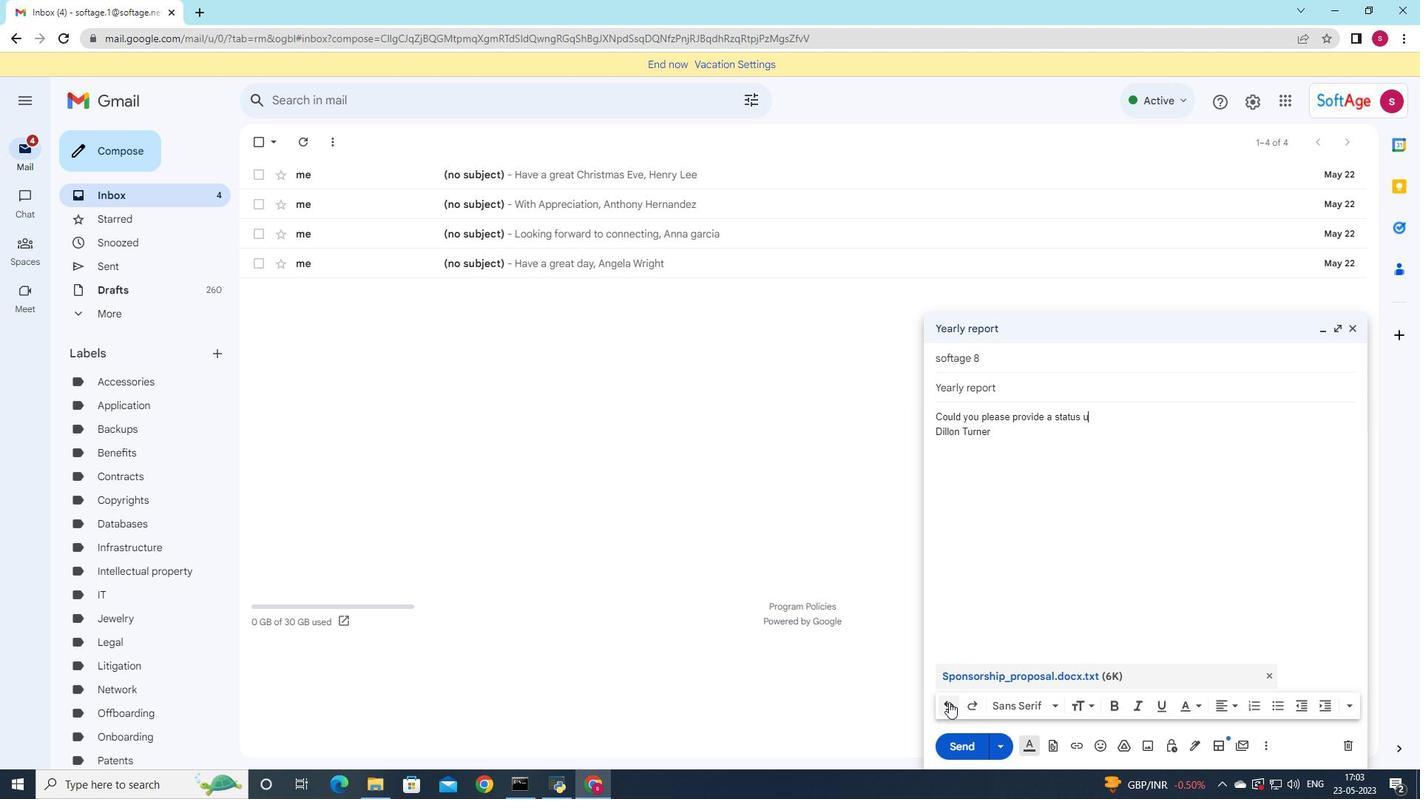 
Action: Mouse pressed left at (949, 702)
Screenshot: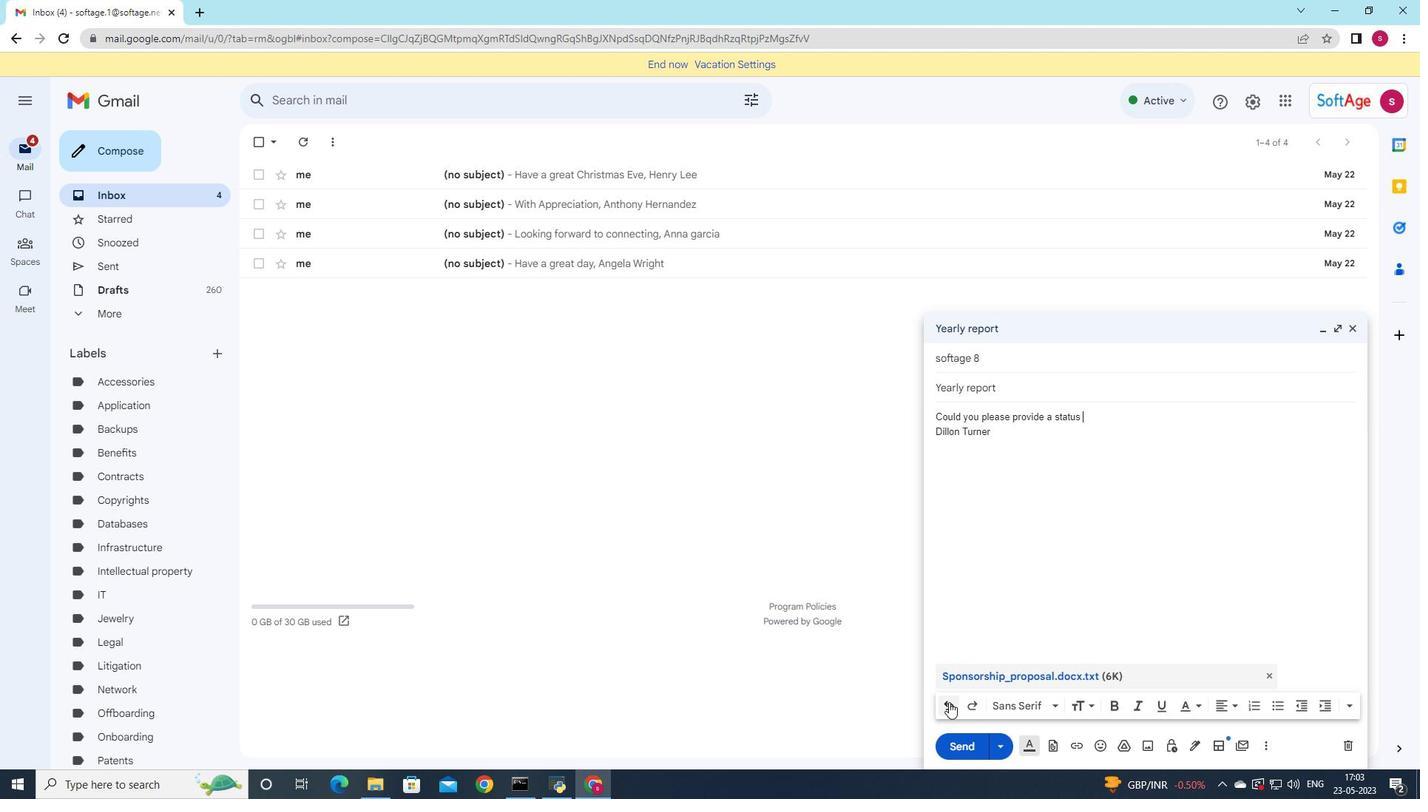 
Action: Mouse pressed left at (949, 702)
Screenshot: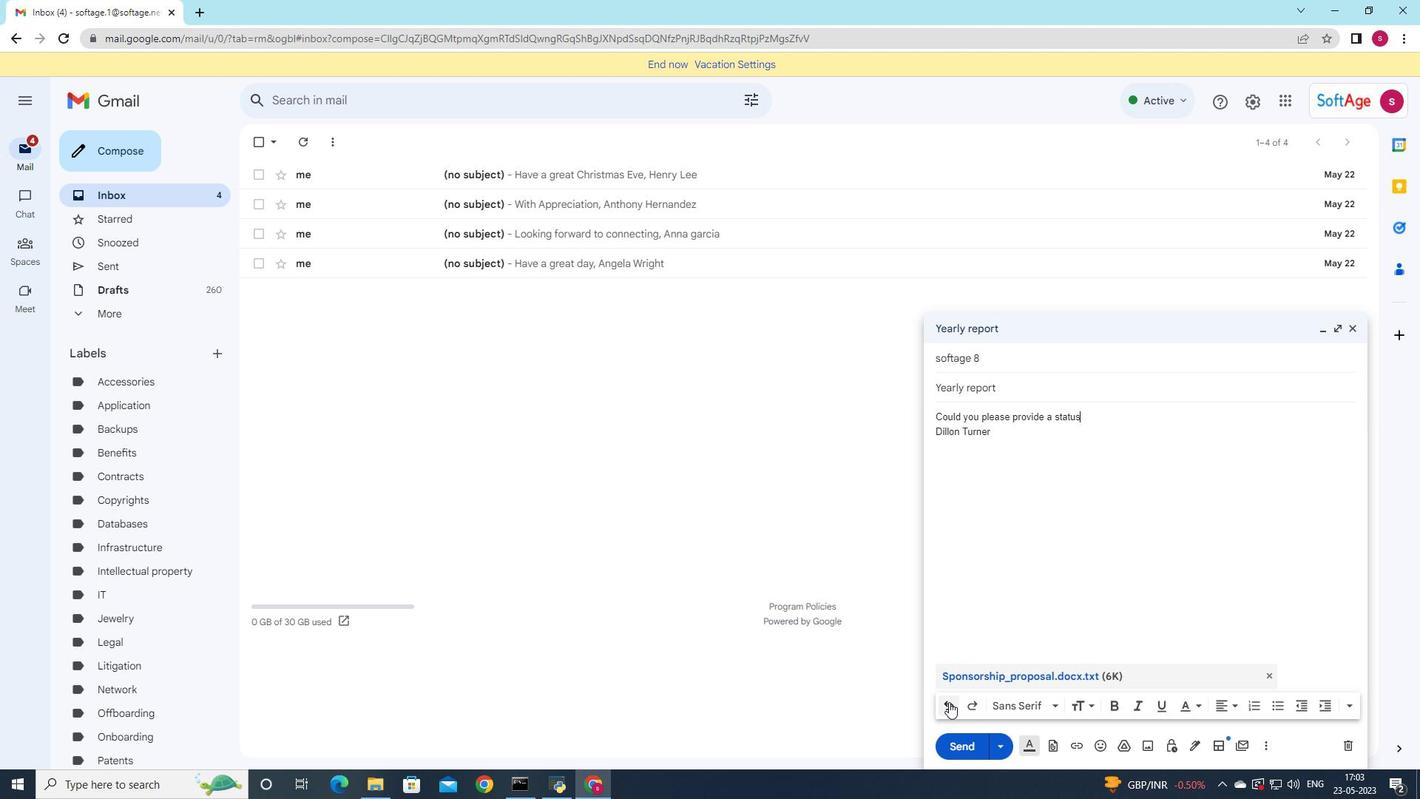 
Action: Mouse pressed left at (949, 702)
Screenshot: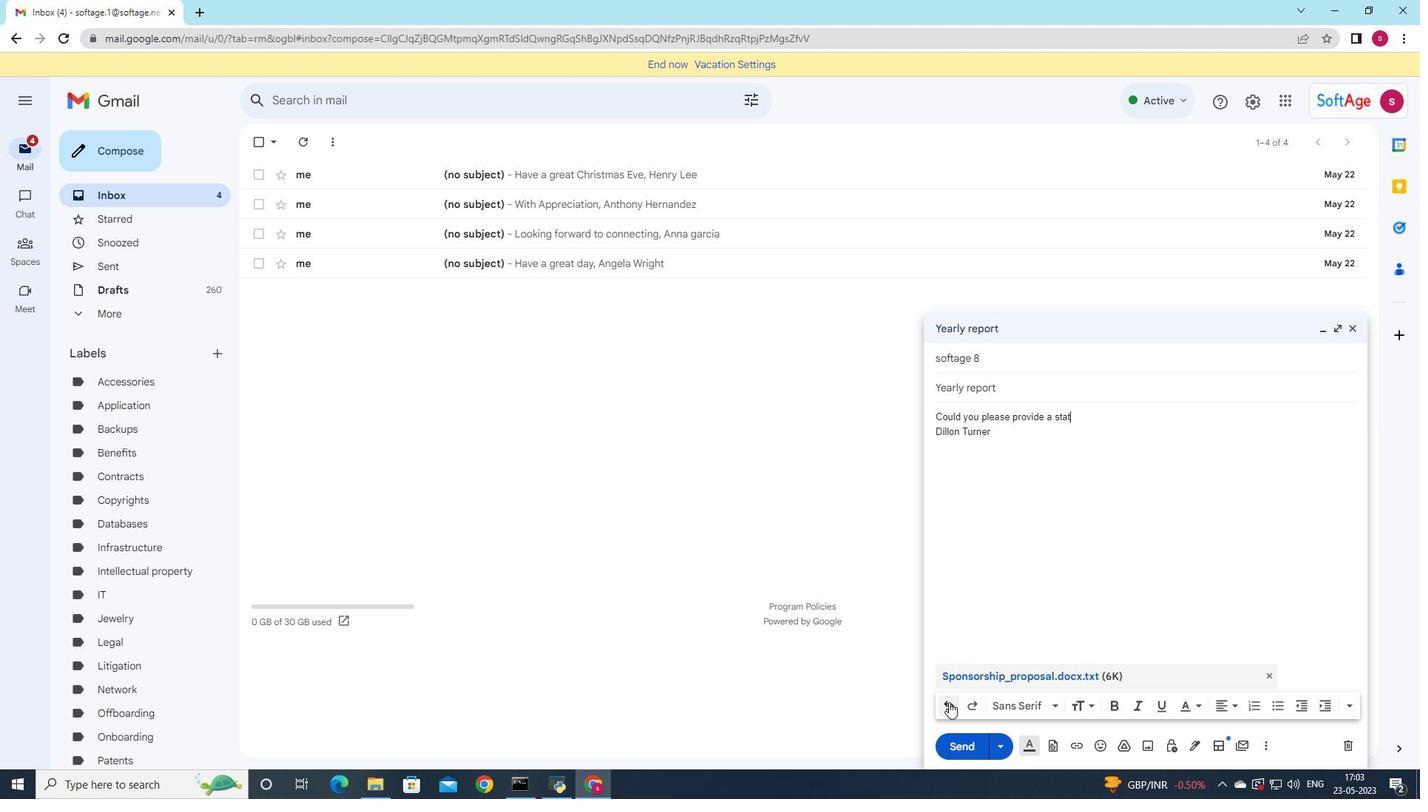 
Action: Mouse pressed left at (949, 702)
Screenshot: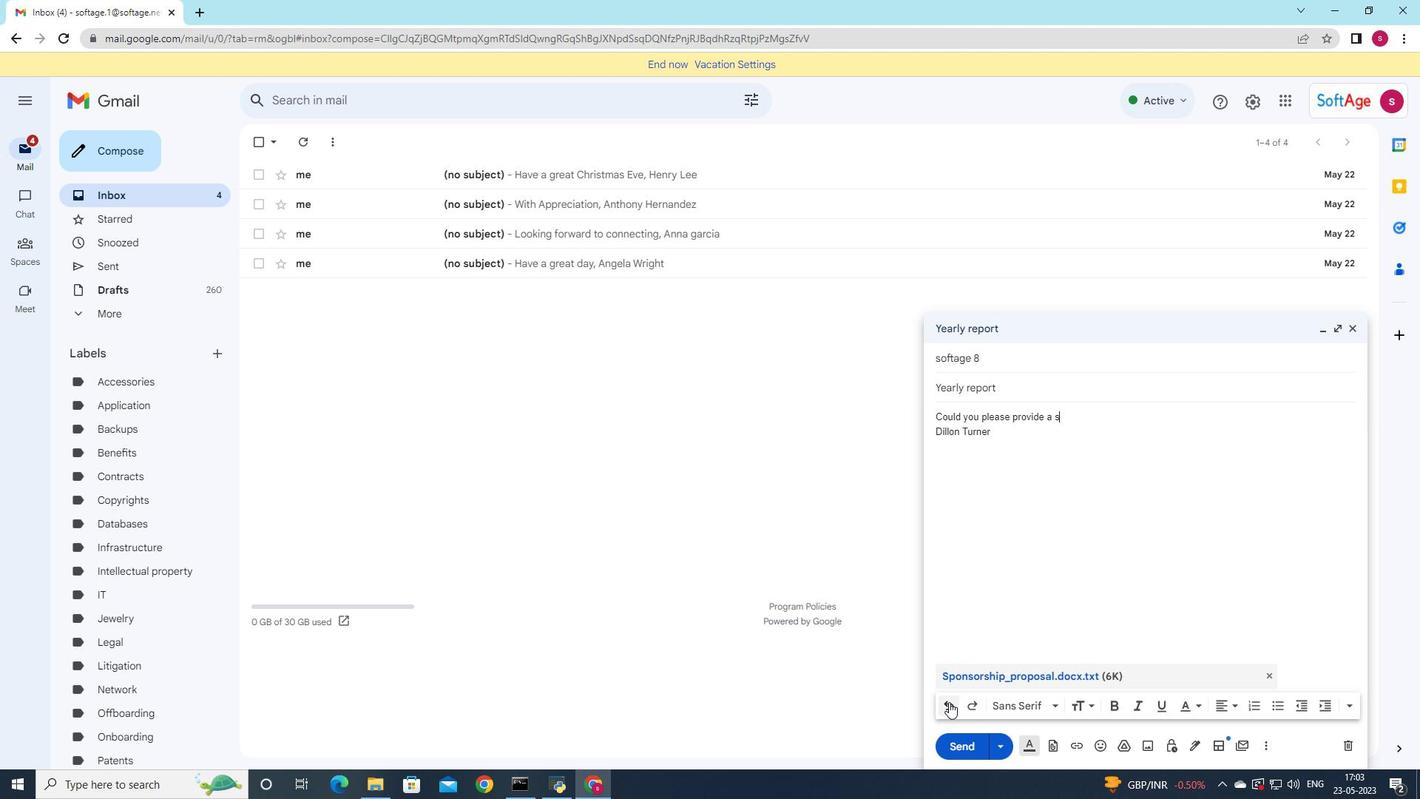 
Action: Mouse pressed left at (949, 702)
Screenshot: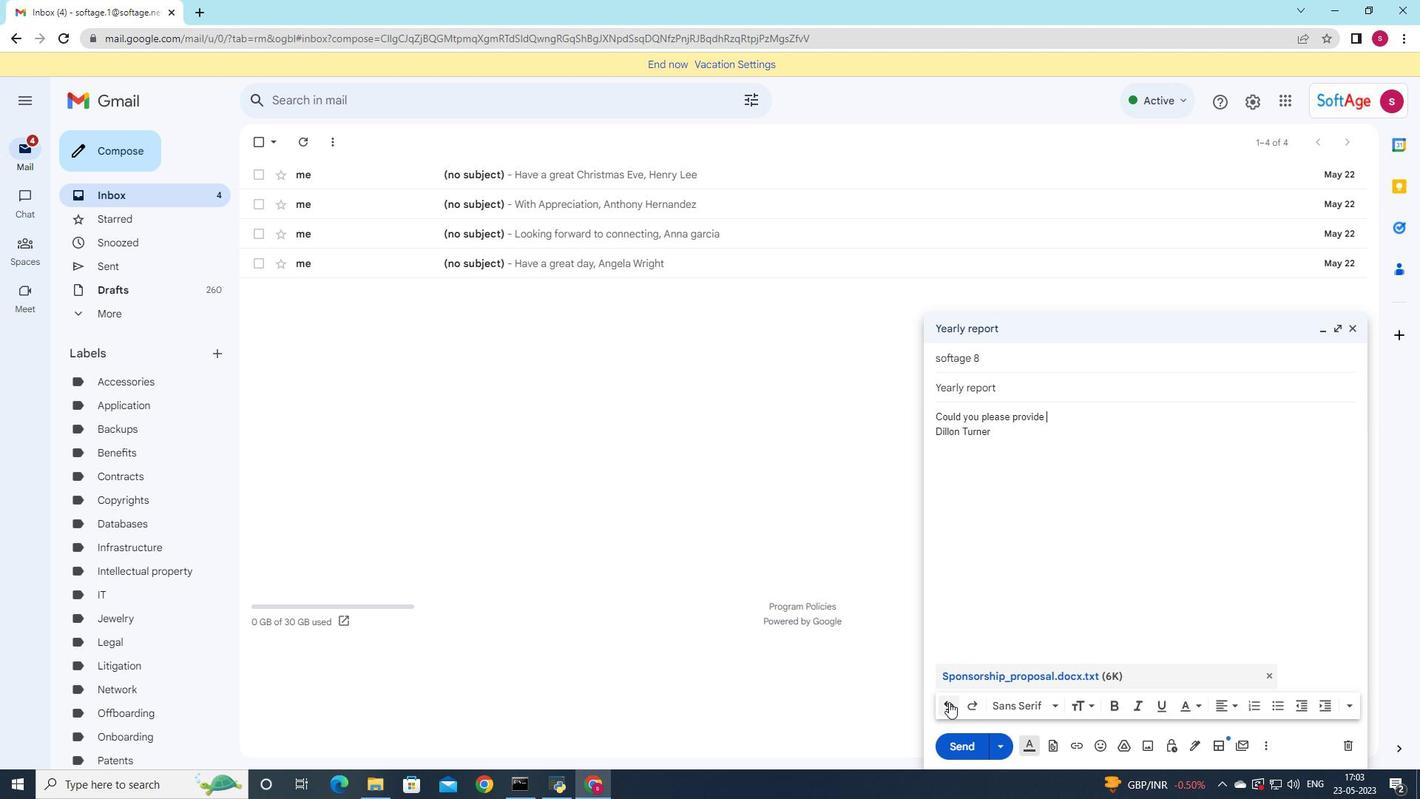 
Action: Mouse pressed left at (949, 702)
Screenshot: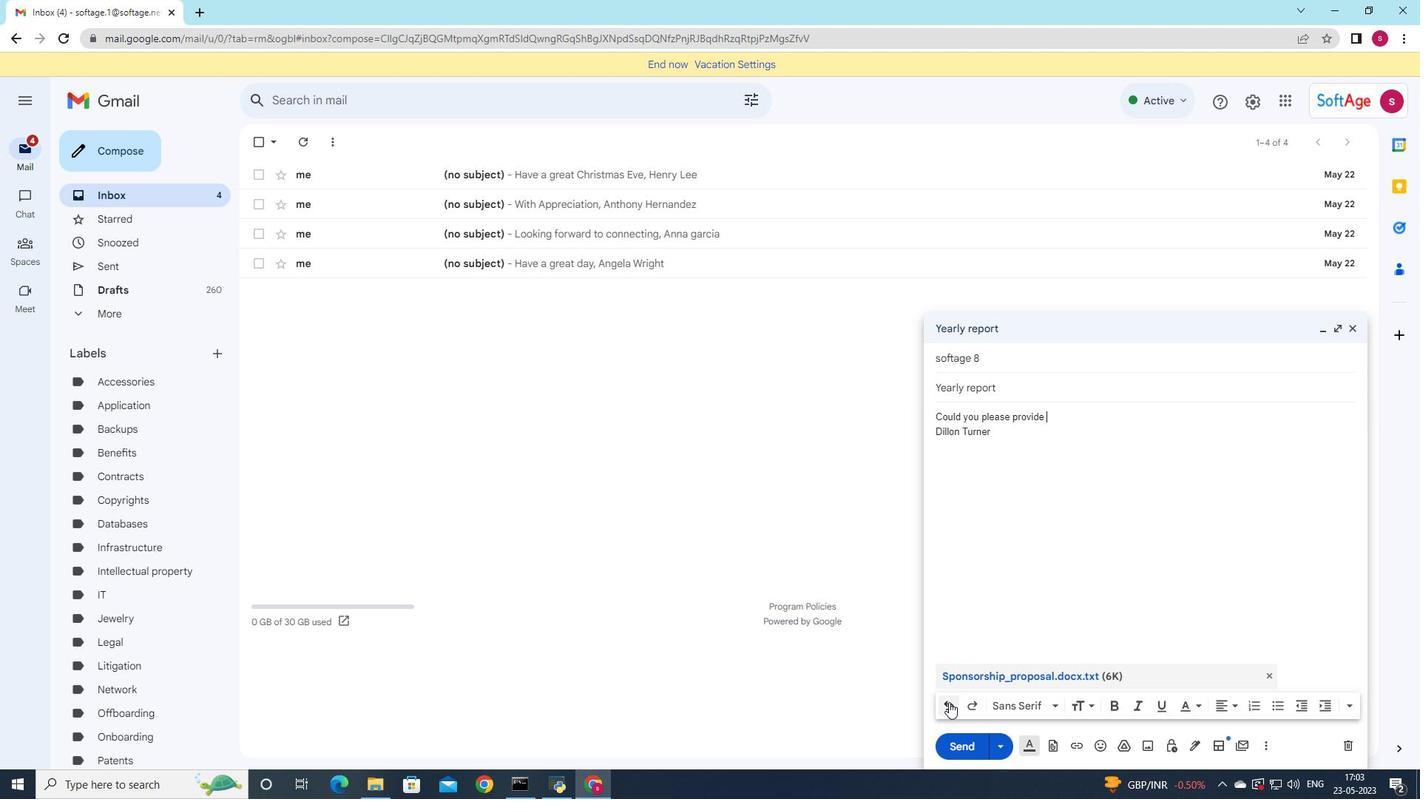 
Action: Mouse pressed left at (949, 702)
Screenshot: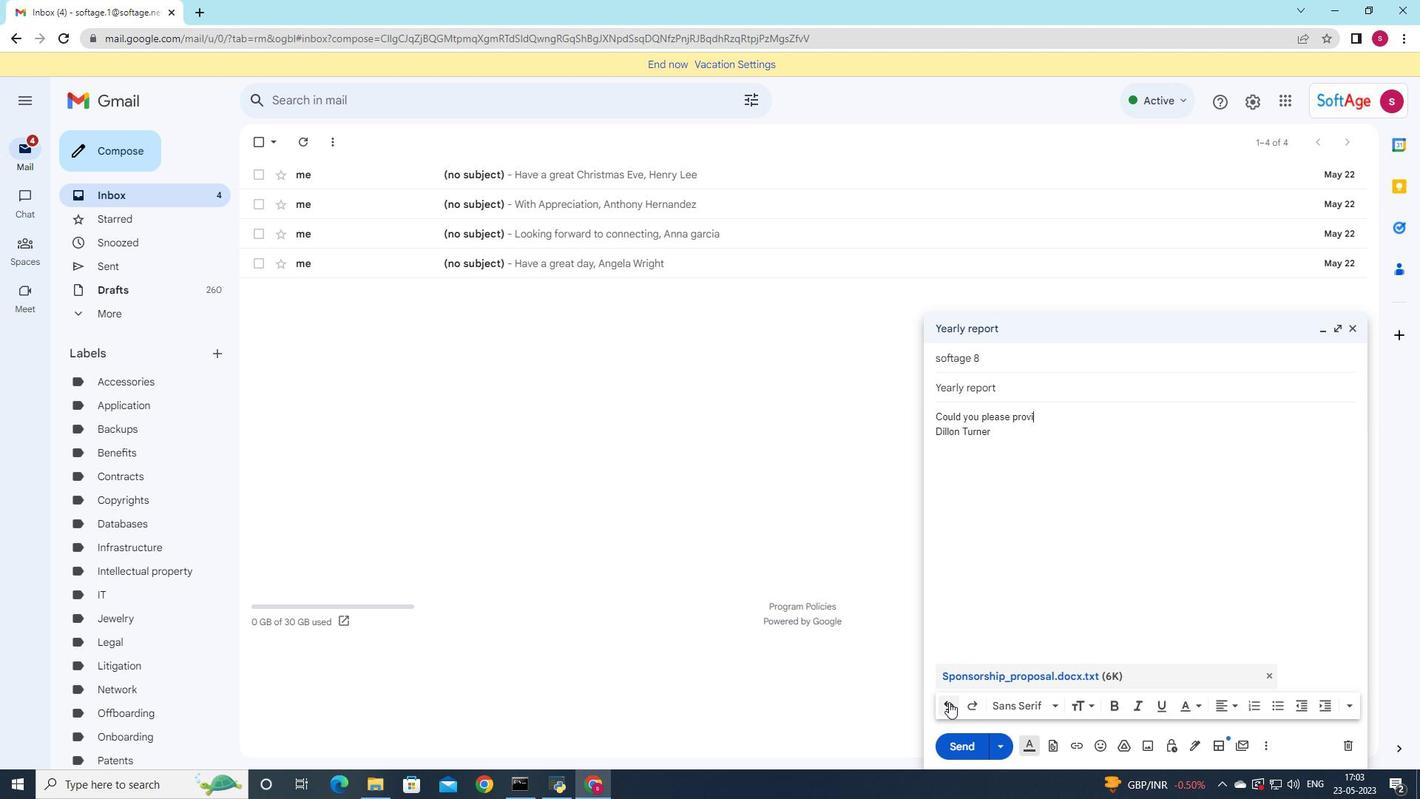 
Action: Mouse pressed left at (949, 702)
Screenshot: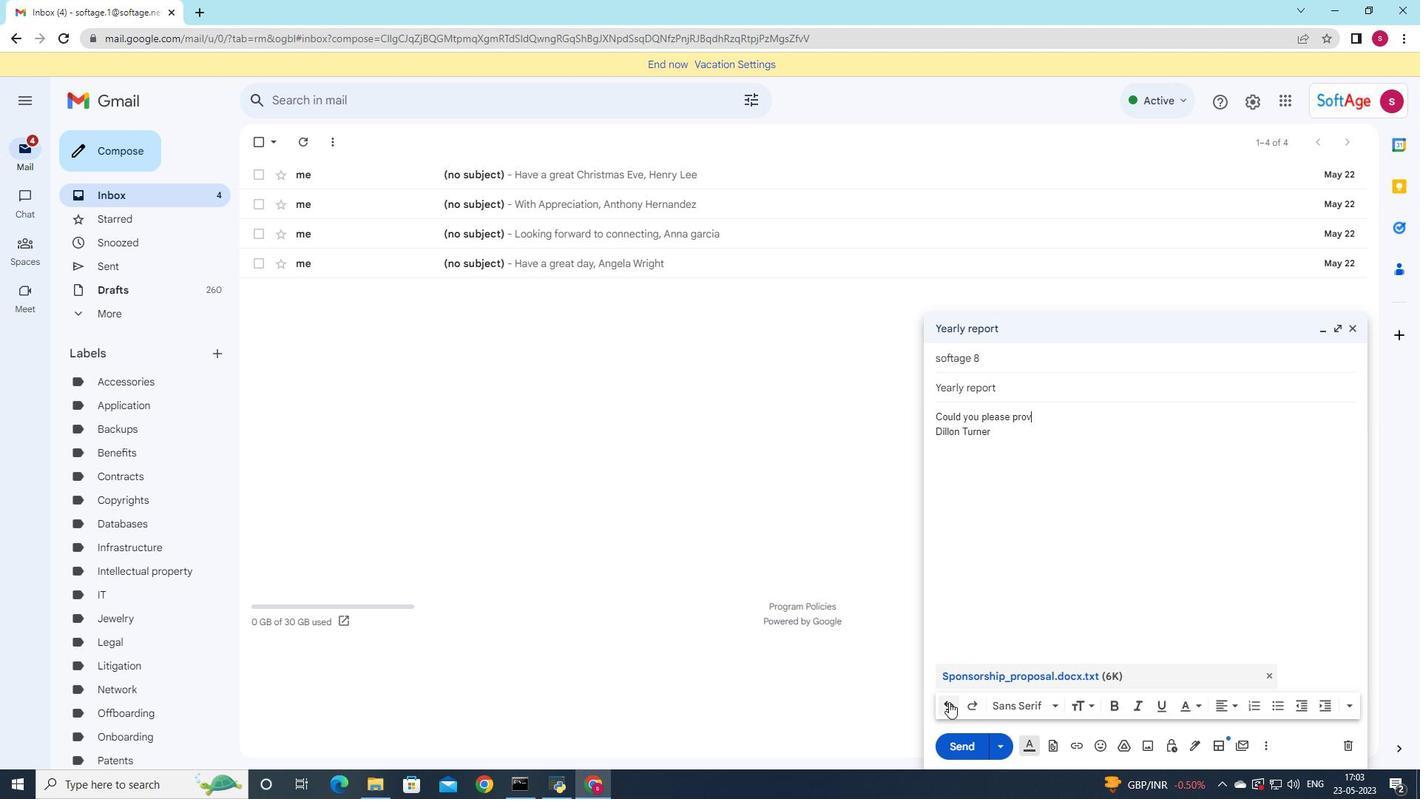 
Action: Mouse pressed left at (949, 702)
Screenshot: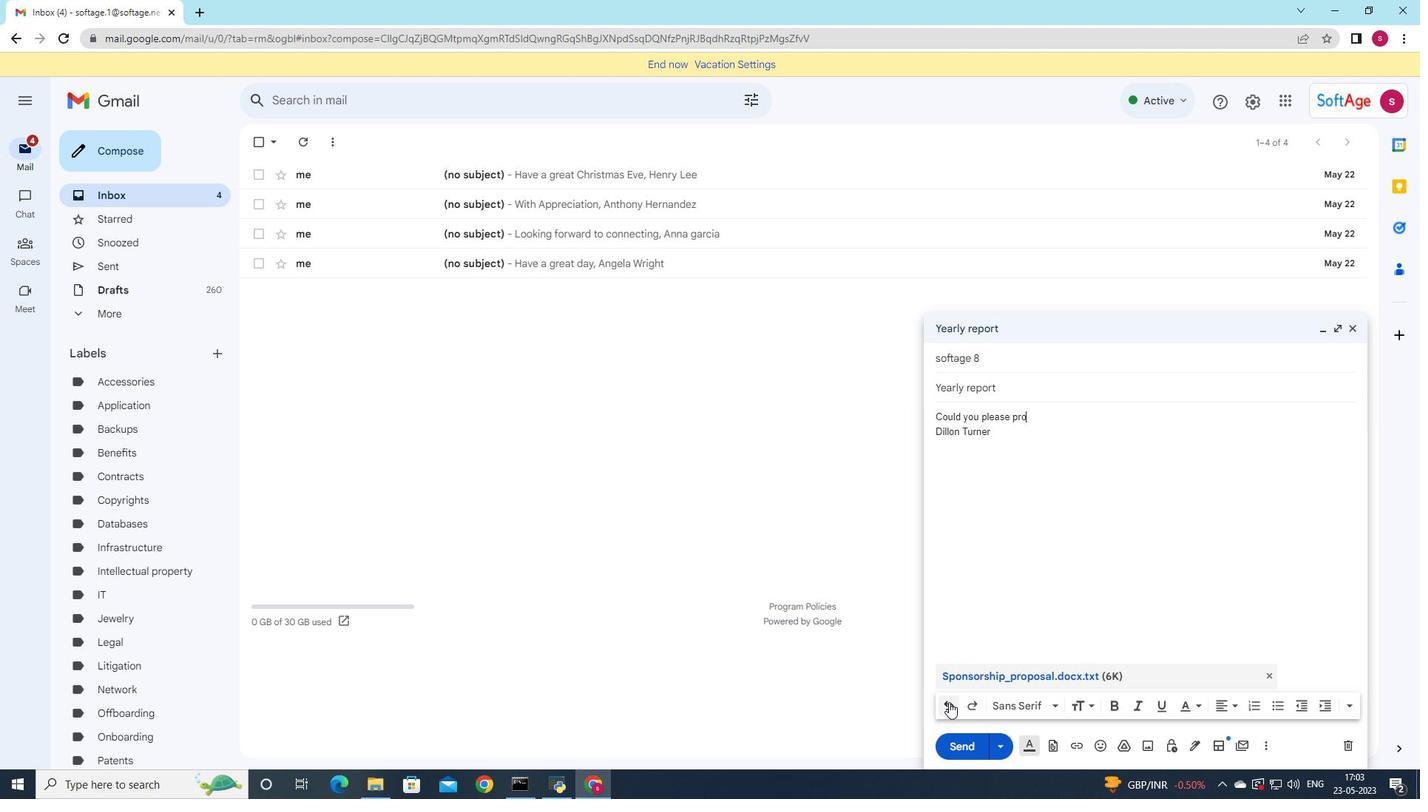 
Action: Mouse pressed left at (949, 702)
Screenshot: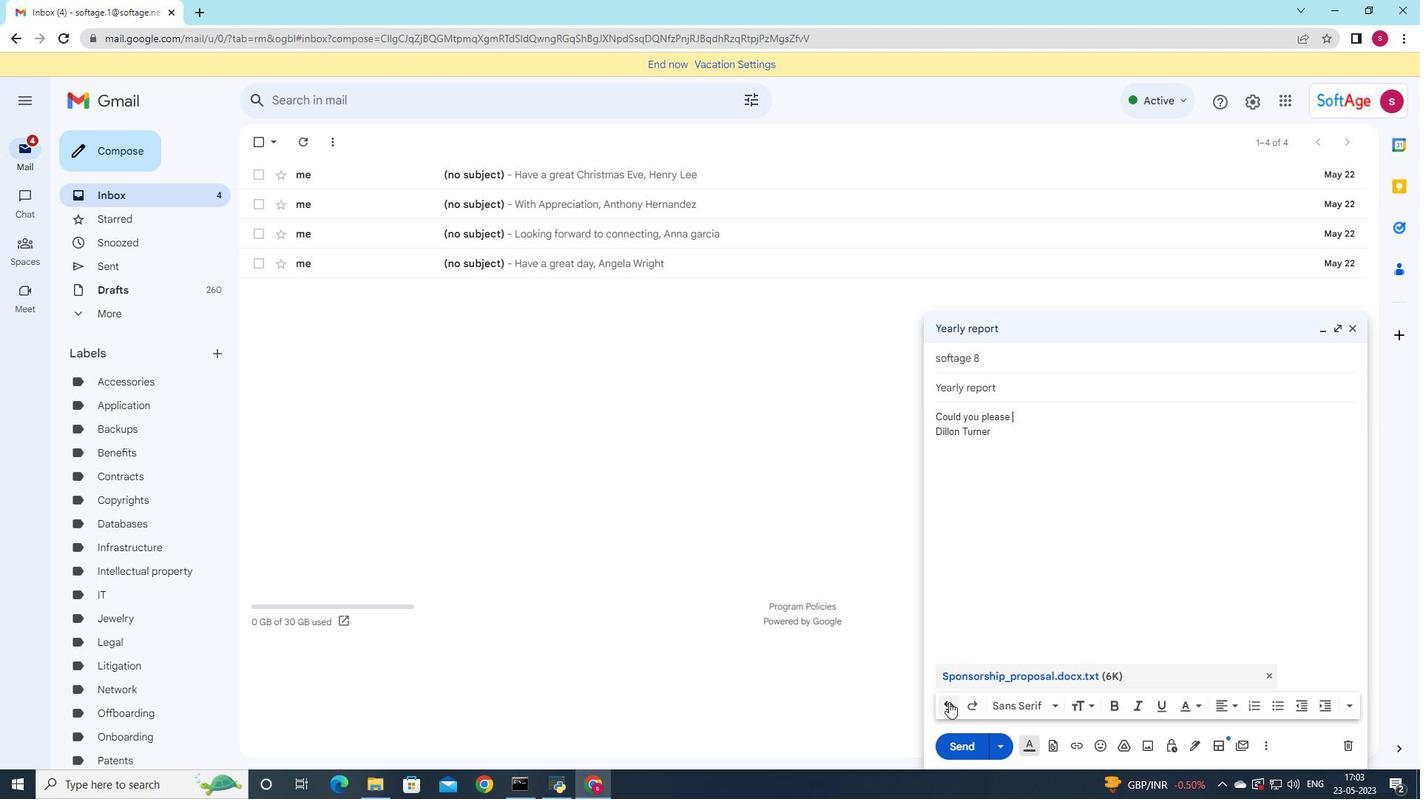 
Action: Mouse pressed left at (949, 702)
Screenshot: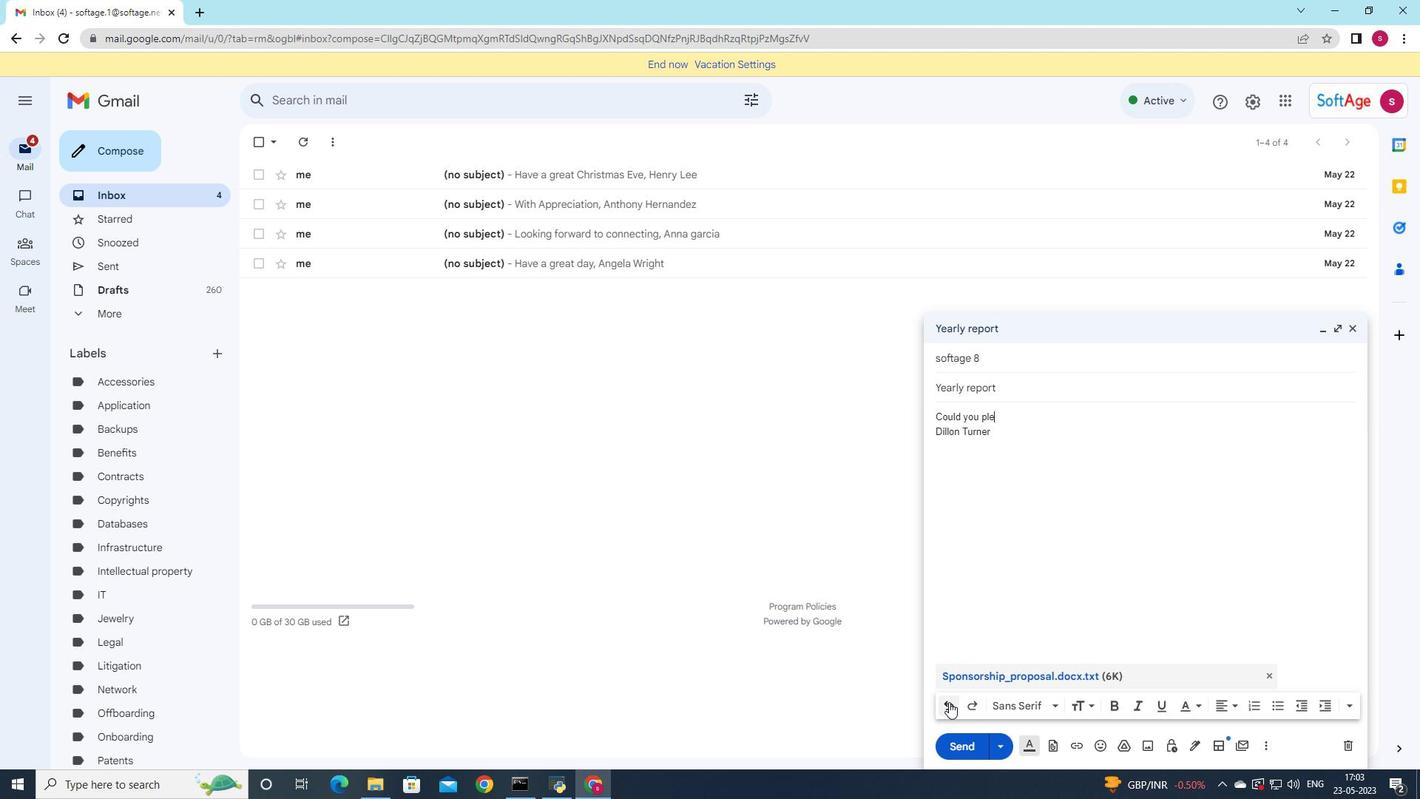 
Action: Mouse pressed left at (949, 702)
Screenshot: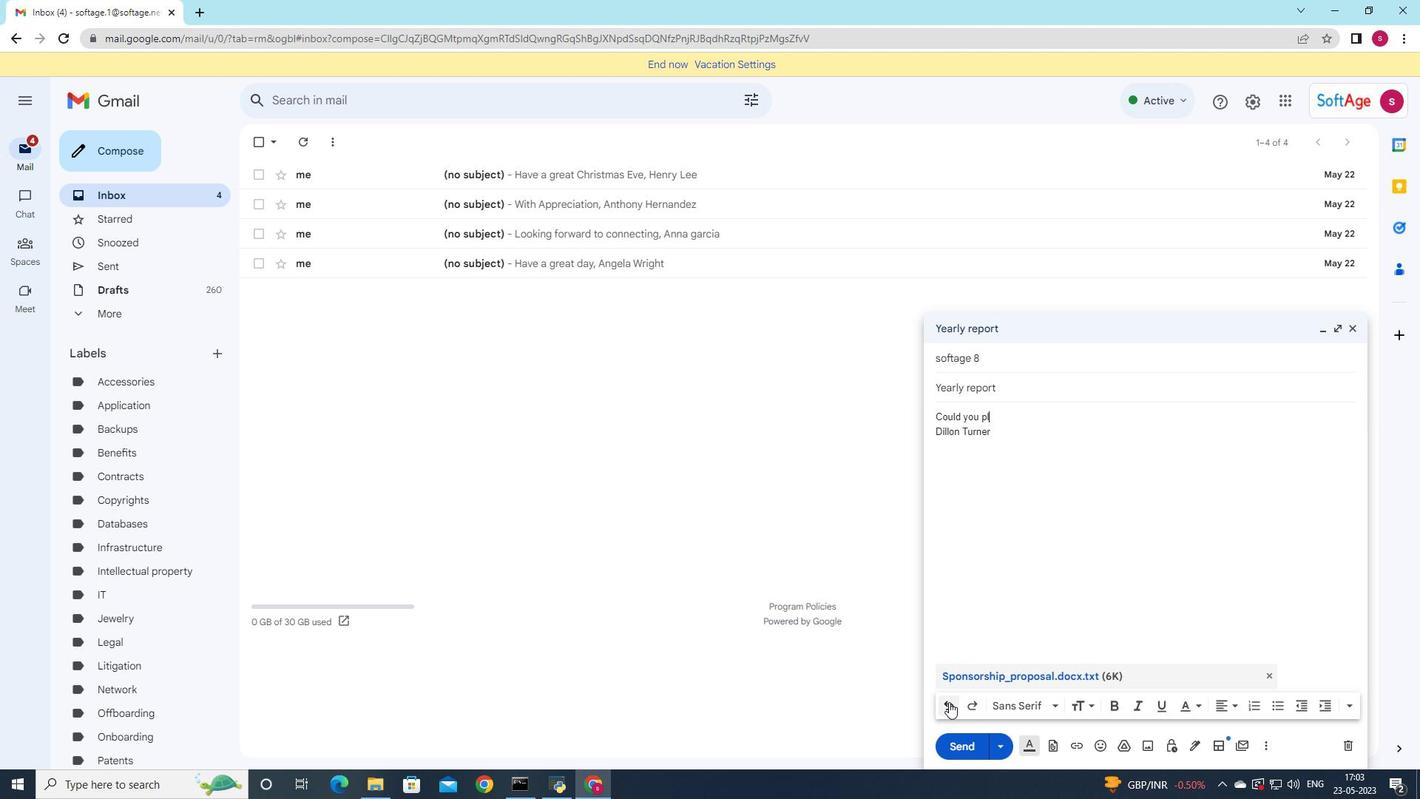 
Action: Mouse pressed left at (949, 702)
Screenshot: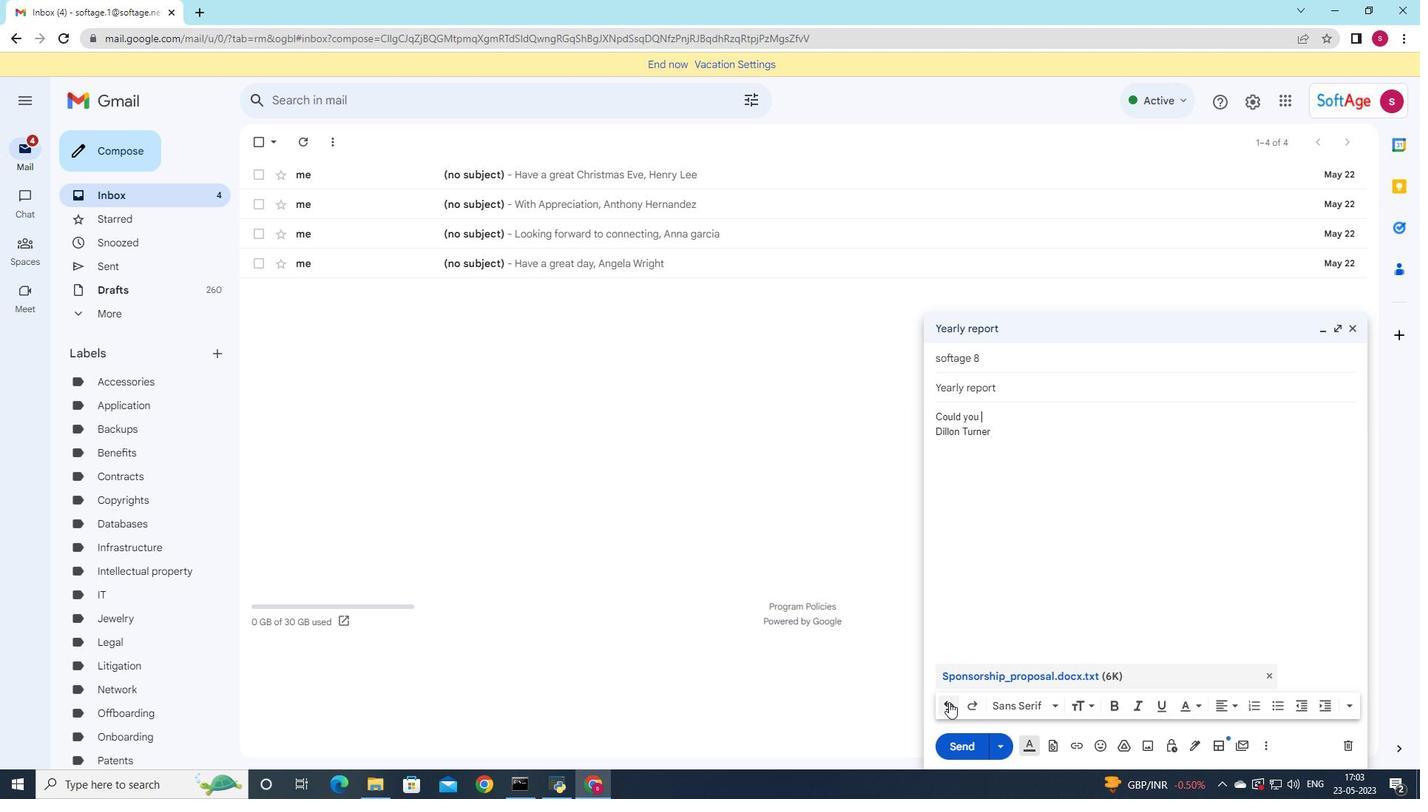 
Action: Mouse pressed left at (949, 702)
Screenshot: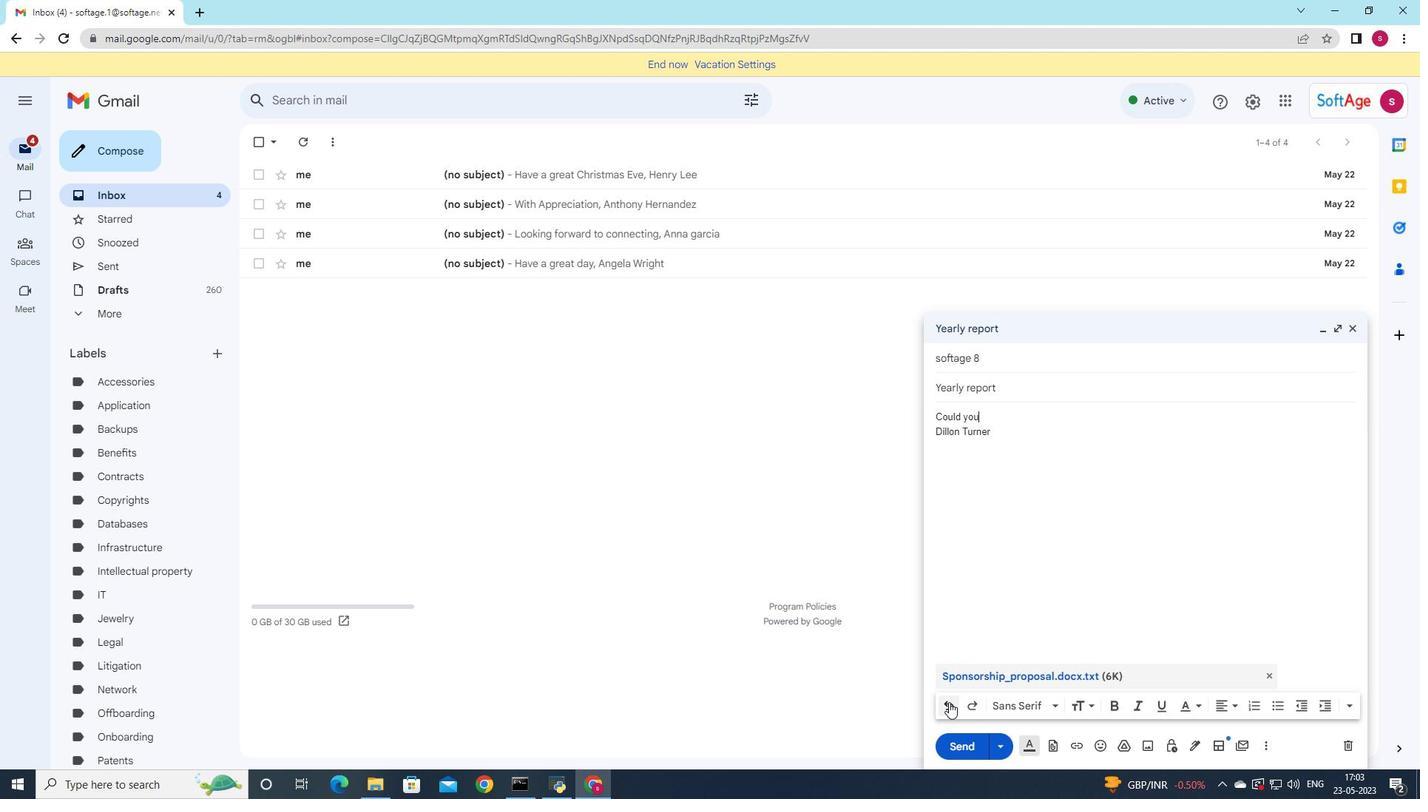 
Action: Mouse pressed left at (949, 702)
Screenshot: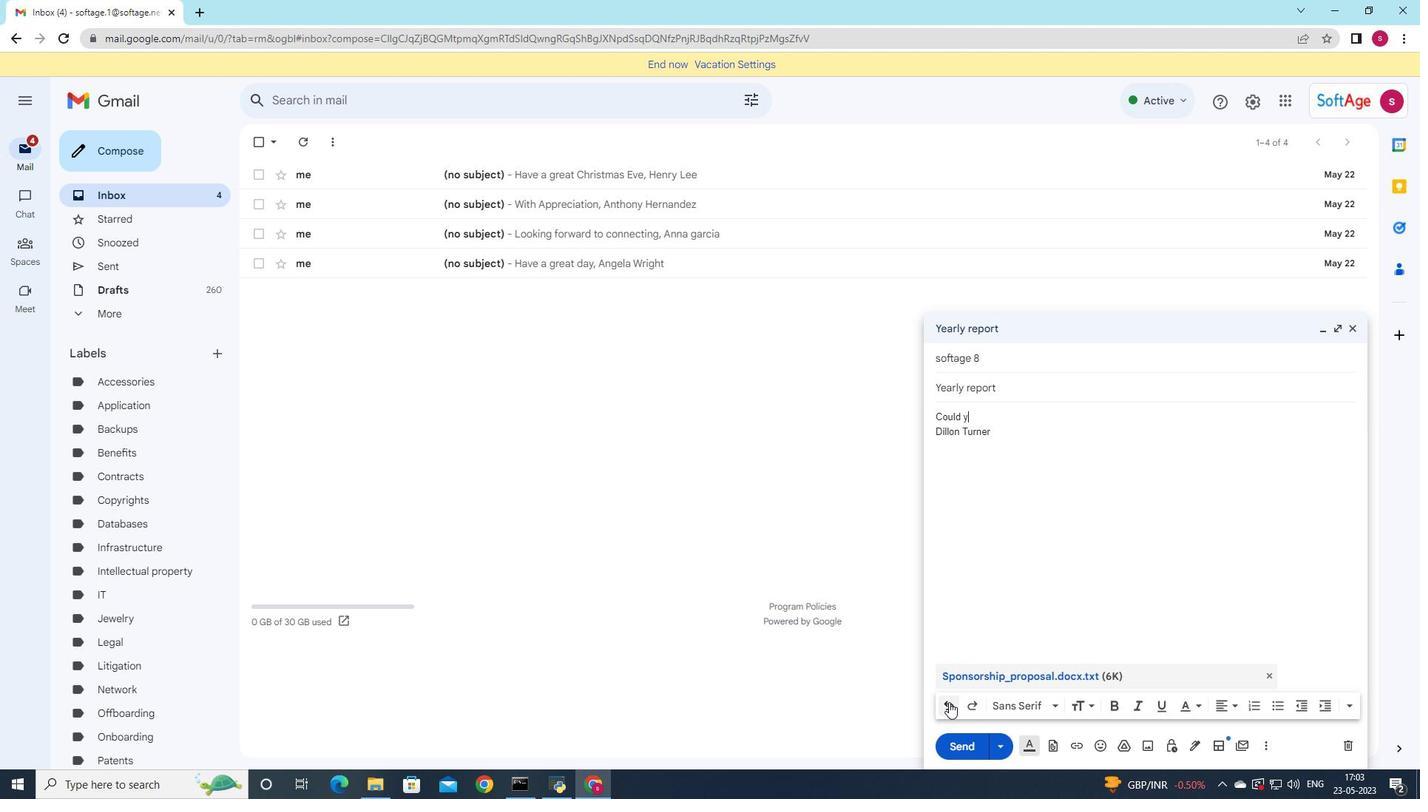 
Action: Mouse pressed left at (949, 702)
Screenshot: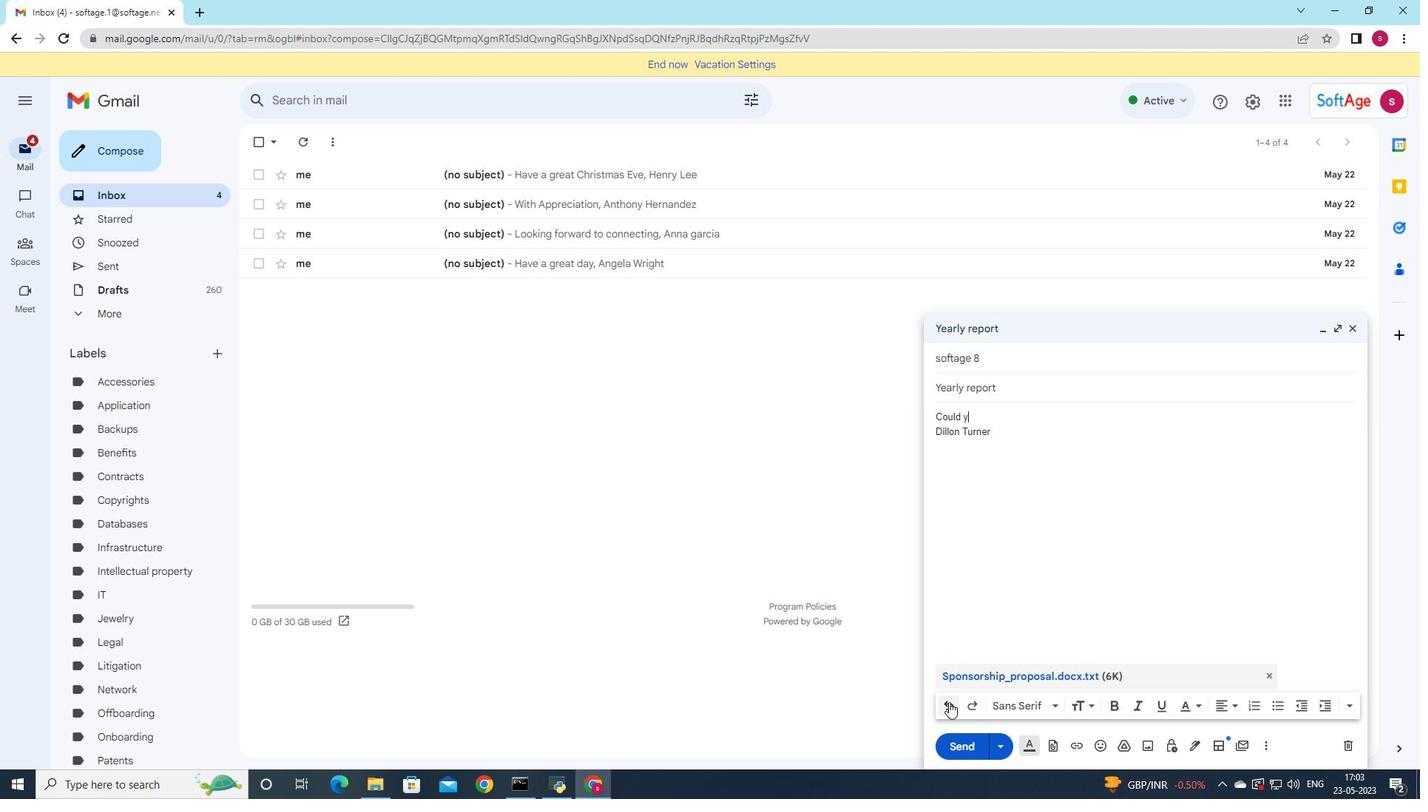 
Action: Mouse pressed left at (949, 702)
Screenshot: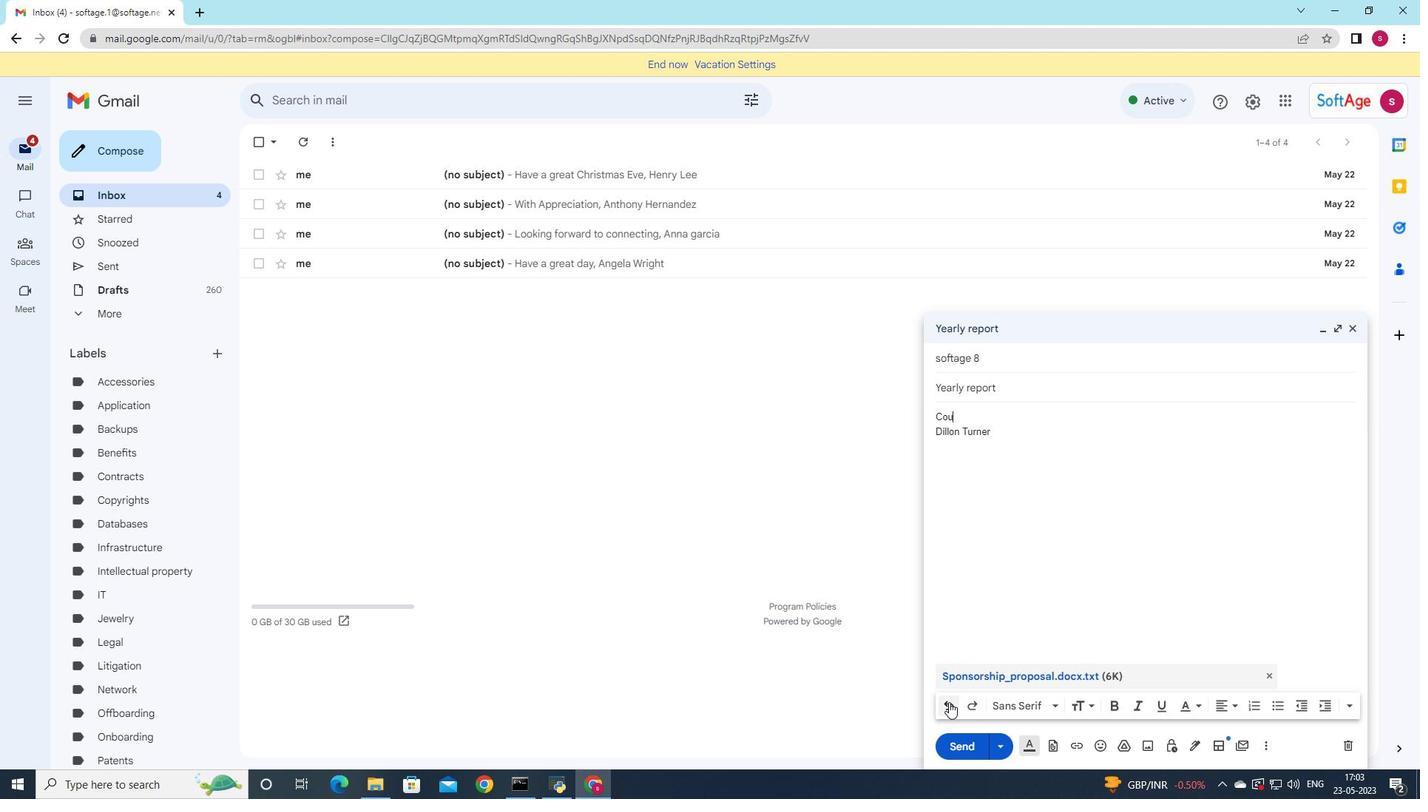 
Action: Mouse pressed left at (949, 702)
Screenshot: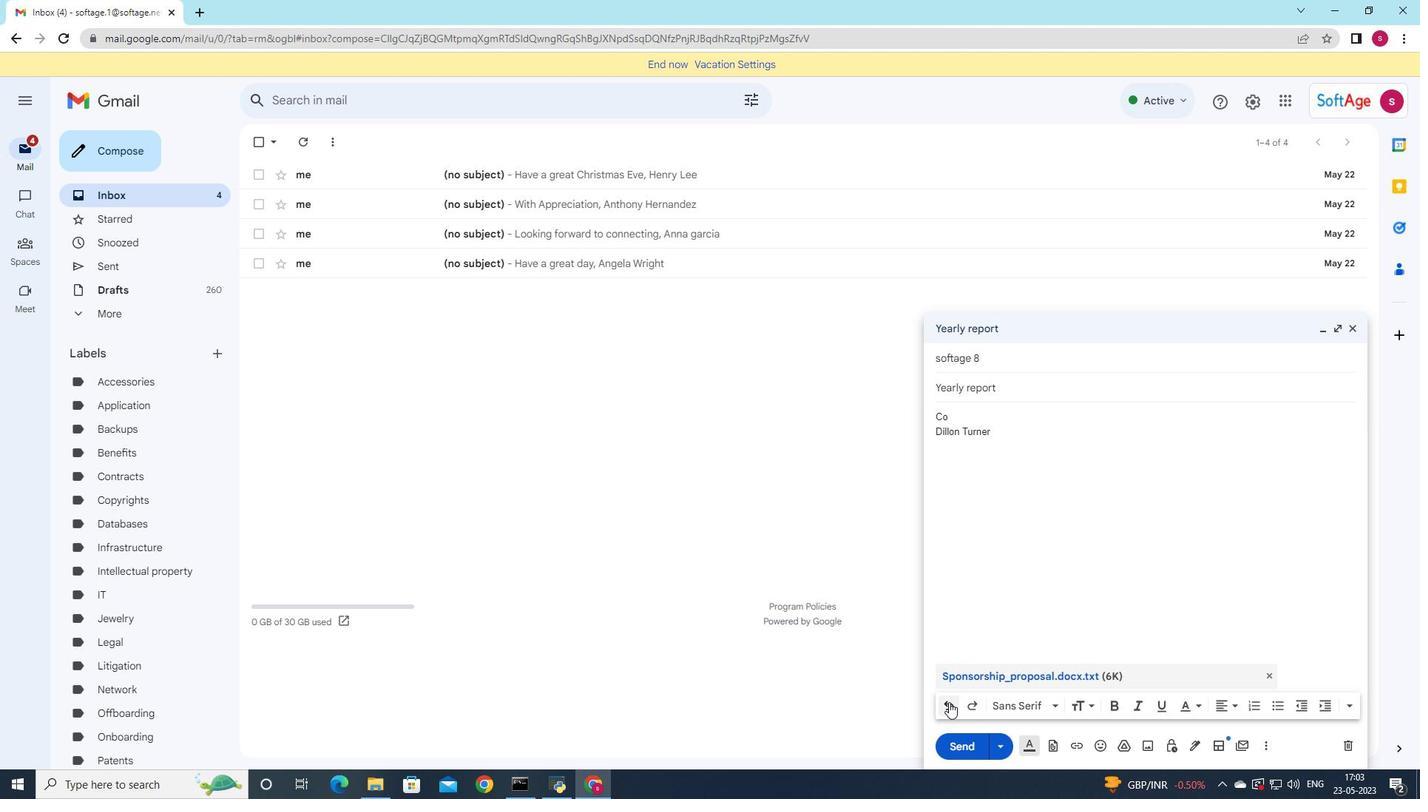 
Action: Mouse pressed left at (949, 702)
Screenshot: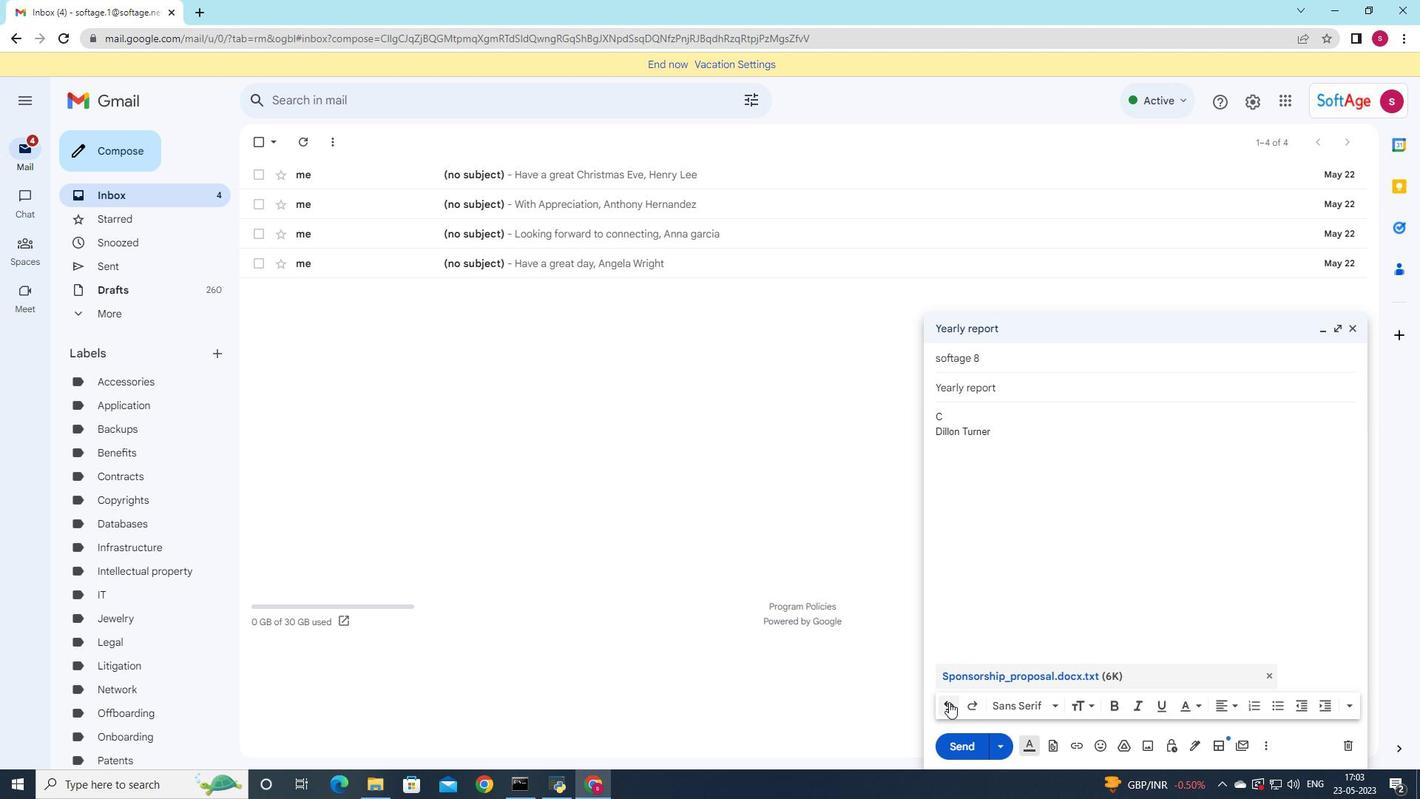 
Action: Mouse moved to (1376, 563)
Screenshot: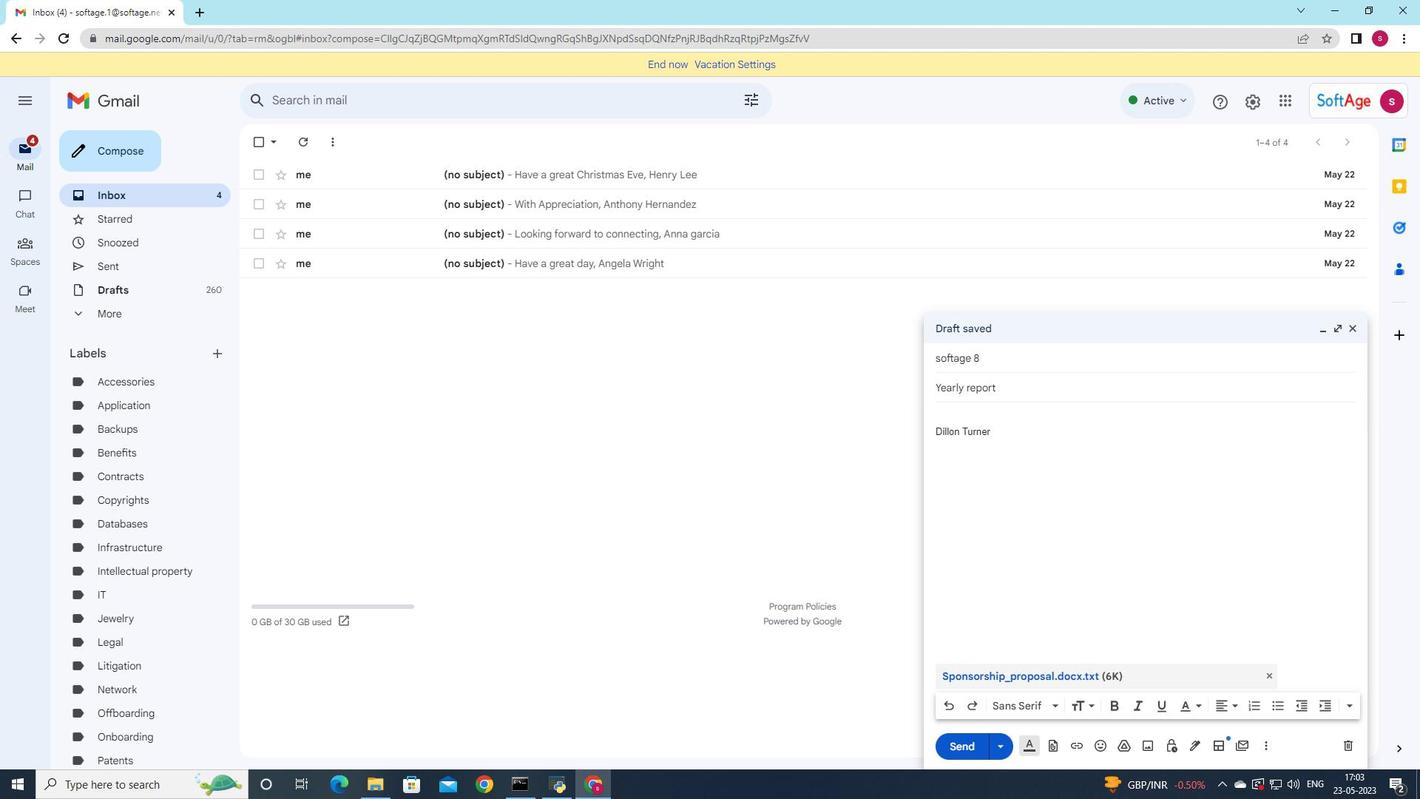 
Action: Key pressed <Key.shift>I<Key.space>am<Key.space>writing<Key.space>to<Key.space>inform<Key.space>youi<Key.backspace><Key.space>that<Key.space>there<Key.space>will<Key.space>be<Key.space>a<Key.space>delay<Key.space>in<Key.space>the<Key.space>shipment
Screenshot: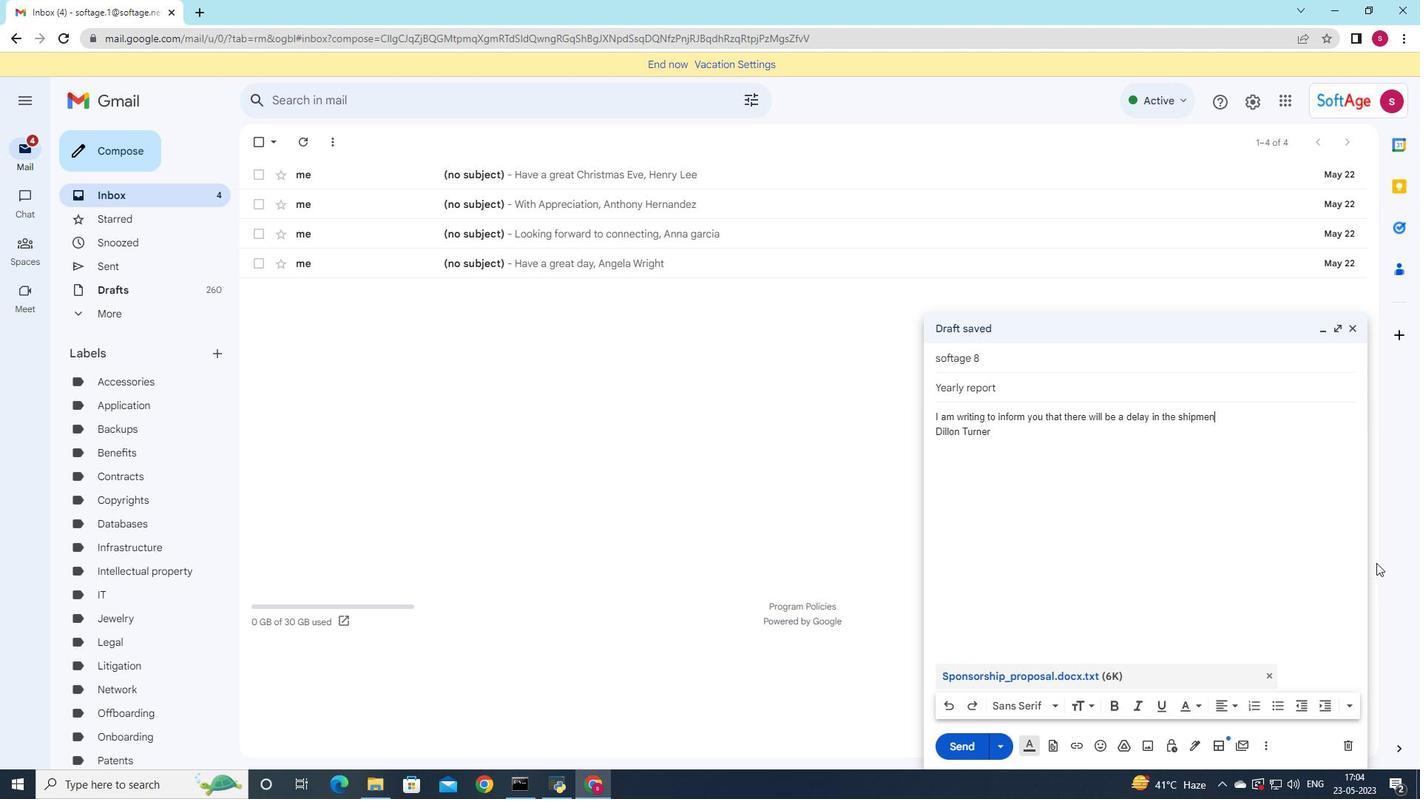 
Action: Mouse moved to (966, 747)
Screenshot: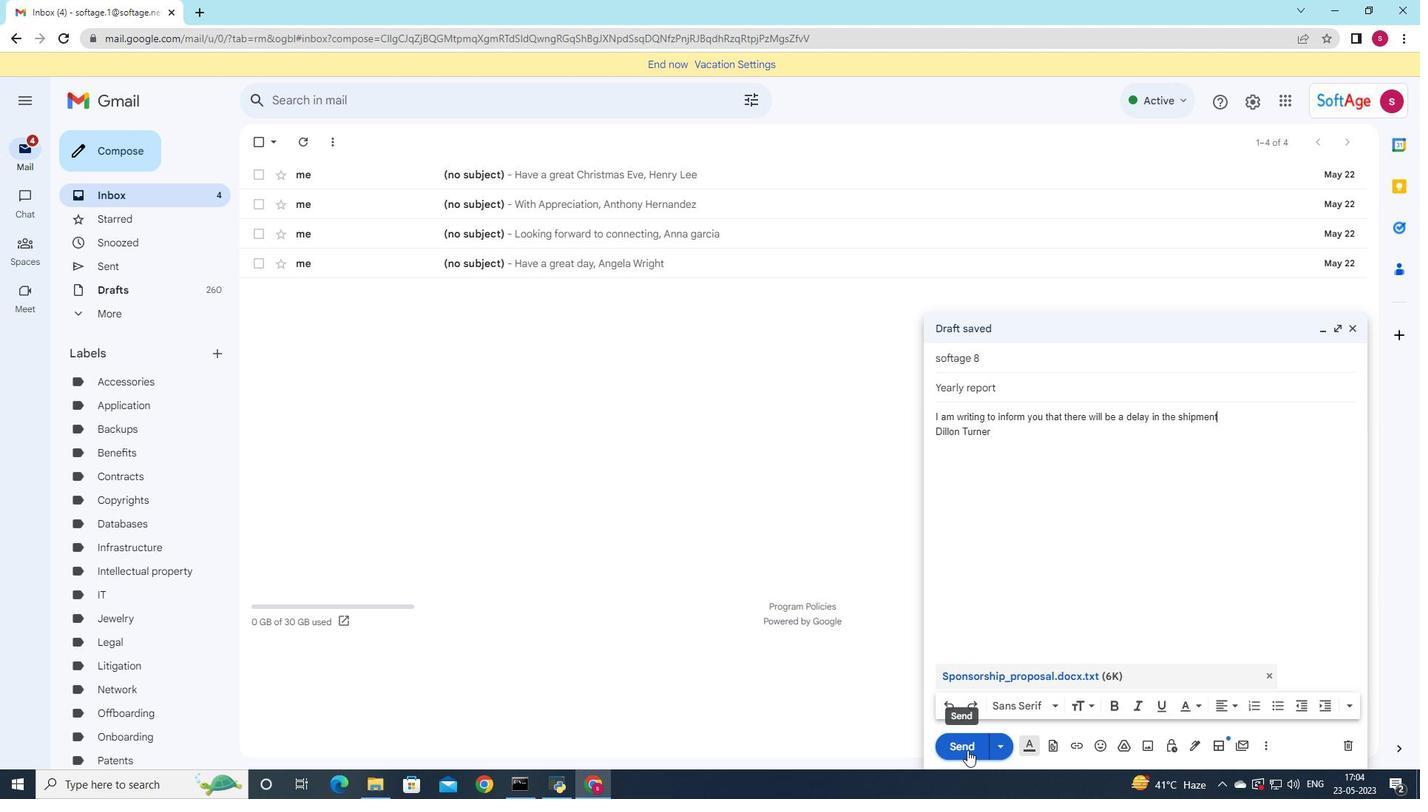 
Action: Mouse pressed left at (966, 747)
Screenshot: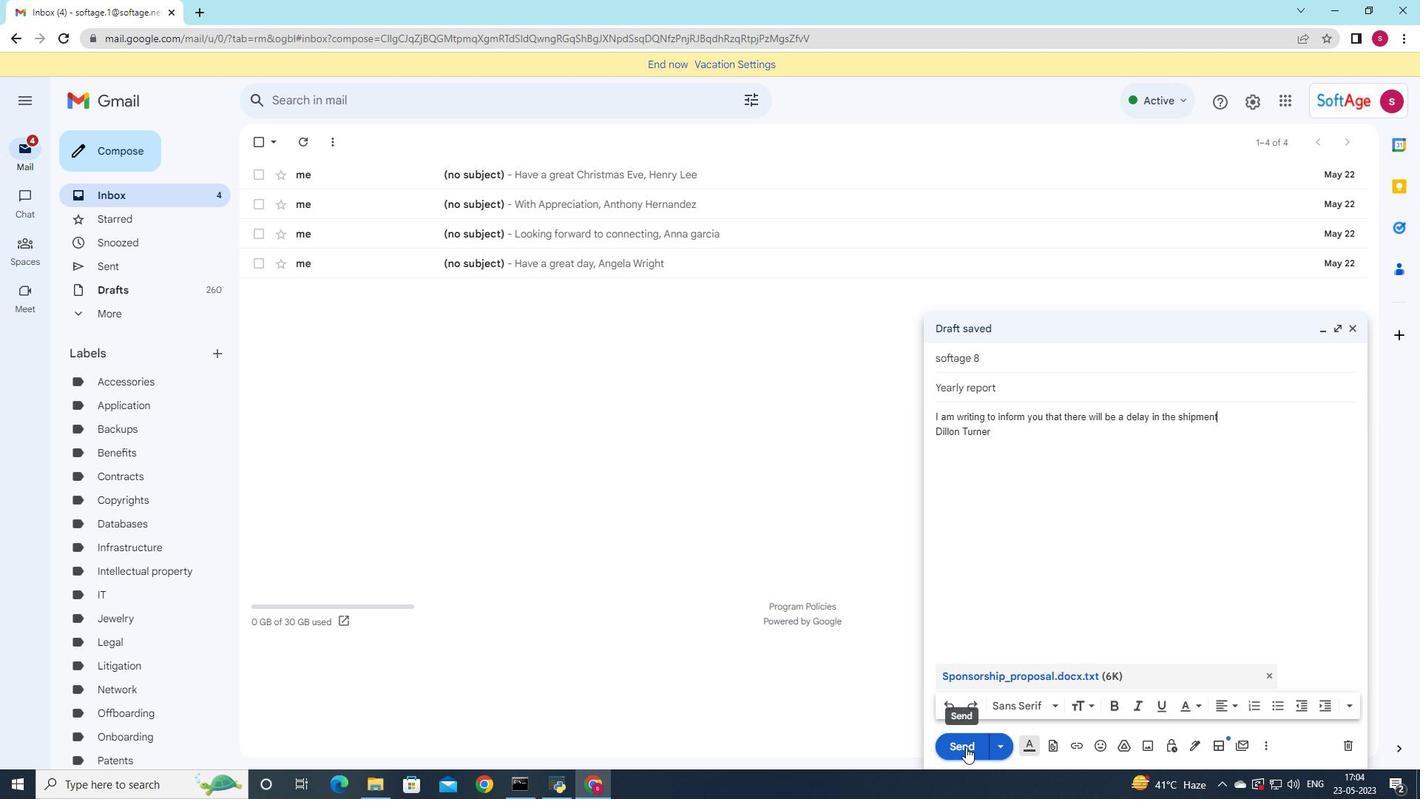 
Action: Mouse moved to (158, 270)
Screenshot: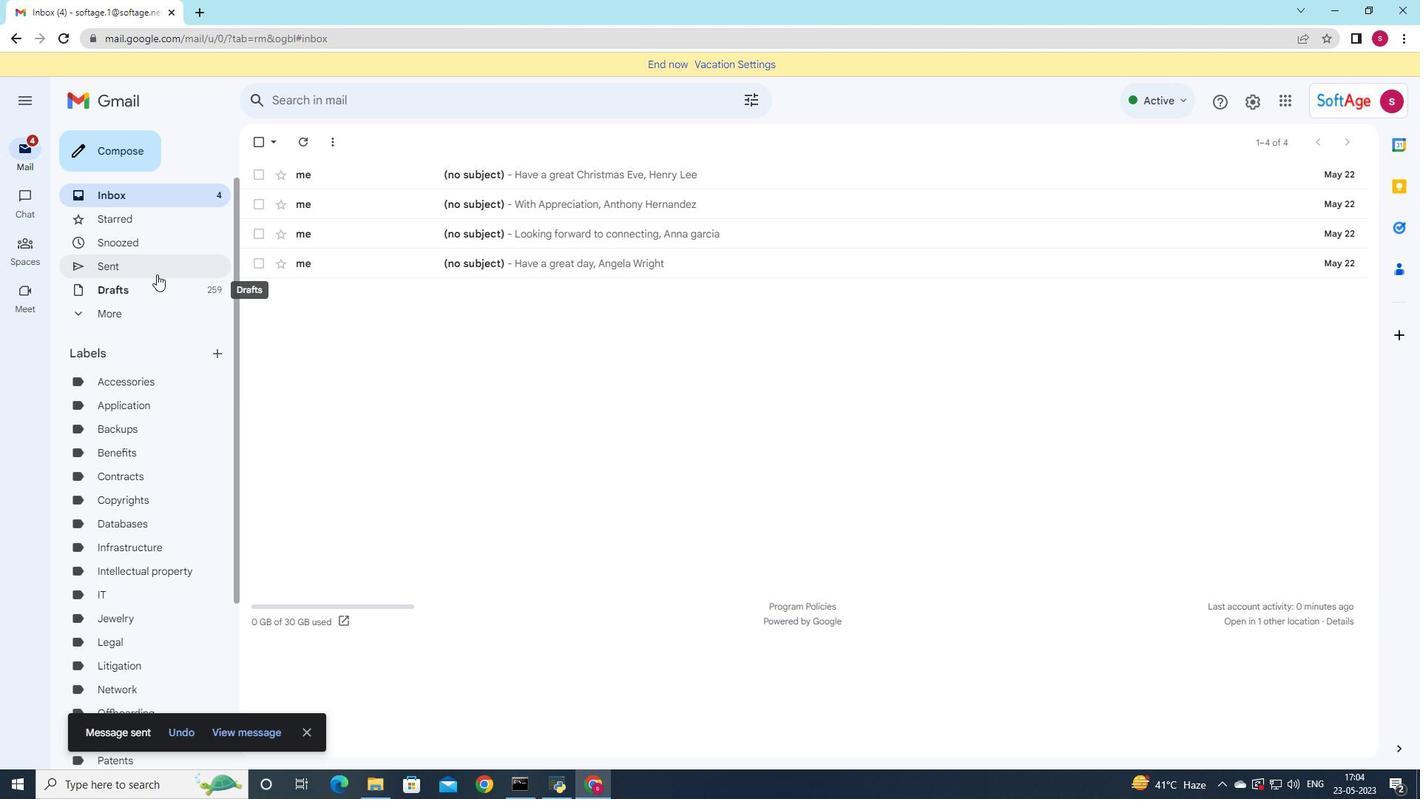 
Action: Mouse pressed left at (158, 270)
Screenshot: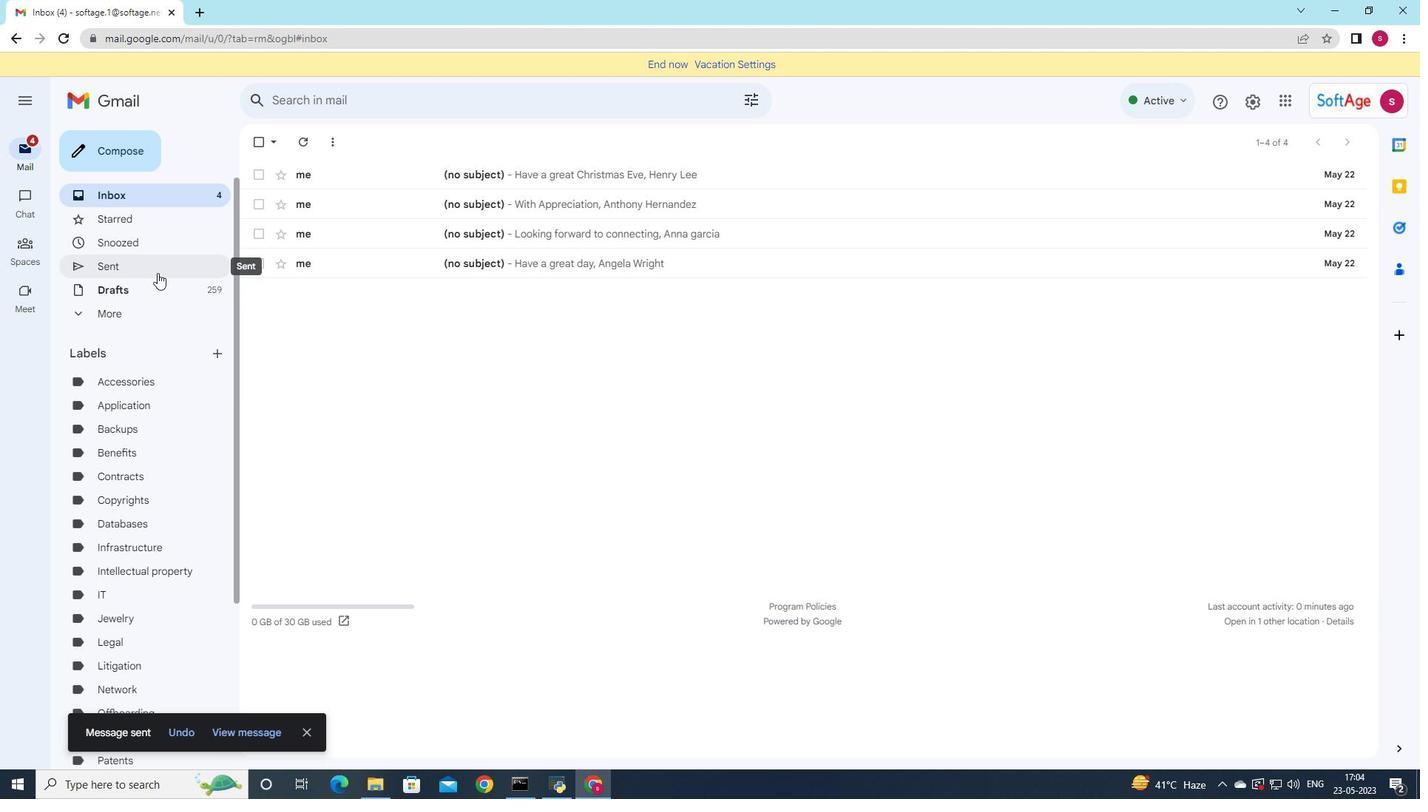 
Action: Mouse moved to (717, 236)
Screenshot: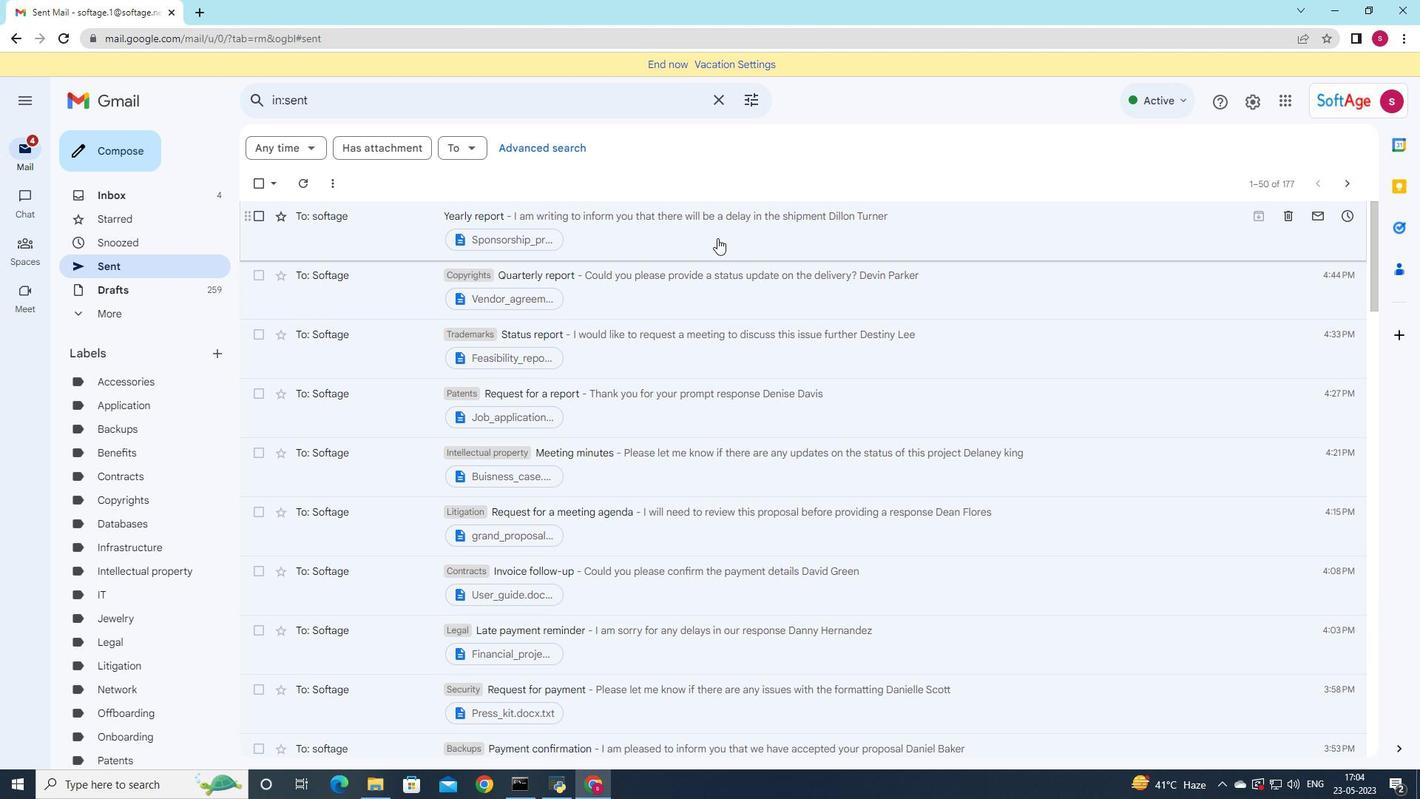 
Action: Mouse pressed left at (717, 236)
Screenshot: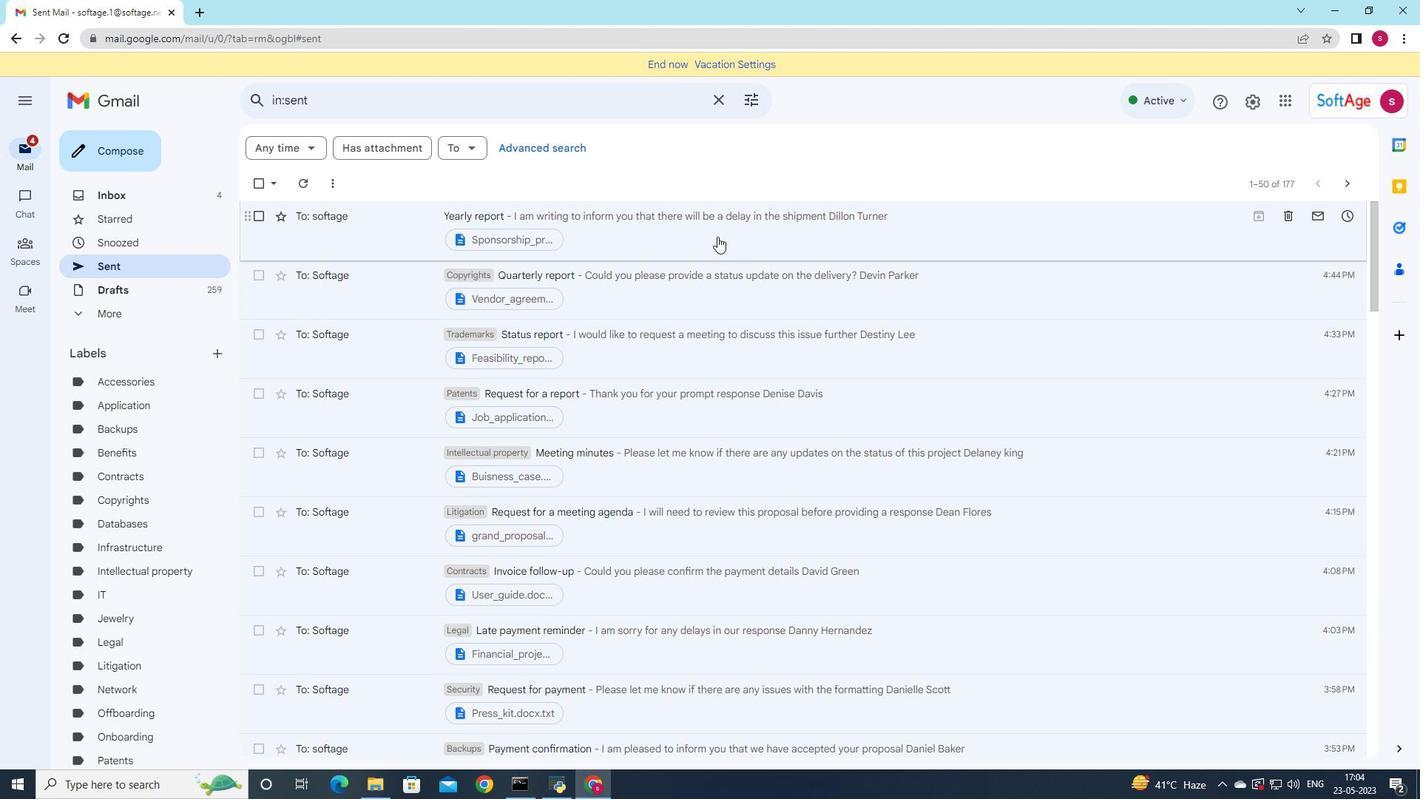 
Action: Mouse moved to (540, 148)
Screenshot: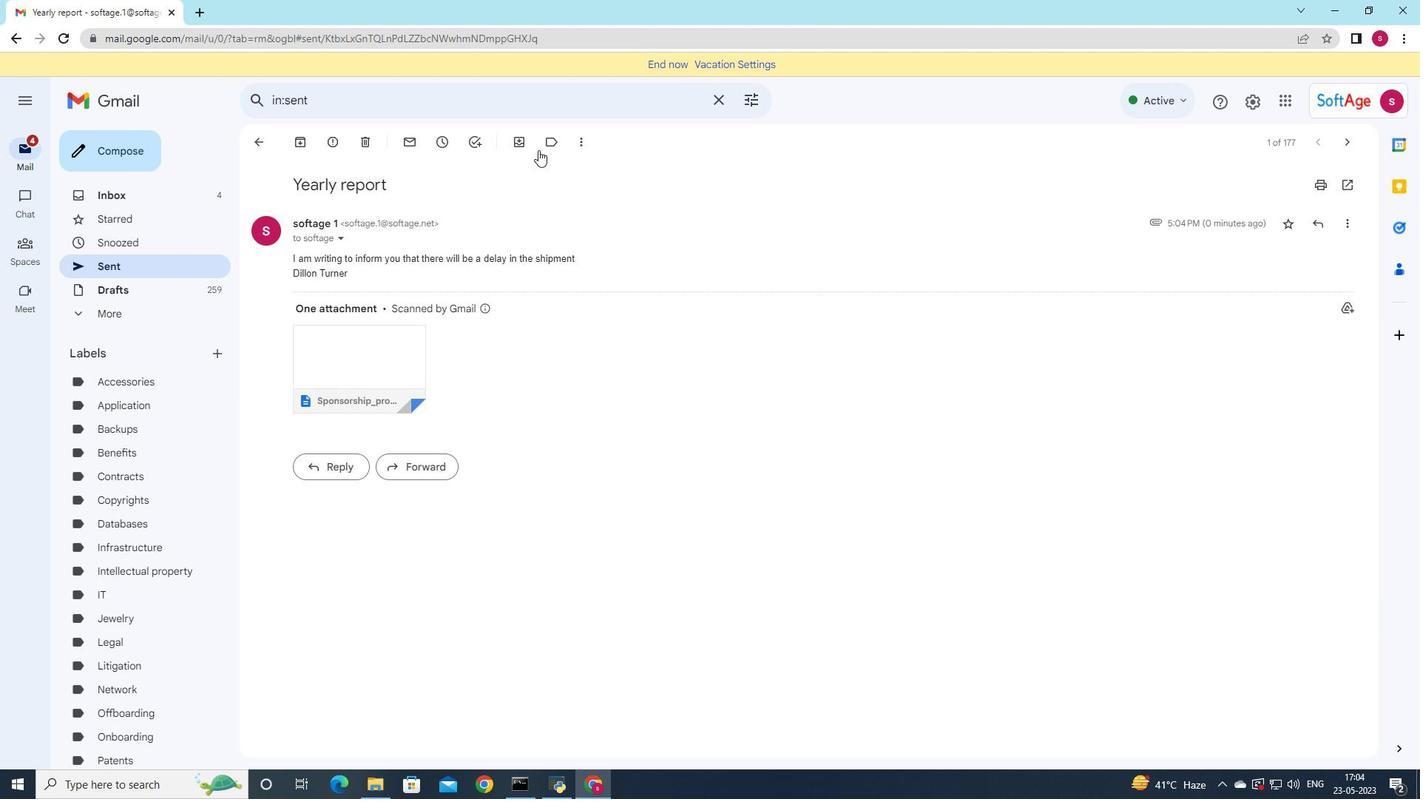 
Action: Mouse pressed left at (540, 148)
Screenshot: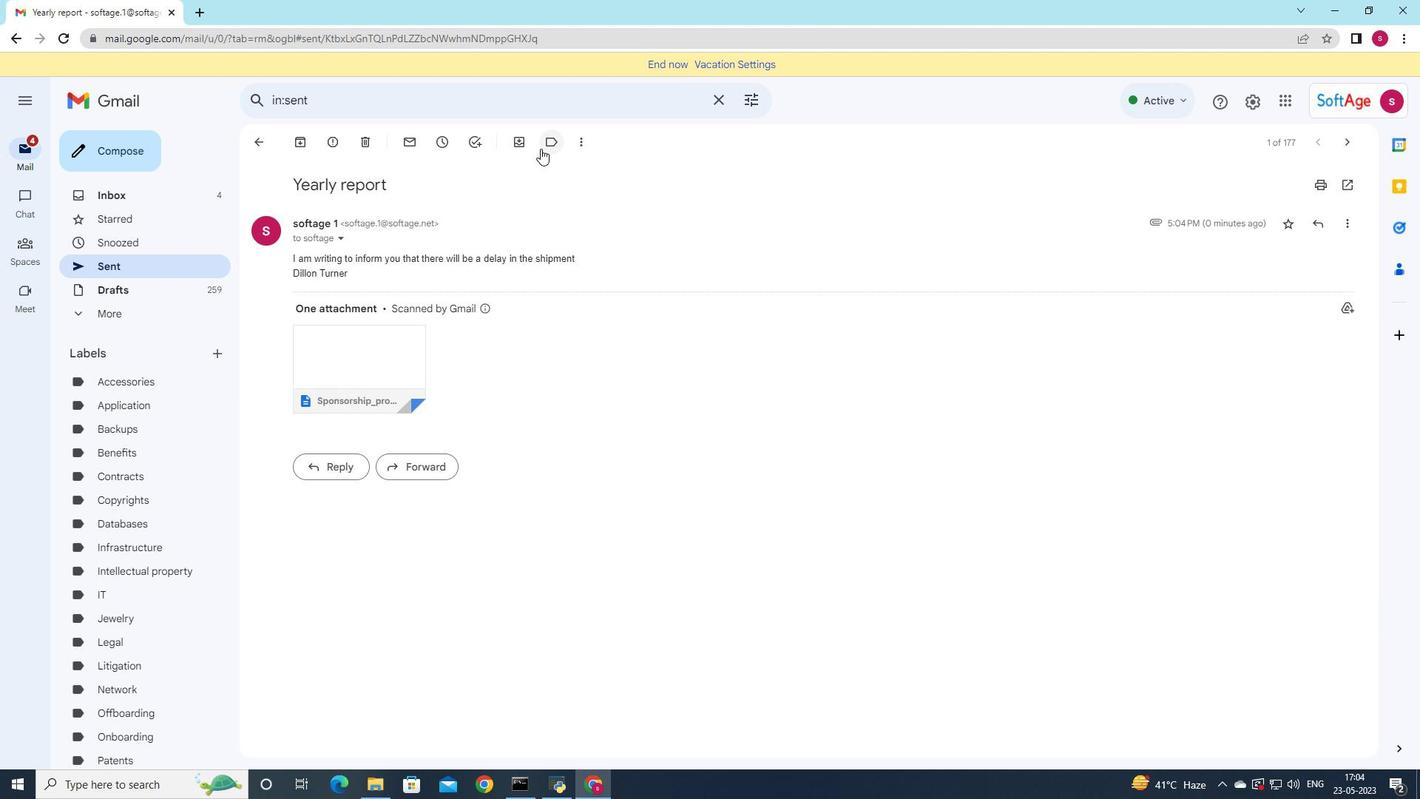 
Action: Mouse moved to (617, 412)
Screenshot: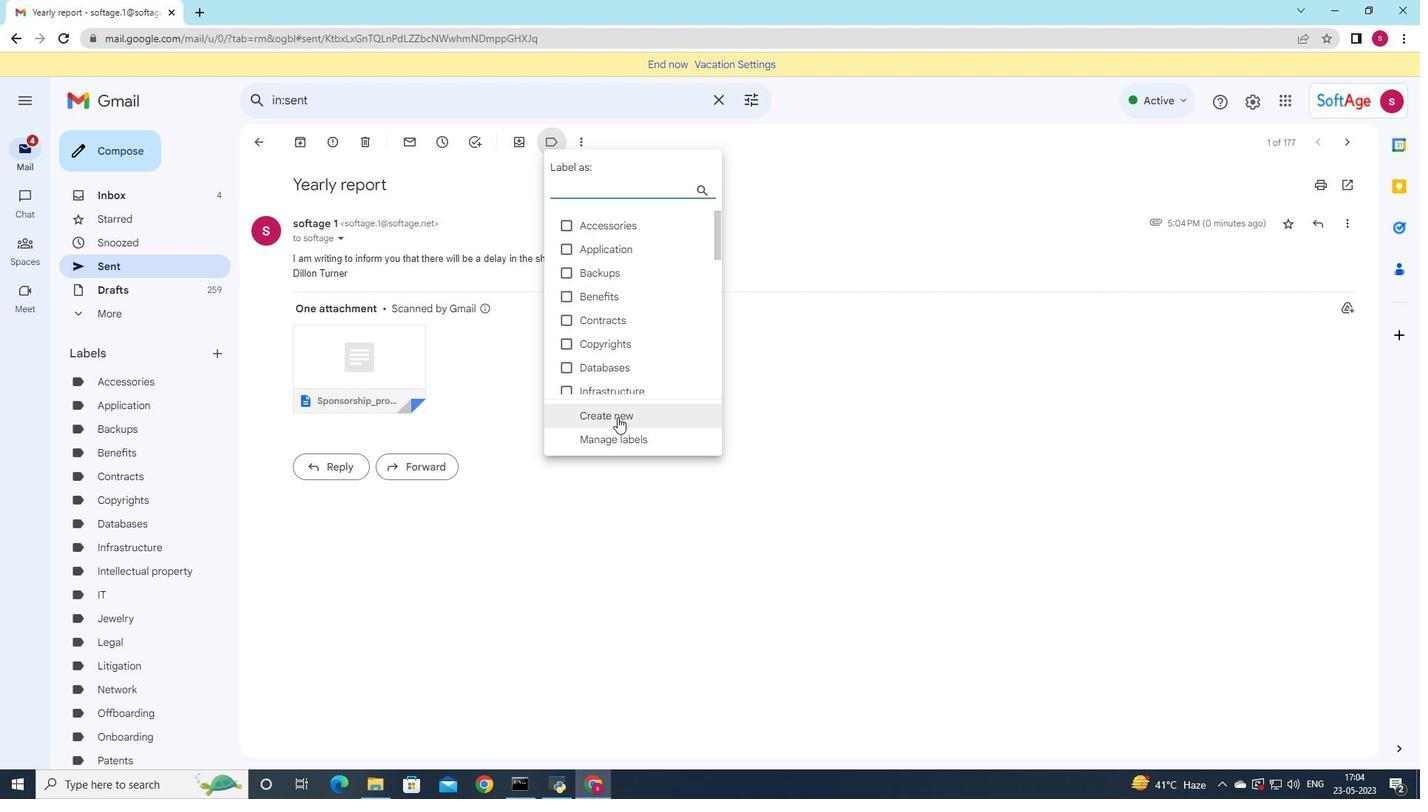 
Action: Mouse pressed left at (617, 412)
Screenshot: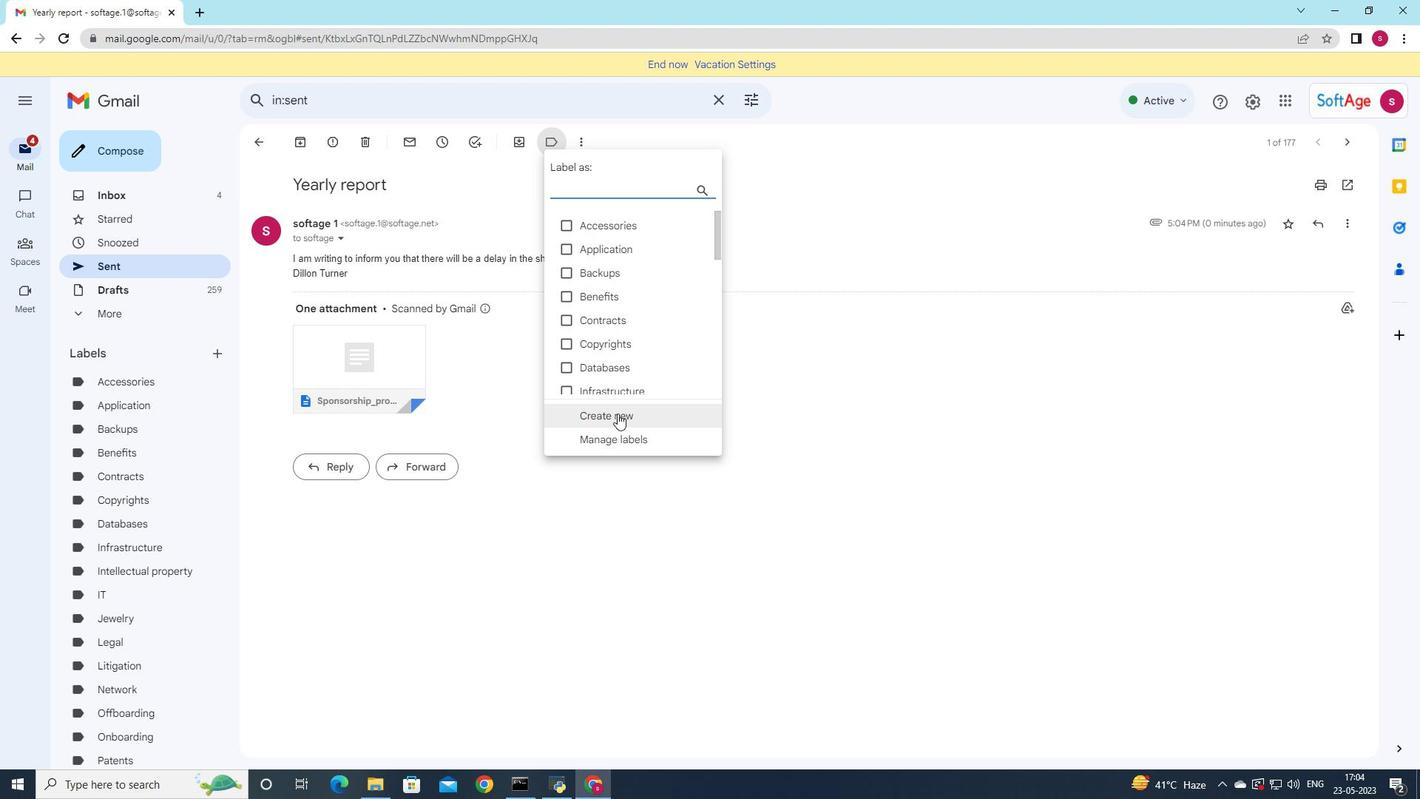 
Action: Mouse moved to (659, 368)
Screenshot: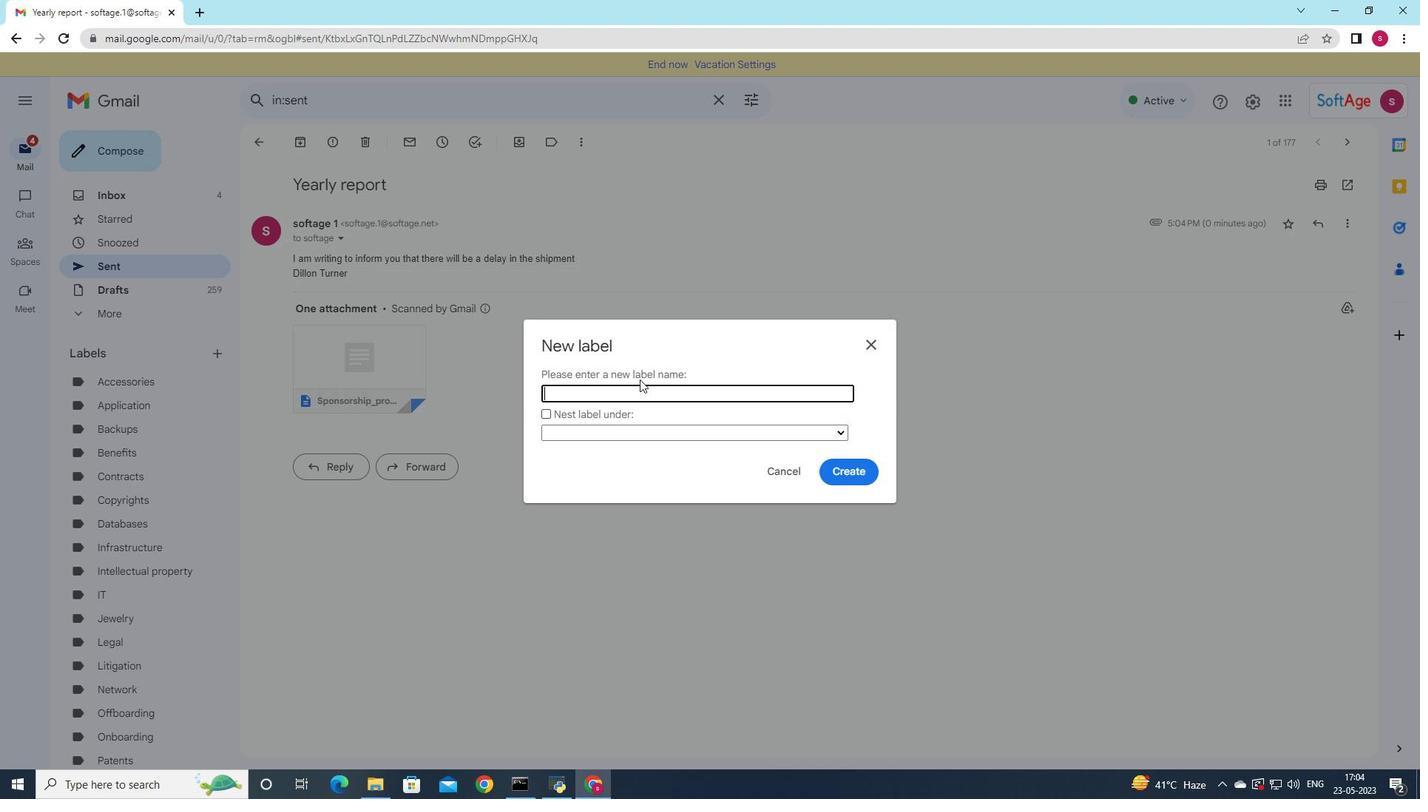 
Action: Key pressed <Key.shift>Real<Key.space>estate
Screenshot: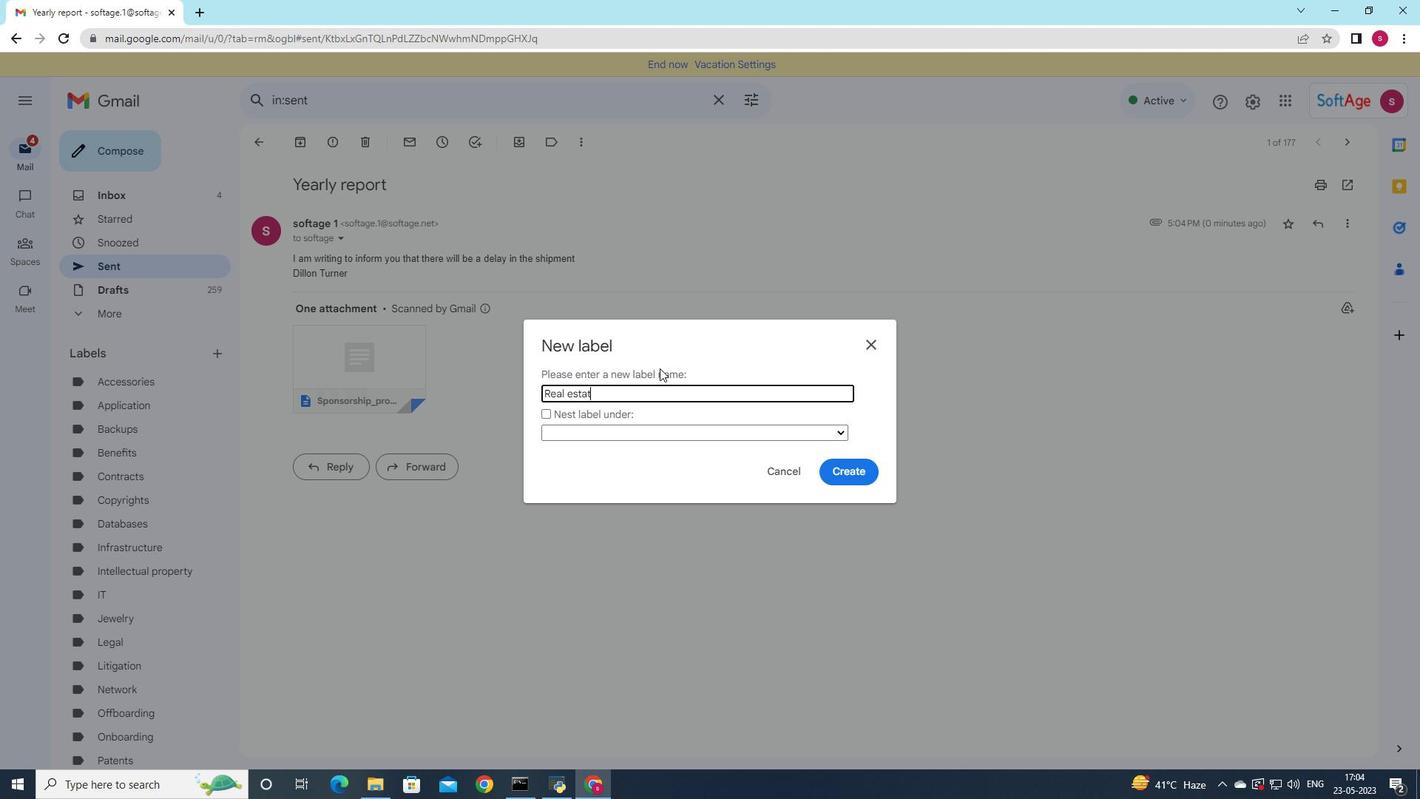 
Action: Mouse moved to (864, 468)
Screenshot: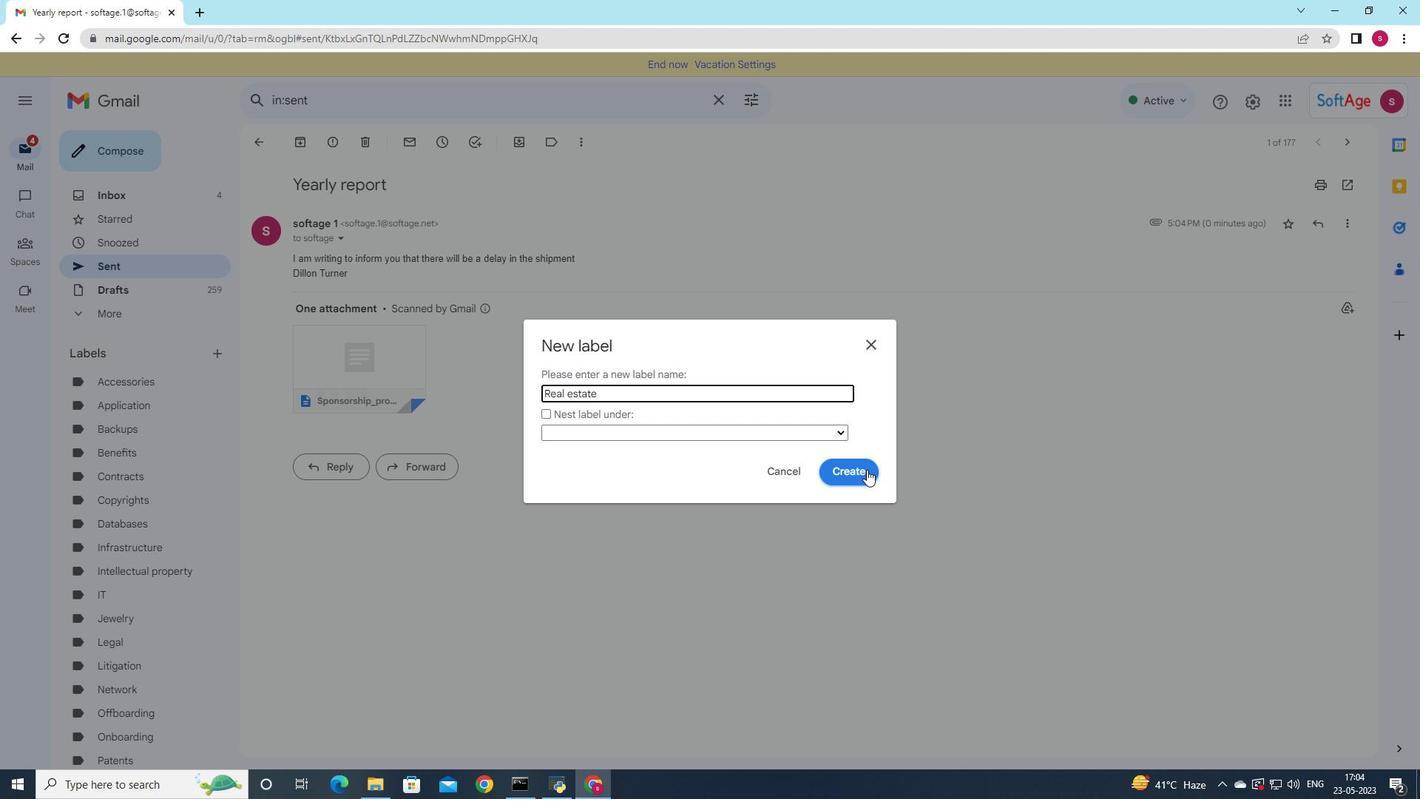 
Action: Mouse pressed left at (864, 468)
Screenshot: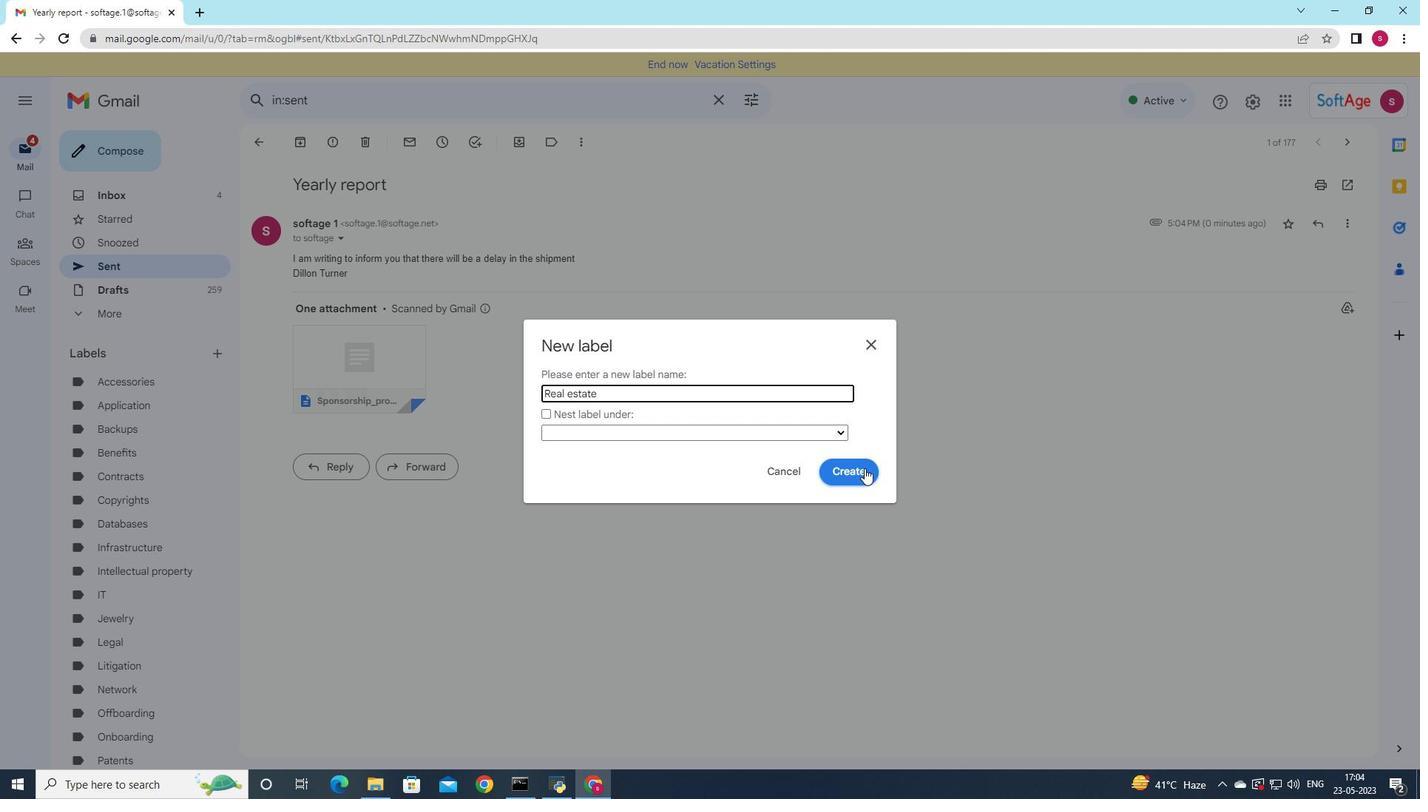 
Action: Mouse moved to (676, 442)
Screenshot: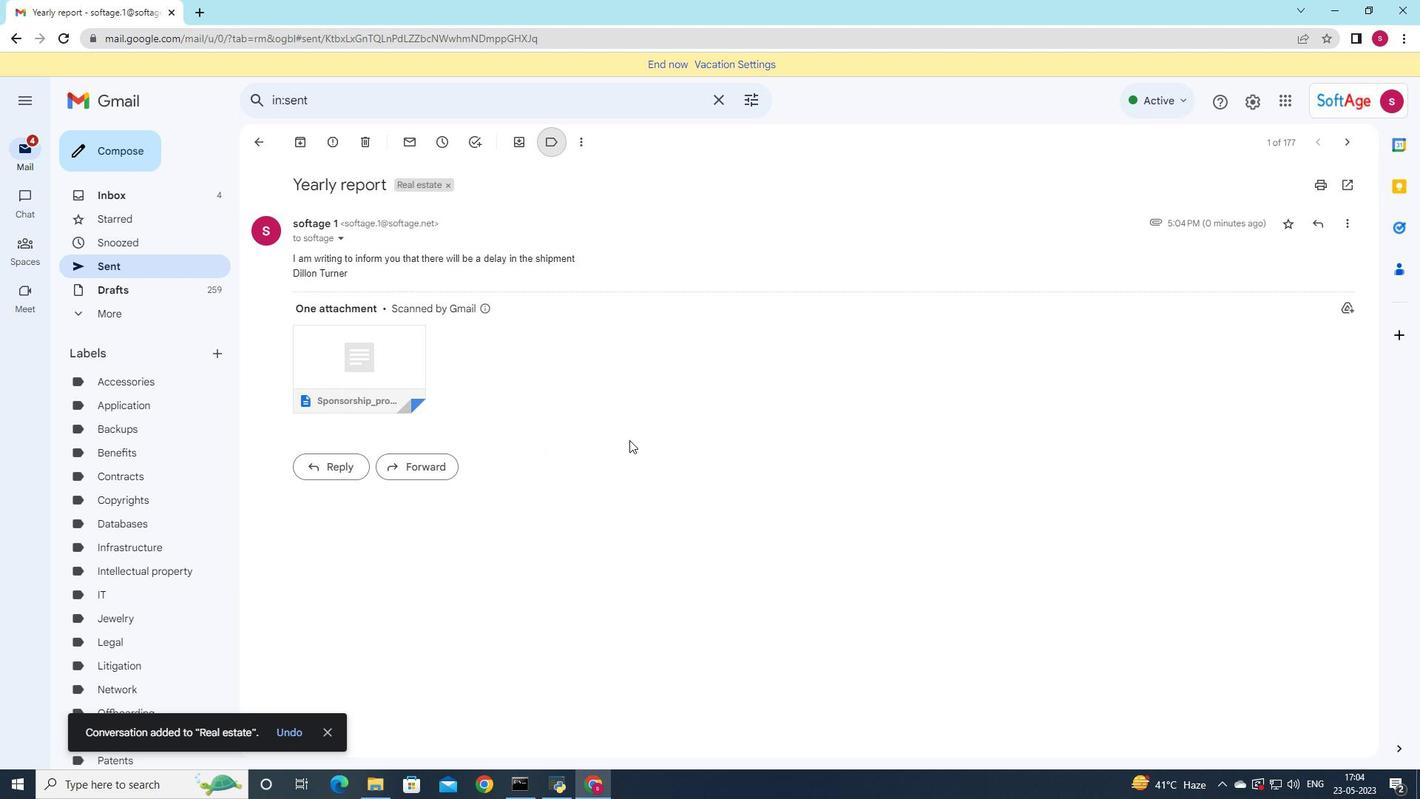
